 Task: Watch a video on YouTube about Spanish conversations and take notes on the dialogues.
Action: Key pressed learning<Key.space>la<Key.backspace><Key.backspace><Key.backspace>foreign<Key.space>languages<Key.space><Key.shift>conversation<Key.space>and<Key.space>diologs<Key.enter>
Screenshot: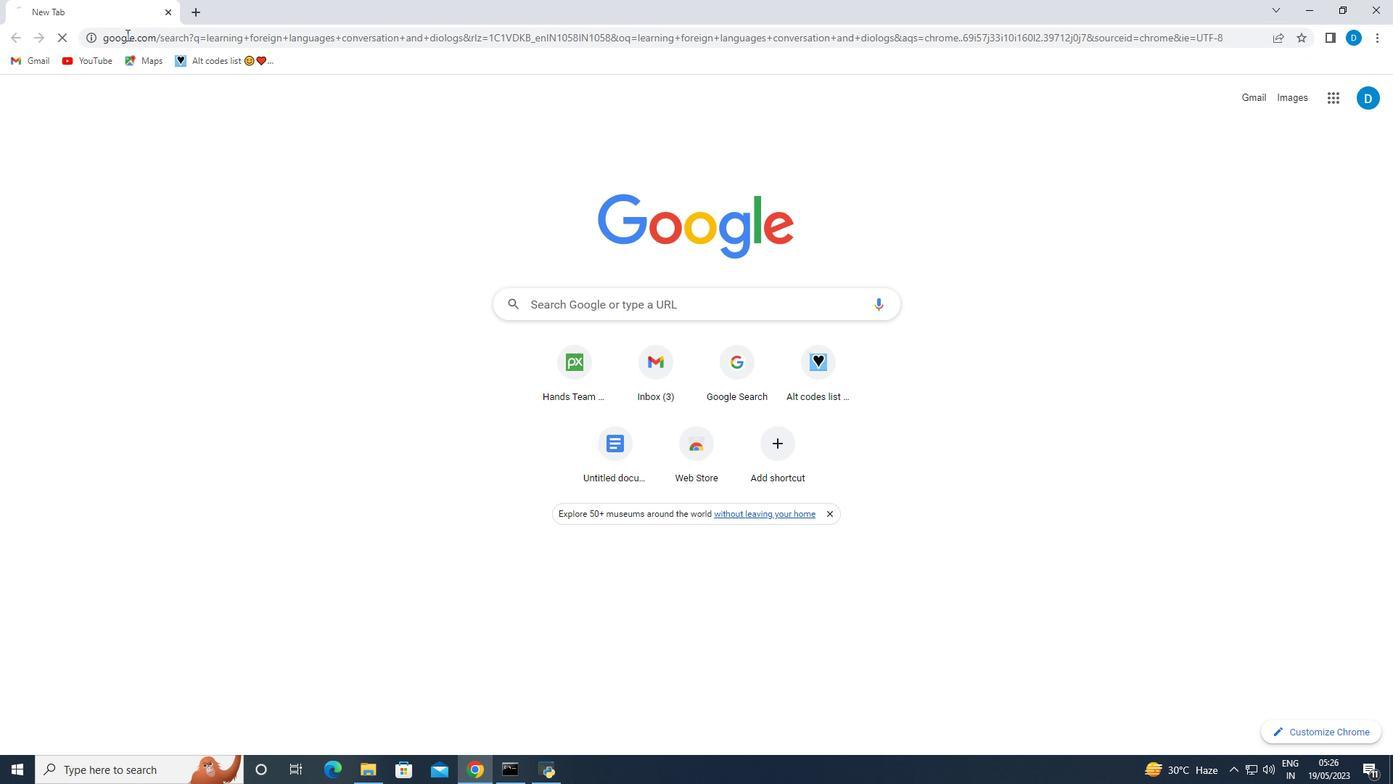 
Action: Mouse moved to (443, 270)
Screenshot: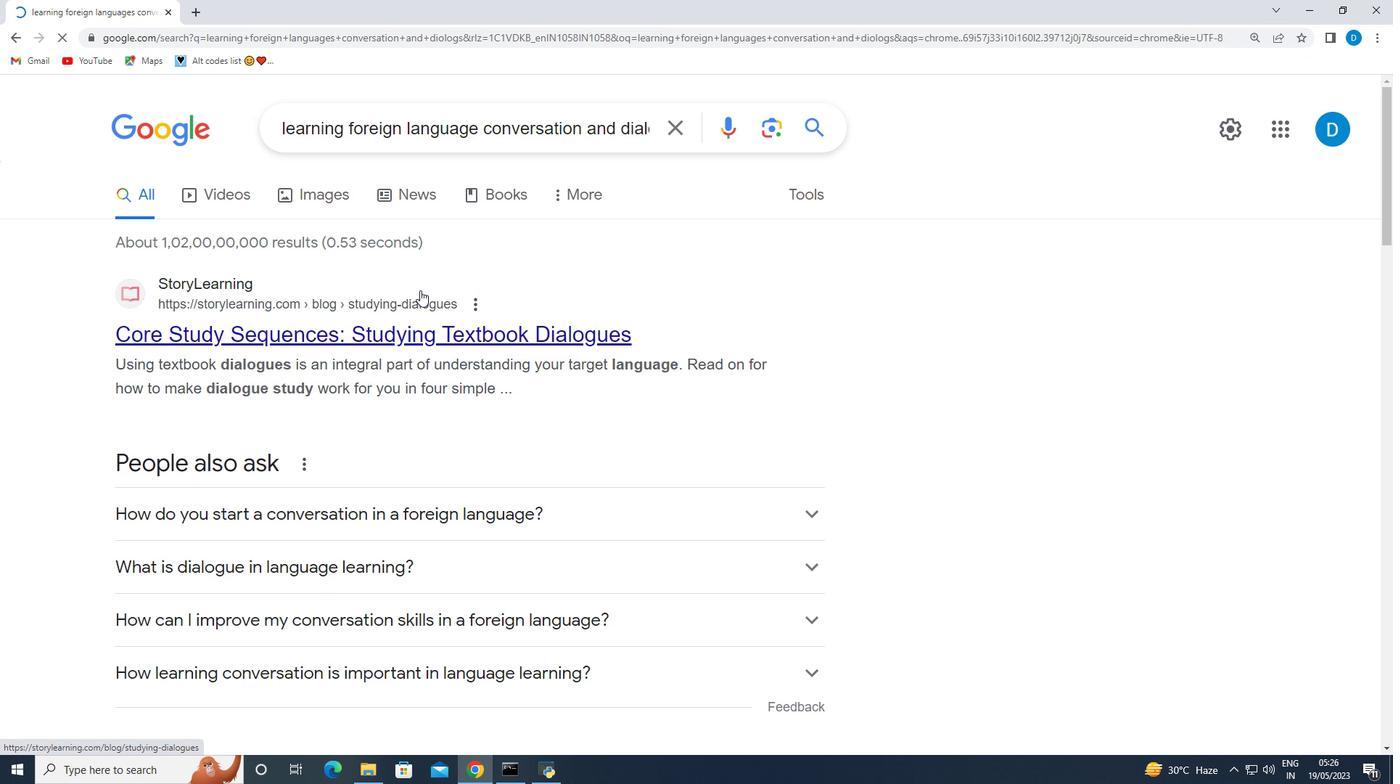 
Action: Mouse pressed left at (443, 267)
Screenshot: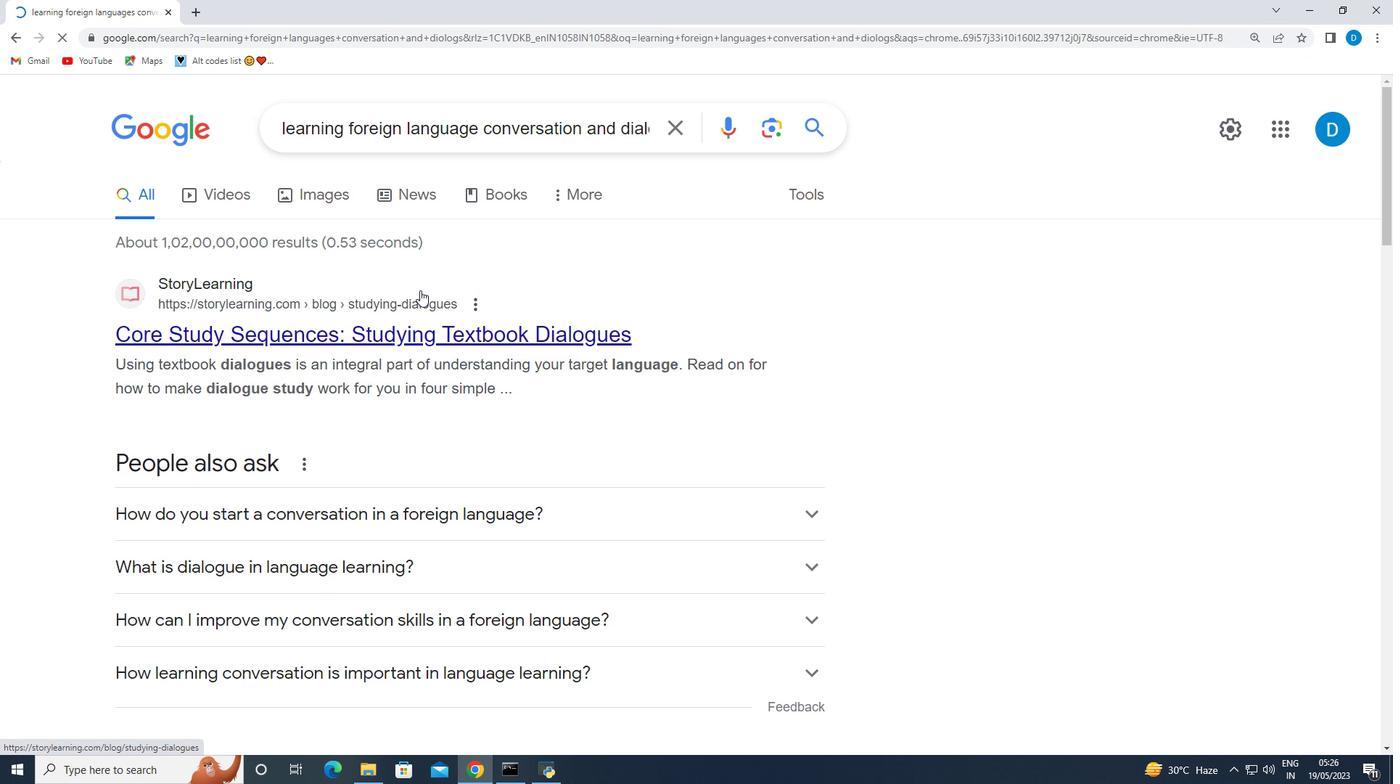 
Action: Mouse moved to (373, 327)
Screenshot: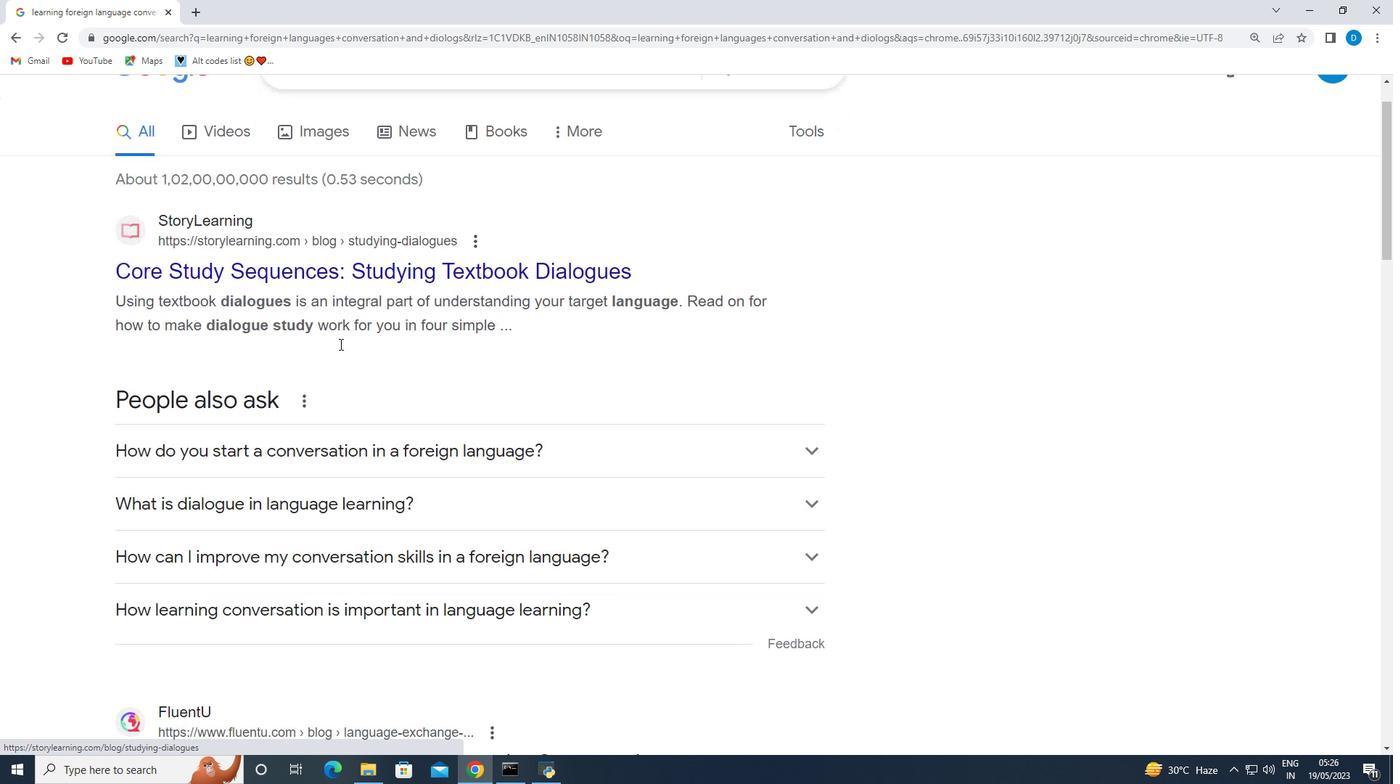 
Action: Mouse scrolled (373, 326) with delta (0, 0)
Screenshot: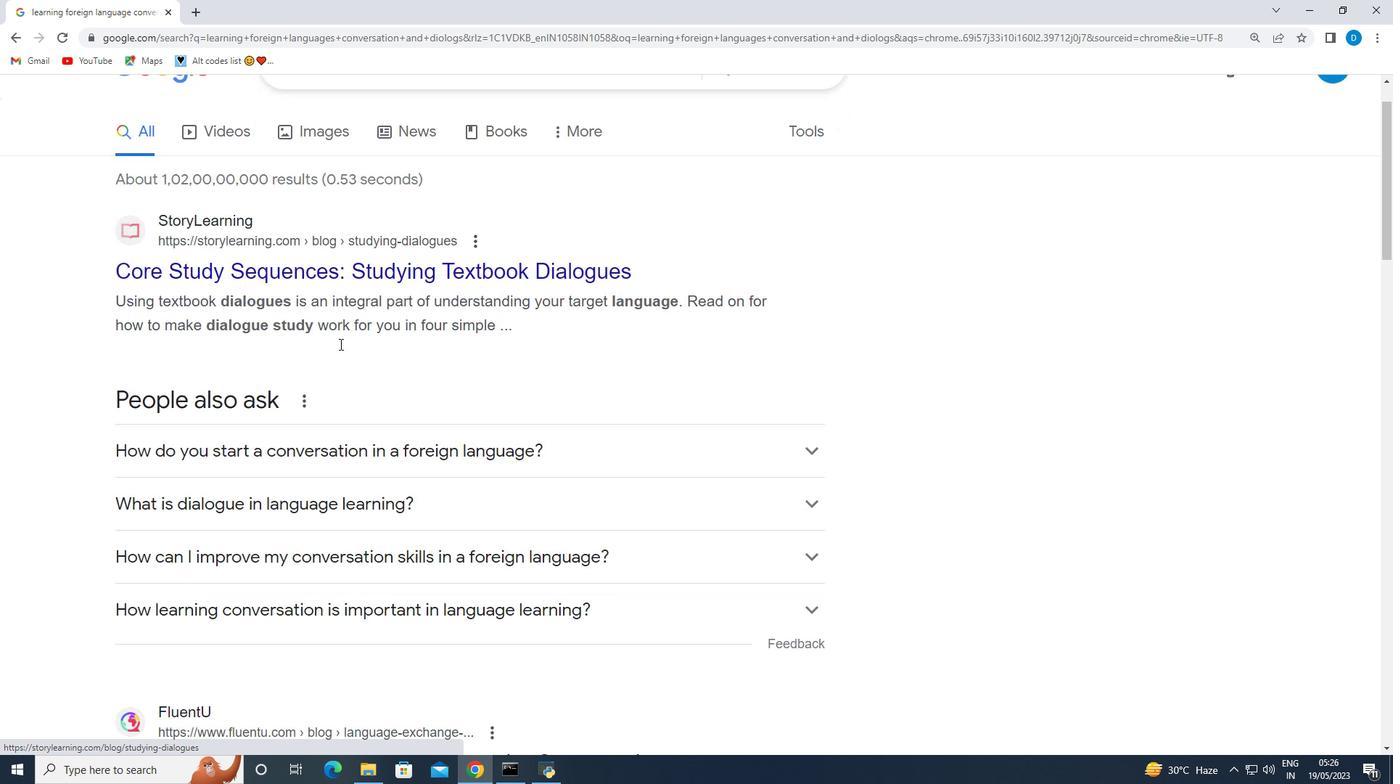 
Action: Mouse moved to (409, 272)
Screenshot: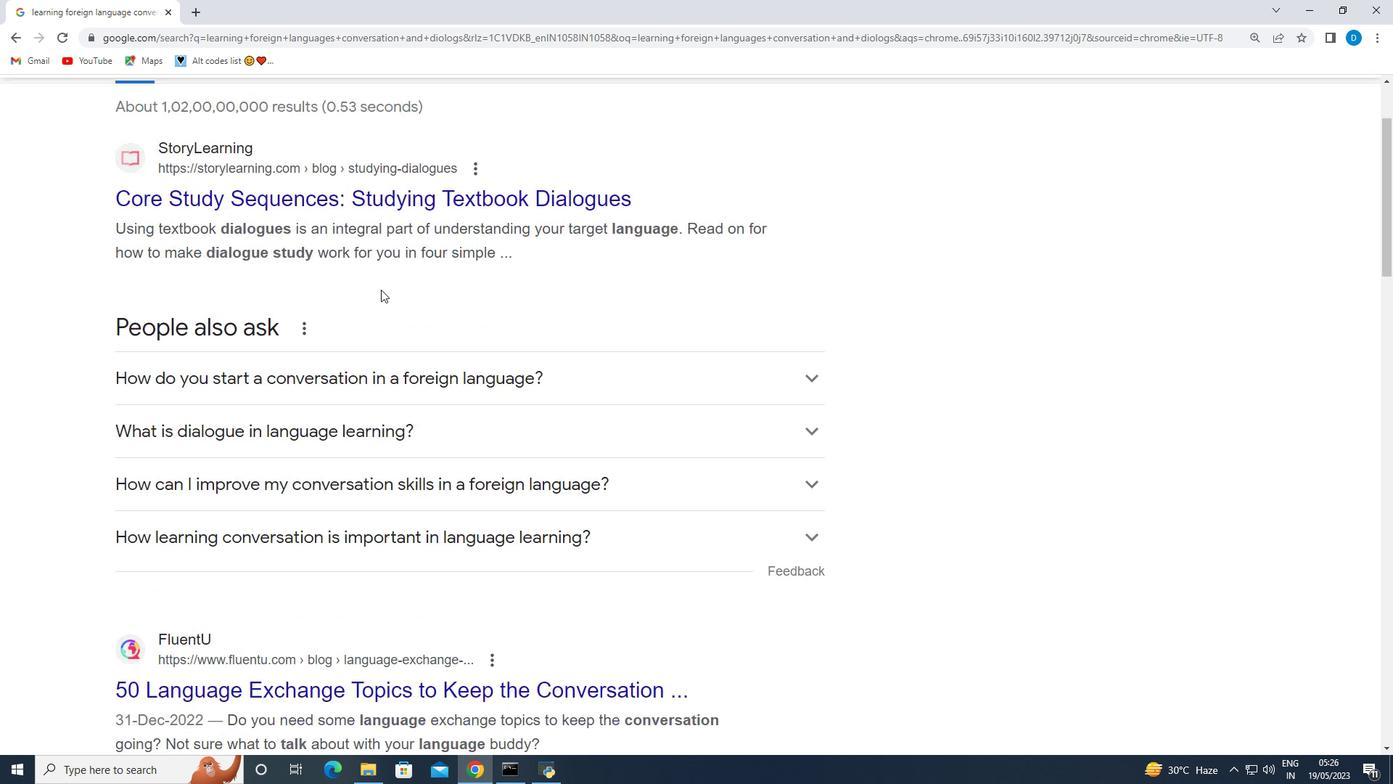 
Action: Mouse scrolled (409, 271) with delta (0, 0)
Screenshot: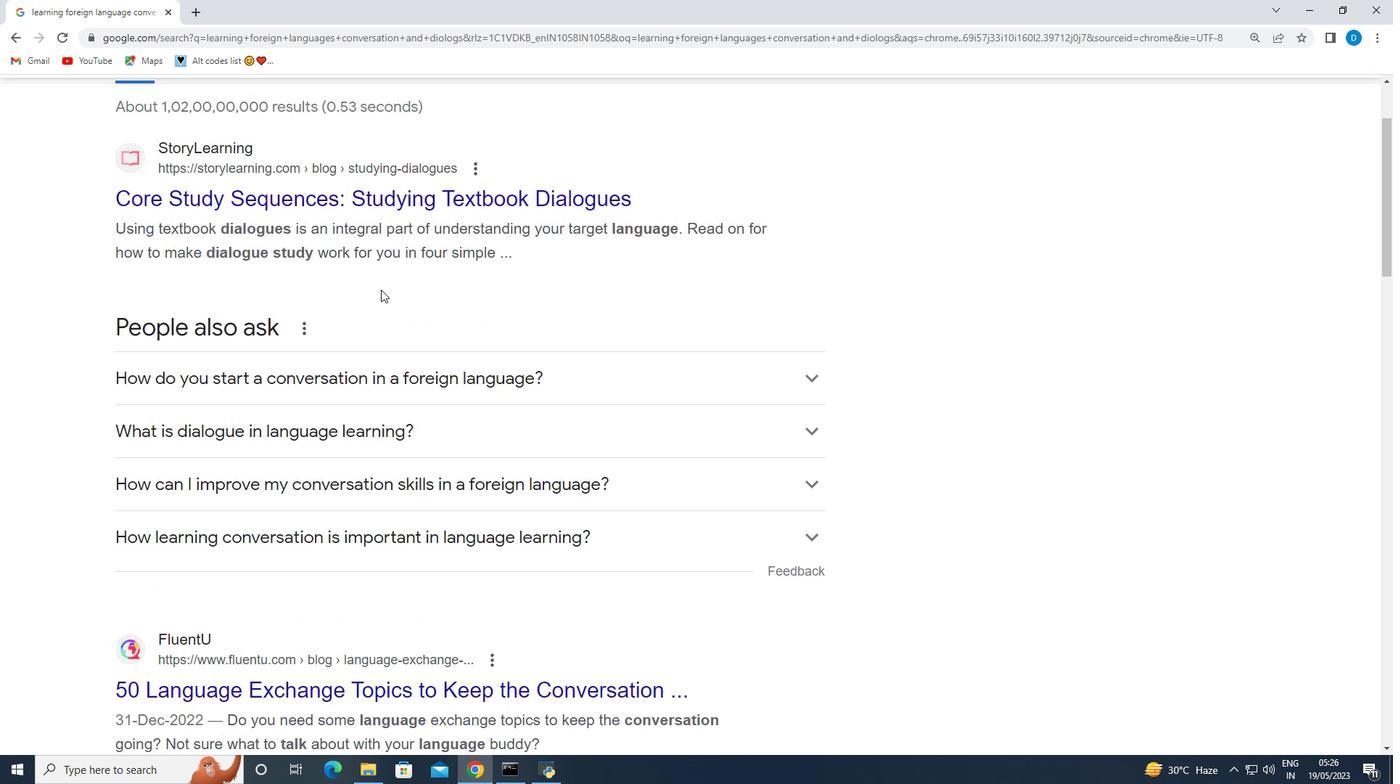 
Action: Mouse moved to (409, 275)
Screenshot: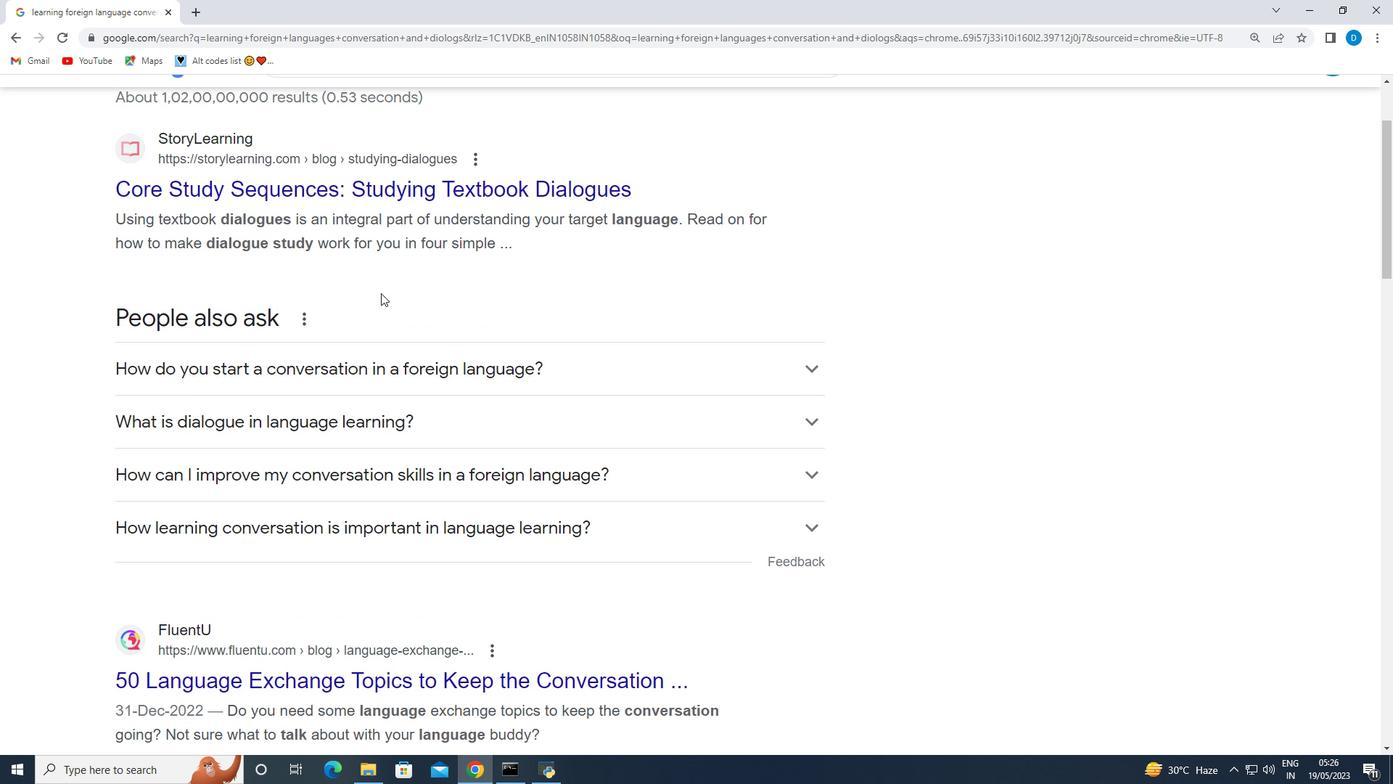
Action: Mouse scrolled (409, 275) with delta (0, 0)
Screenshot: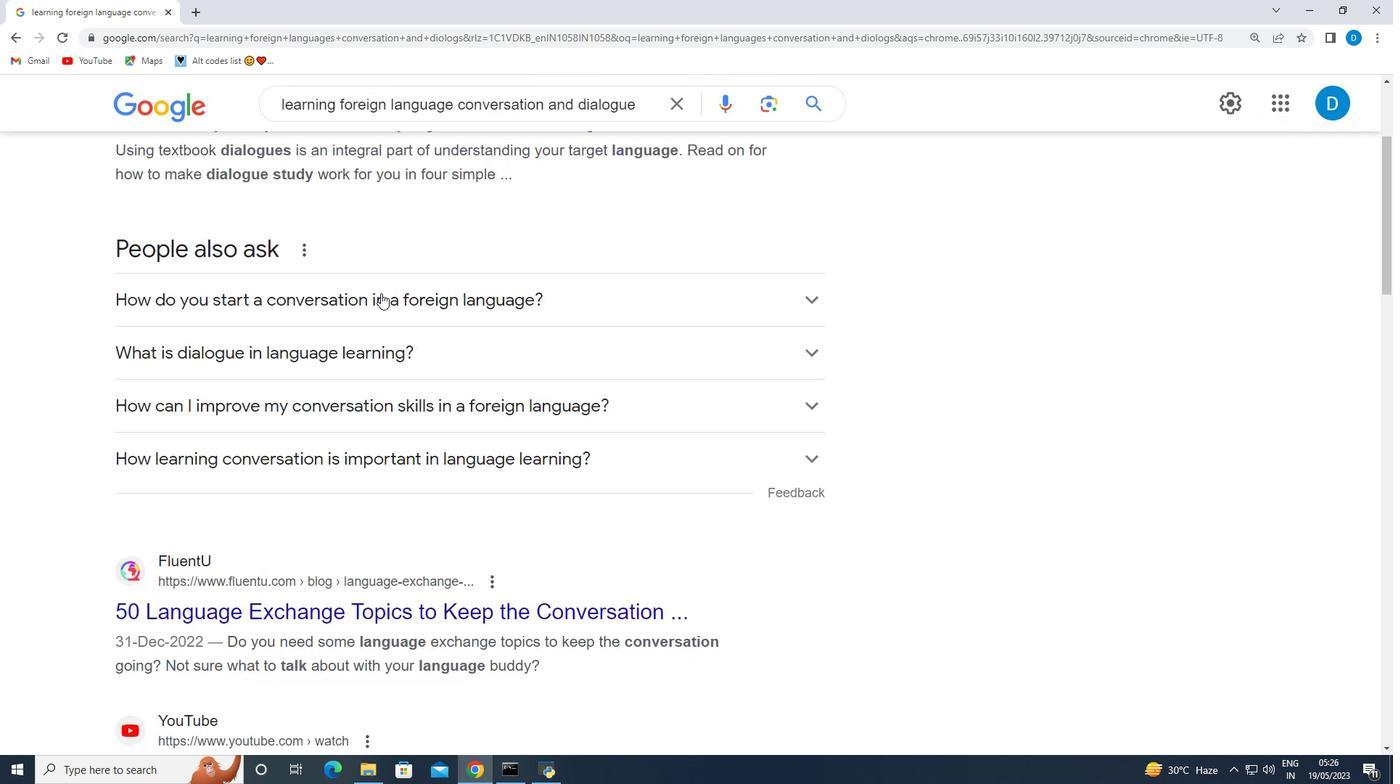 
Action: Mouse moved to (409, 277)
Screenshot: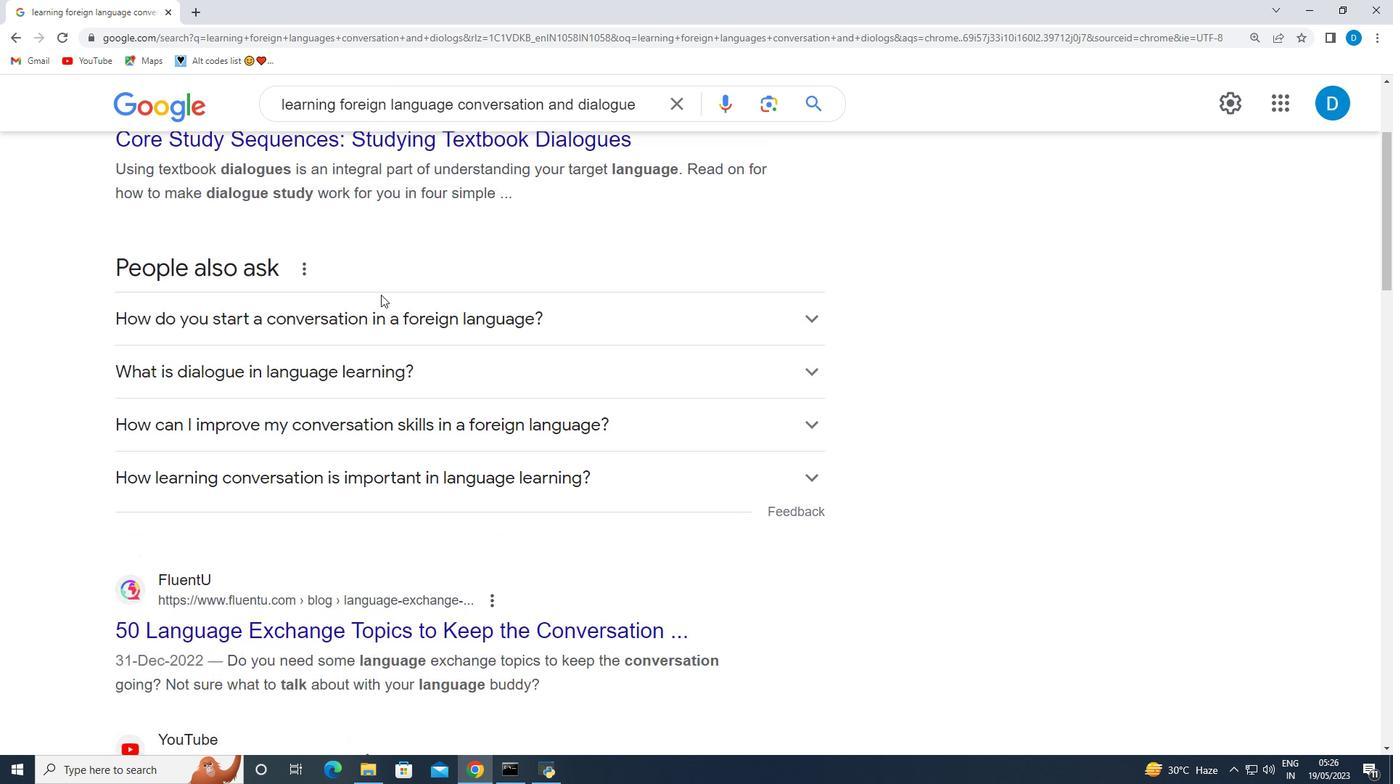 
Action: Mouse scrolled (409, 278) with delta (0, 0)
Screenshot: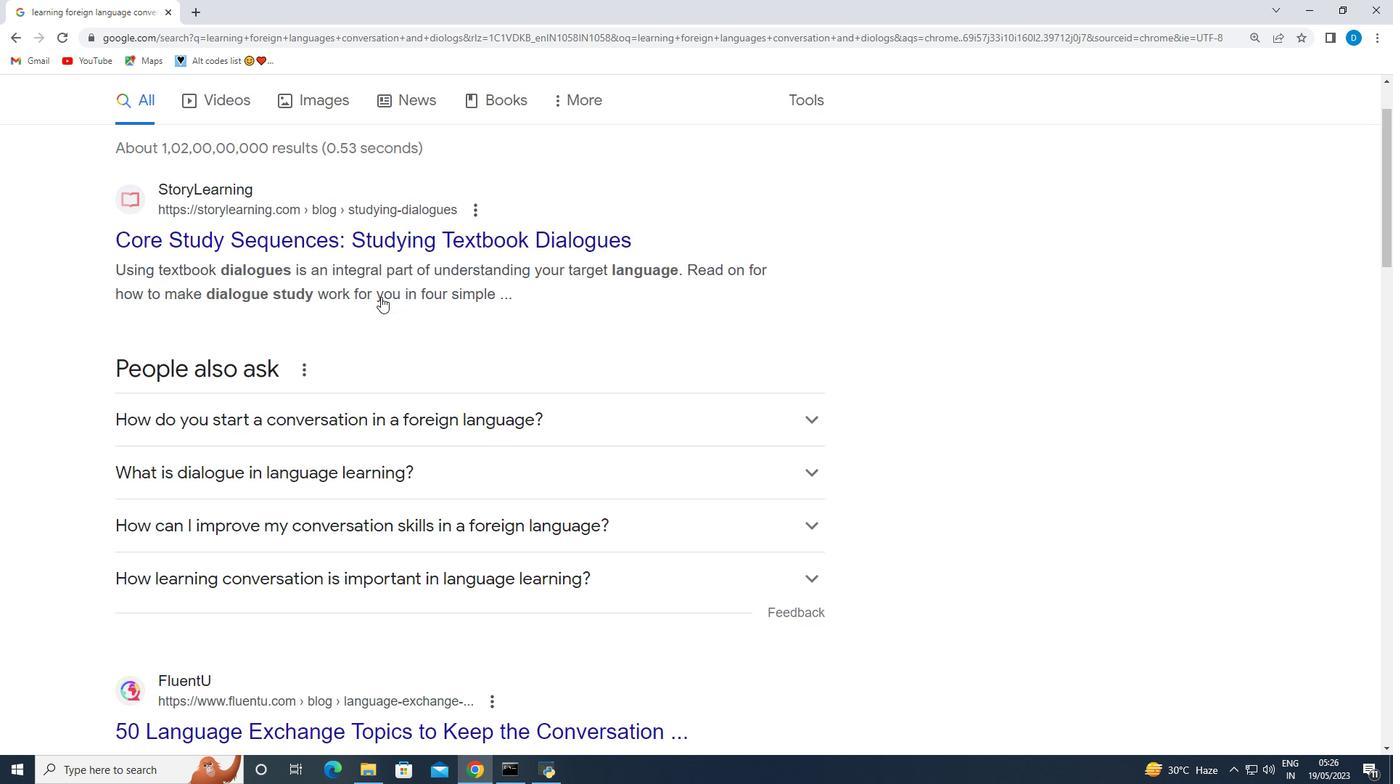 
Action: Mouse scrolled (409, 278) with delta (0, 0)
Screenshot: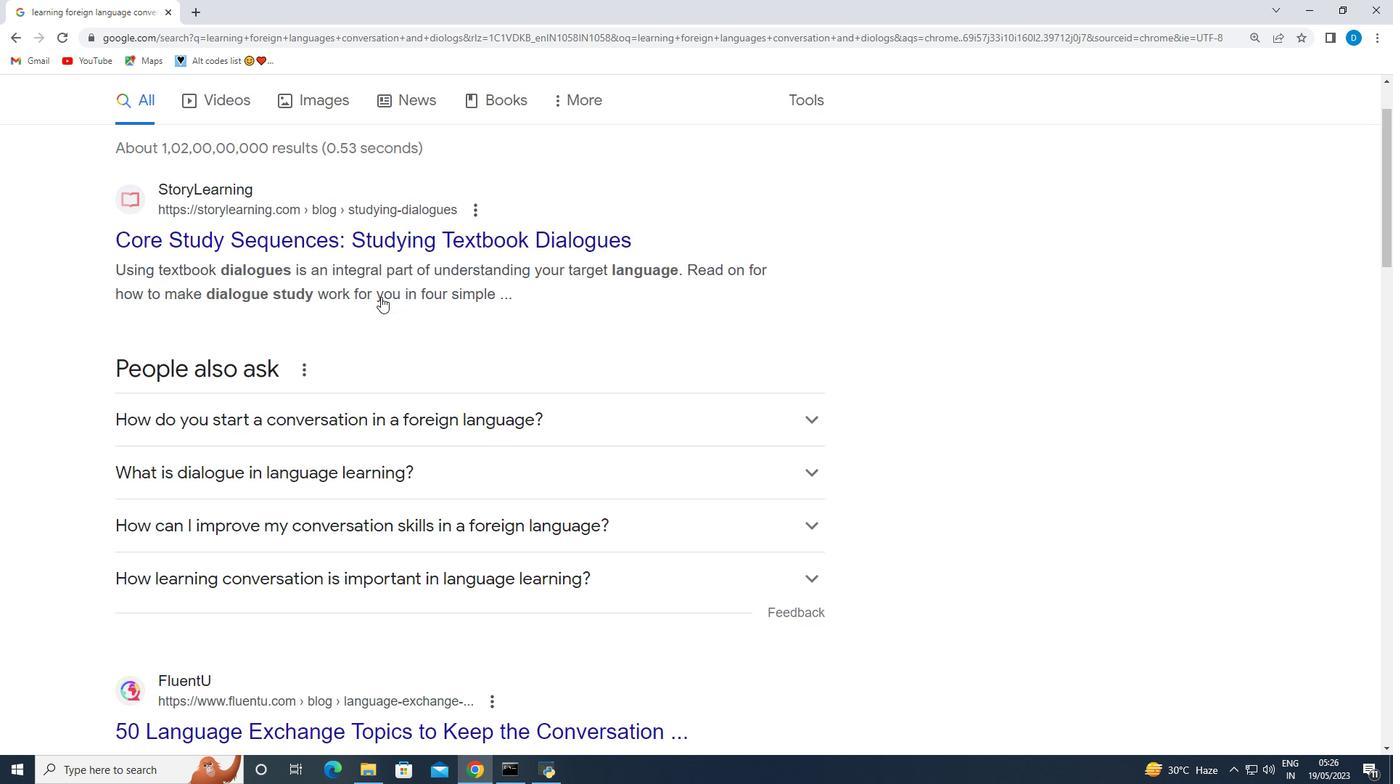 
Action: Mouse scrolled (409, 278) with delta (0, 0)
Screenshot: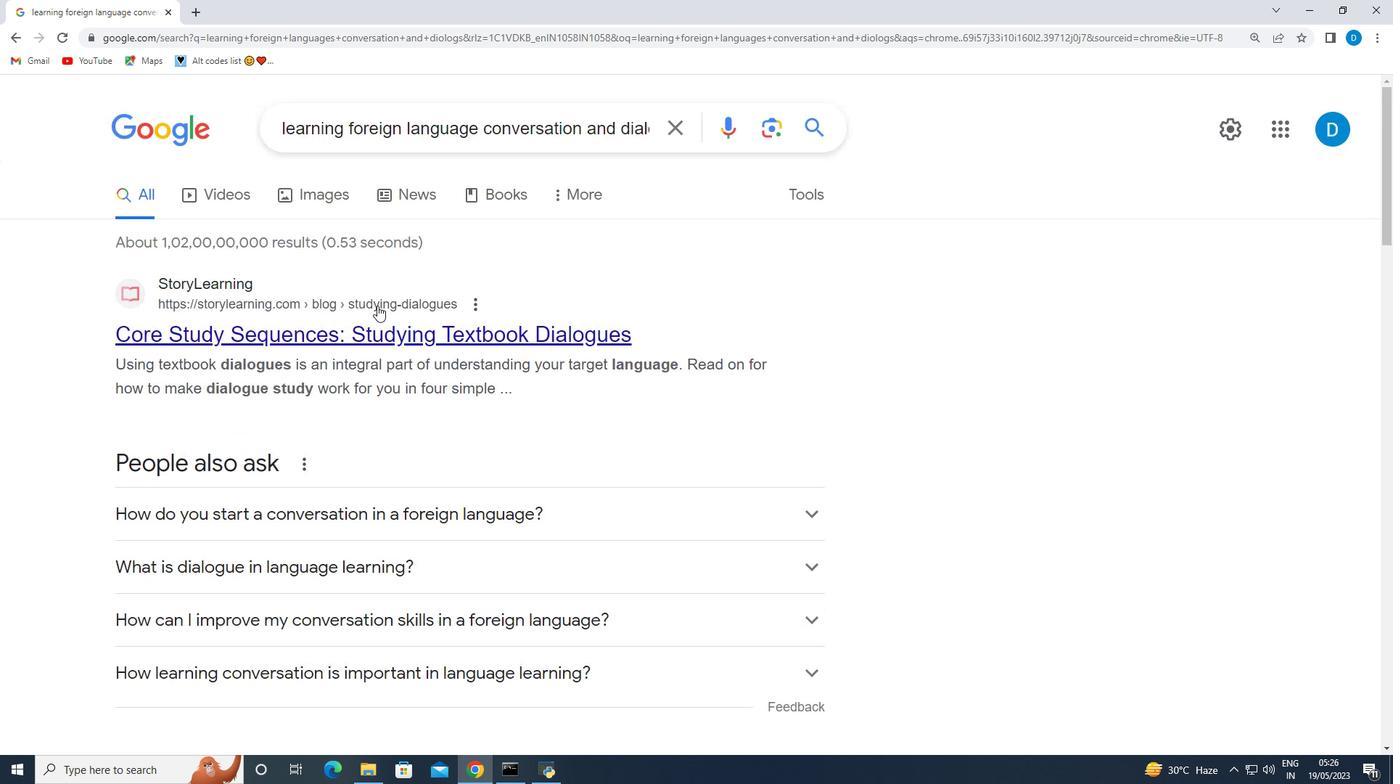 
Action: Mouse moved to (392, 316)
Screenshot: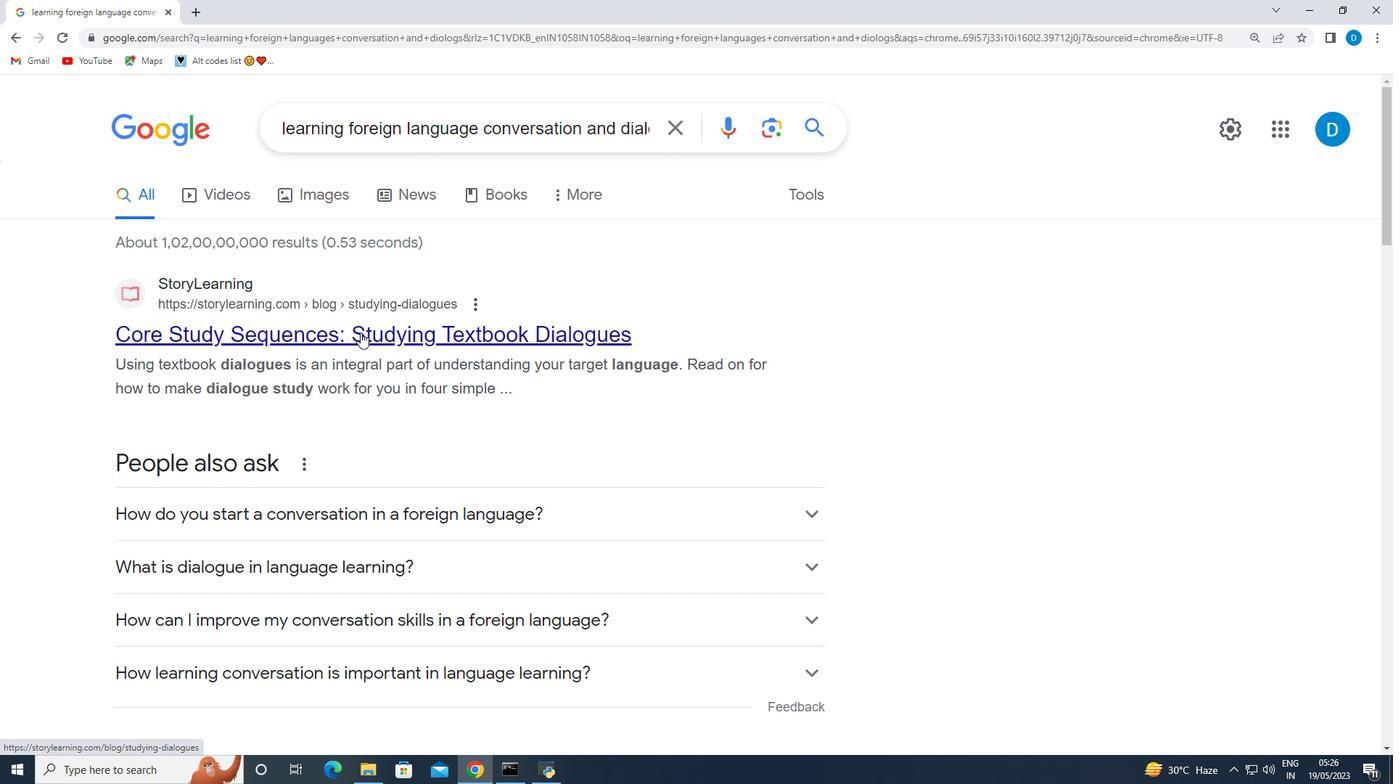 
Action: Mouse pressed left at (392, 316)
Screenshot: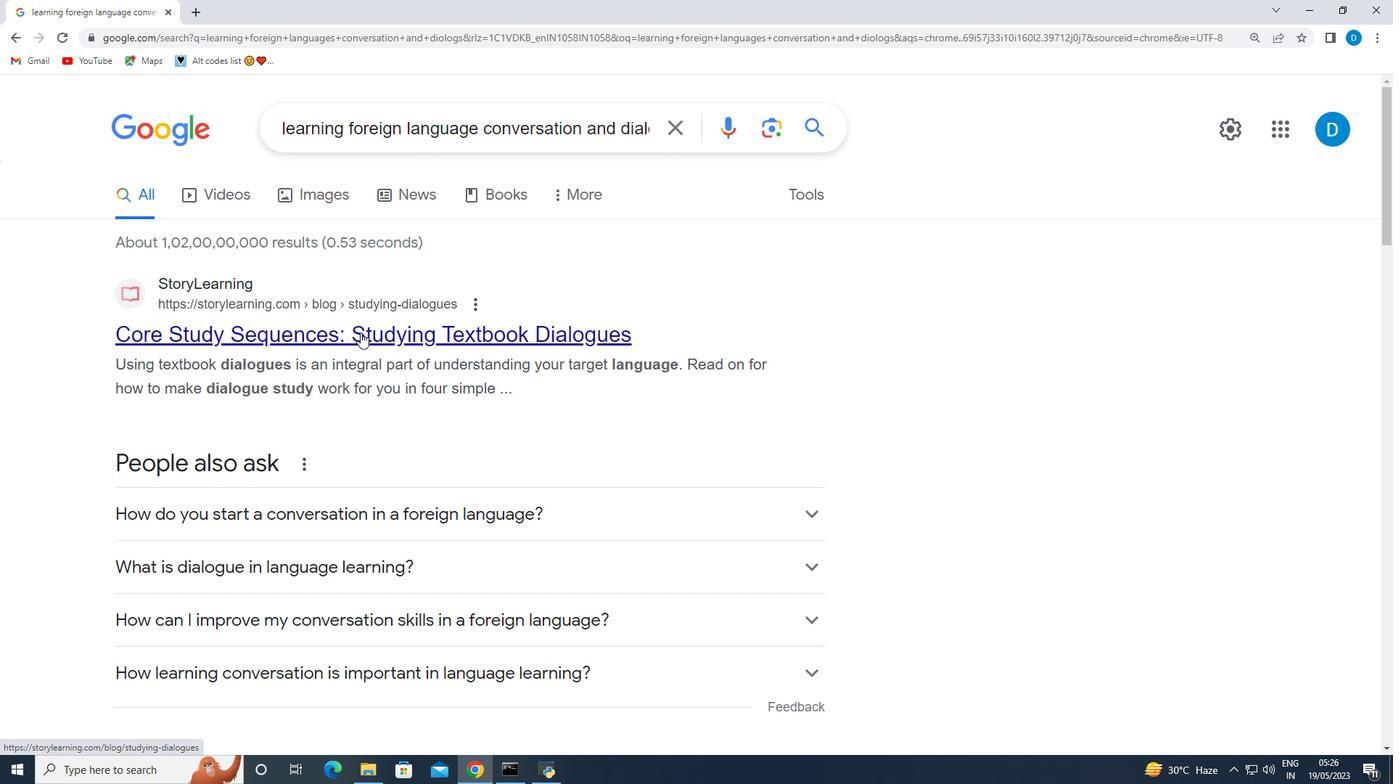 
Action: Mouse moved to (470, 418)
Screenshot: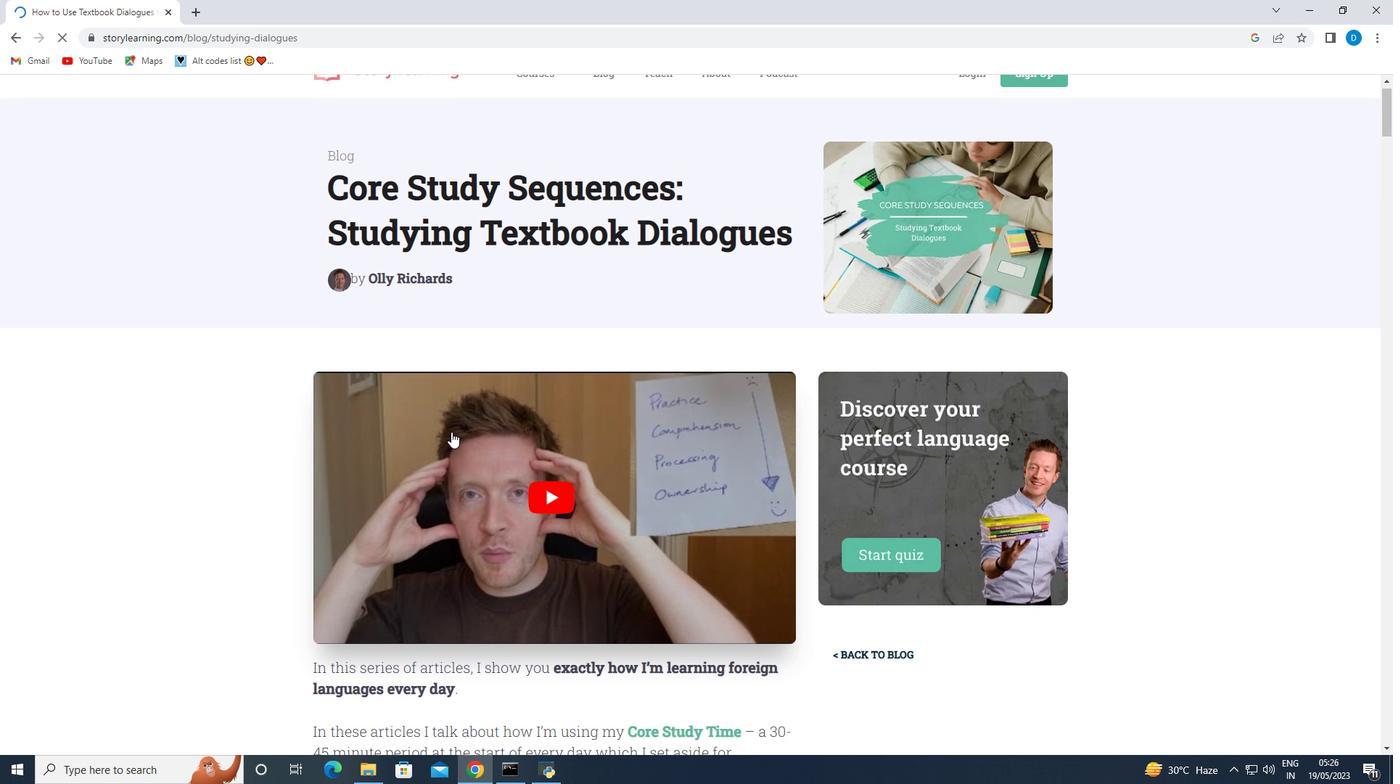 
Action: Mouse scrolled (470, 418) with delta (0, 0)
Screenshot: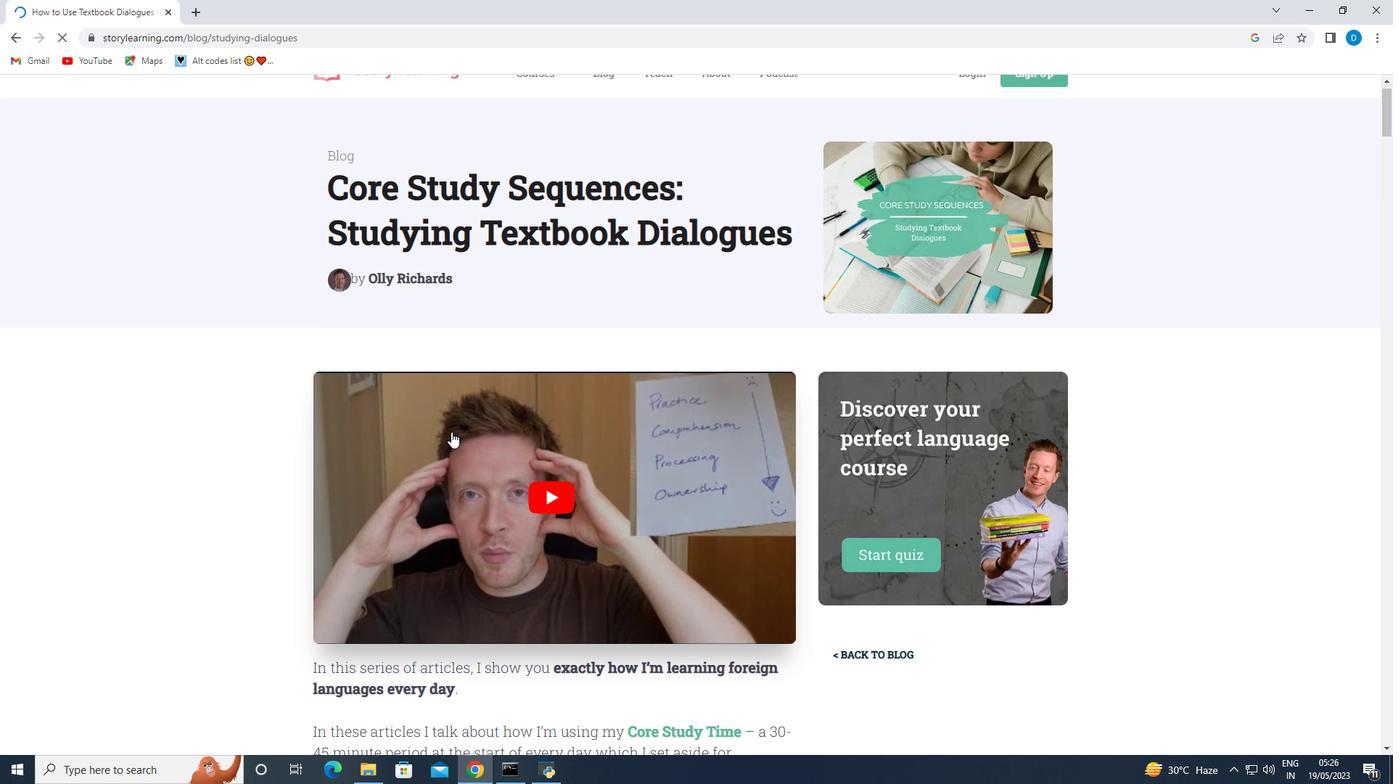 
Action: Mouse scrolled (470, 418) with delta (0, 0)
Screenshot: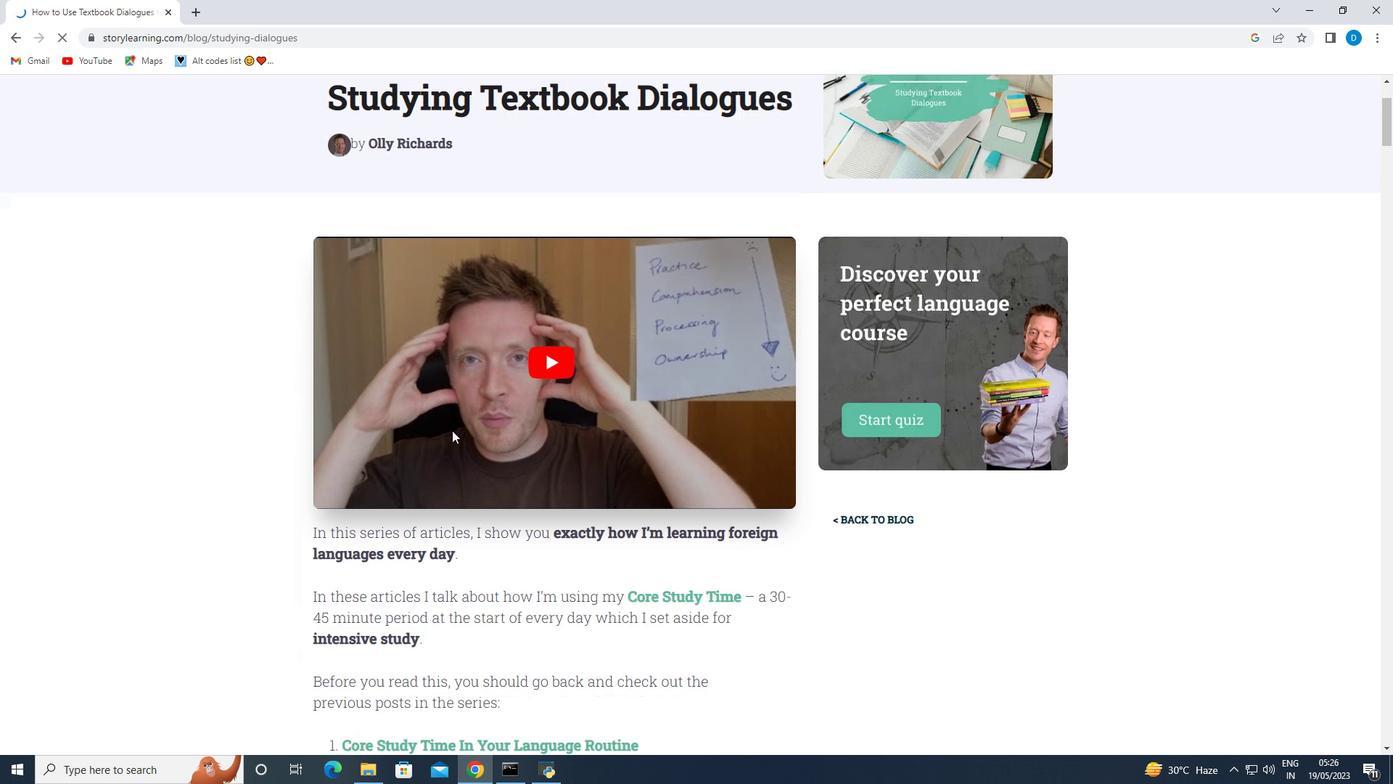 
Action: Mouse scrolled (470, 418) with delta (0, 0)
Screenshot: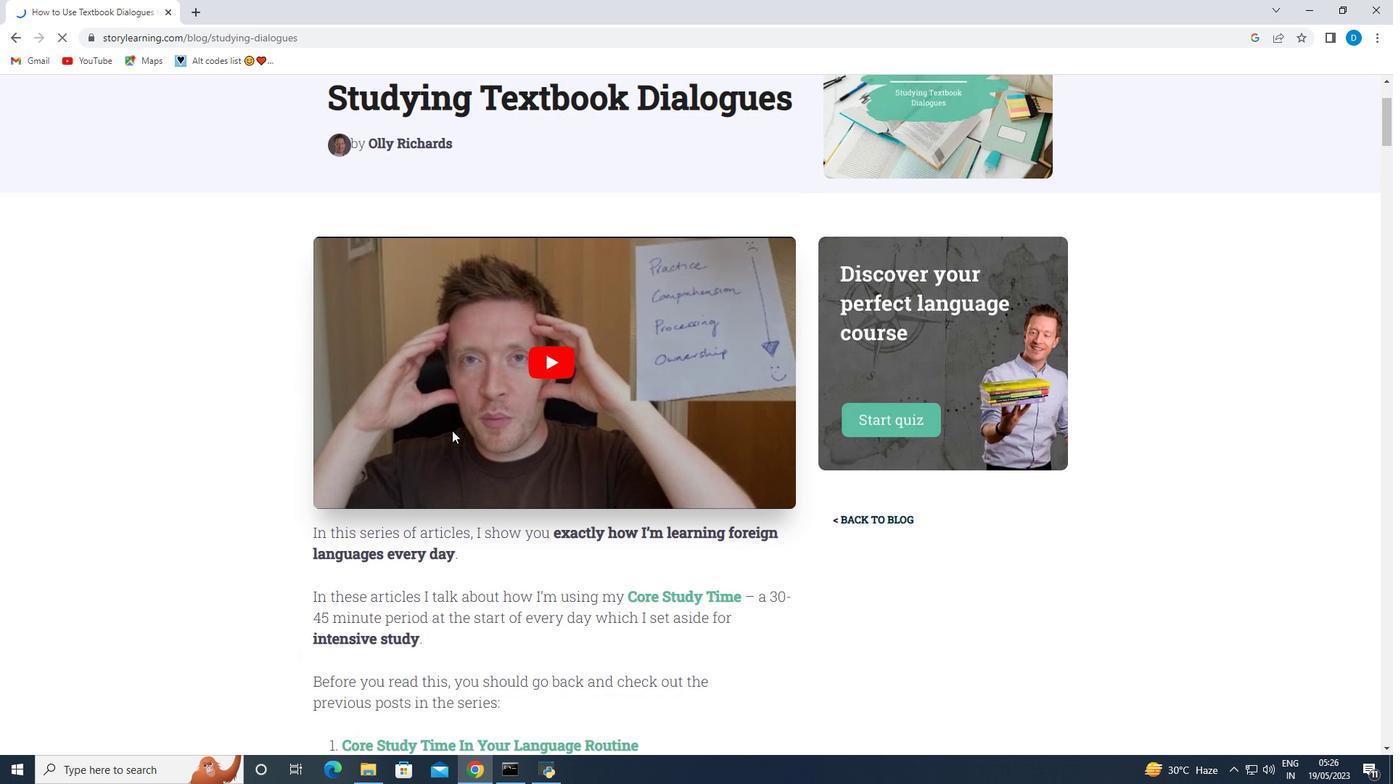 
Action: Mouse scrolled (470, 418) with delta (0, 0)
Screenshot: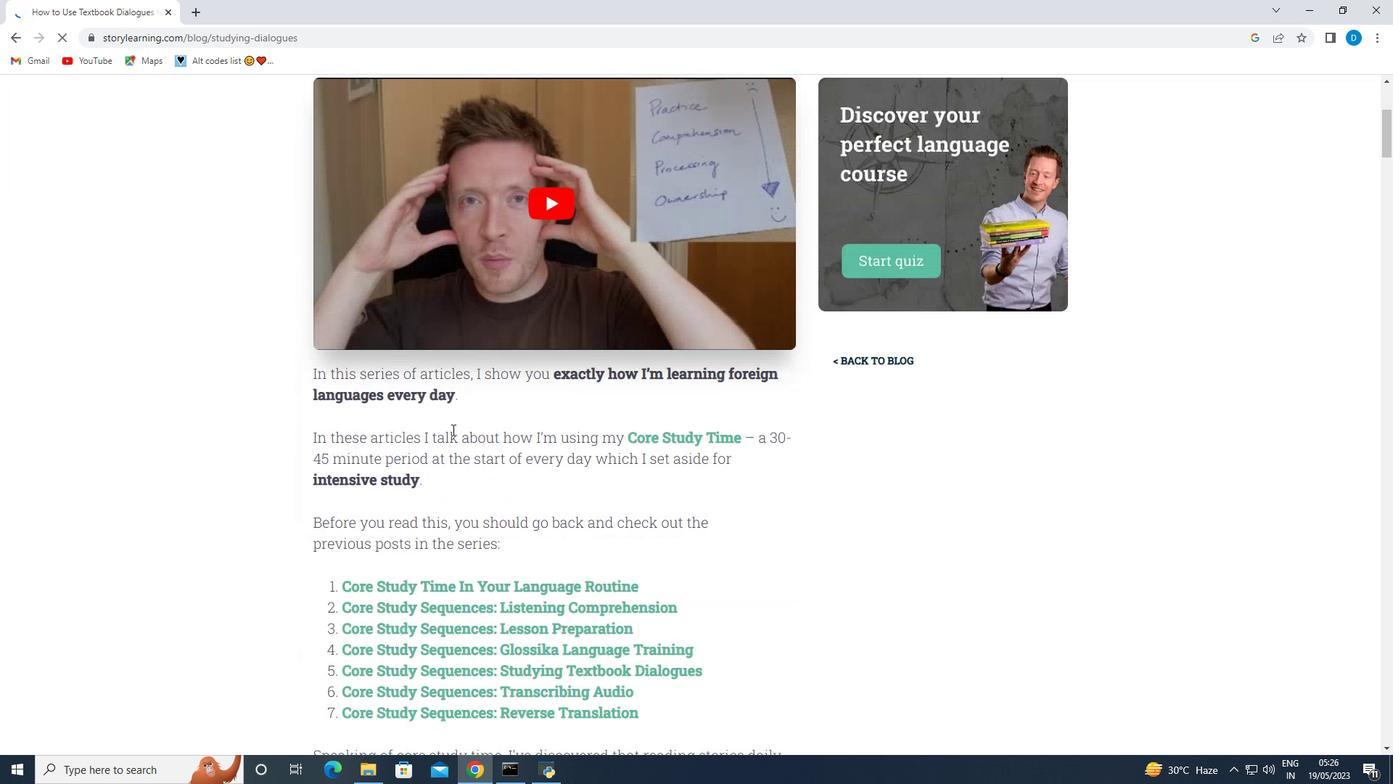 
Action: Mouse scrolled (470, 418) with delta (0, 0)
Screenshot: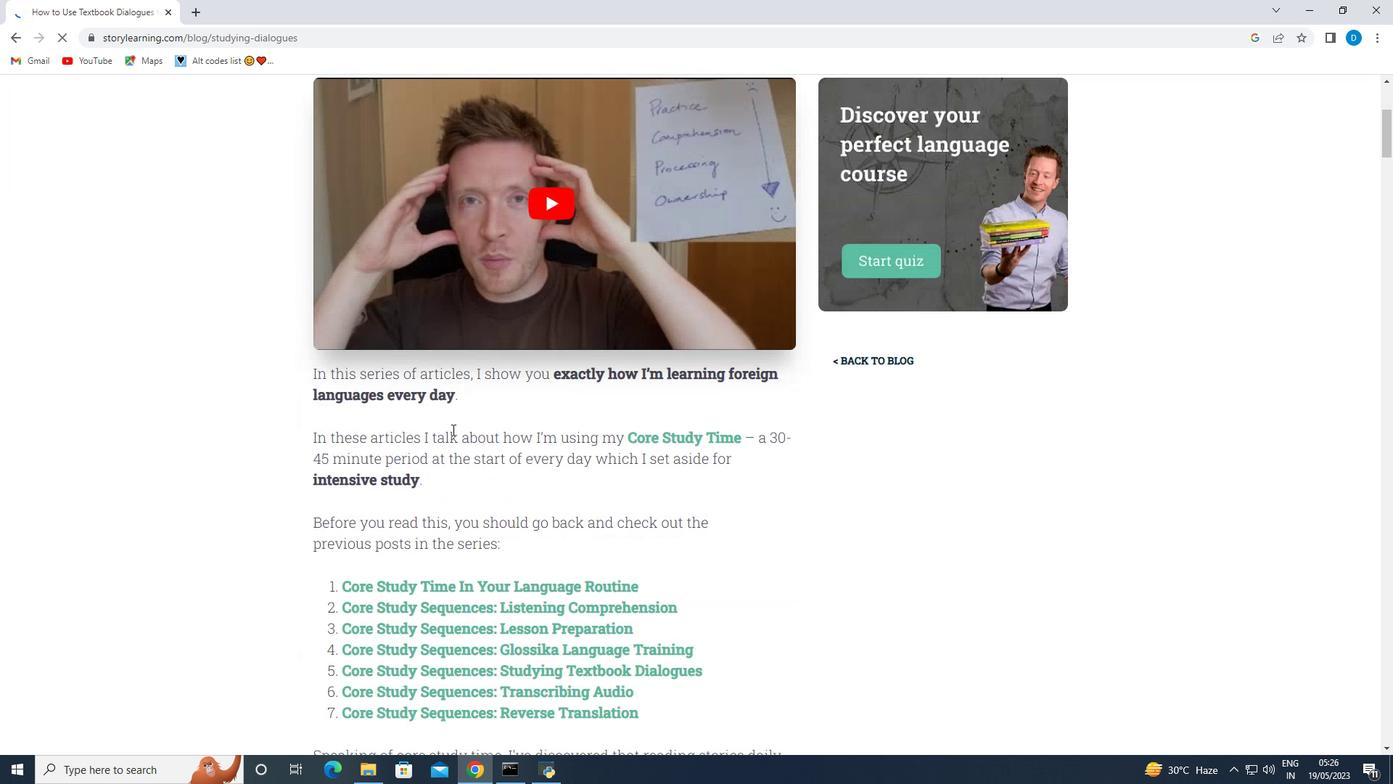 
Action: Mouse moved to (471, 415)
Screenshot: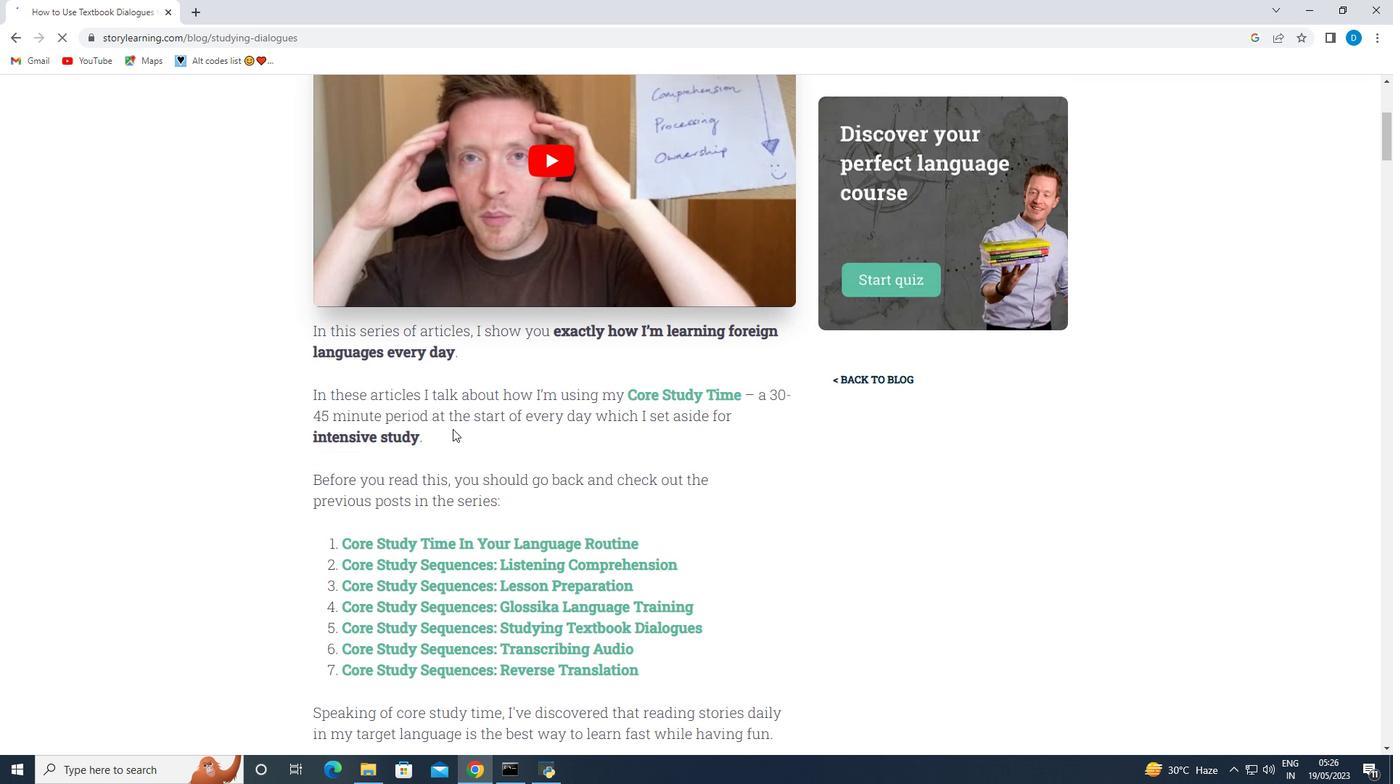 
Action: Mouse scrolled (471, 415) with delta (0, 0)
Screenshot: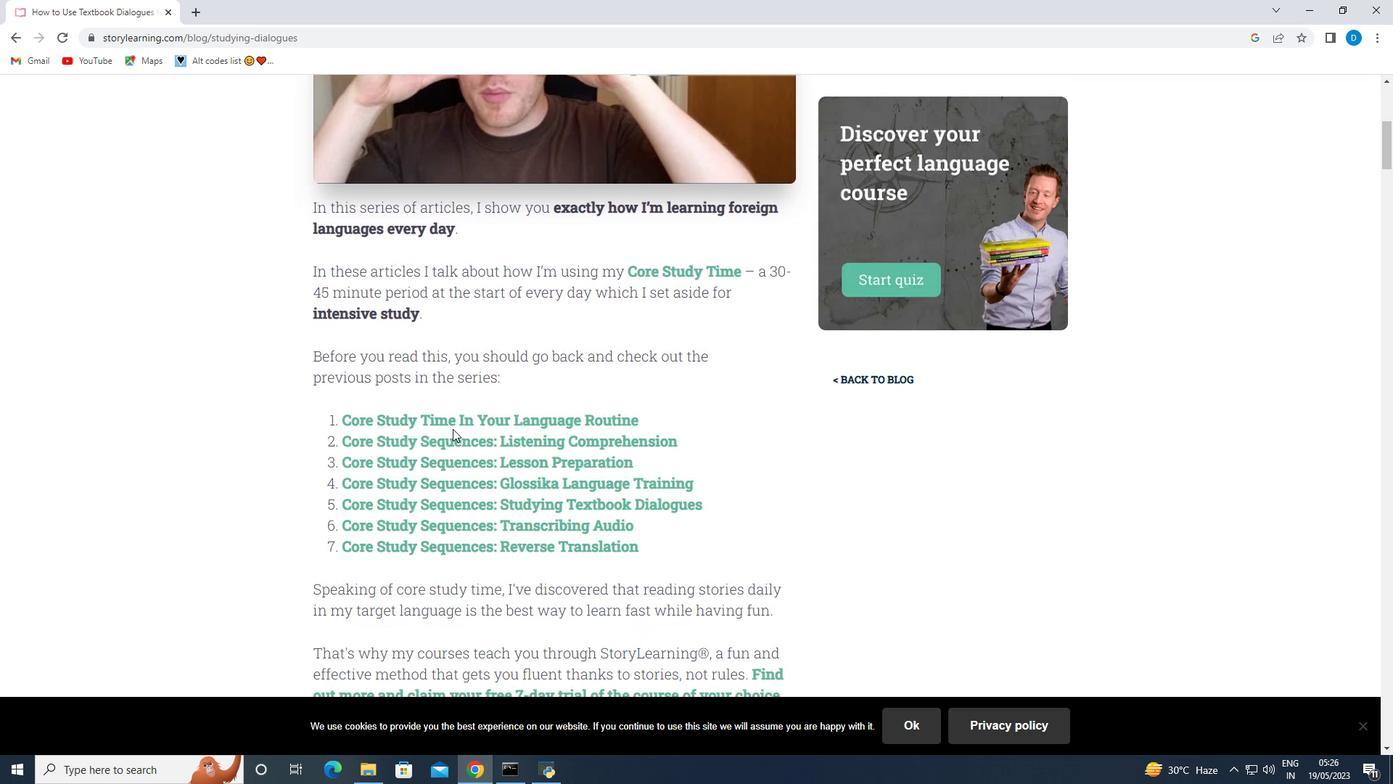 
Action: Mouse scrolled (471, 415) with delta (0, 0)
Screenshot: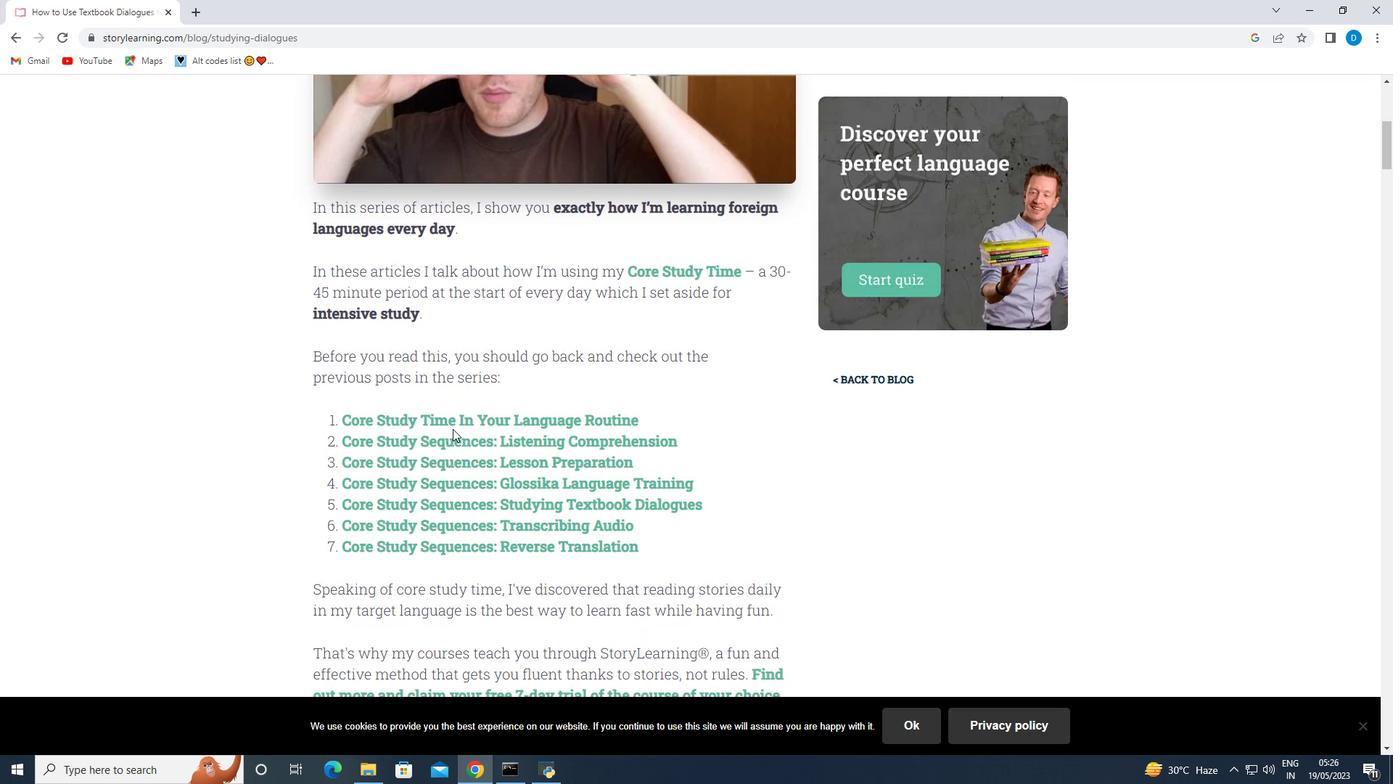 
Action: Mouse scrolled (471, 415) with delta (0, 0)
Screenshot: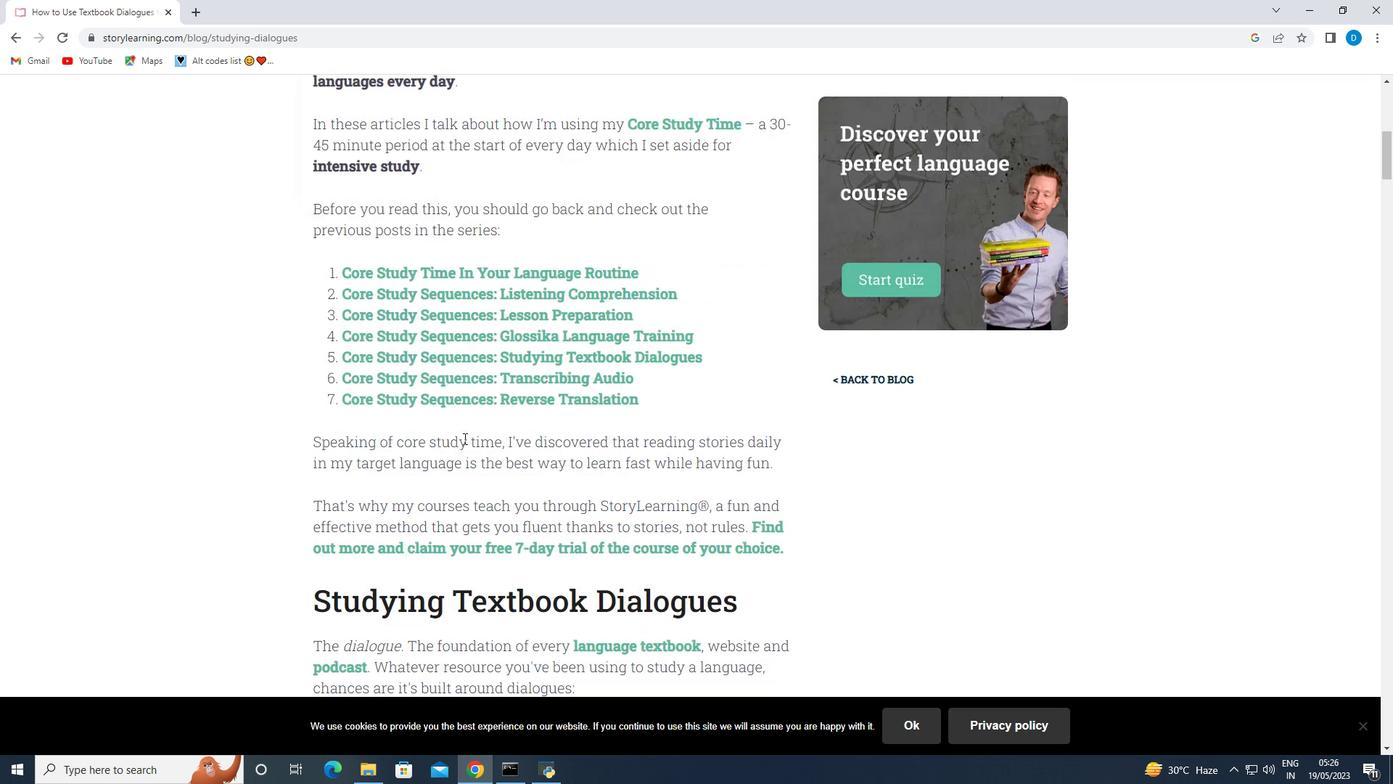
Action: Mouse scrolled (471, 415) with delta (0, 0)
Screenshot: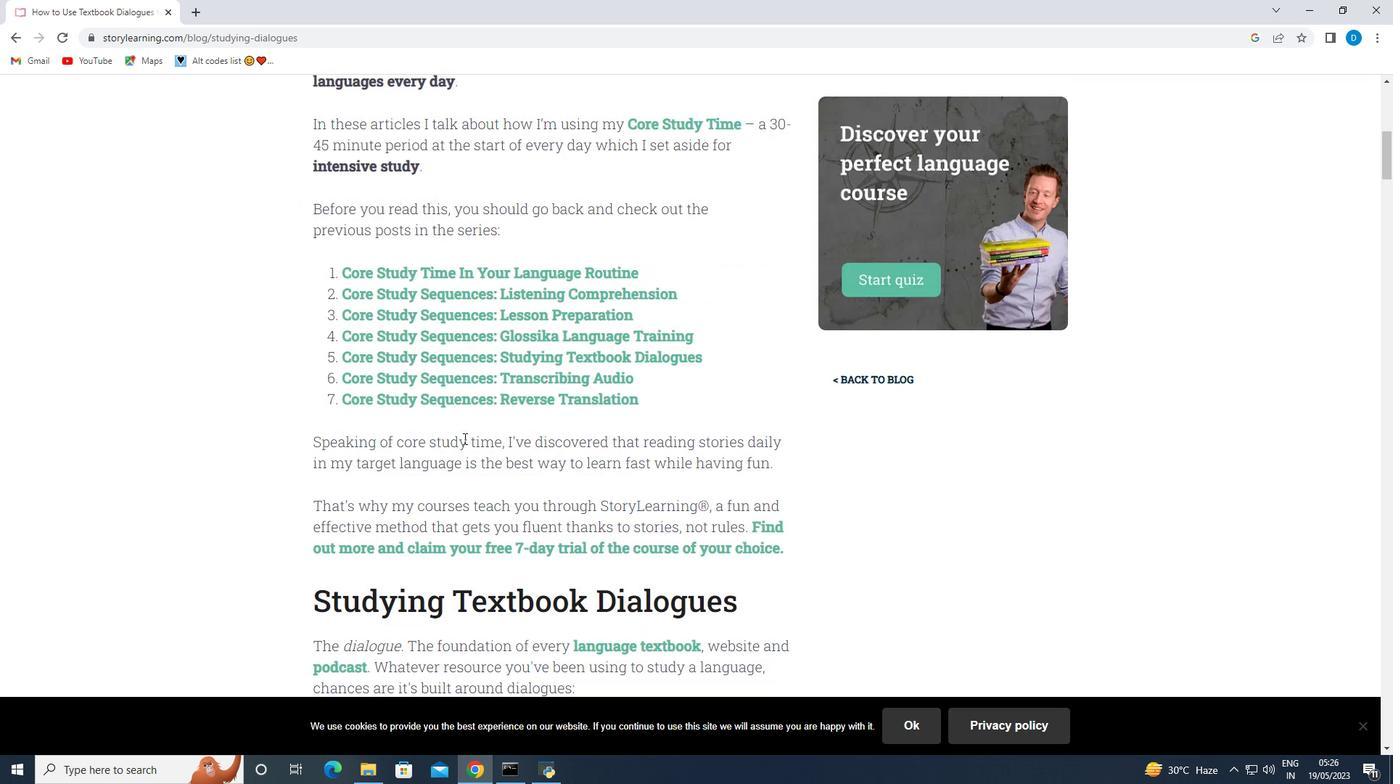 
Action: Mouse moved to (492, 442)
Screenshot: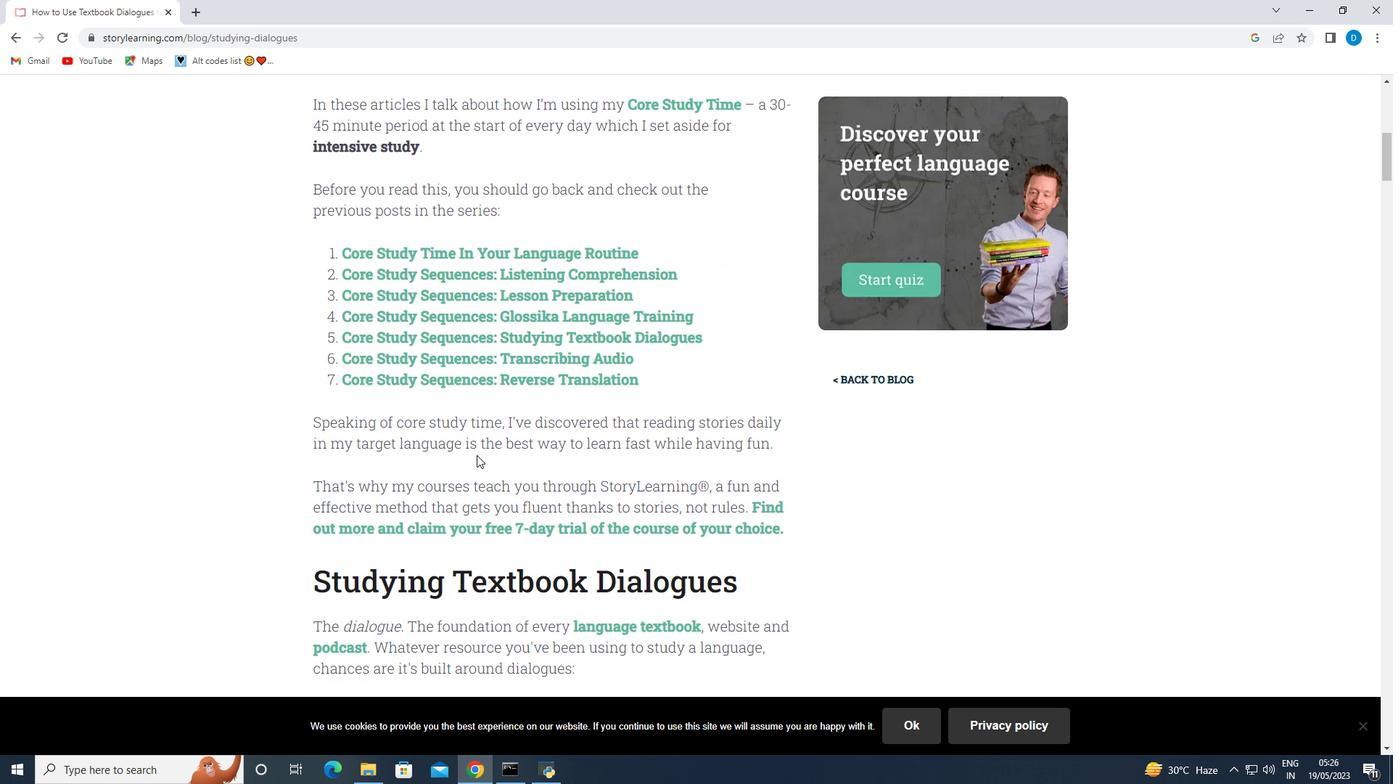 
Action: Mouse scrolled (492, 443) with delta (0, 0)
Screenshot: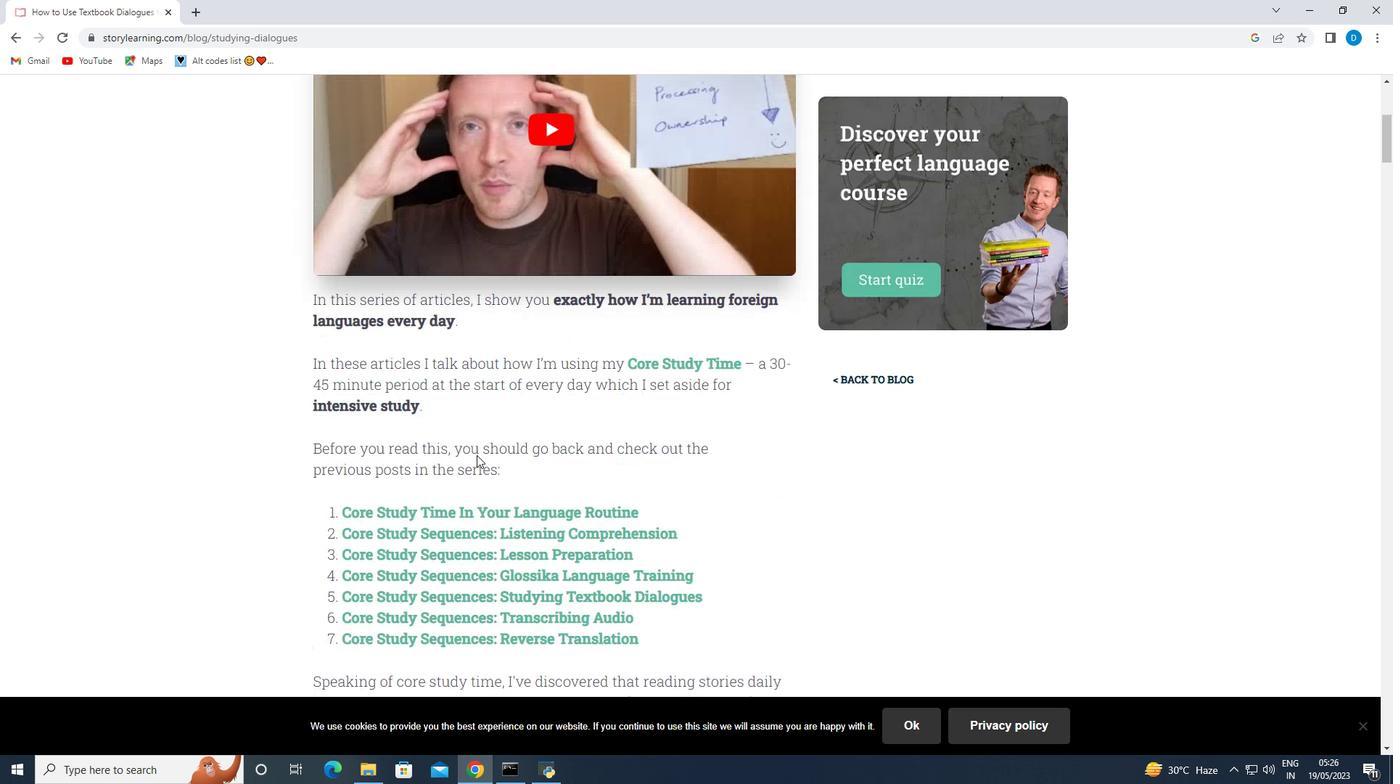 
Action: Mouse scrolled (492, 443) with delta (0, 0)
Screenshot: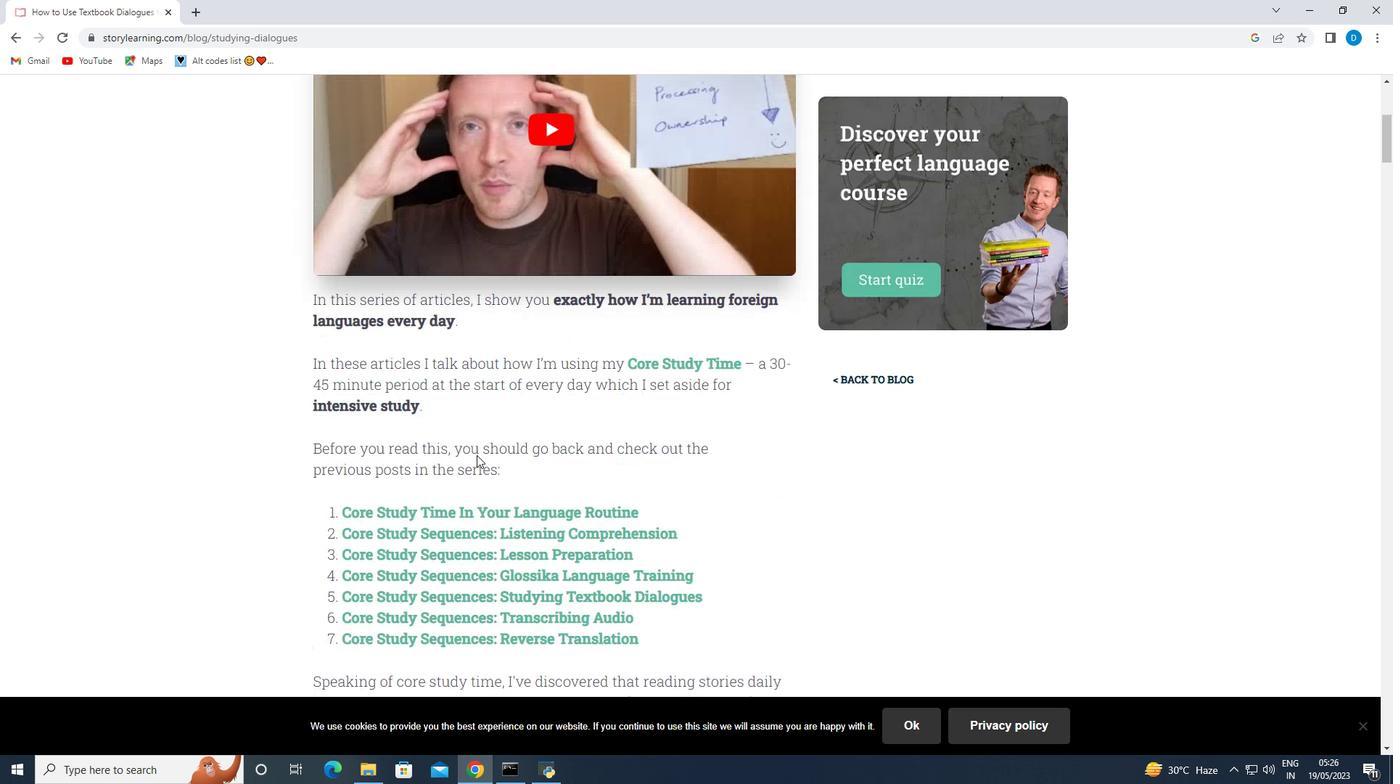 
Action: Mouse scrolled (492, 443) with delta (0, 0)
Screenshot: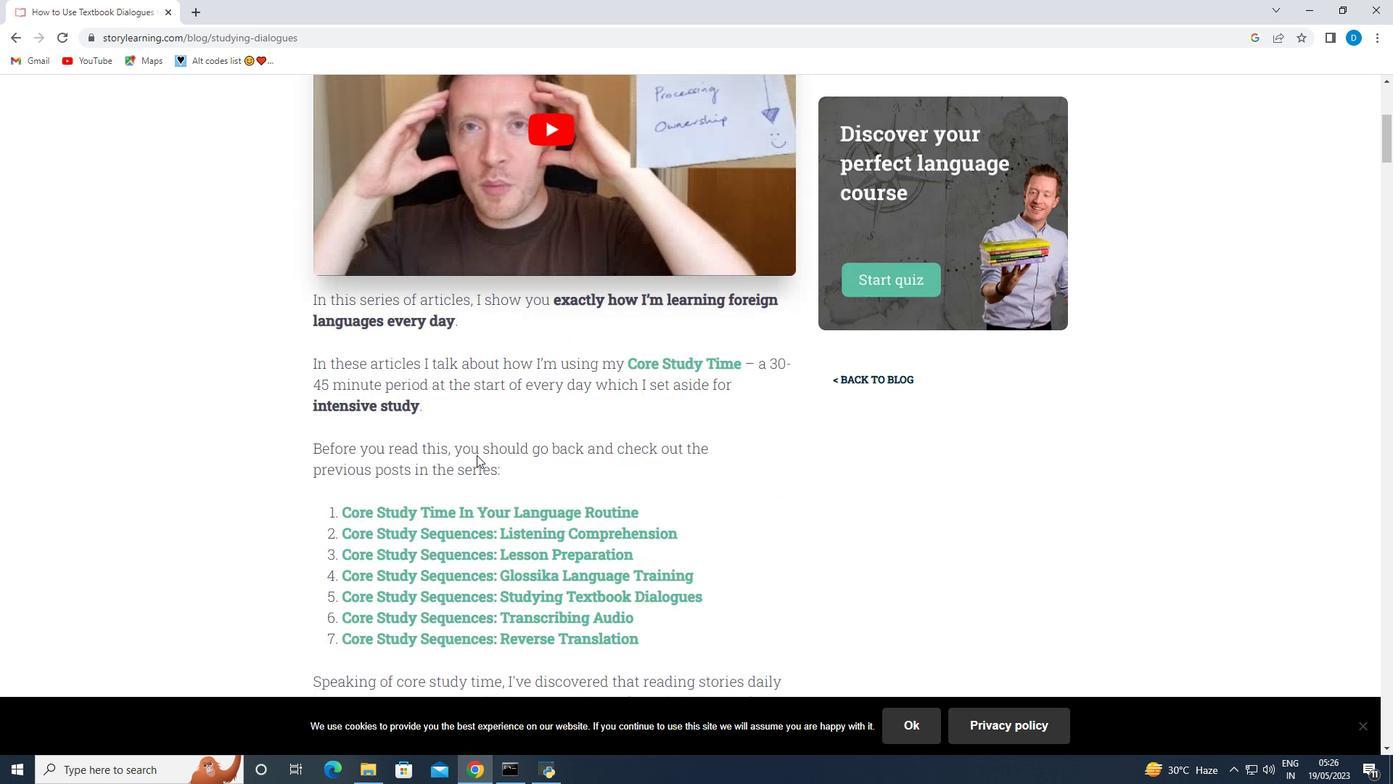 
Action: Mouse scrolled (492, 443) with delta (0, 0)
Screenshot: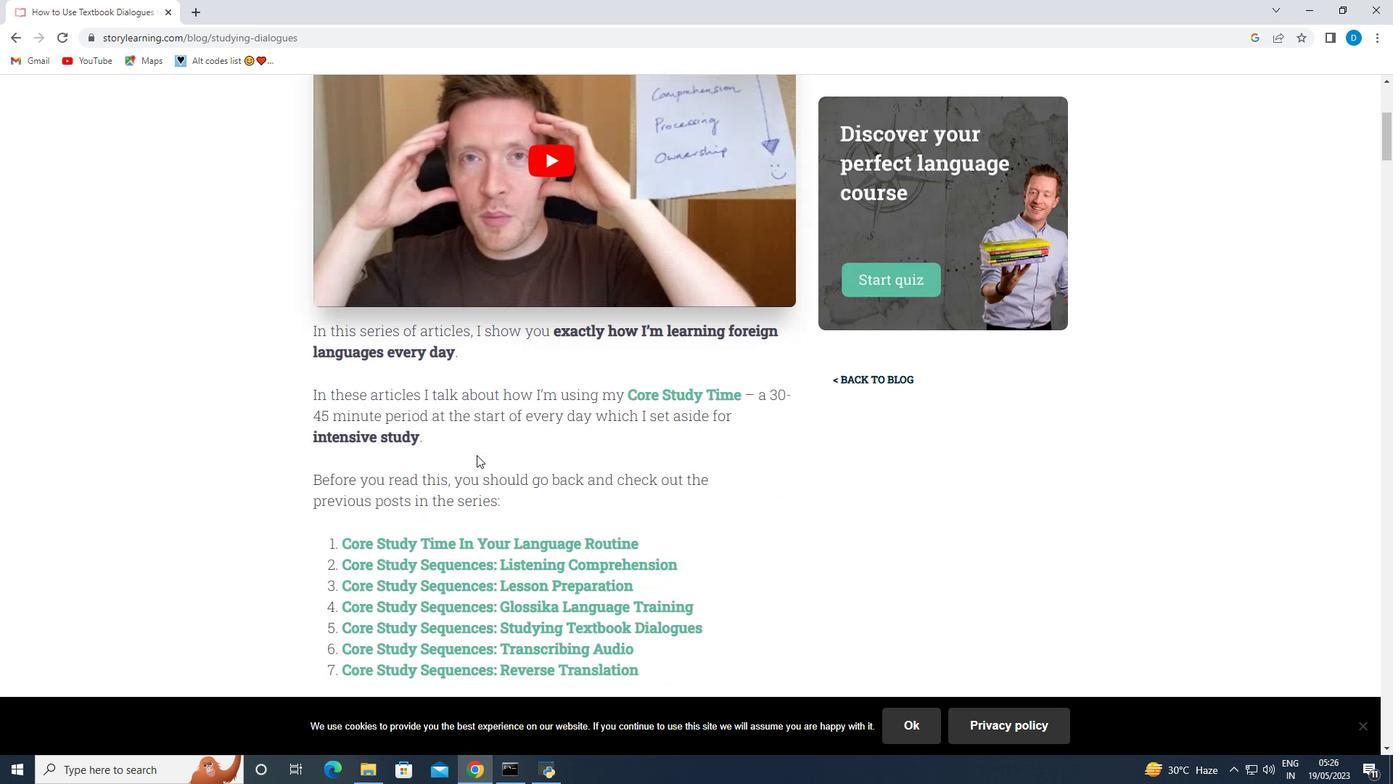 
Action: Mouse scrolled (492, 443) with delta (0, 0)
Screenshot: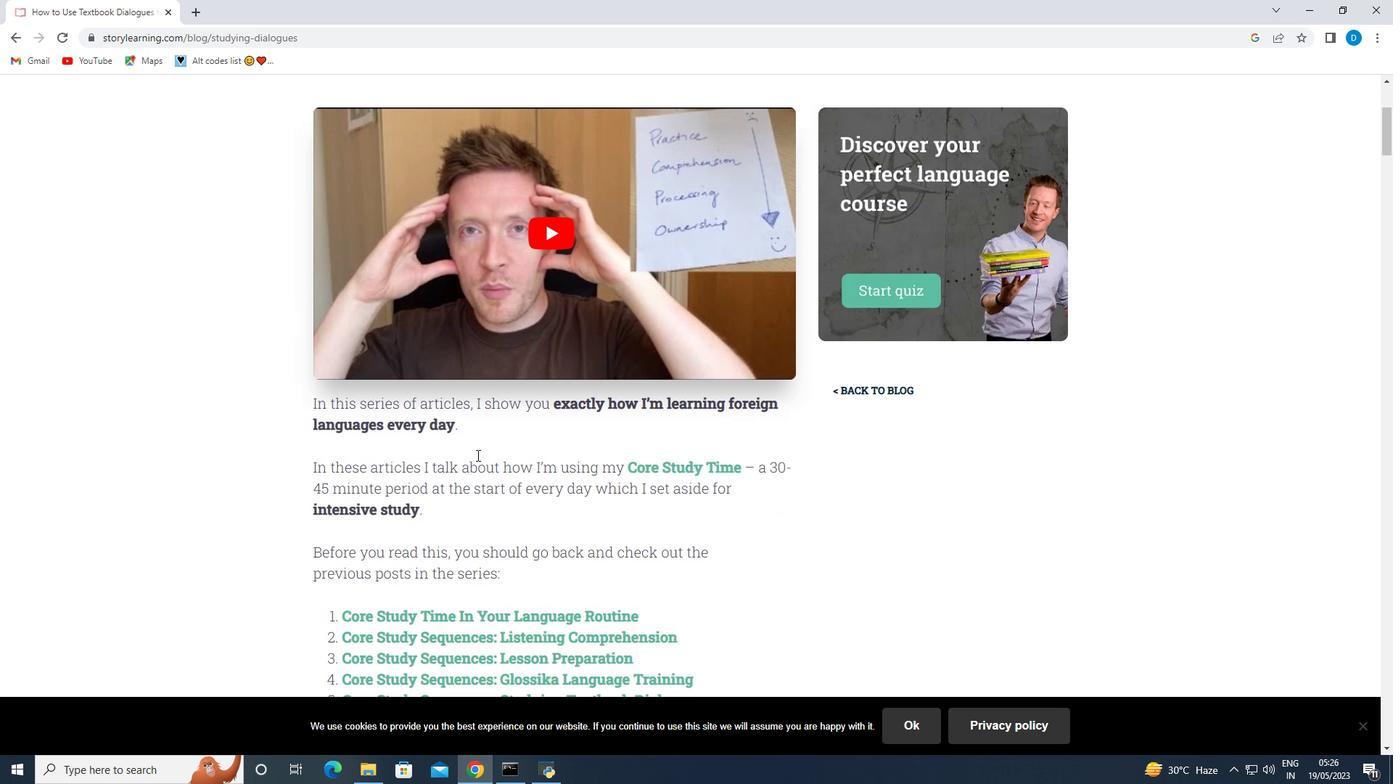 
Action: Mouse moved to (545, 220)
Screenshot: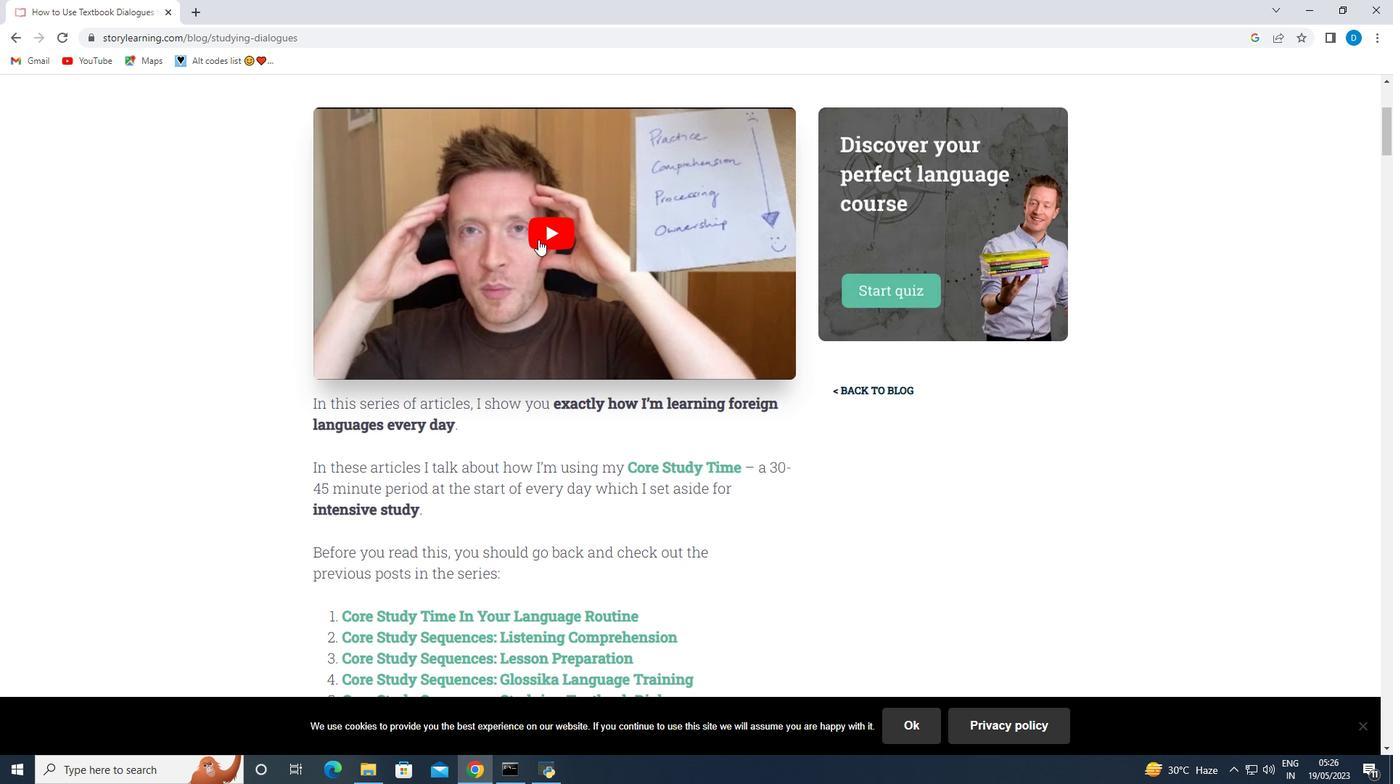 
Action: Mouse pressed left at (545, 220)
Screenshot: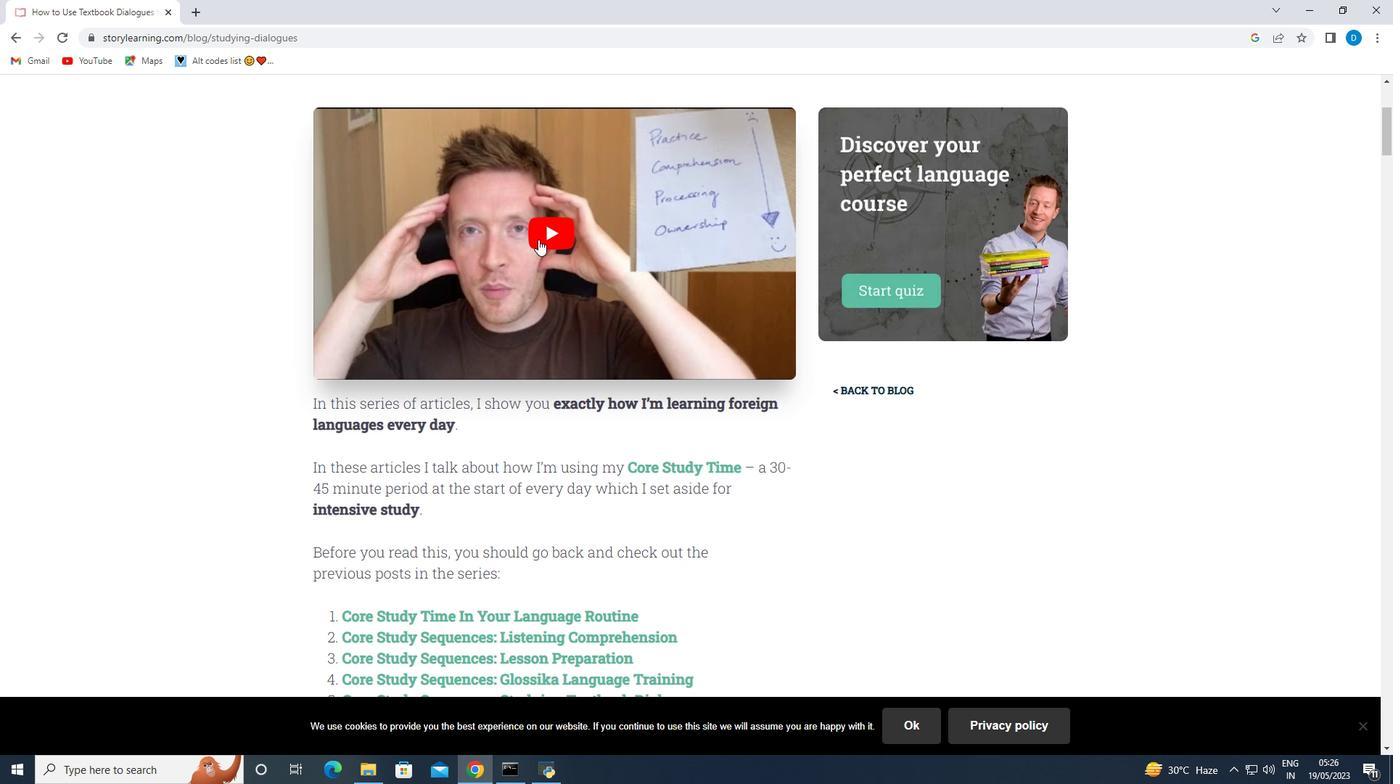 
Action: Mouse moved to (479, 321)
Screenshot: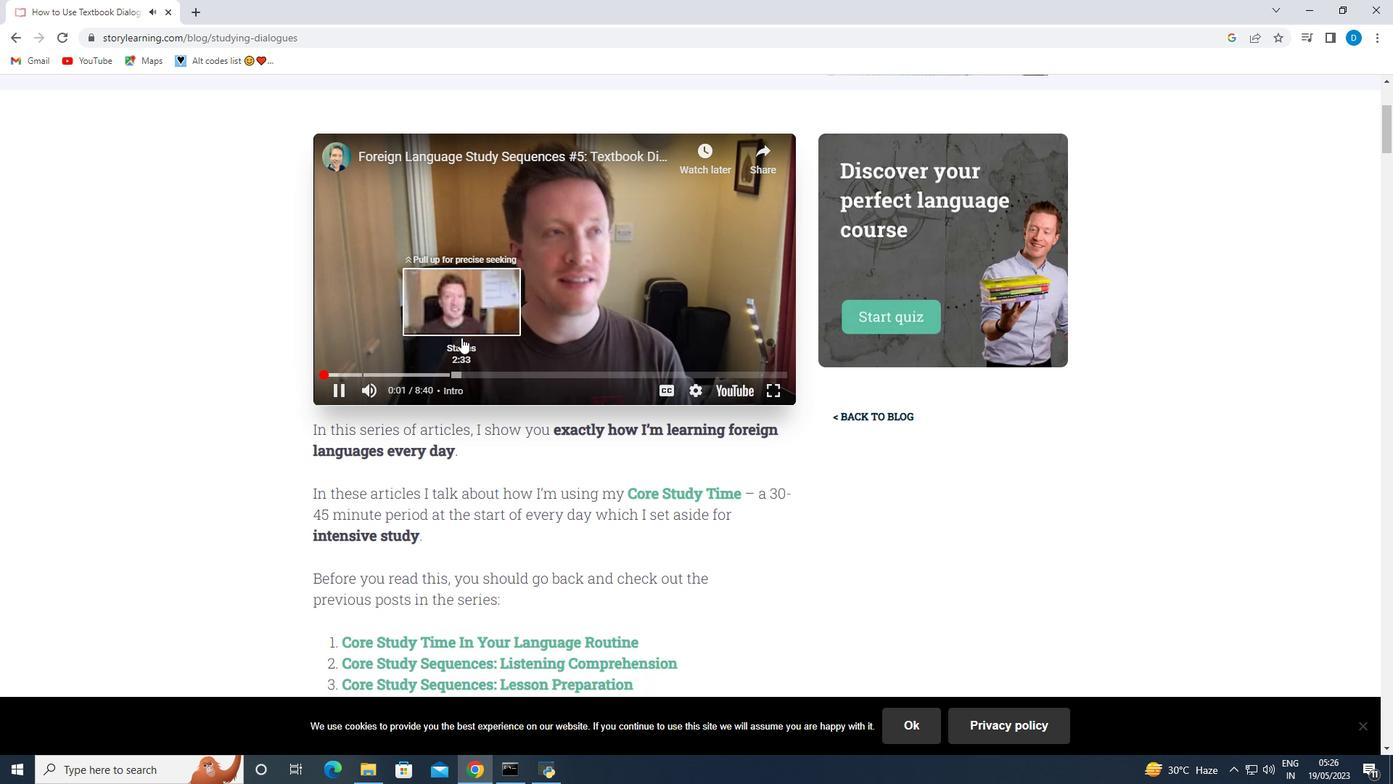 
Action: Mouse scrolled (479, 322) with delta (0, 0)
Screenshot: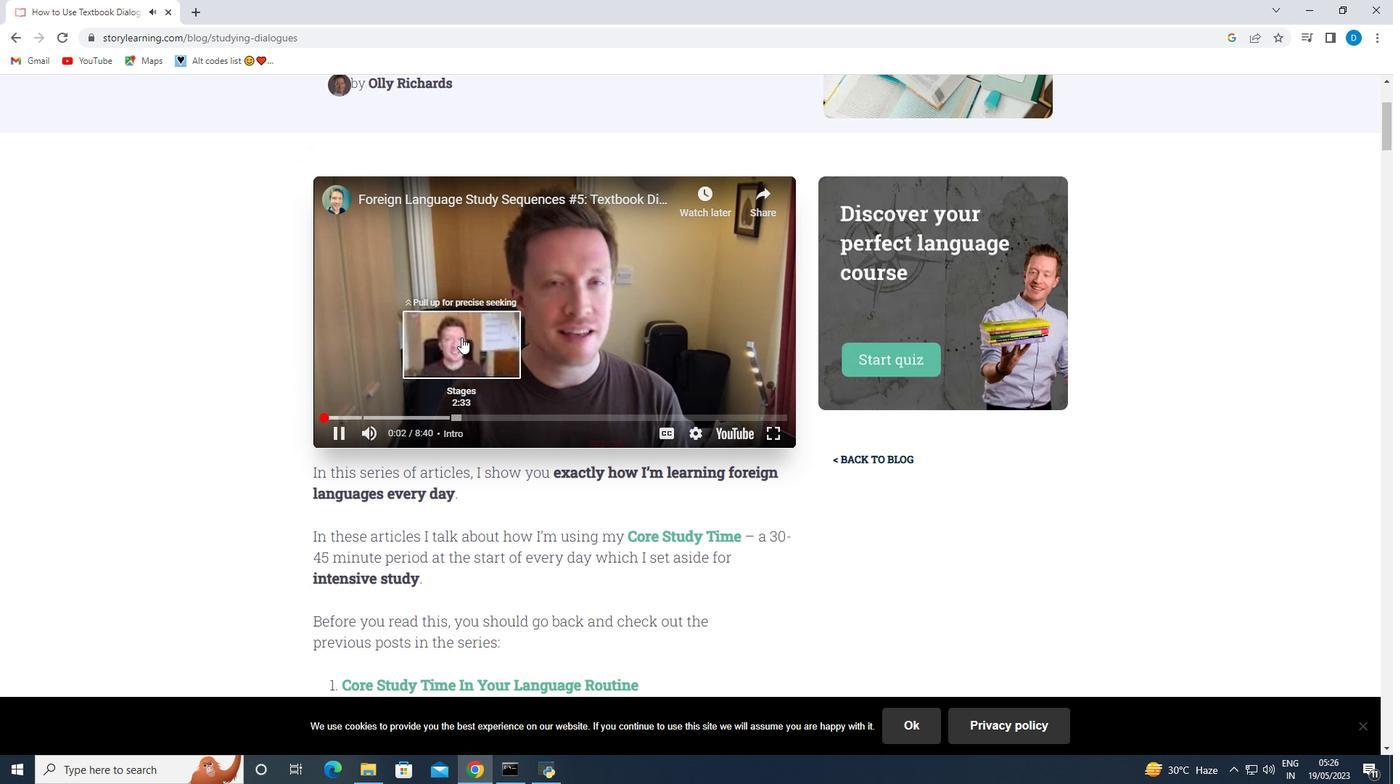 
Action: Mouse moved to (481, 462)
Screenshot: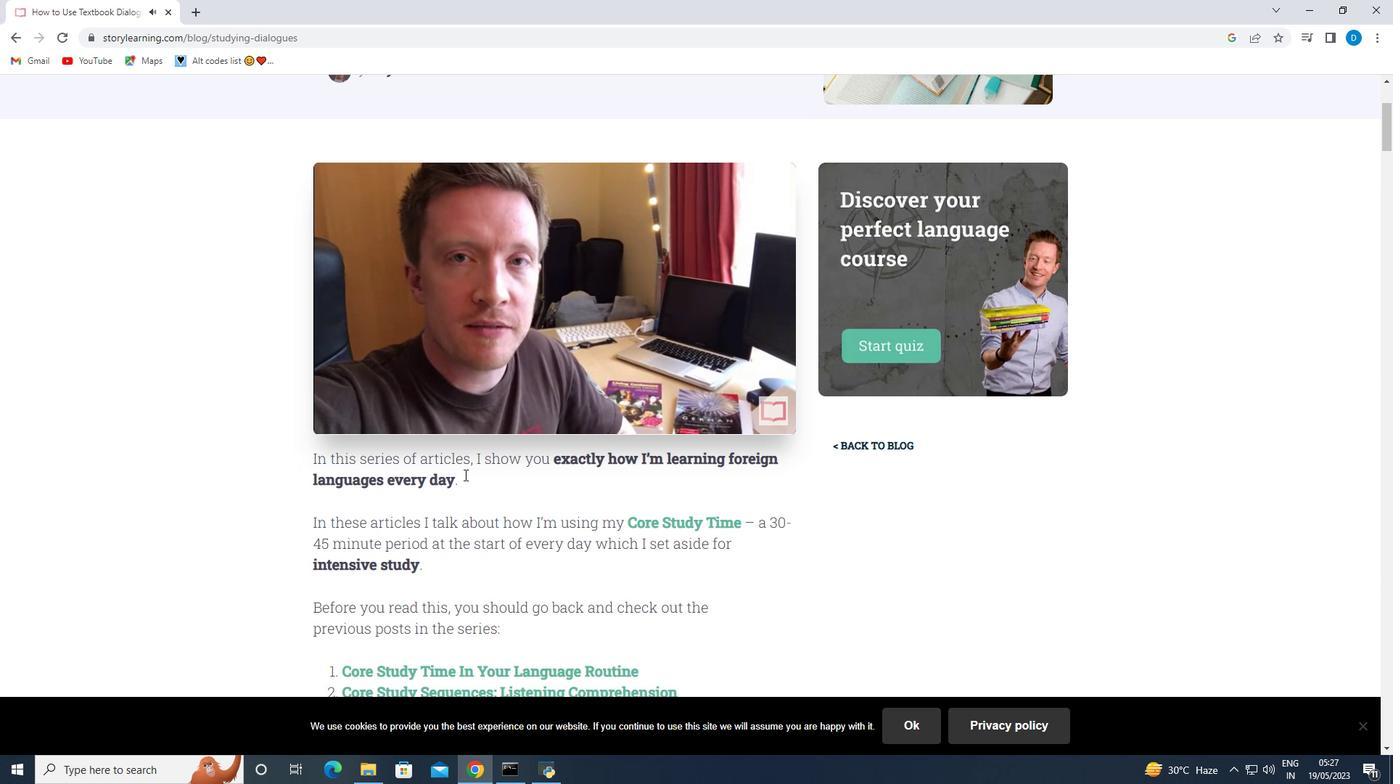 
Action: Mouse scrolled (481, 461) with delta (0, 0)
Screenshot: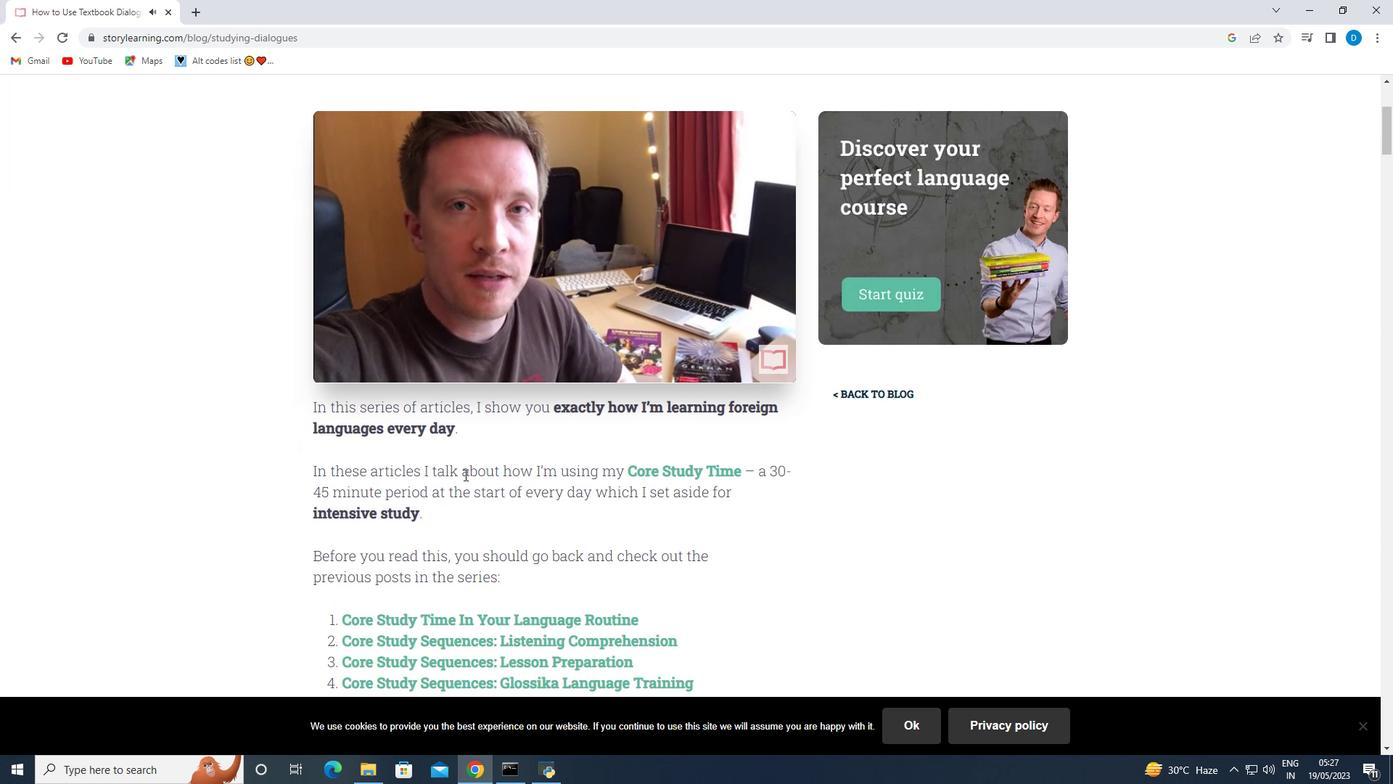
Action: Mouse moved to (481, 463)
Screenshot: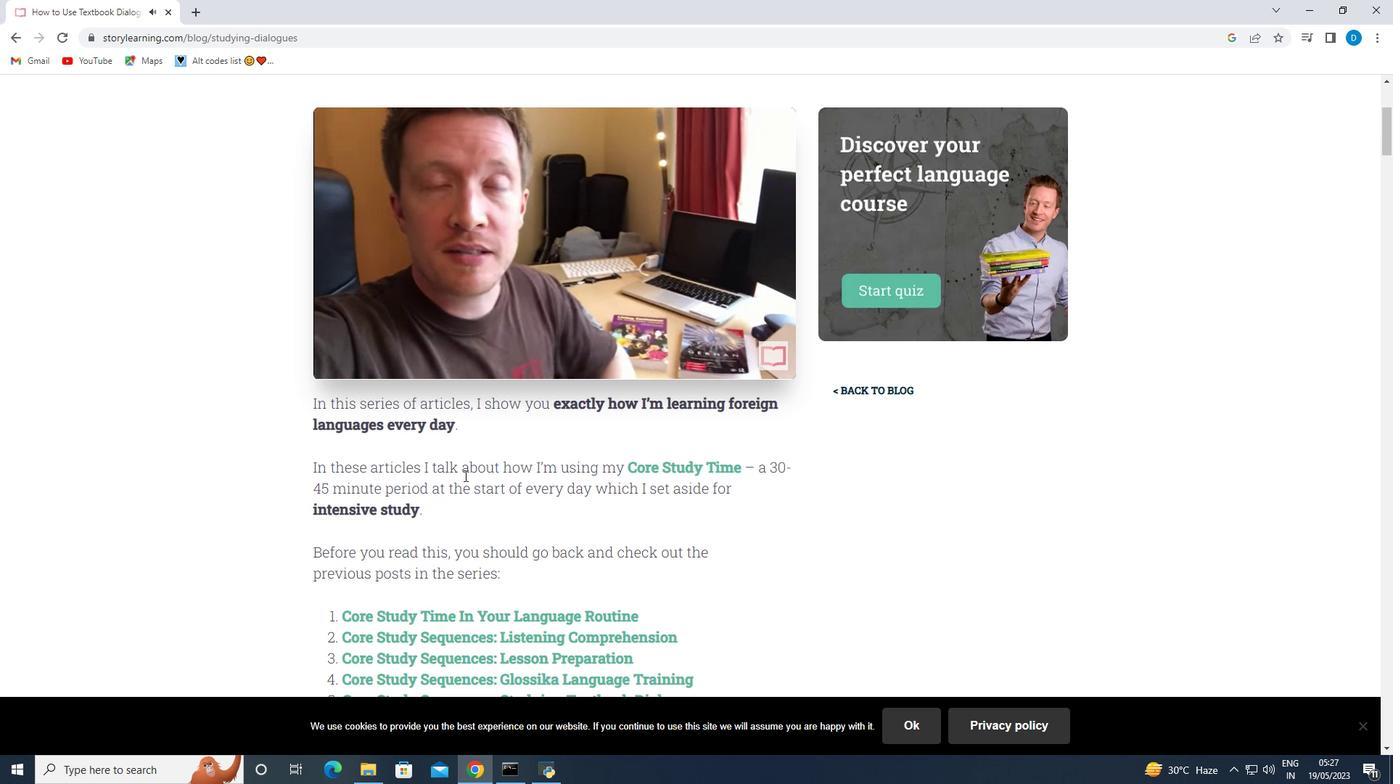 
Action: Mouse scrolled (481, 464) with delta (0, 1)
Screenshot: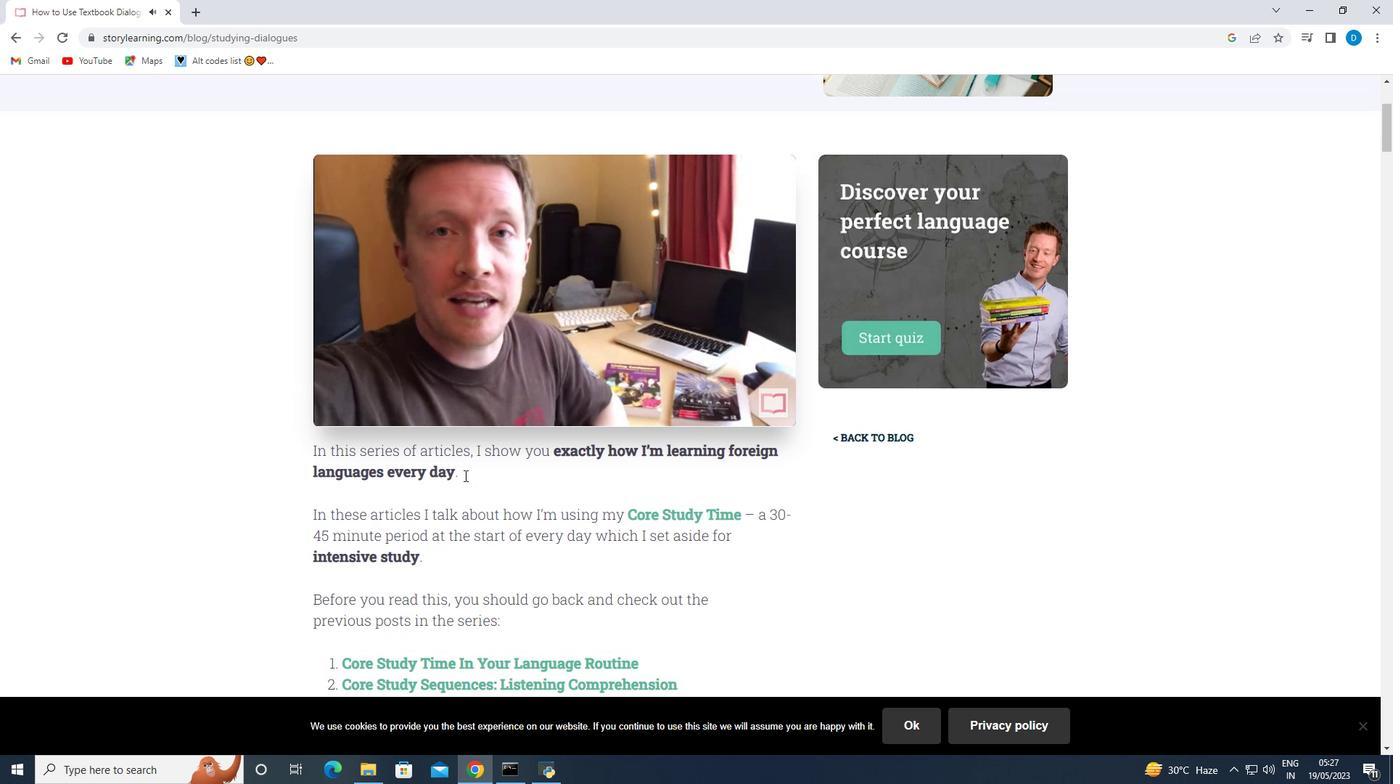 
Action: Mouse moved to (883, 268)
Screenshot: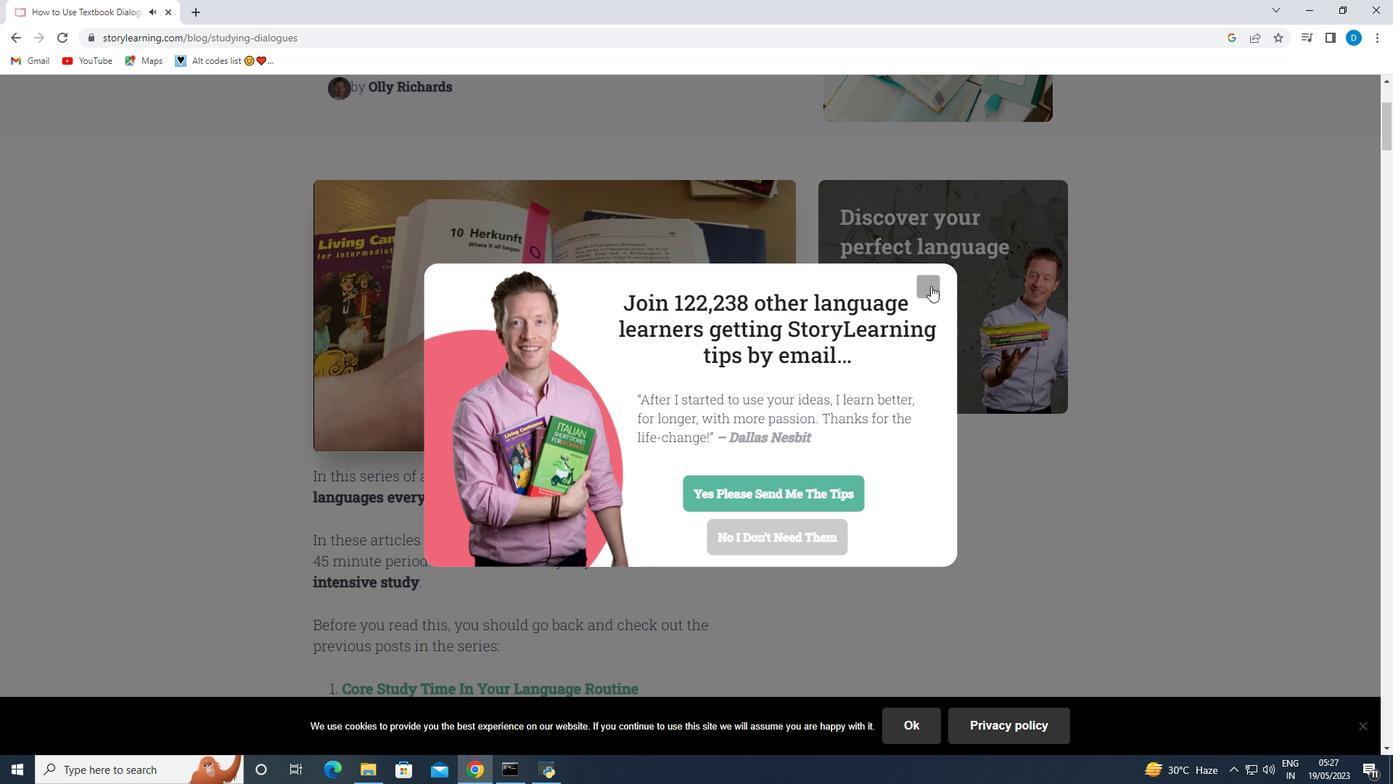 
Action: Mouse pressed left at (883, 268)
Screenshot: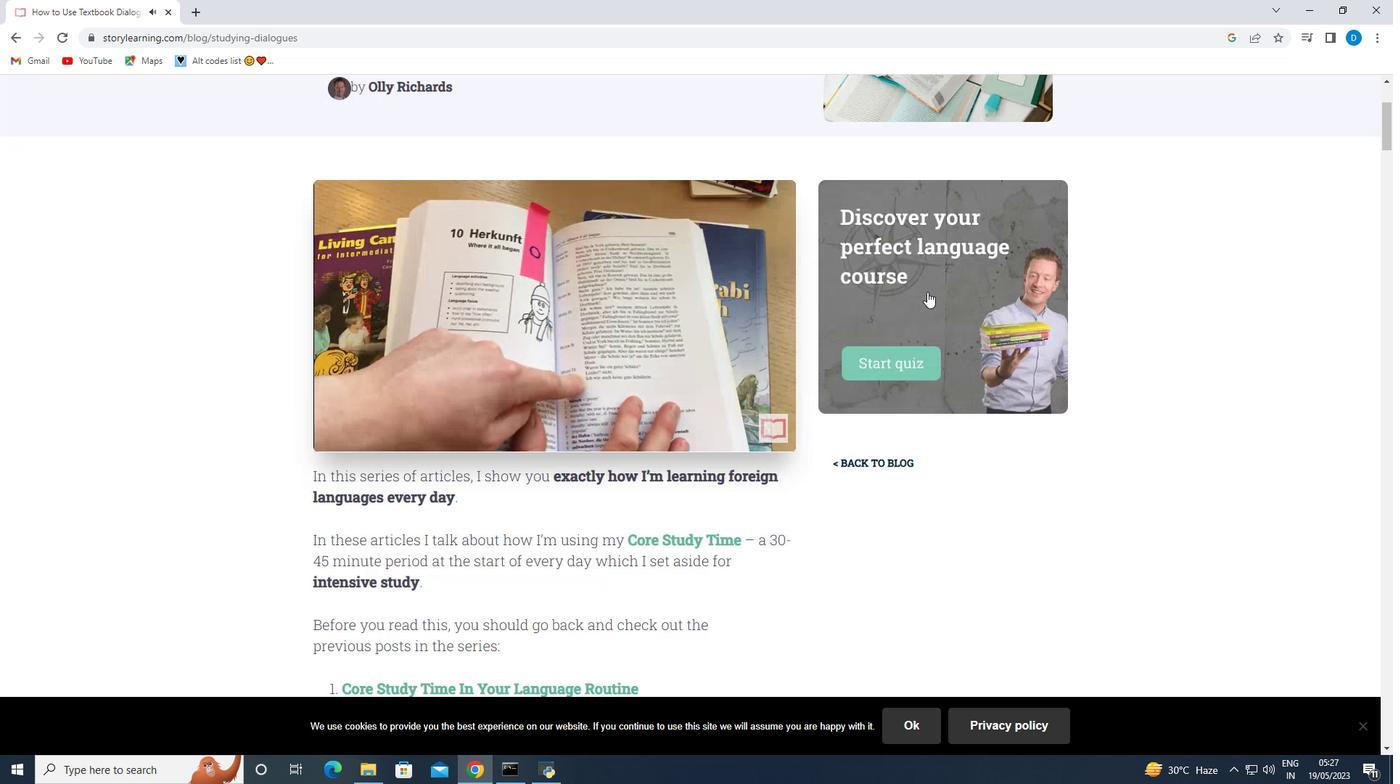 
Action: Mouse moved to (679, 421)
Screenshot: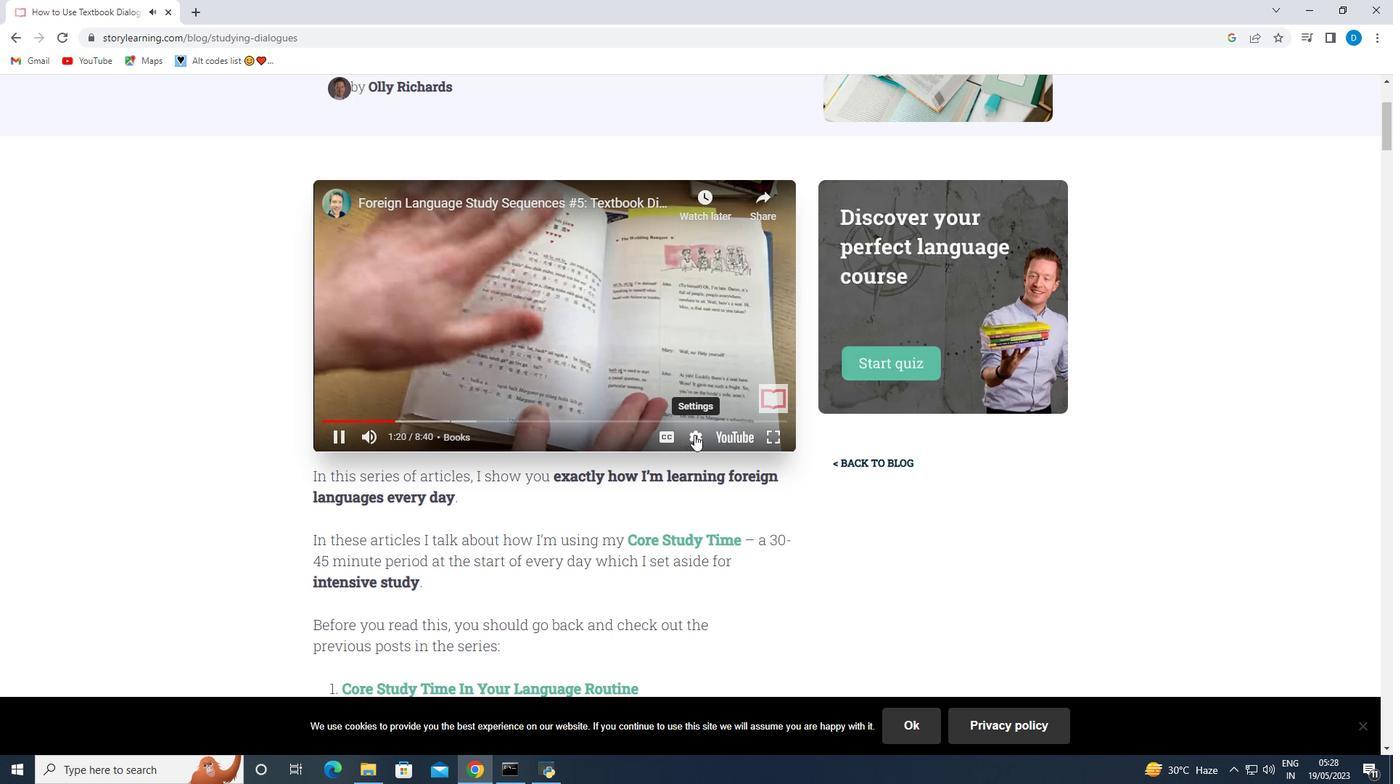 
Action: Mouse pressed left at (679, 421)
Screenshot: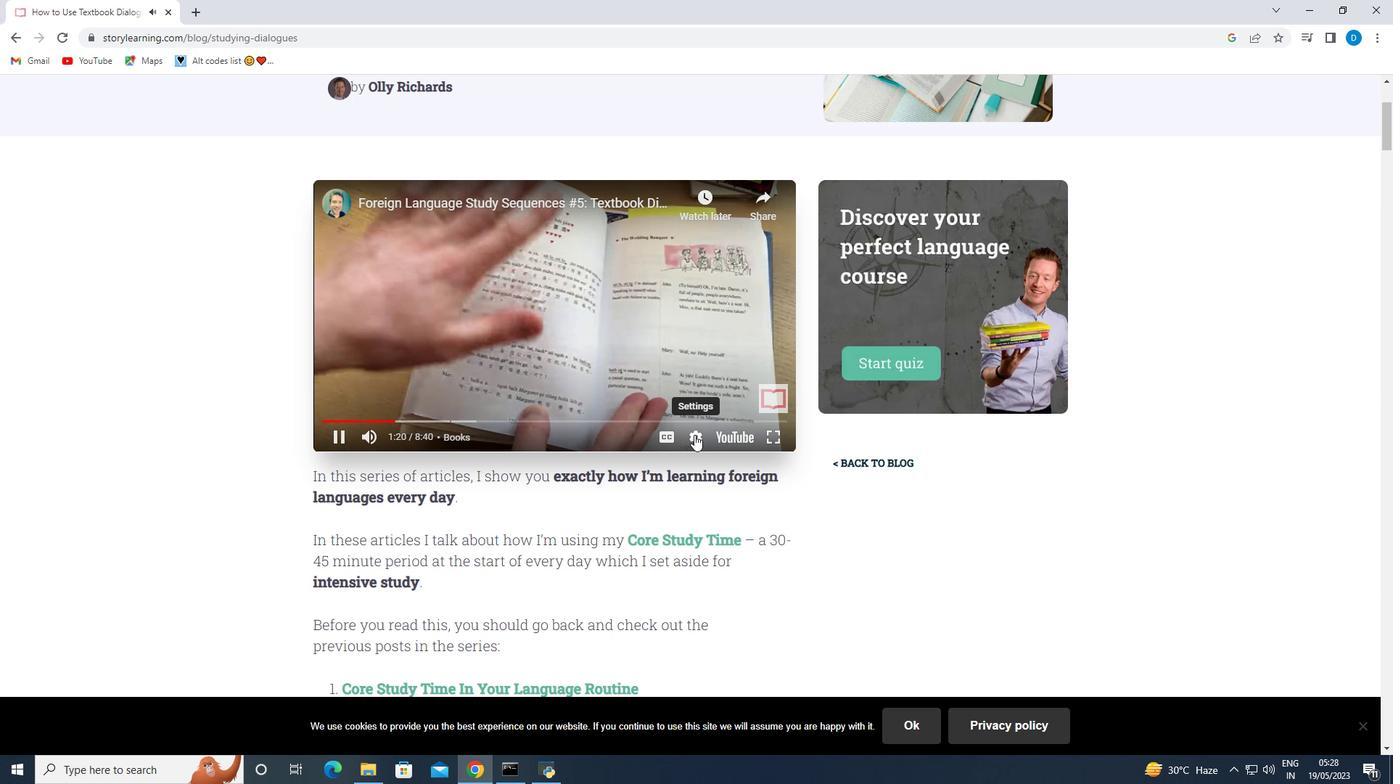 
Action: Mouse moved to (647, 373)
Screenshot: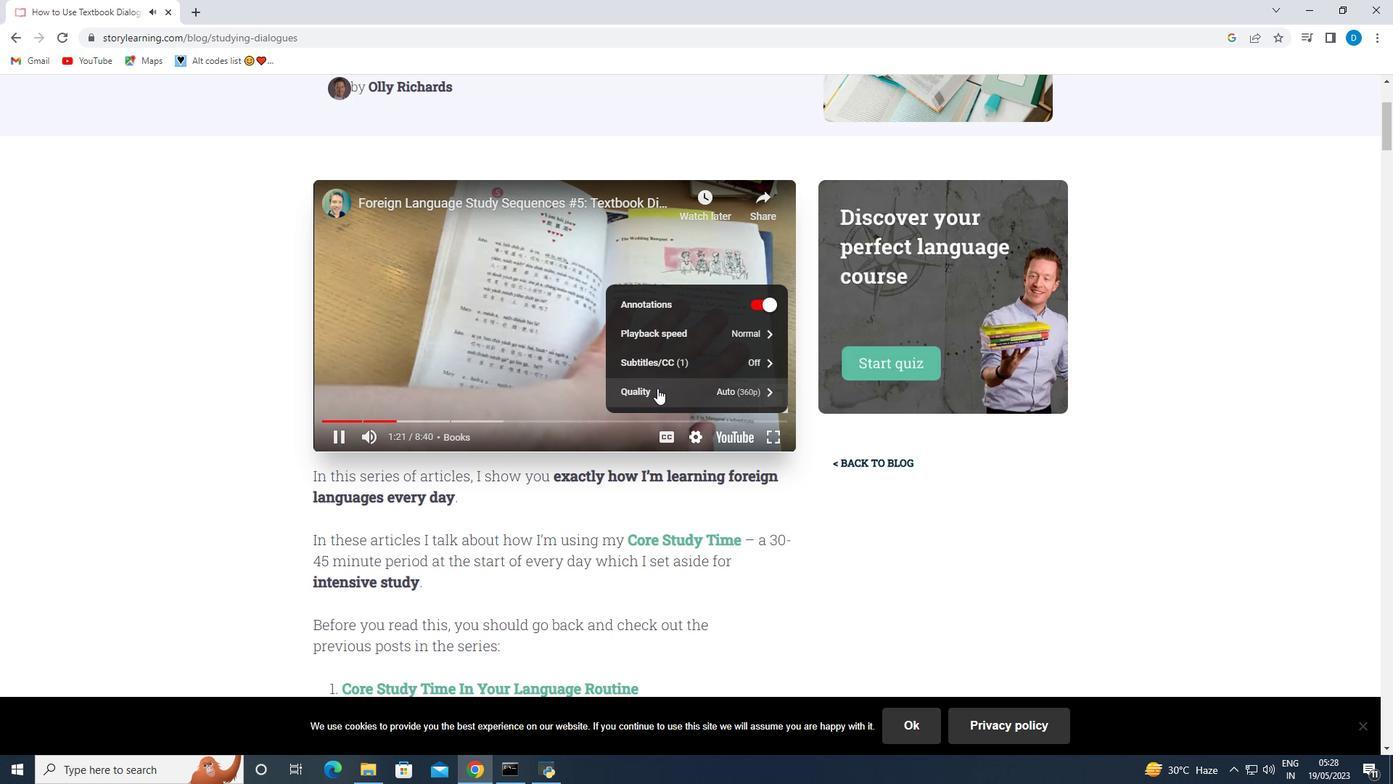 
Action: Mouse pressed left at (647, 373)
Screenshot: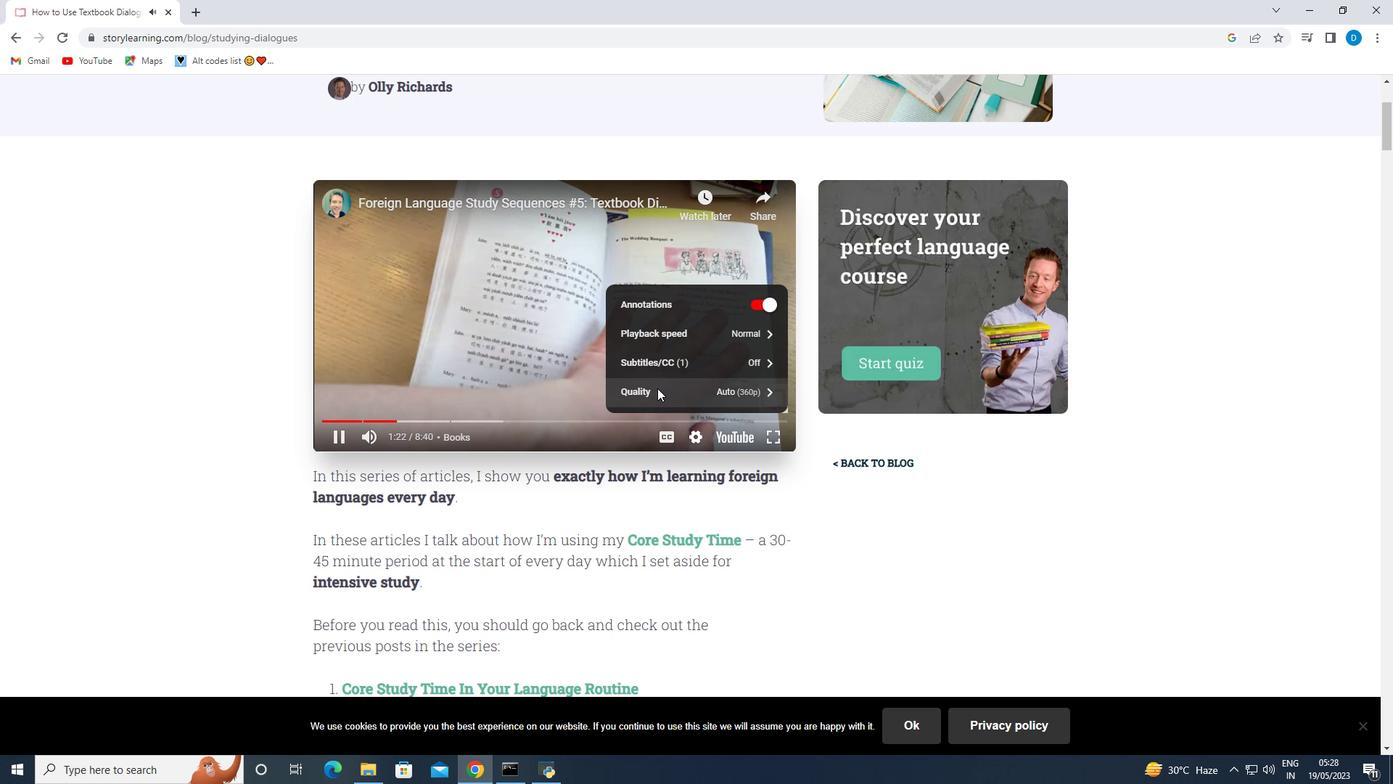 
Action: Mouse moved to (632, 262)
Screenshot: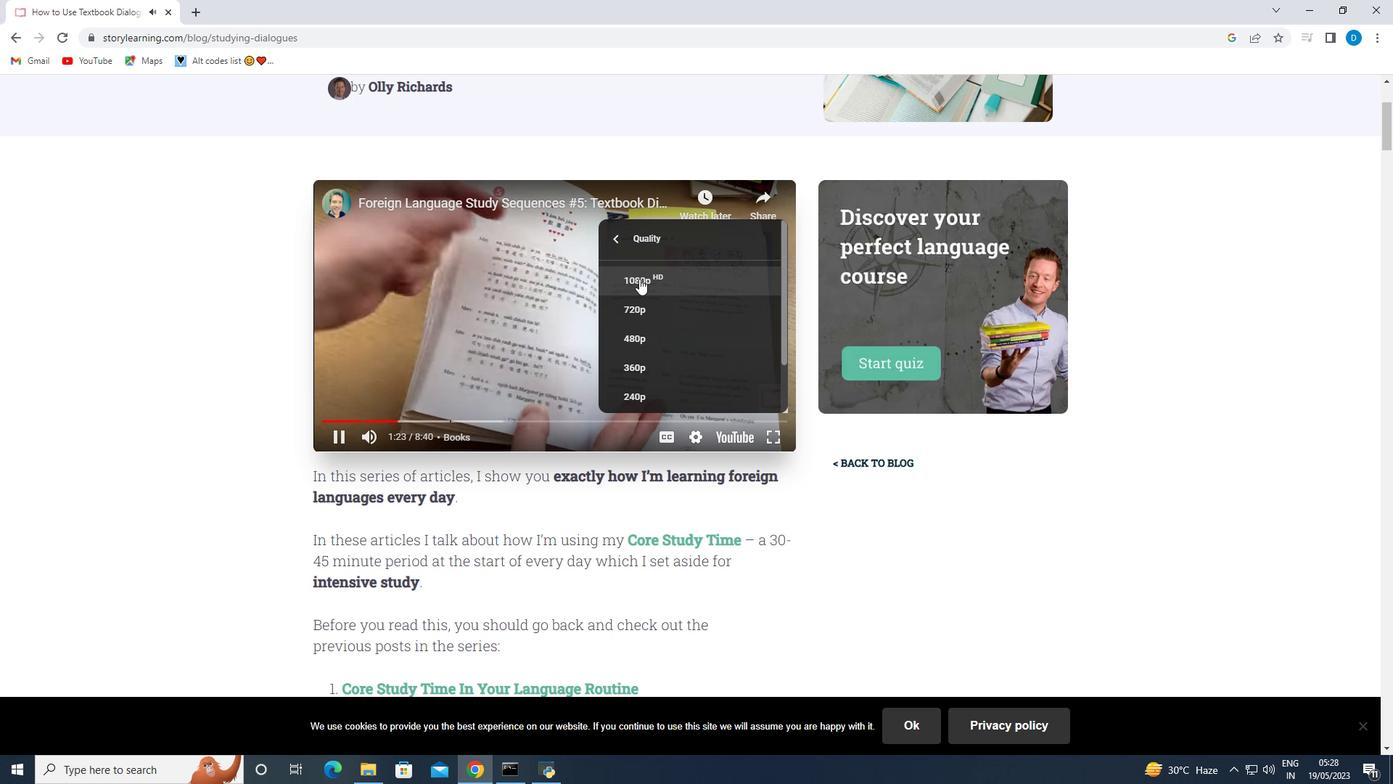 
Action: Mouse pressed left at (632, 262)
Screenshot: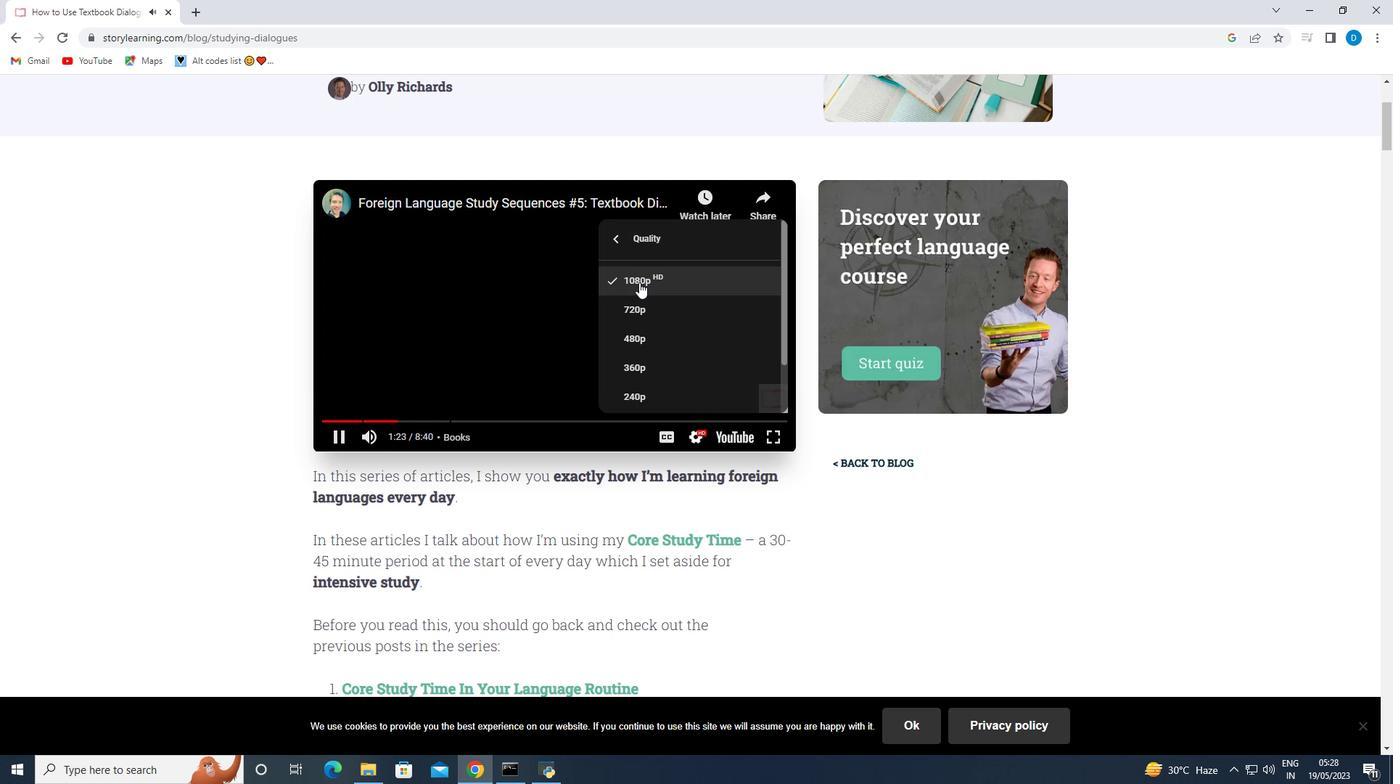 
Action: Mouse moved to (1240, 602)
Screenshot: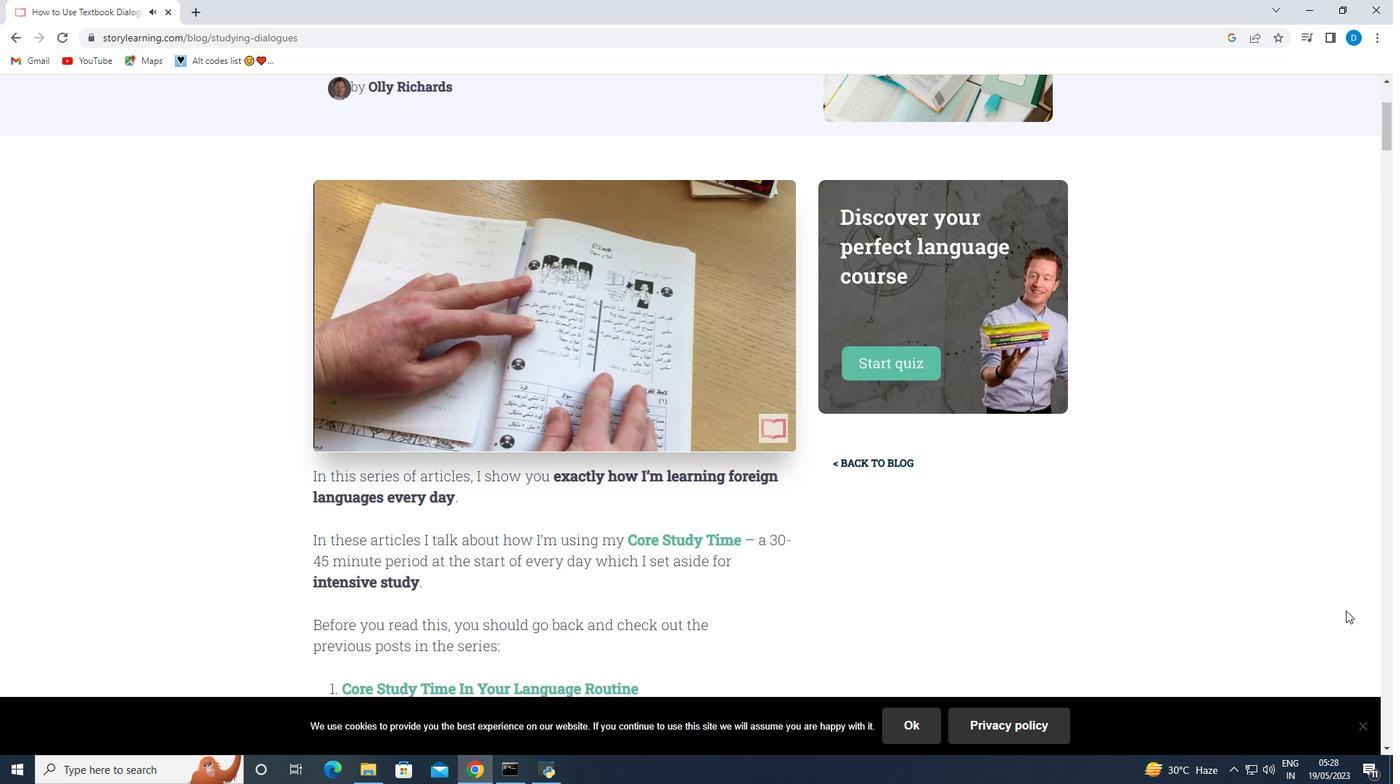 
Action: Mouse pressed left at (1240, 602)
Screenshot: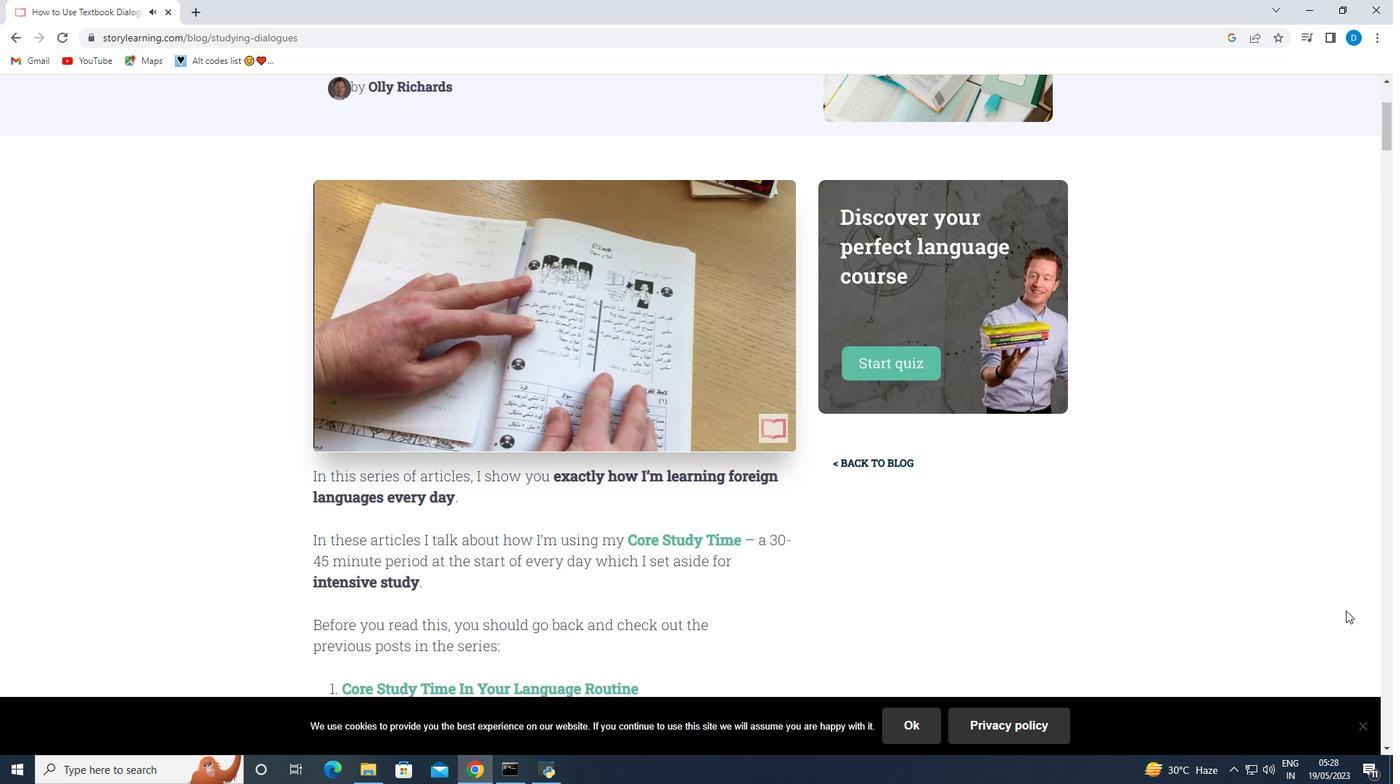 
Action: Mouse moved to (1255, 721)
Screenshot: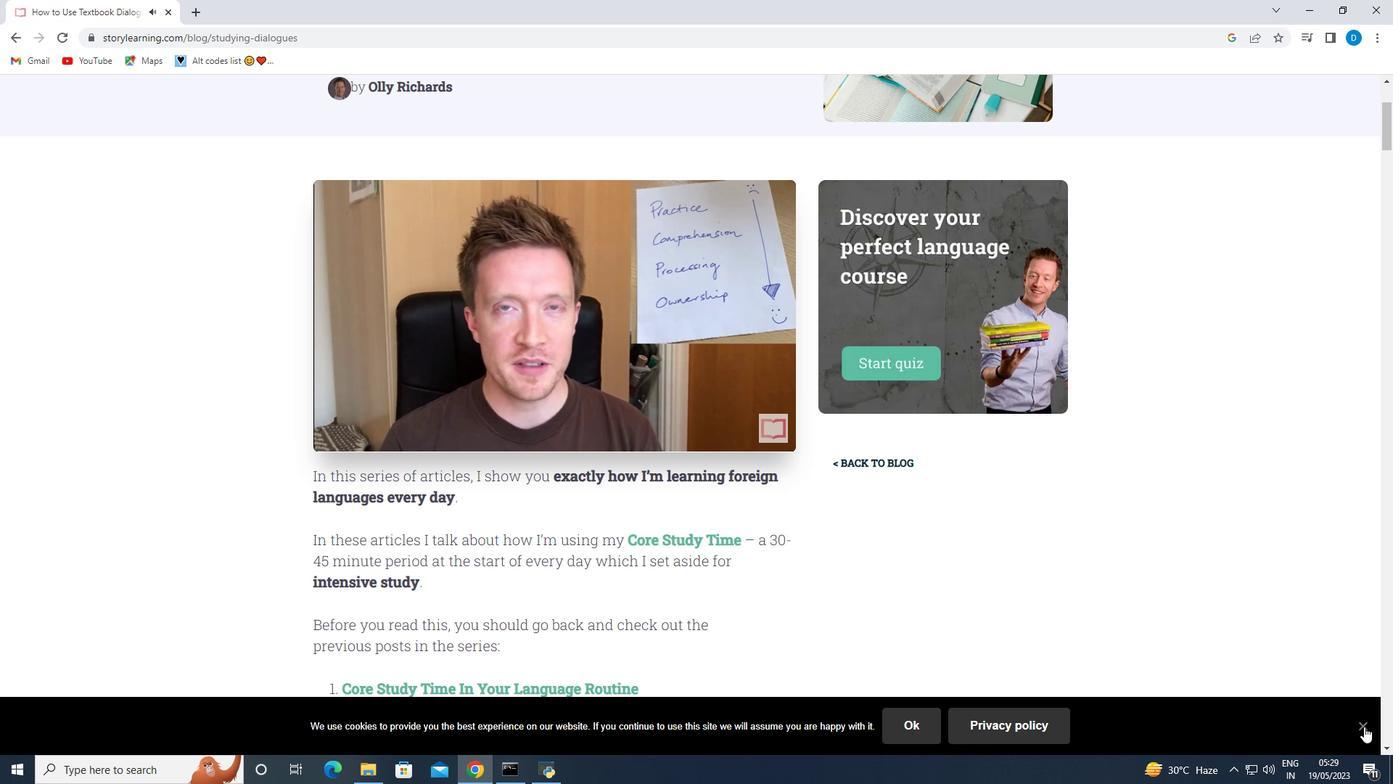 
Action: Mouse pressed left at (1255, 721)
Screenshot: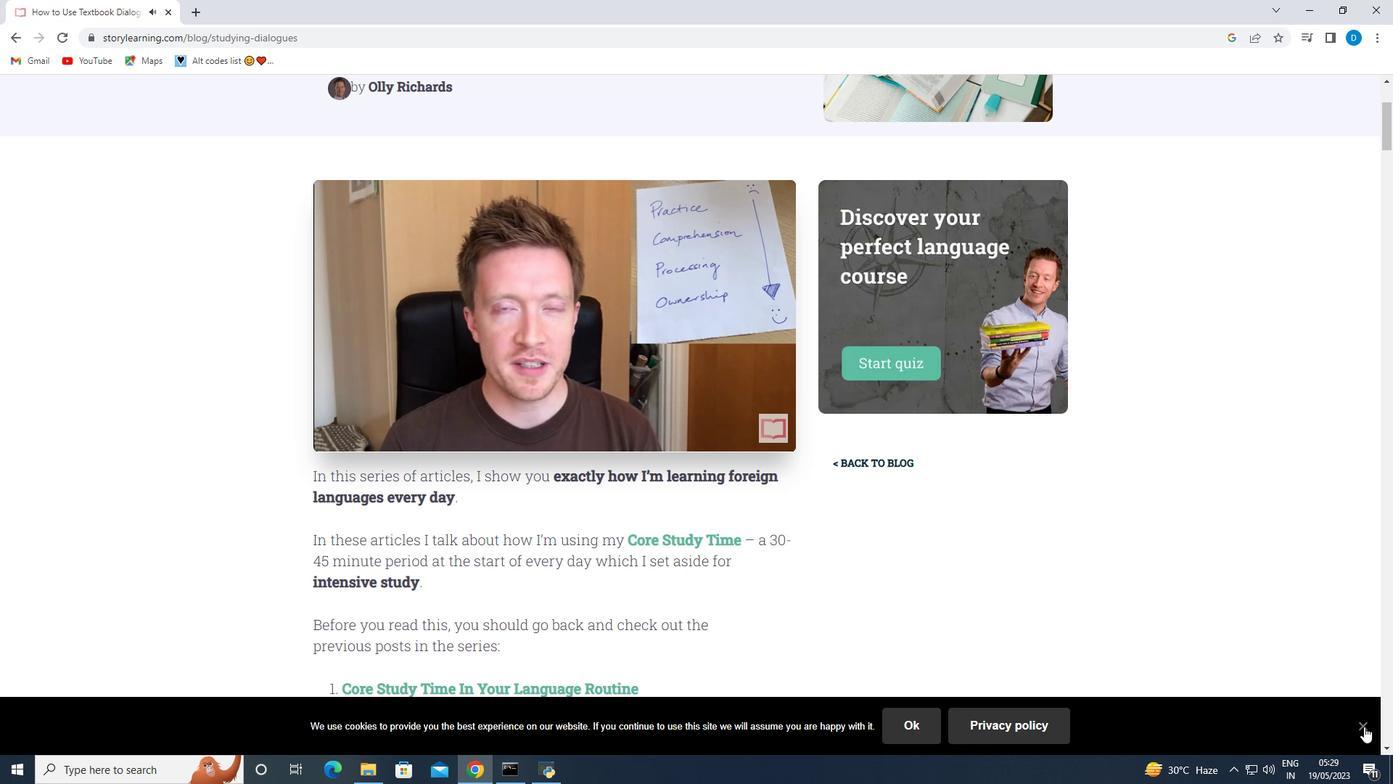 
Action: Mouse moved to (655, 587)
Screenshot: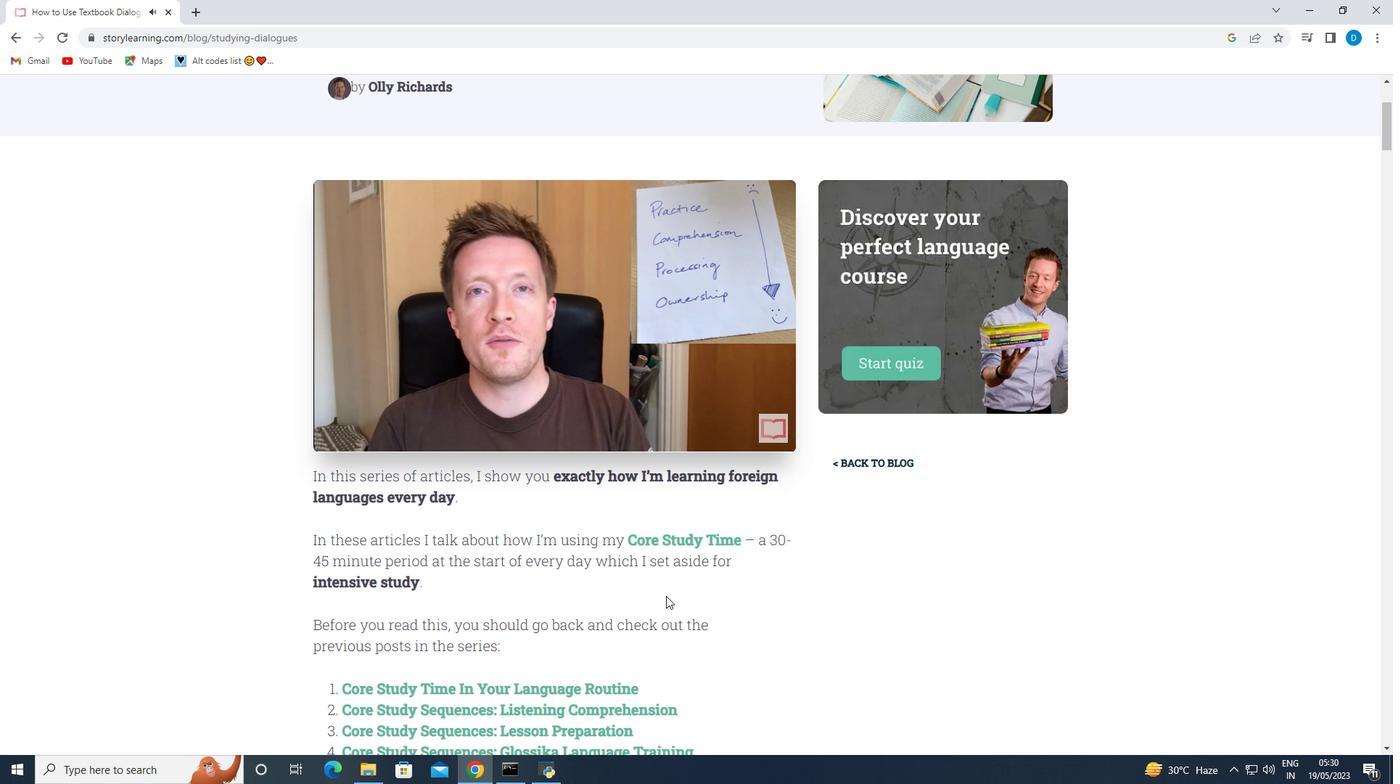 
Action: Mouse scrolled (655, 588) with delta (0, 0)
Screenshot: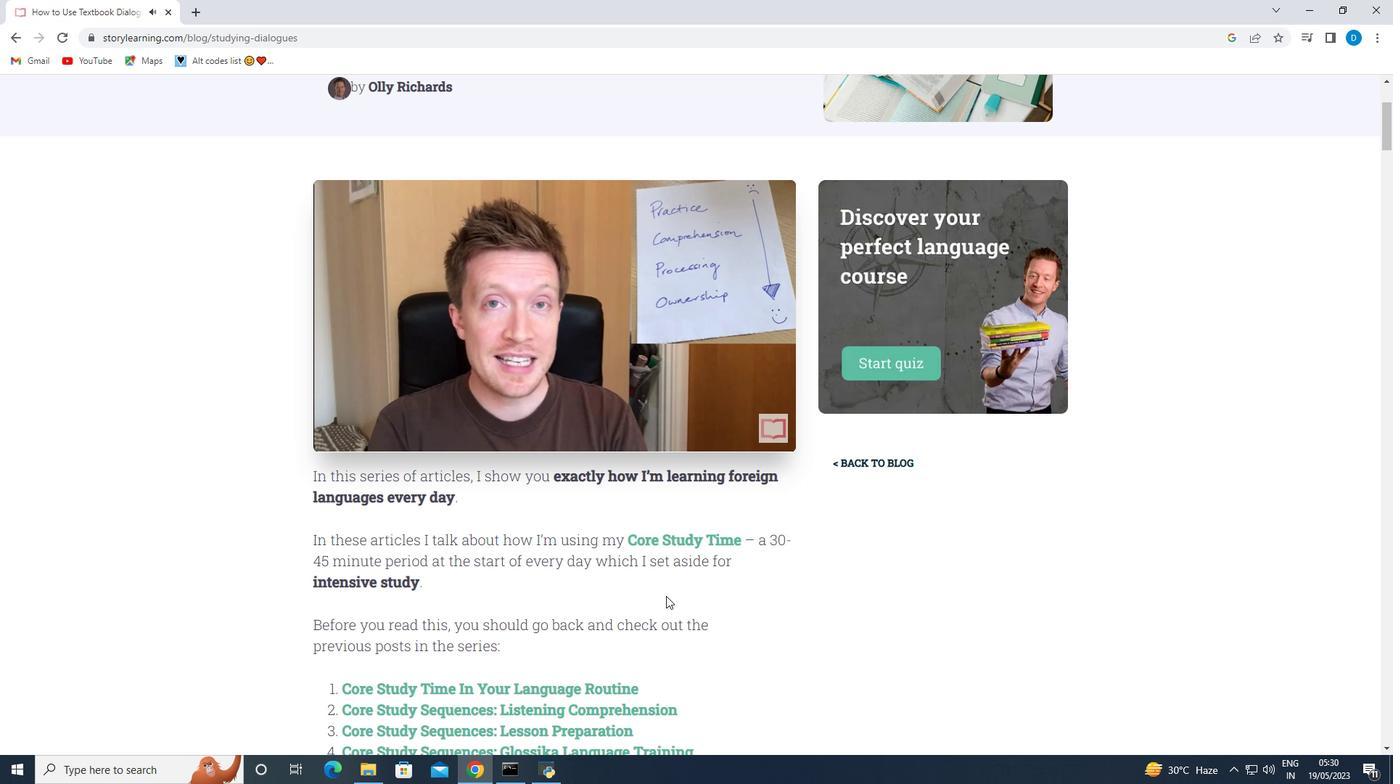 
Action: Mouse scrolled (655, 588) with delta (0, 0)
Screenshot: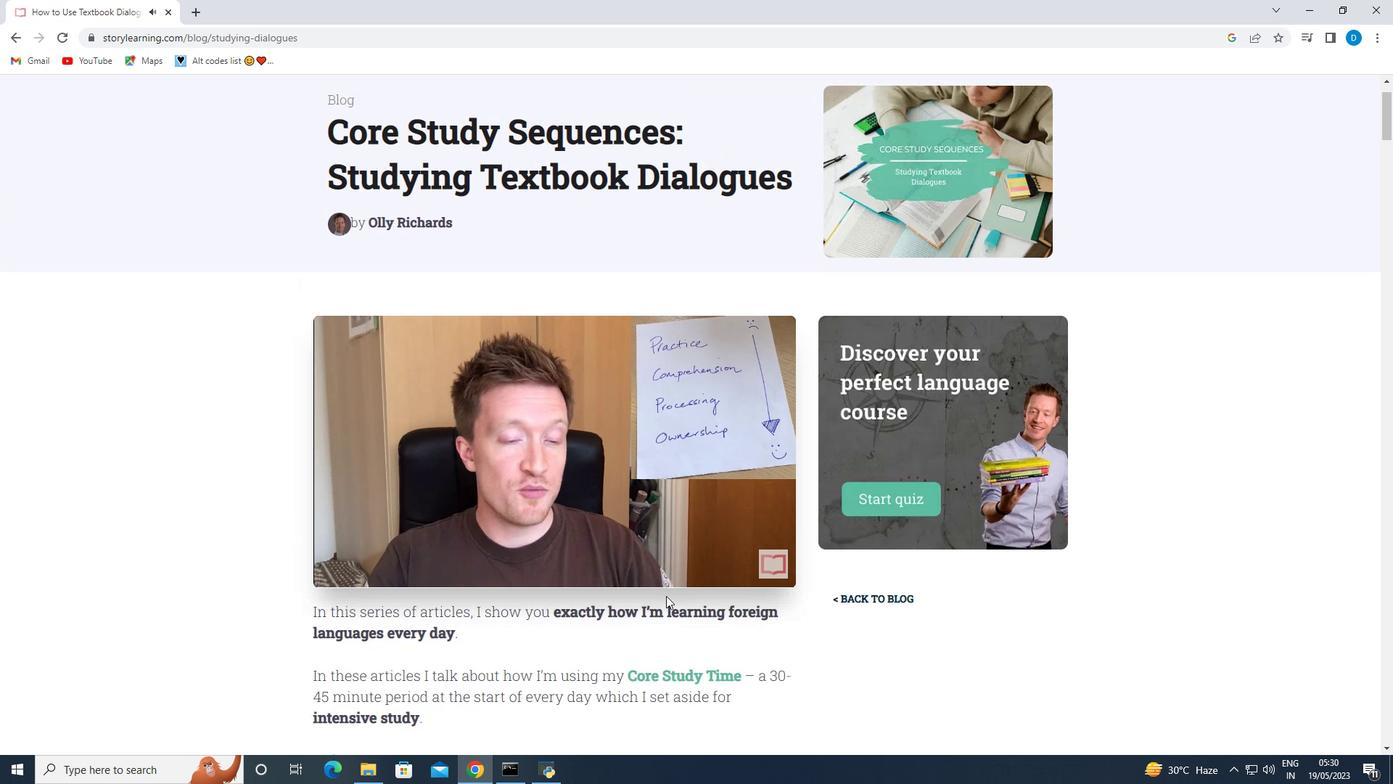 
Action: Mouse scrolled (655, 586) with delta (0, 0)
Screenshot: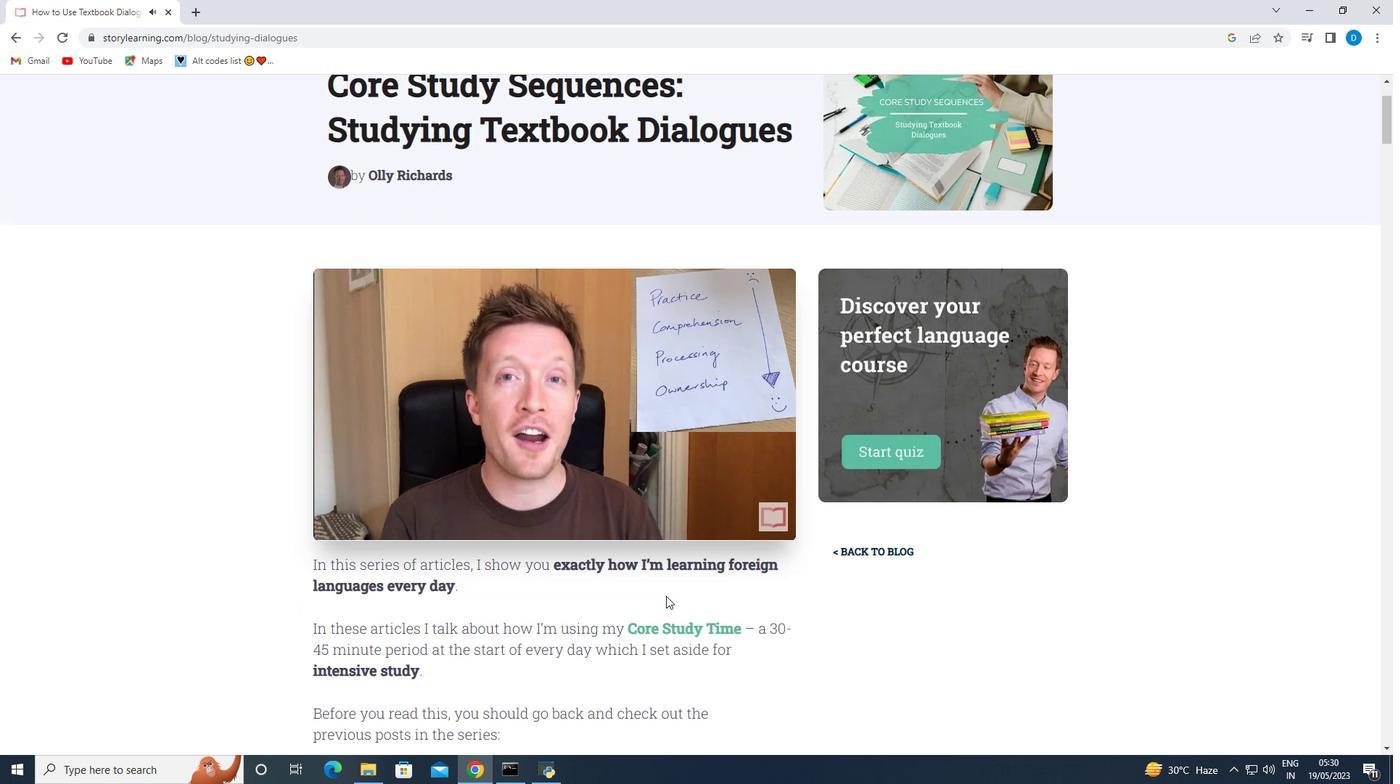 
Action: Mouse moved to (529, 573)
Screenshot: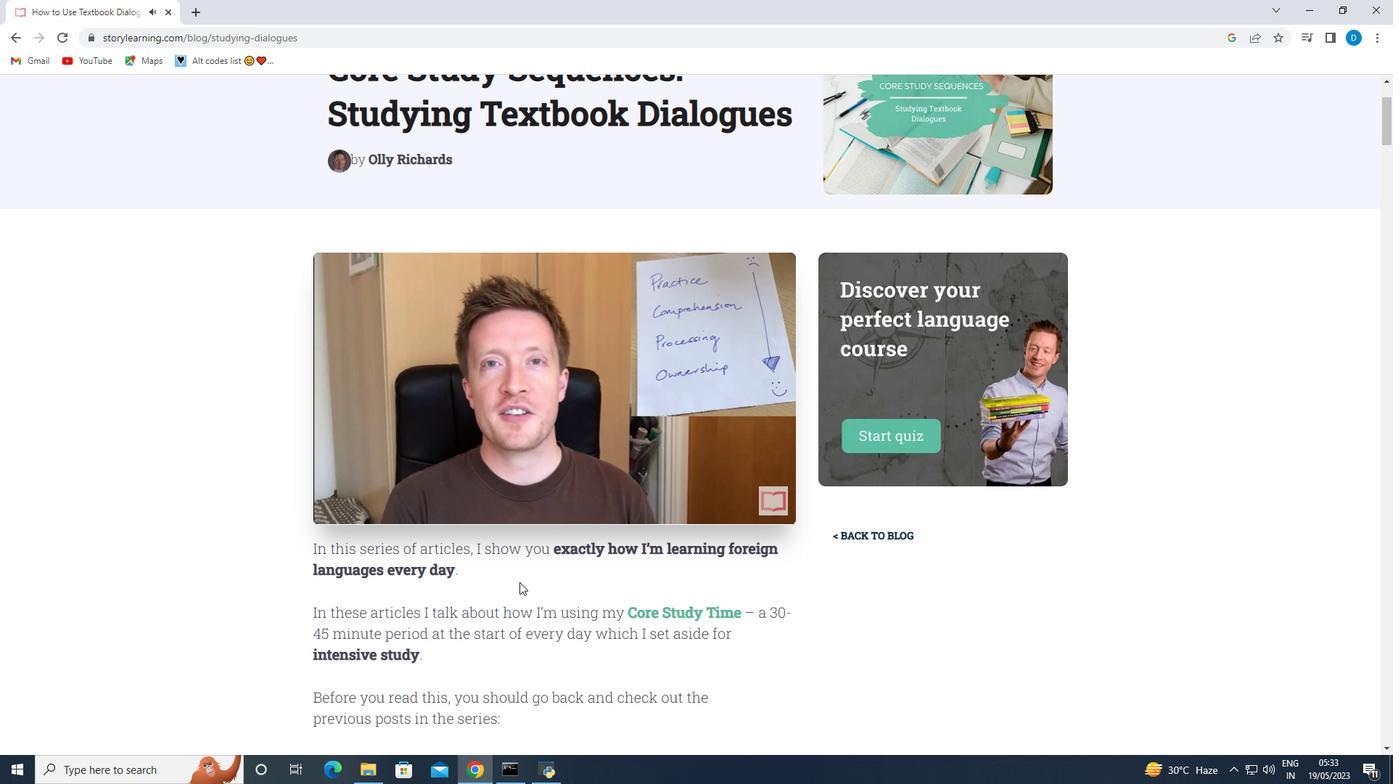 
Action: Mouse scrolled (529, 572) with delta (0, 0)
Screenshot: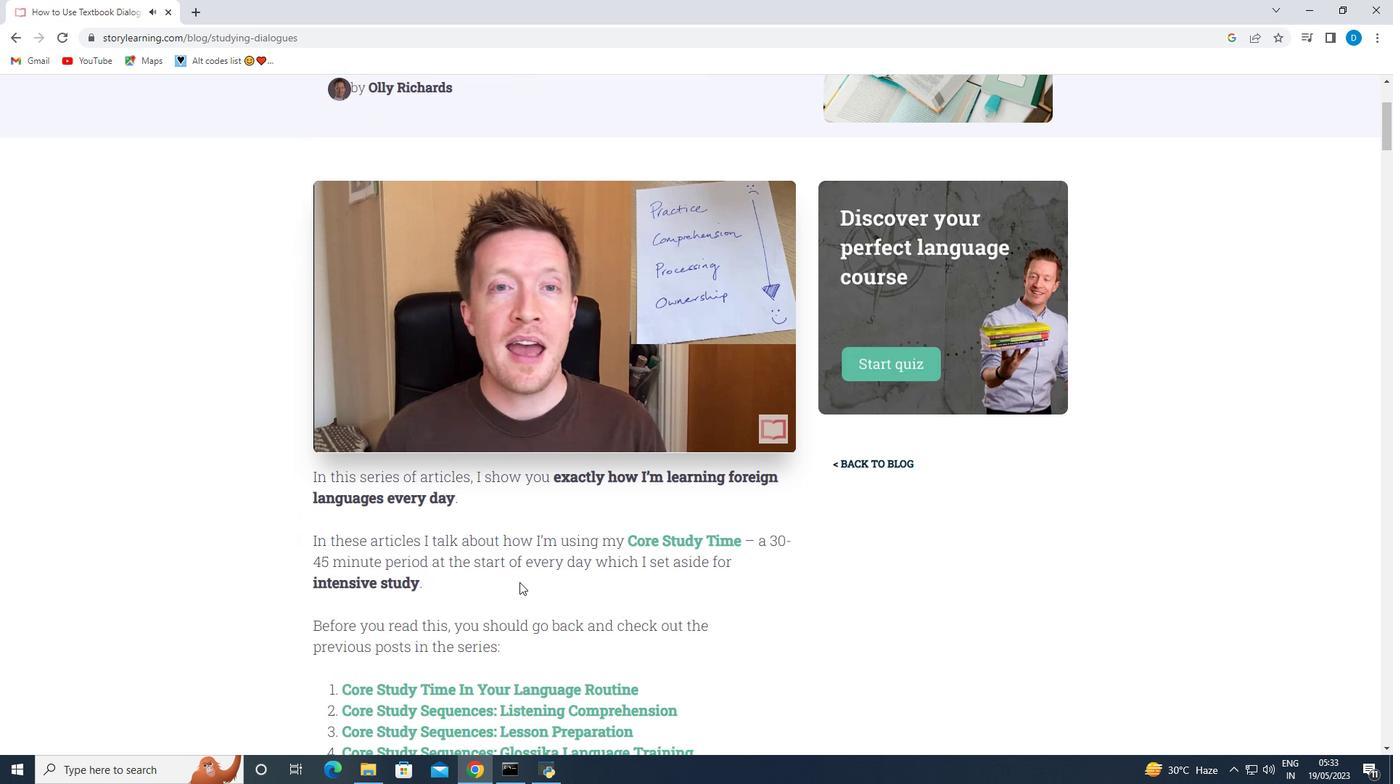
Action: Mouse scrolled (529, 574) with delta (0, 0)
Screenshot: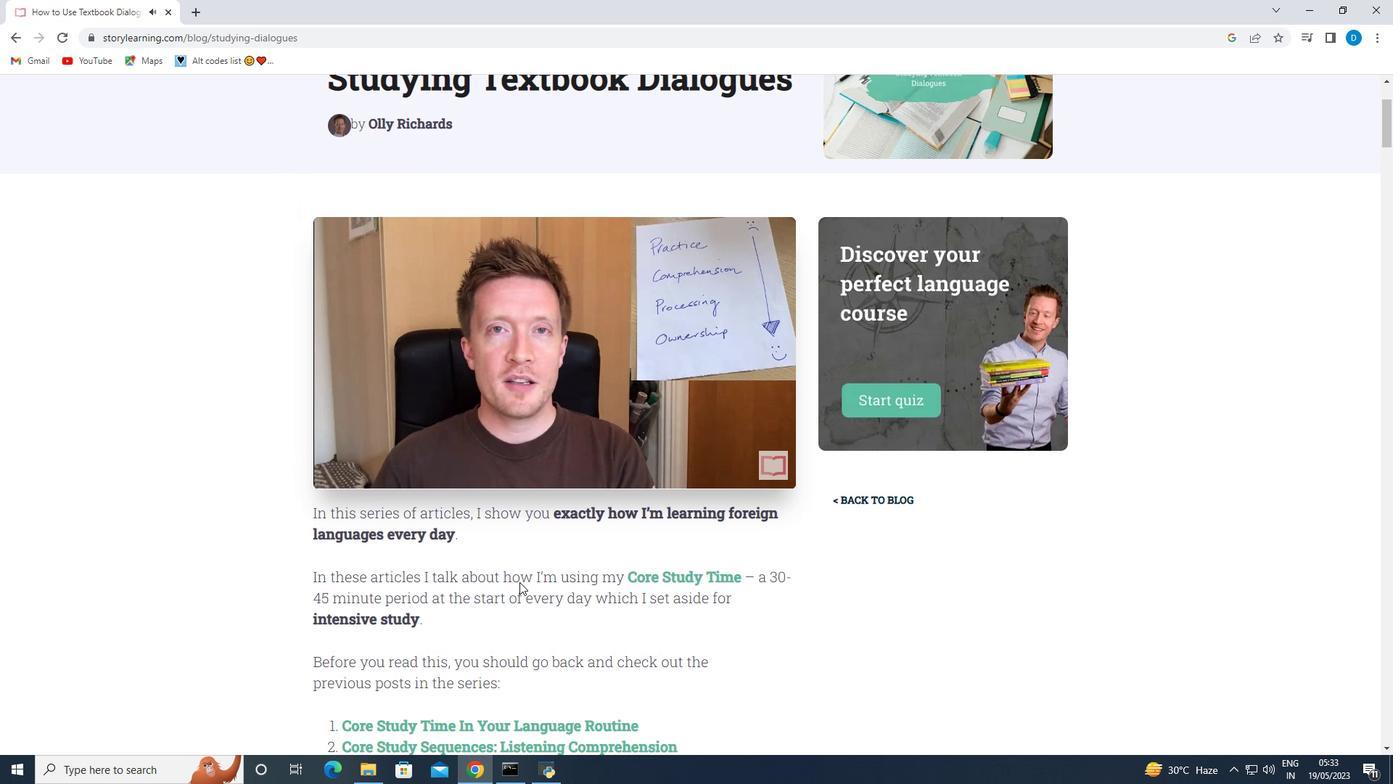 
Action: Mouse moved to (585, 569)
Screenshot: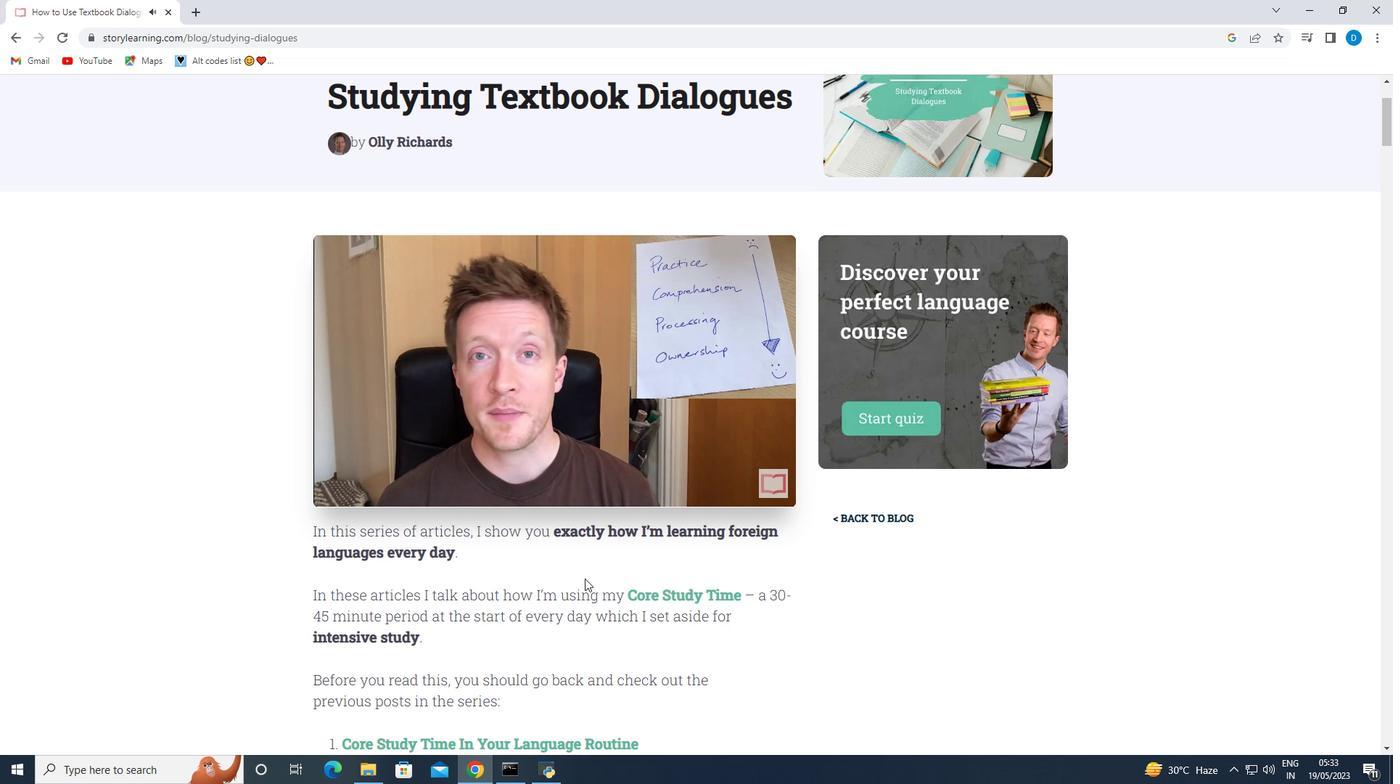 
Action: Mouse scrolled (585, 569) with delta (0, 0)
Screenshot: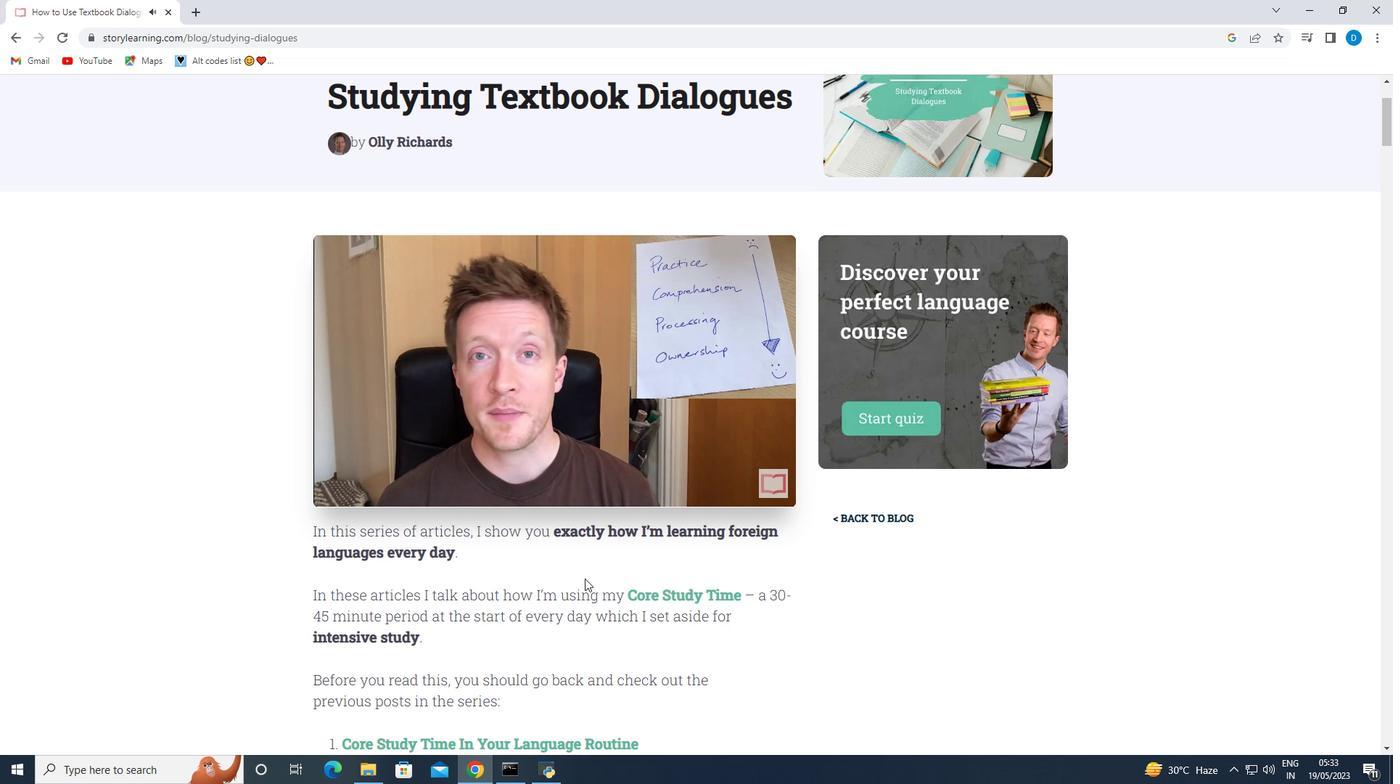 
Action: Mouse scrolled (585, 569) with delta (0, 0)
Screenshot: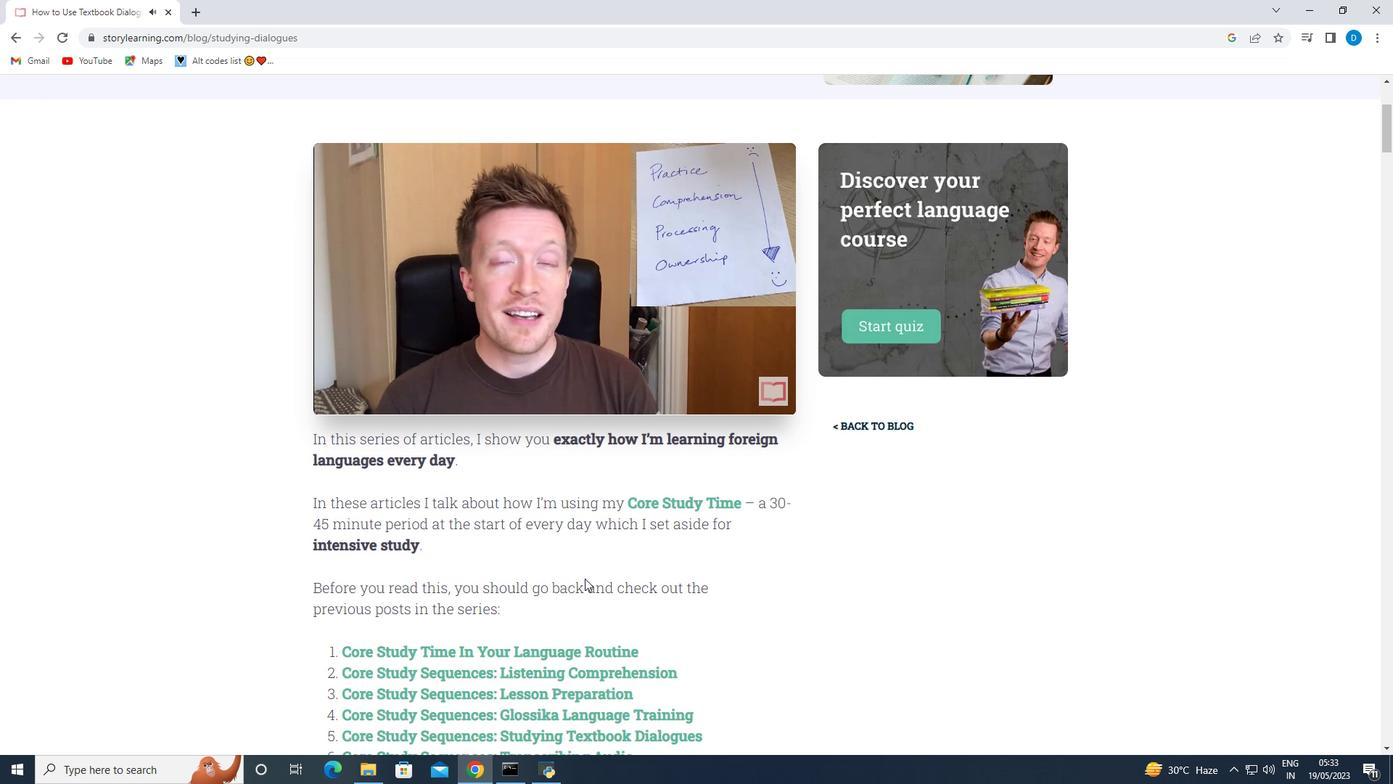 
Action: Mouse moved to (545, 712)
Screenshot: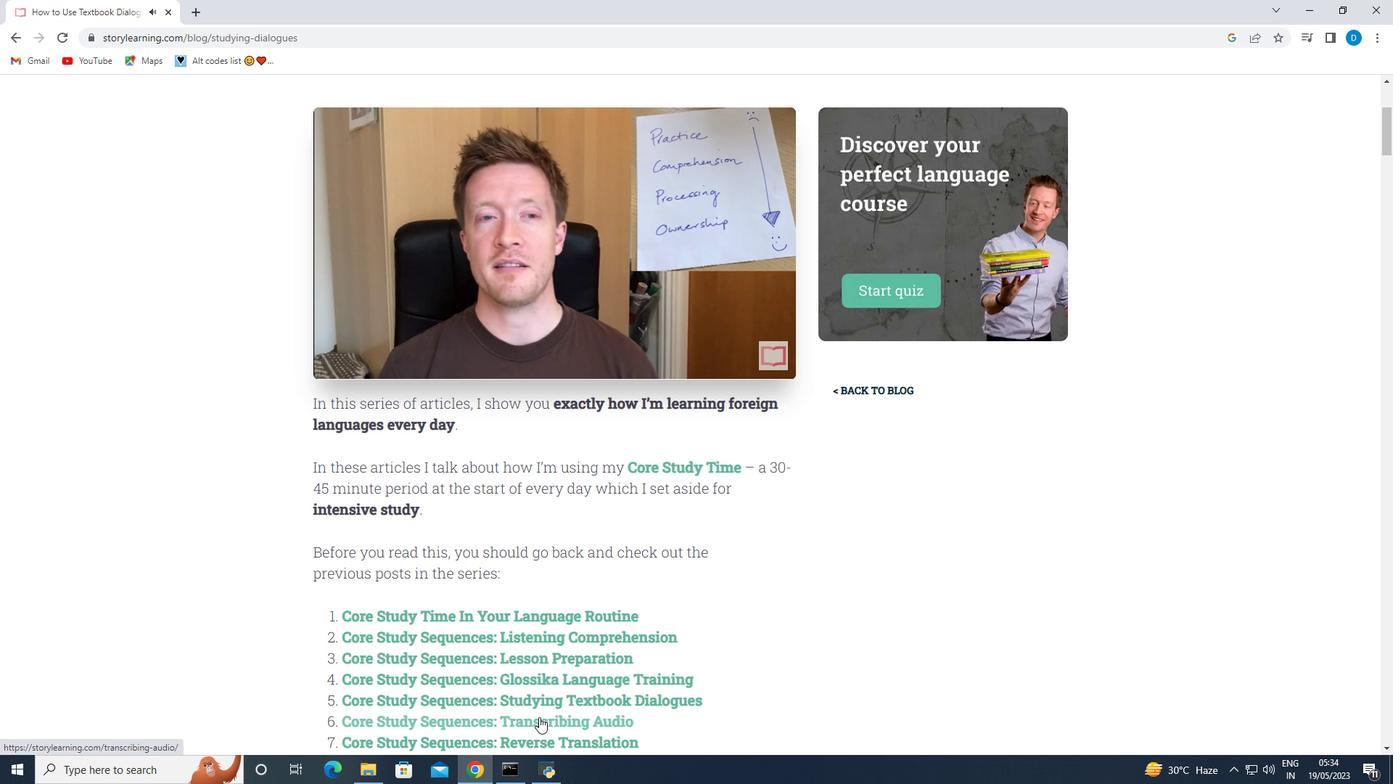 
Action: Mouse scrolled (545, 711) with delta (0, 0)
Screenshot: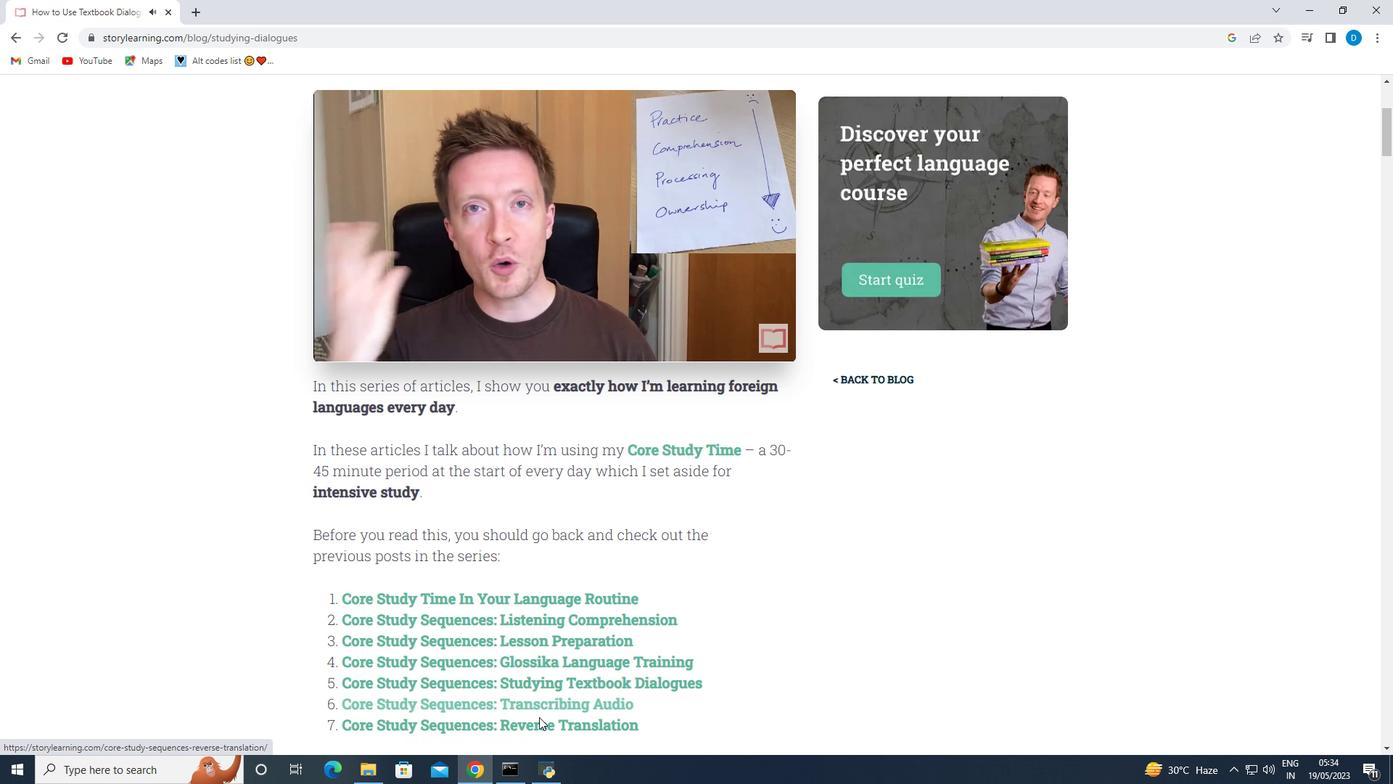 
Action: Mouse scrolled (545, 712) with delta (0, 0)
Screenshot: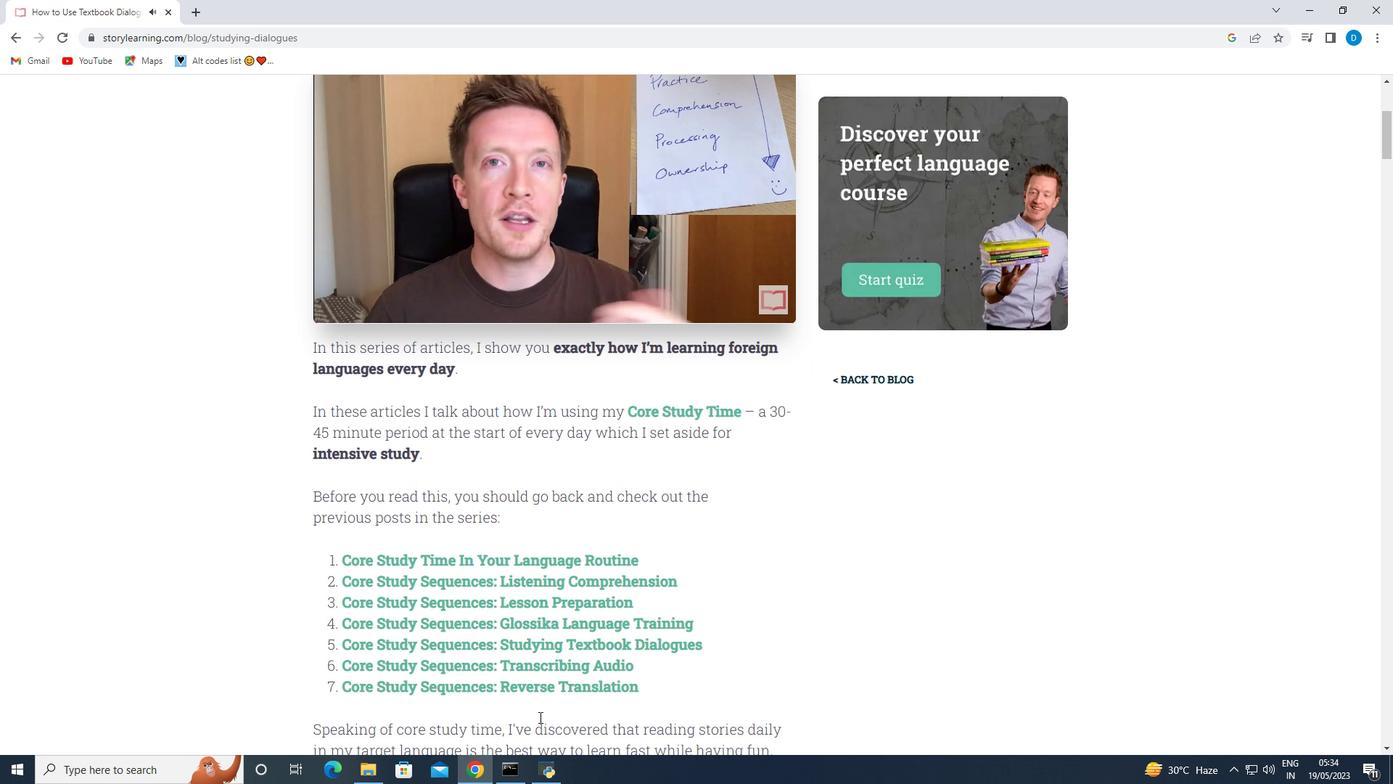 
Action: Mouse moved to (95, 13)
Screenshot: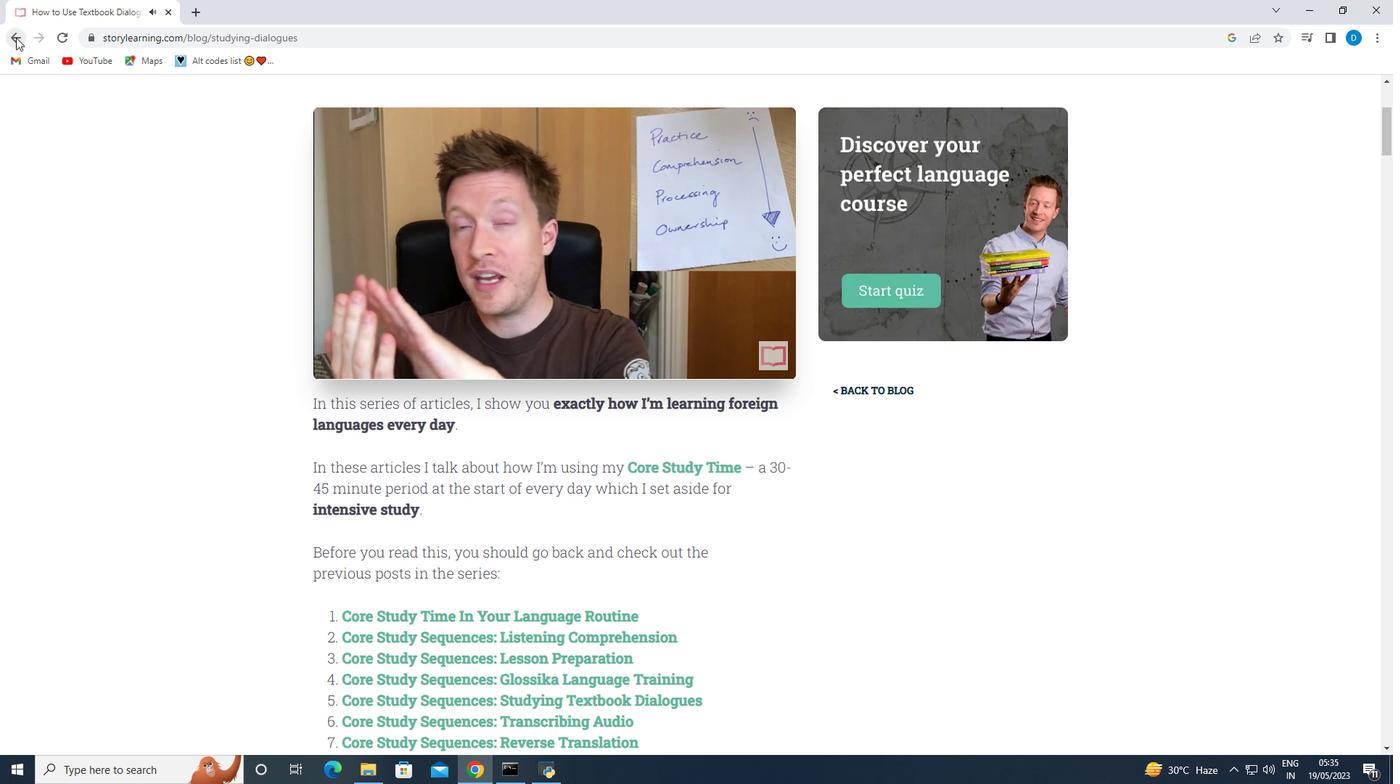 
Action: Mouse pressed left at (95, 13)
Screenshot: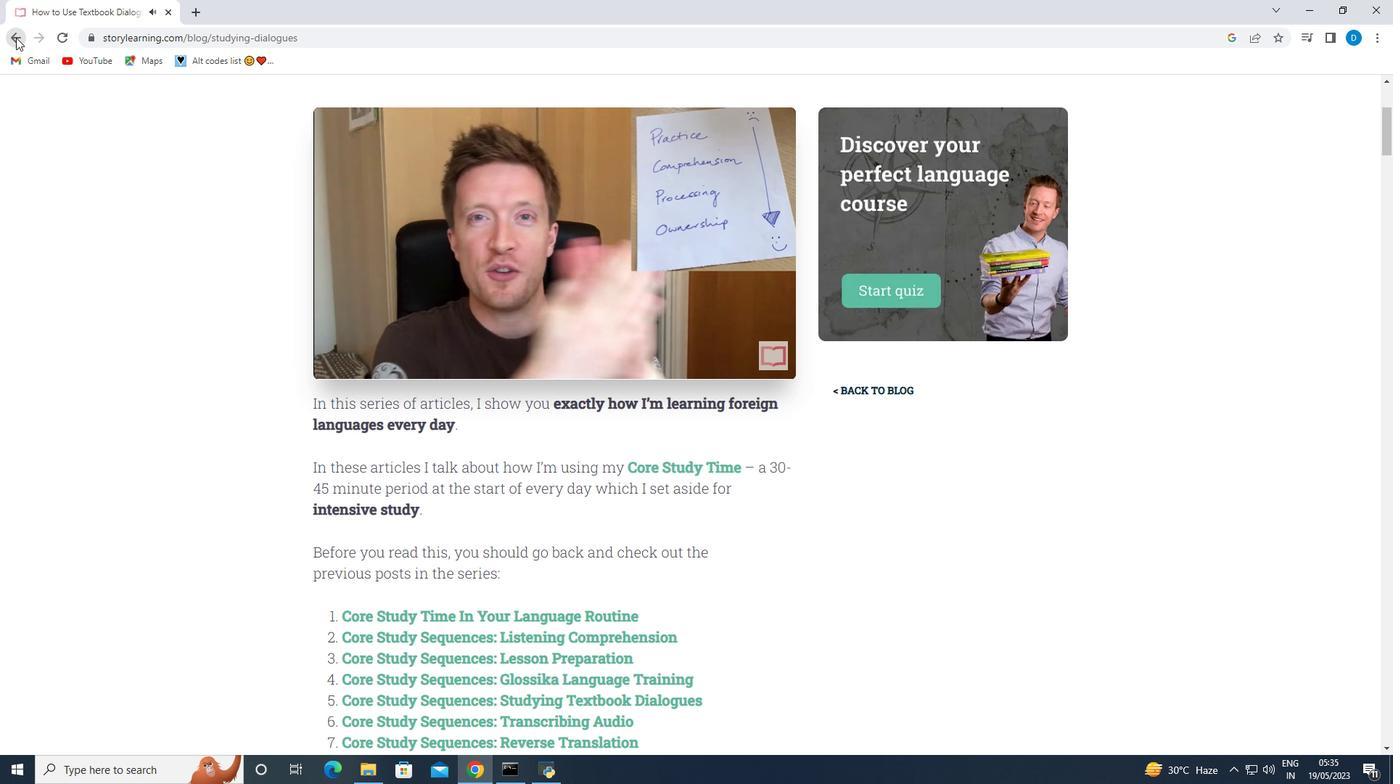 
Action: Mouse moved to (393, 422)
Screenshot: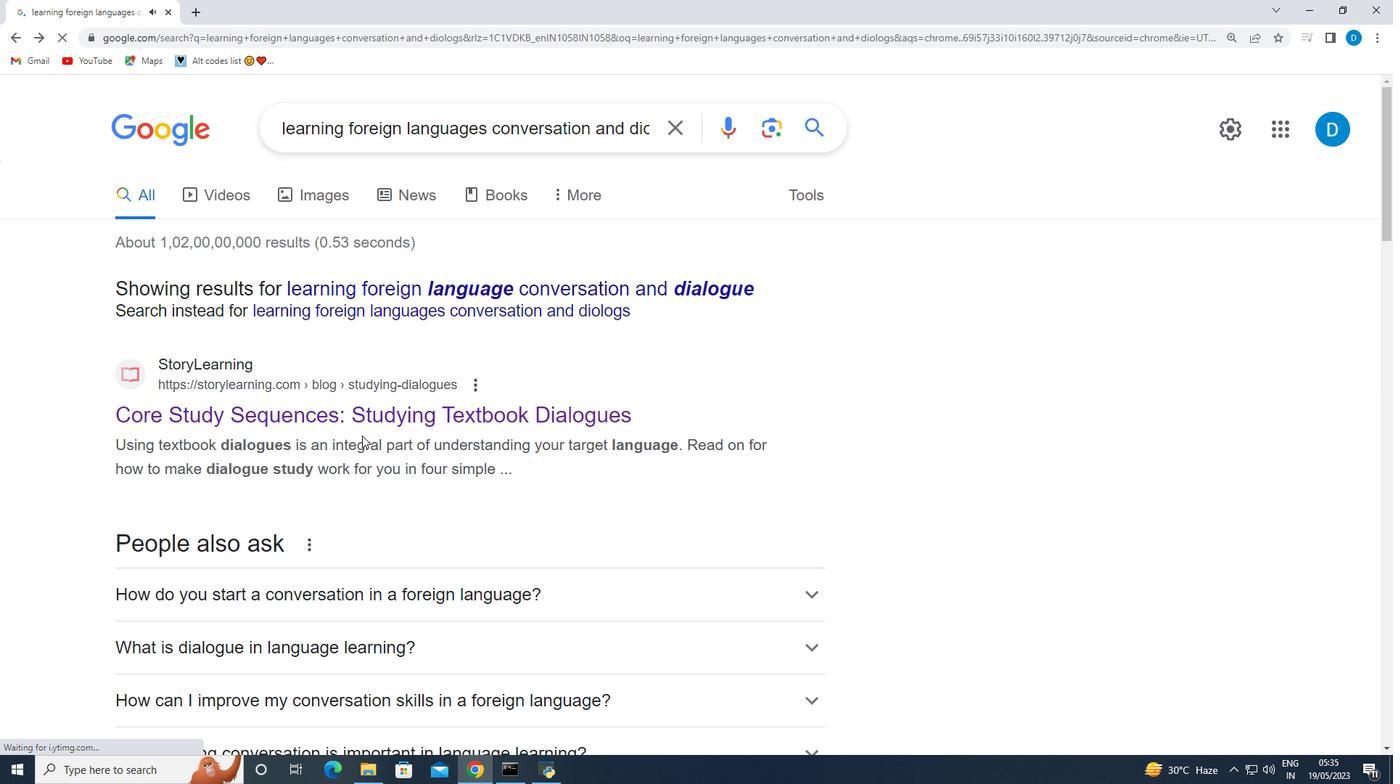 
Action: Mouse scrolled (393, 421) with delta (0, 0)
Screenshot: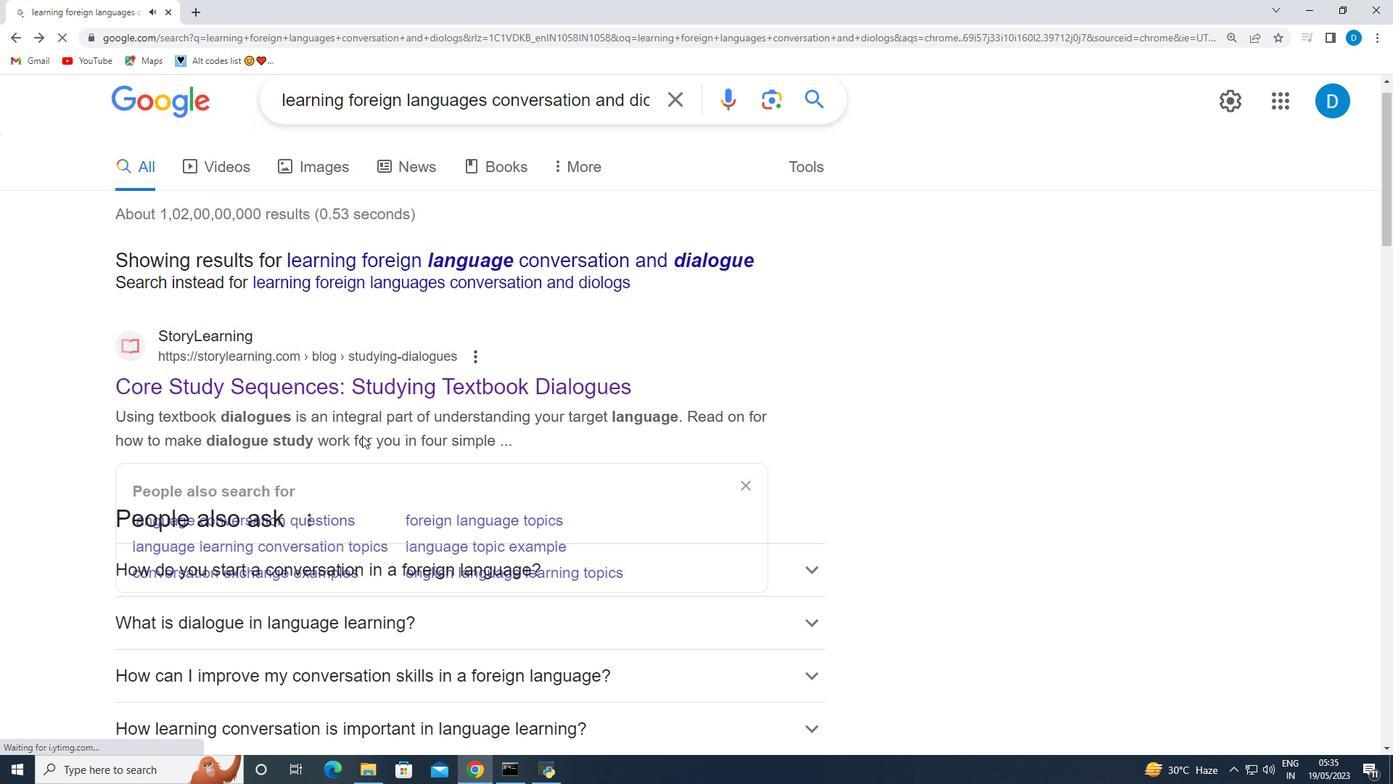 
Action: Mouse scrolled (393, 421) with delta (0, 0)
Screenshot: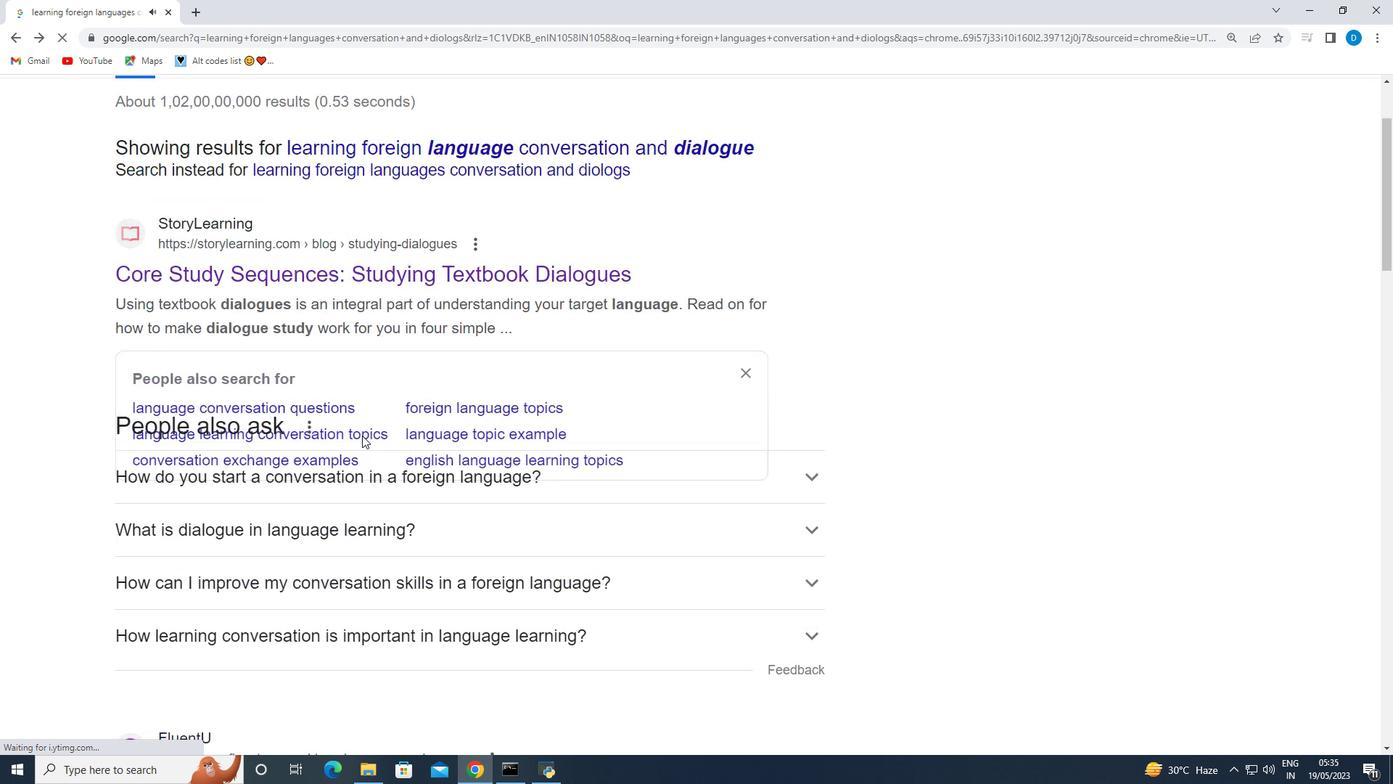 
Action: Mouse scrolled (393, 421) with delta (0, 0)
Screenshot: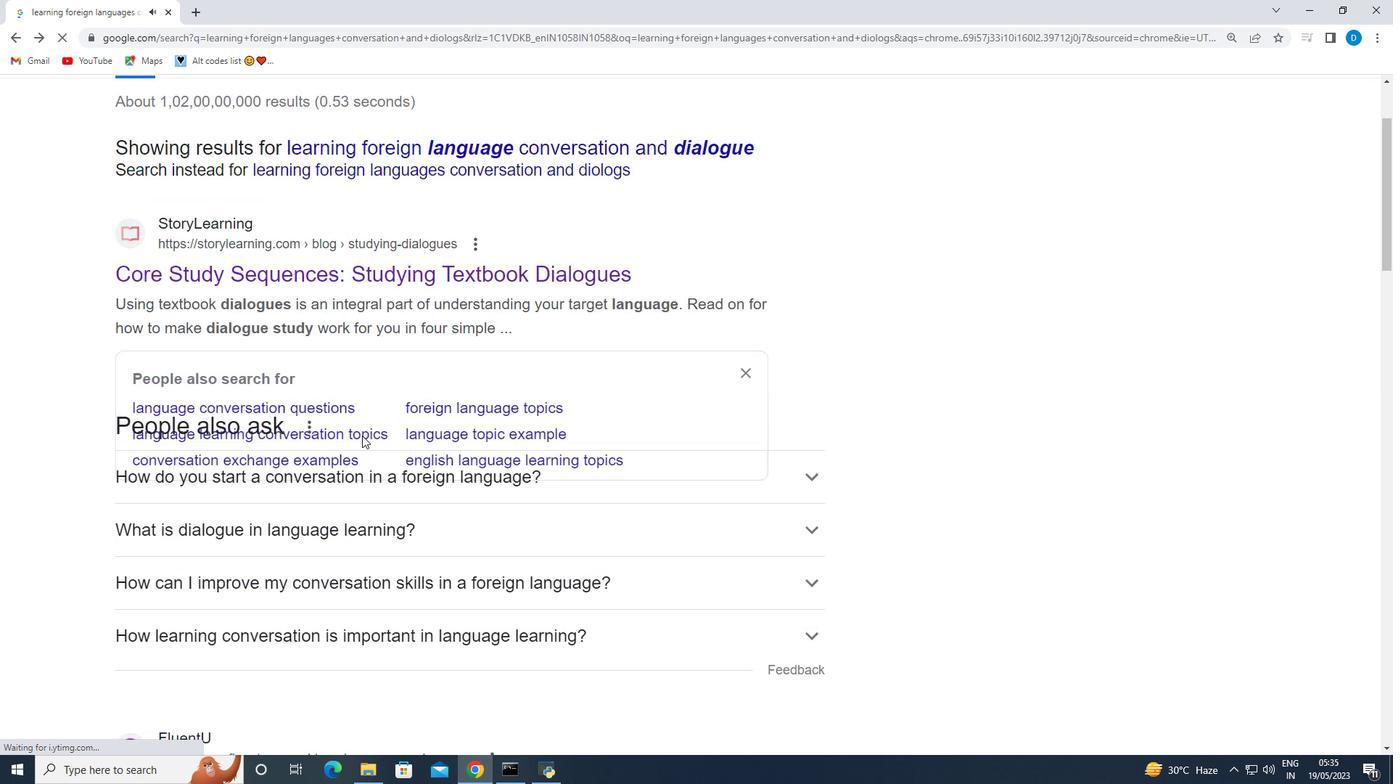 
Action: Mouse scrolled (393, 421) with delta (0, 0)
Screenshot: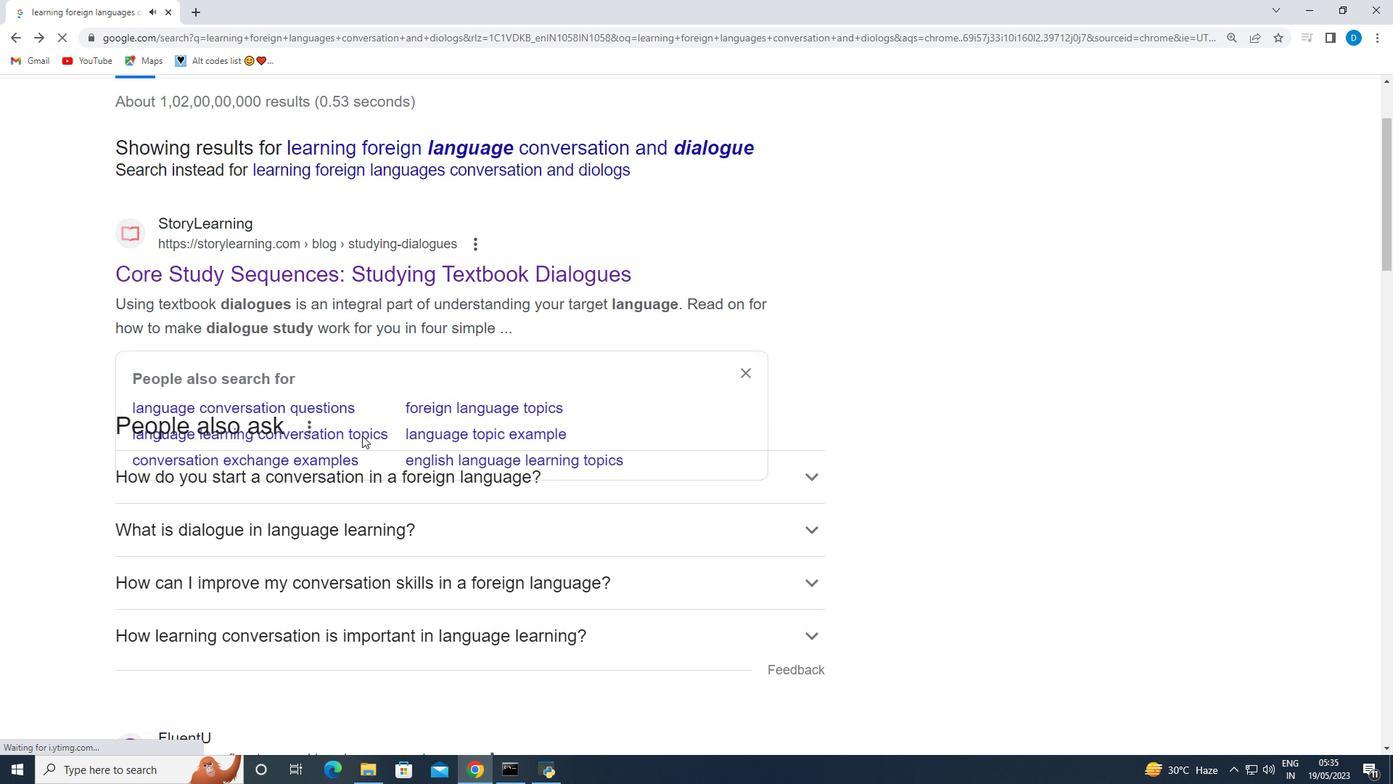 
Action: Mouse scrolled (393, 421) with delta (0, 0)
Screenshot: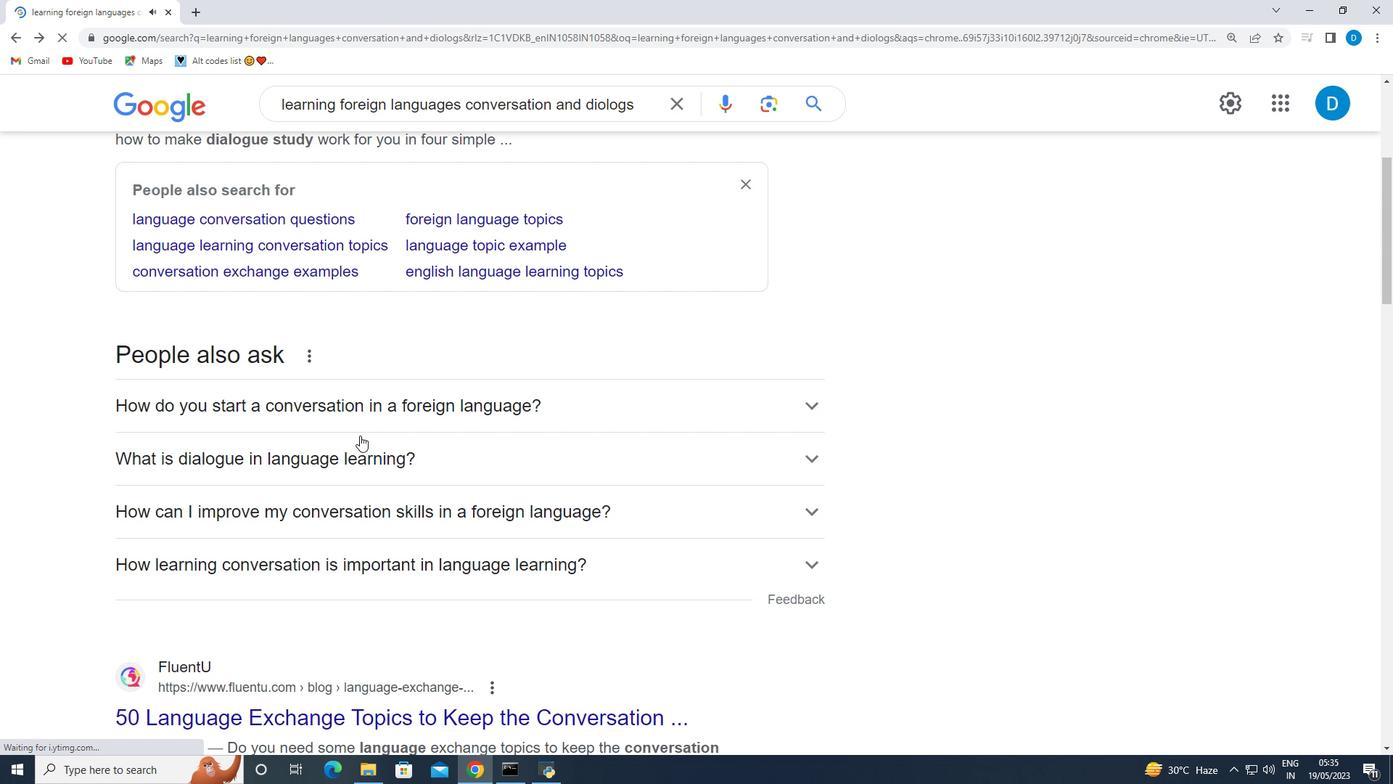 
Action: Mouse moved to (393, 422)
Screenshot: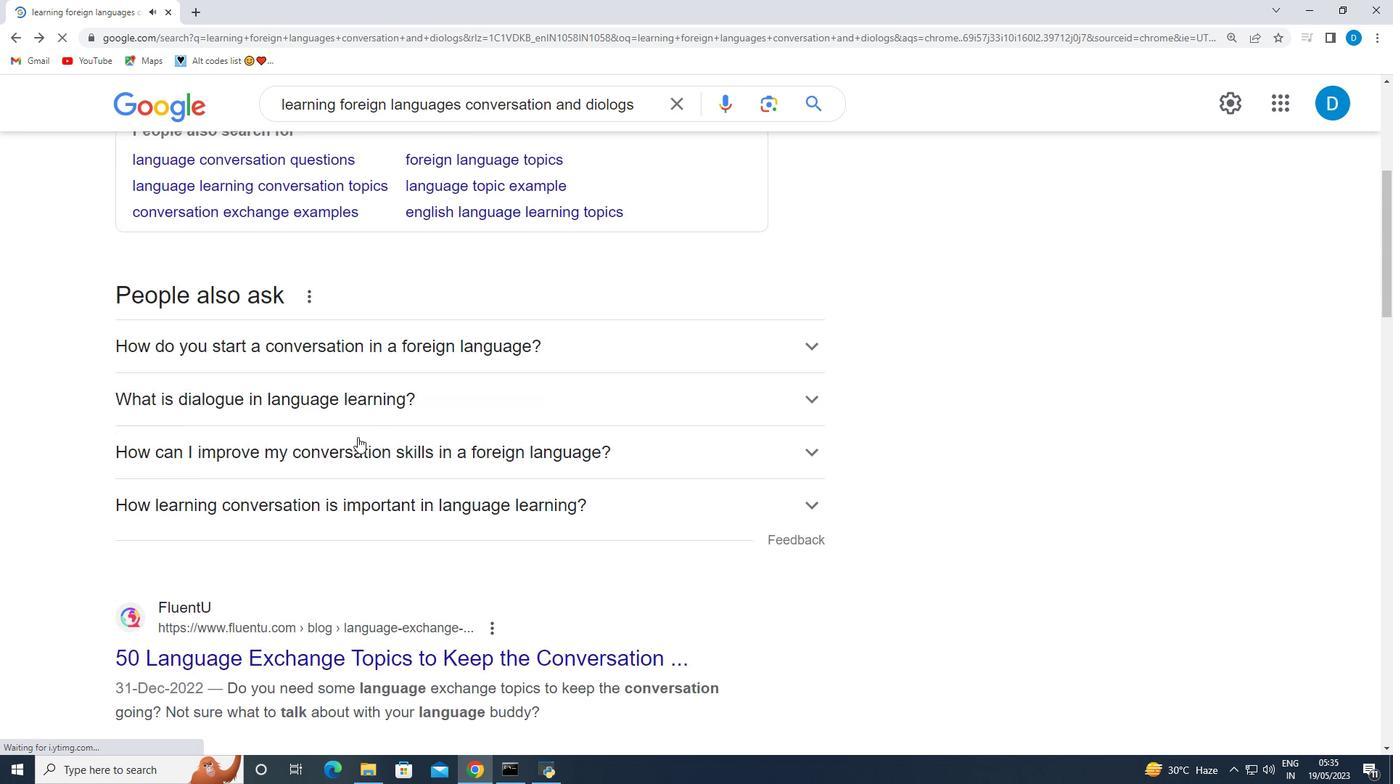 
Action: Mouse scrolled (393, 421) with delta (0, 0)
Screenshot: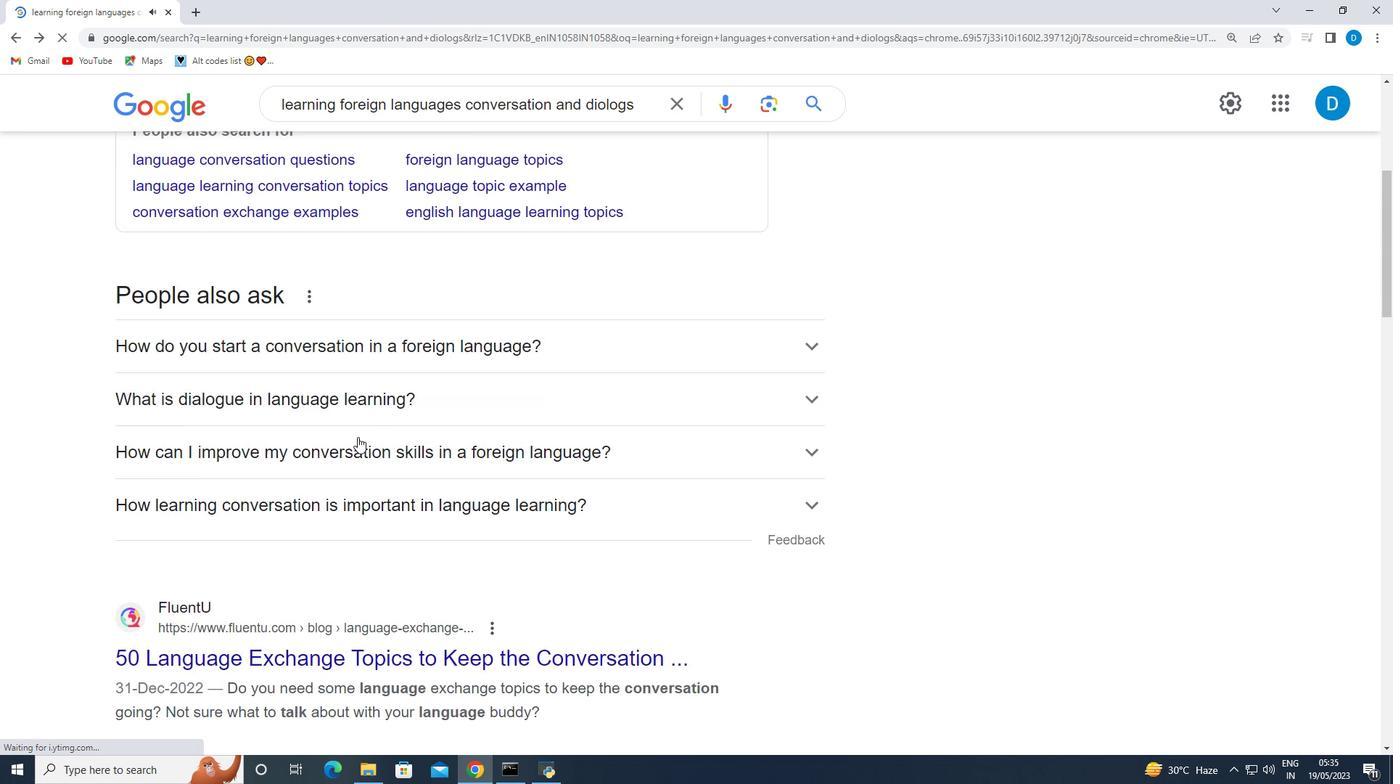 
Action: Mouse moved to (387, 423)
Screenshot: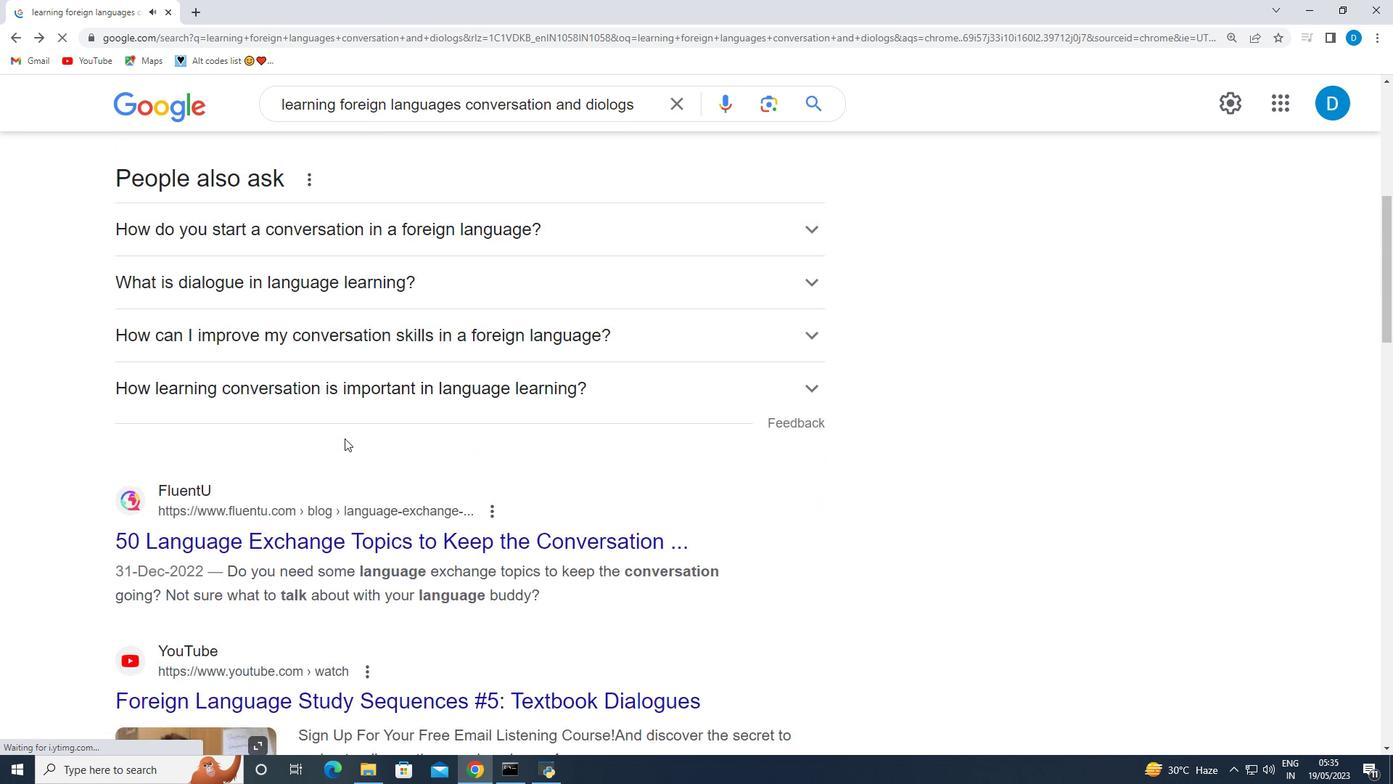 
Action: Mouse scrolled (388, 423) with delta (0, 0)
Screenshot: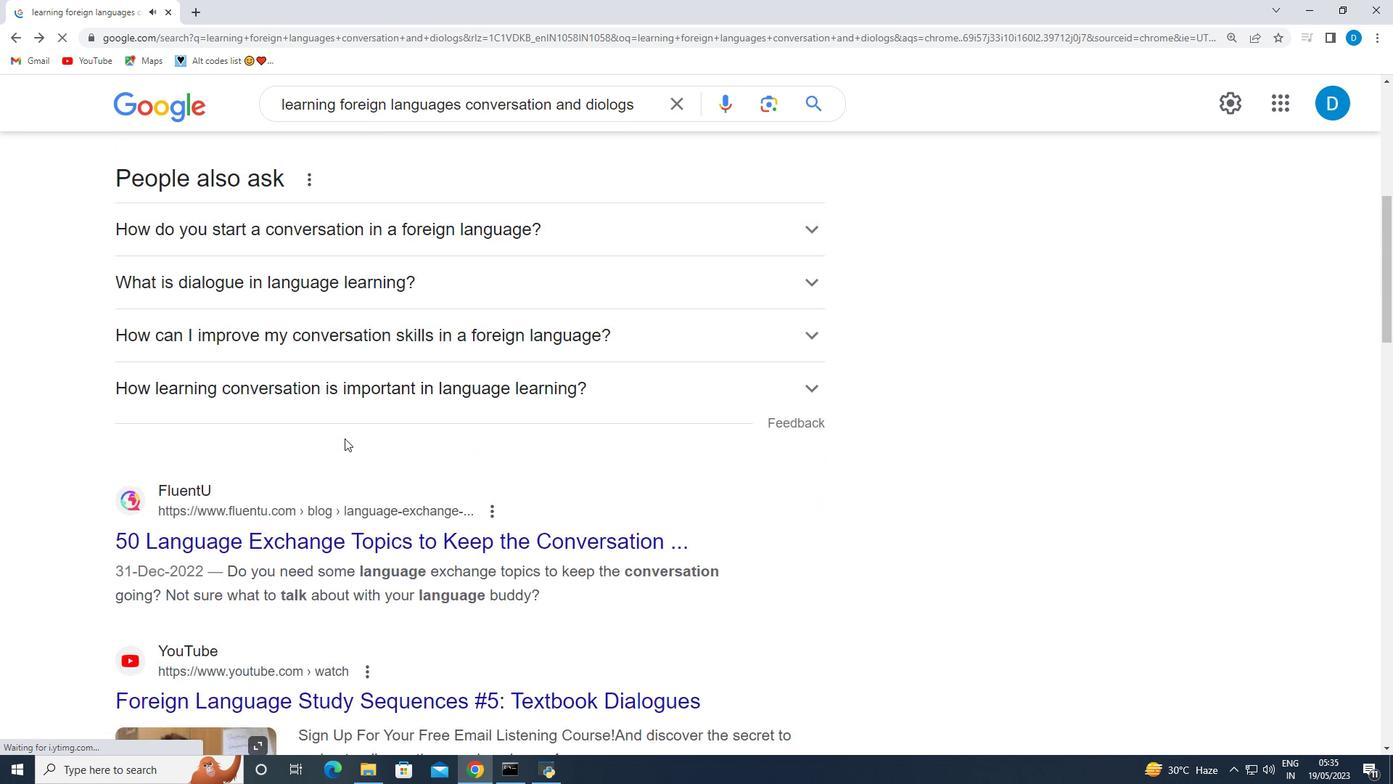 
Action: Mouse moved to (370, 447)
Screenshot: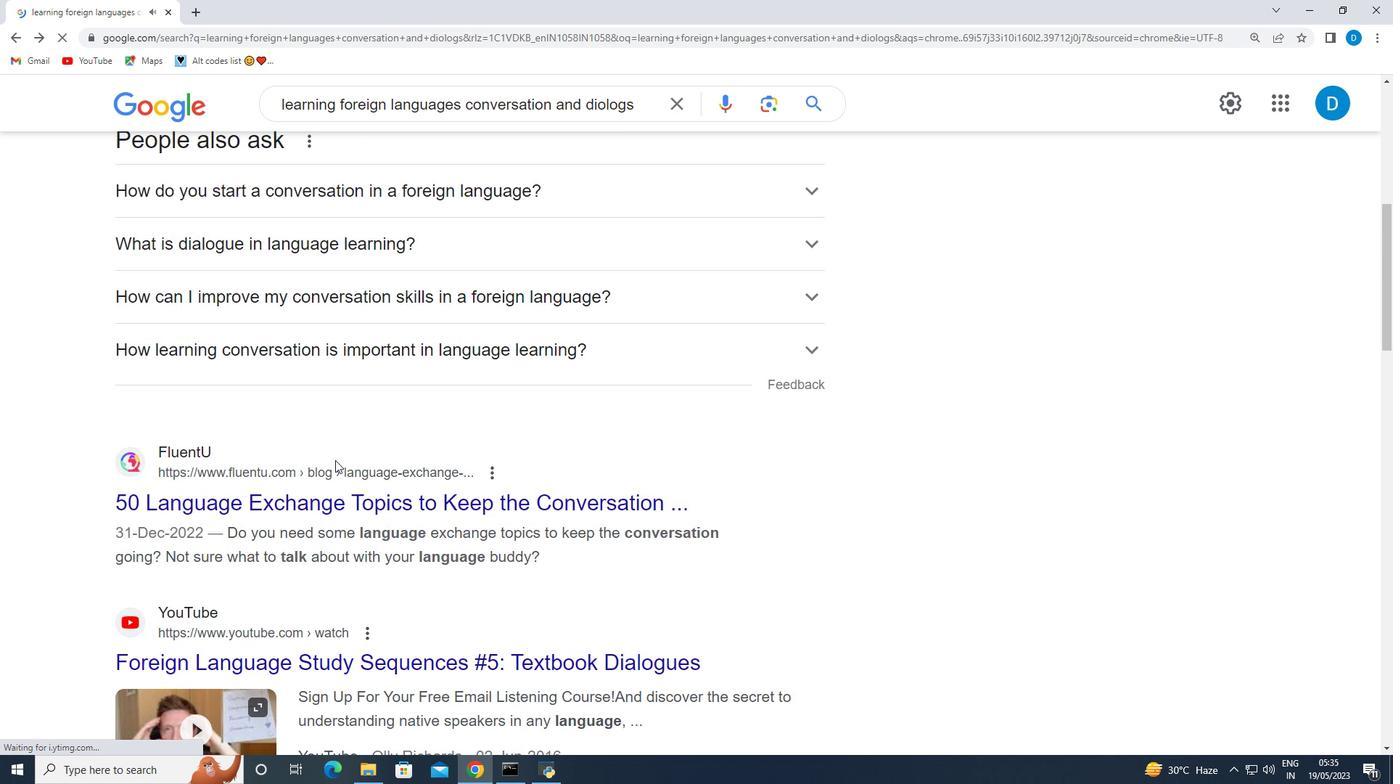 
Action: Mouse scrolled (370, 447) with delta (0, 0)
Screenshot: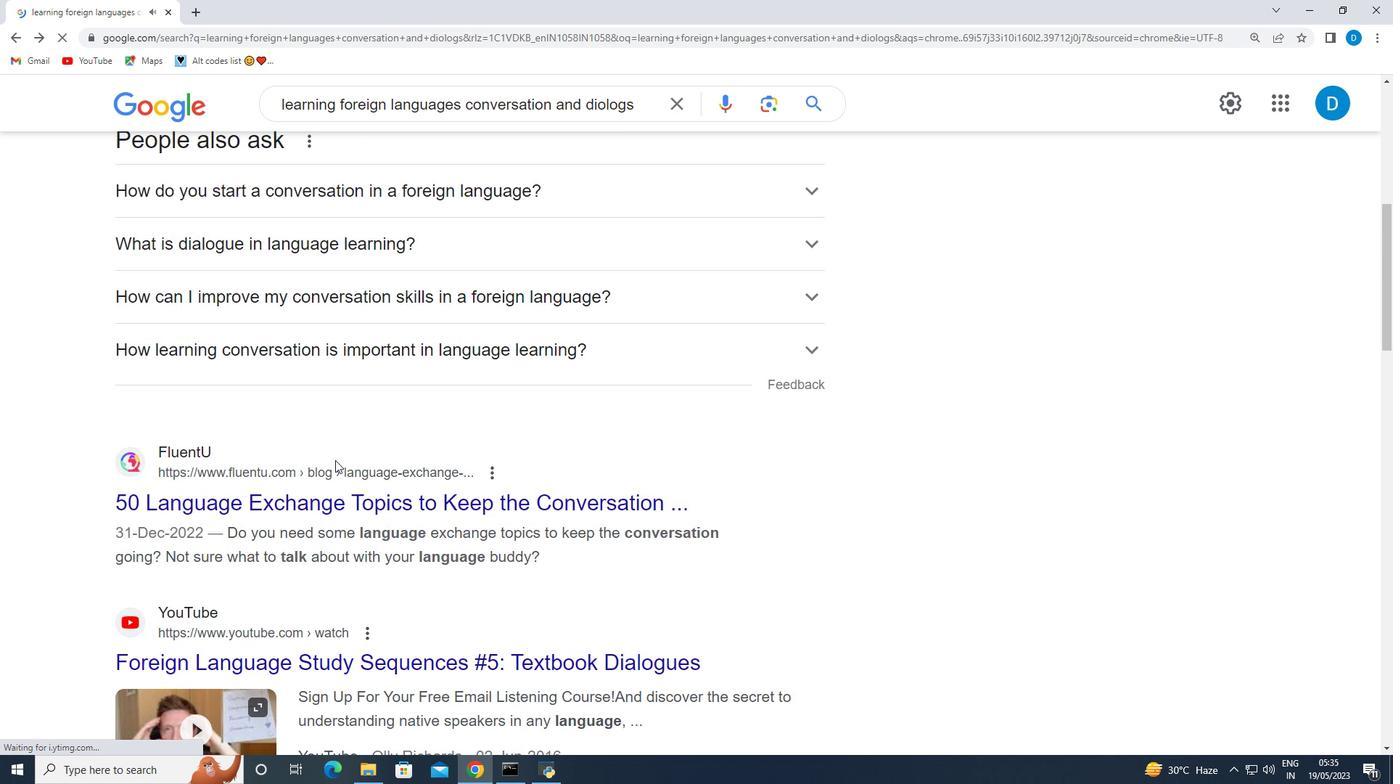 
Action: Mouse moved to (384, 450)
Screenshot: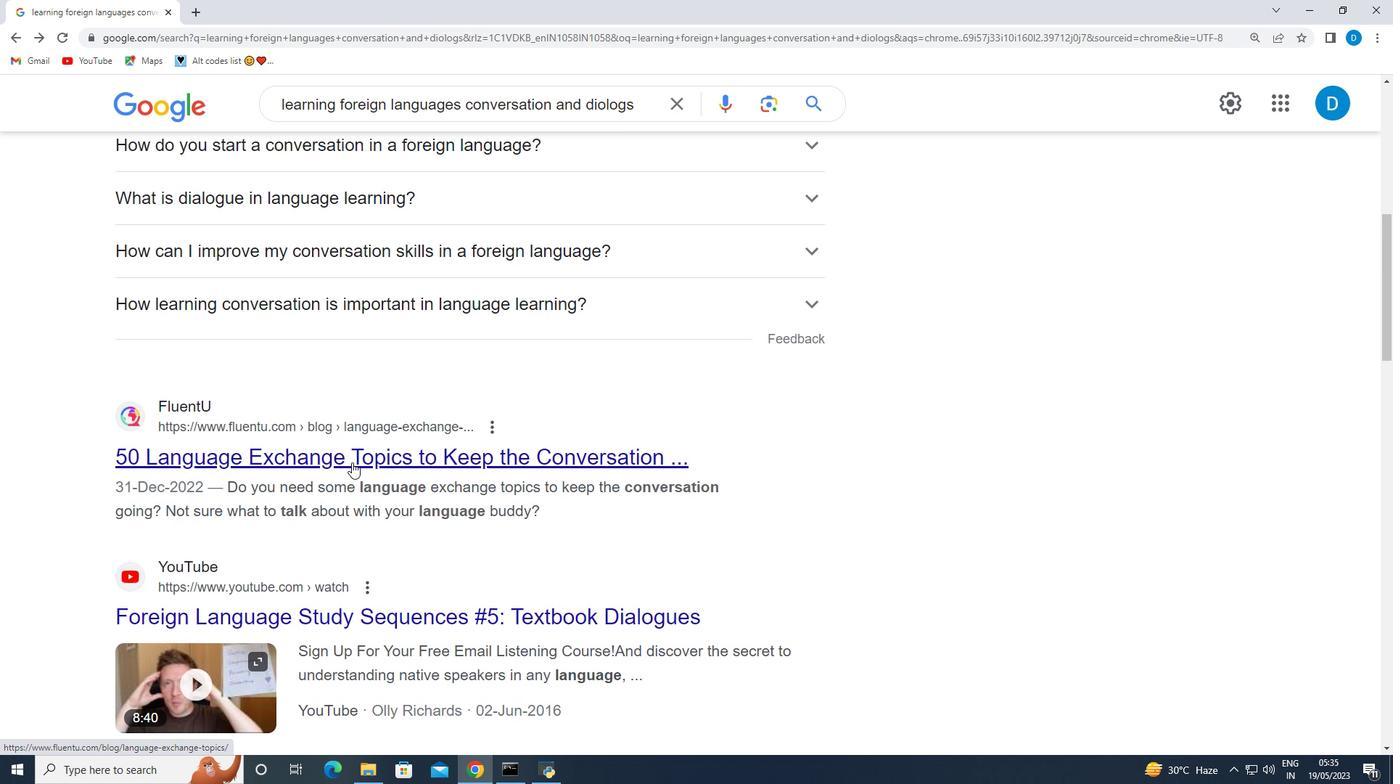 
Action: Mouse scrolled (384, 449) with delta (0, 0)
Screenshot: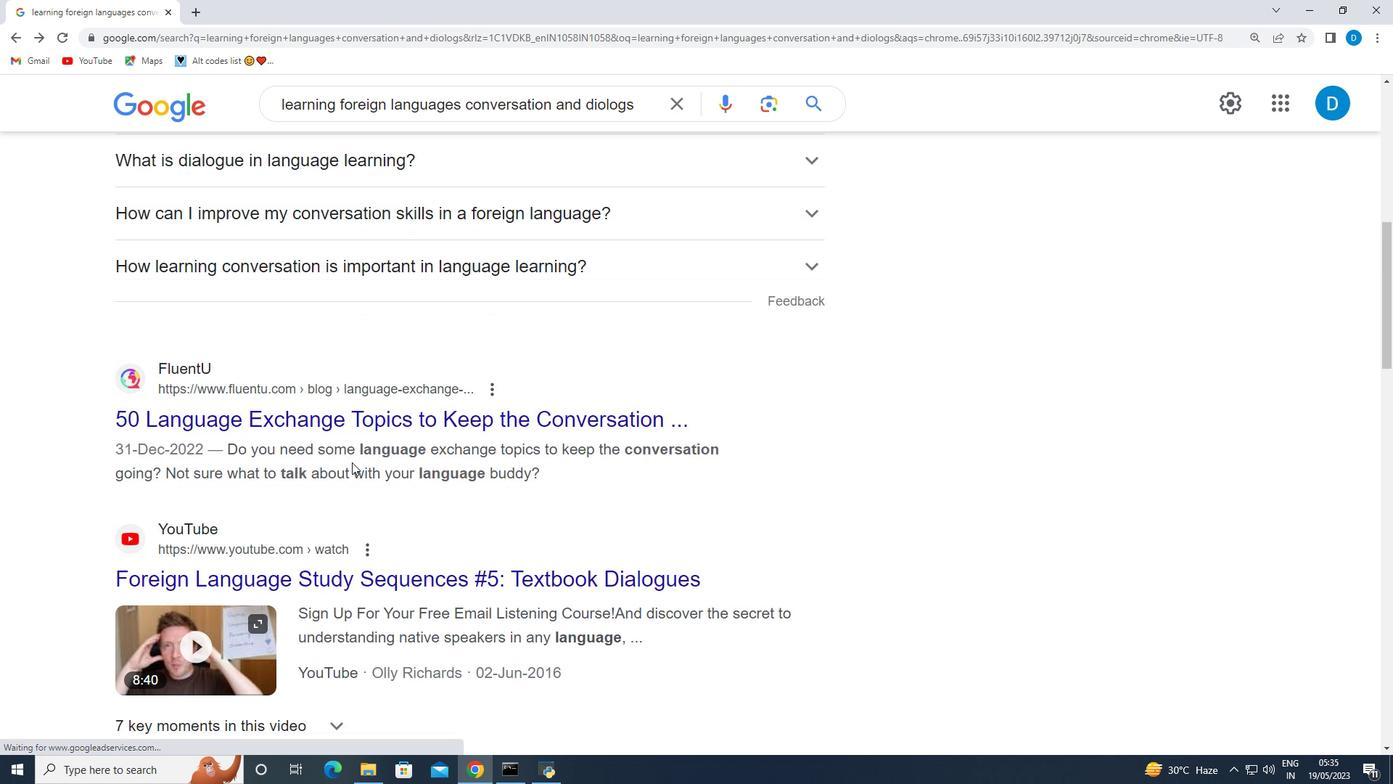 
Action: Mouse scrolled (384, 449) with delta (0, 0)
Screenshot: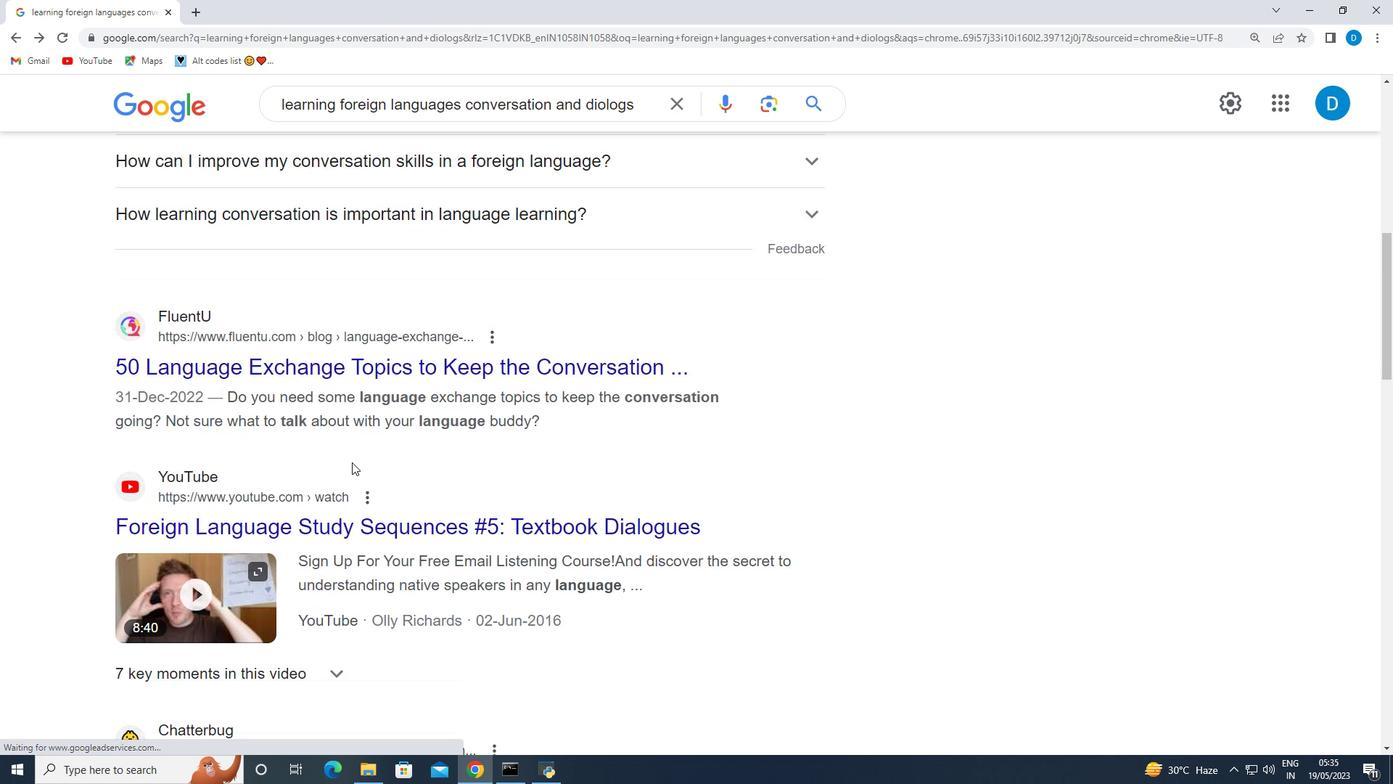 
Action: Mouse moved to (368, 439)
Screenshot: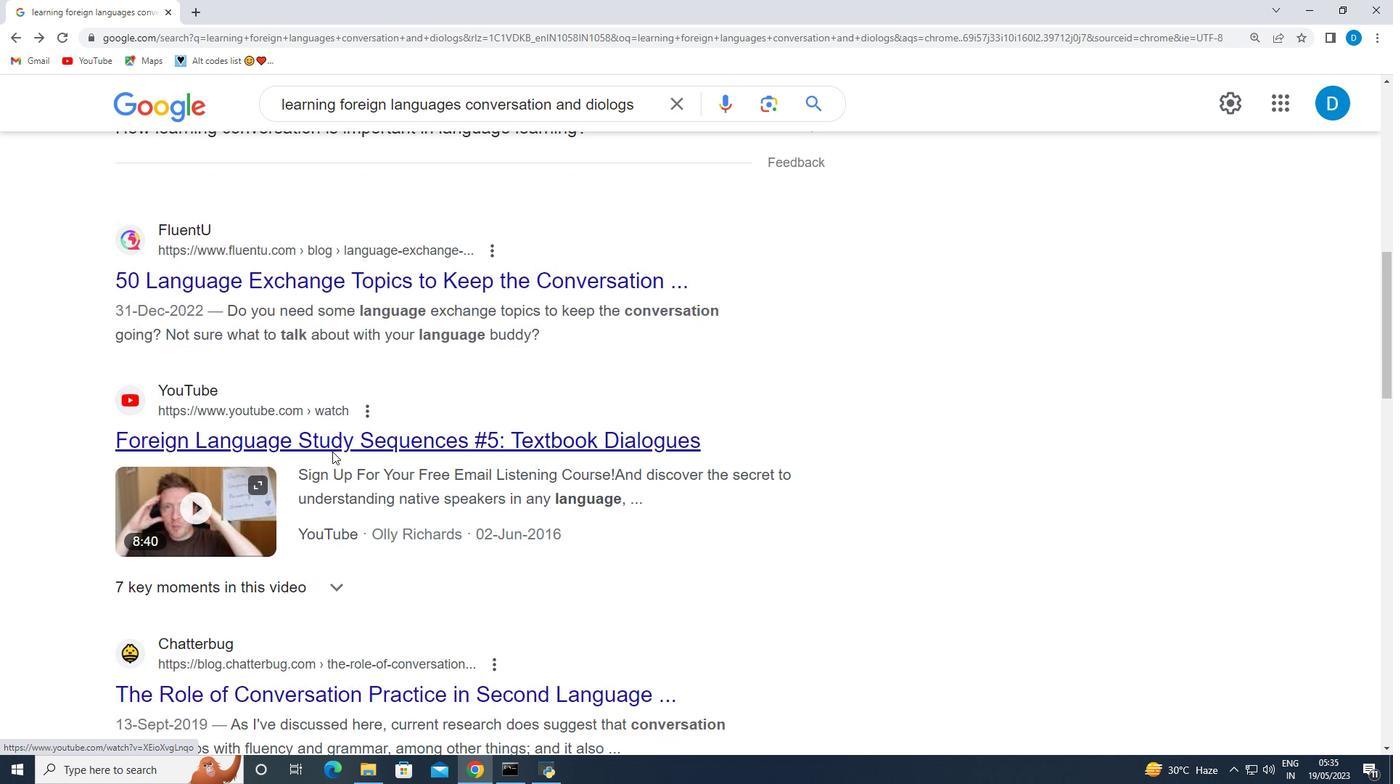 
Action: Mouse scrolled (368, 439) with delta (0, 0)
Screenshot: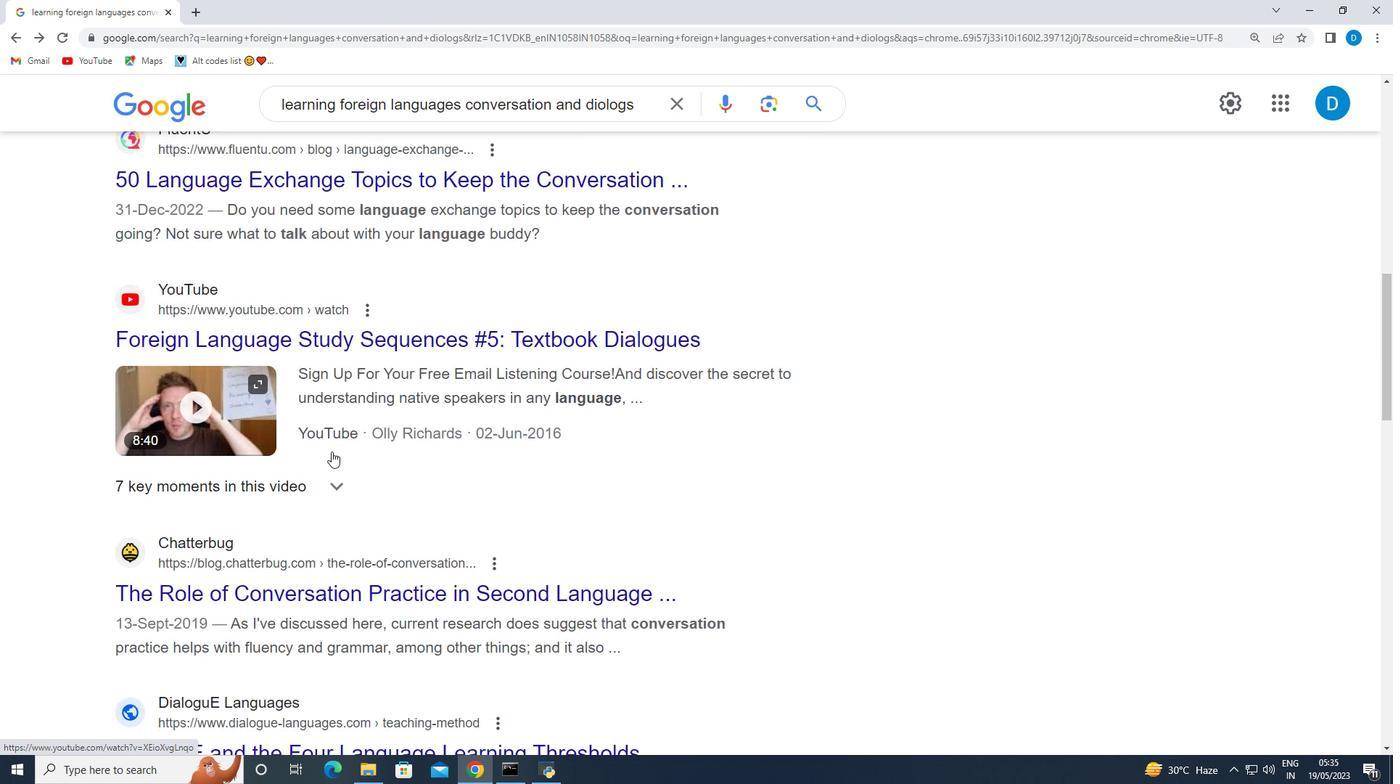
Action: Mouse scrolled (368, 439) with delta (0, 0)
Screenshot: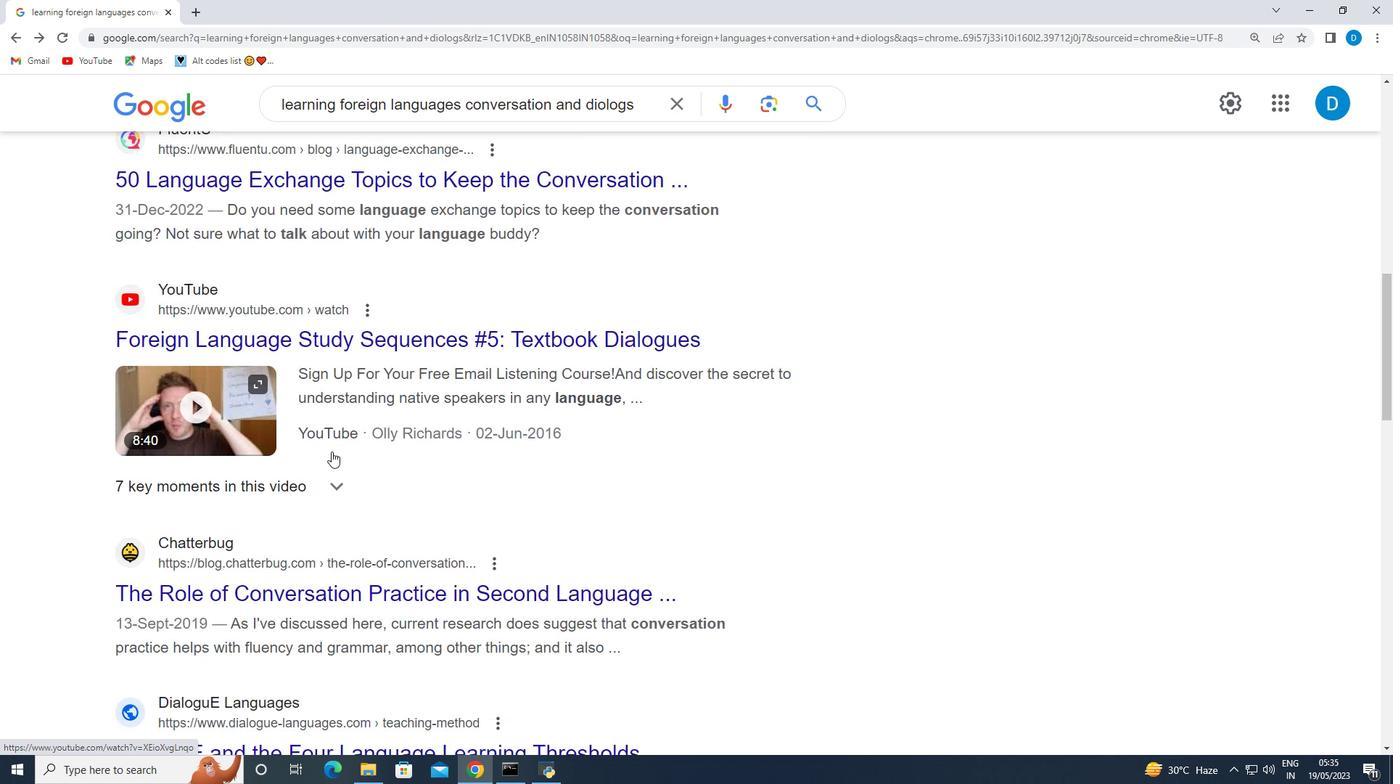 
Action: Mouse scrolled (368, 439) with delta (0, 0)
Screenshot: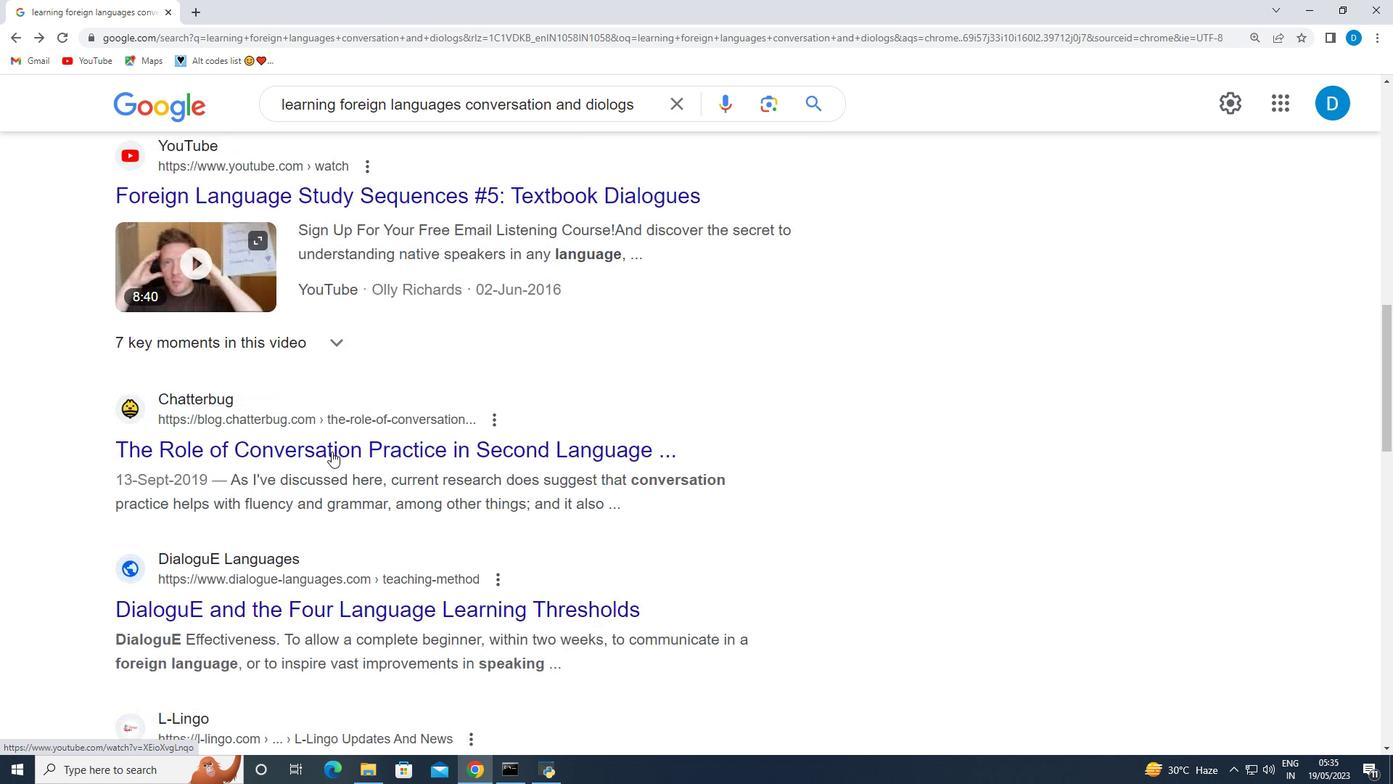 
Action: Mouse scrolled (368, 439) with delta (0, 0)
Screenshot: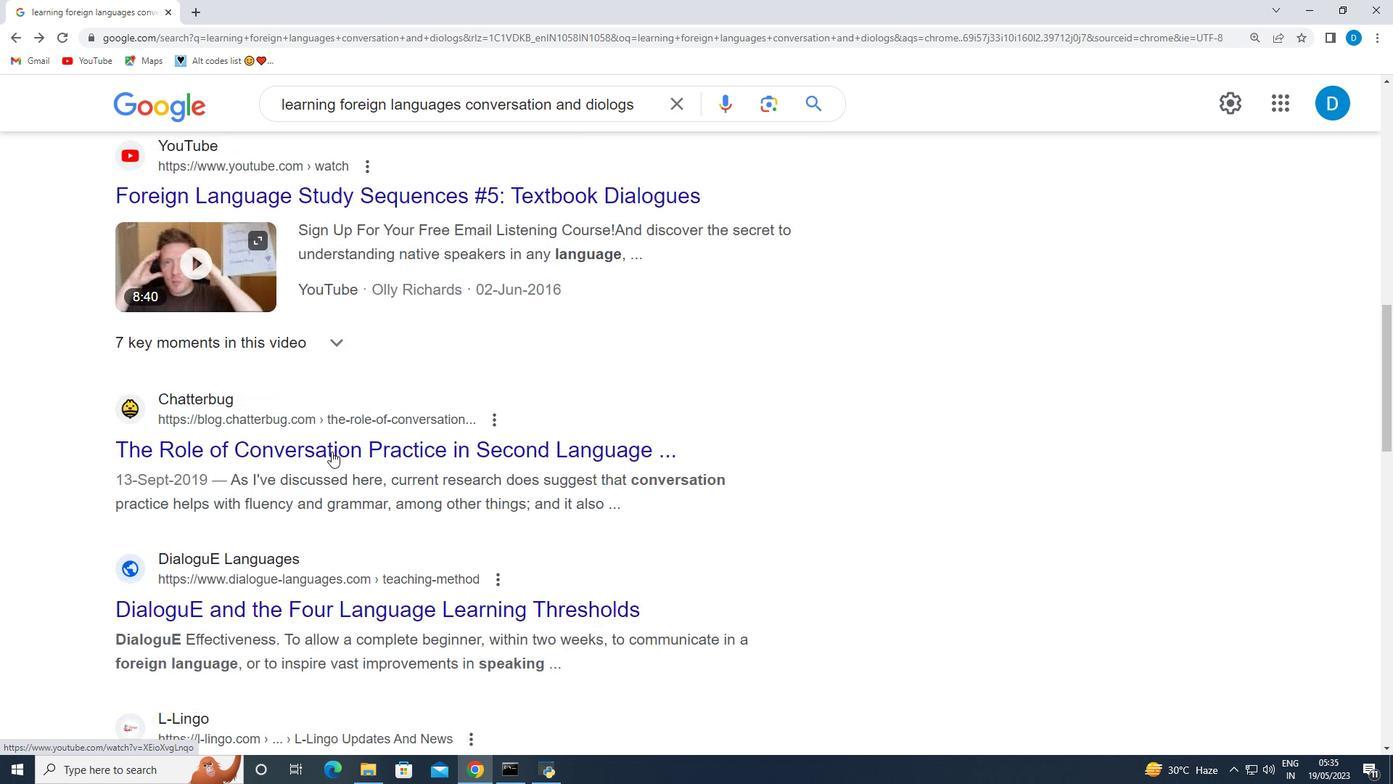 
Action: Mouse moved to (367, 439)
Screenshot: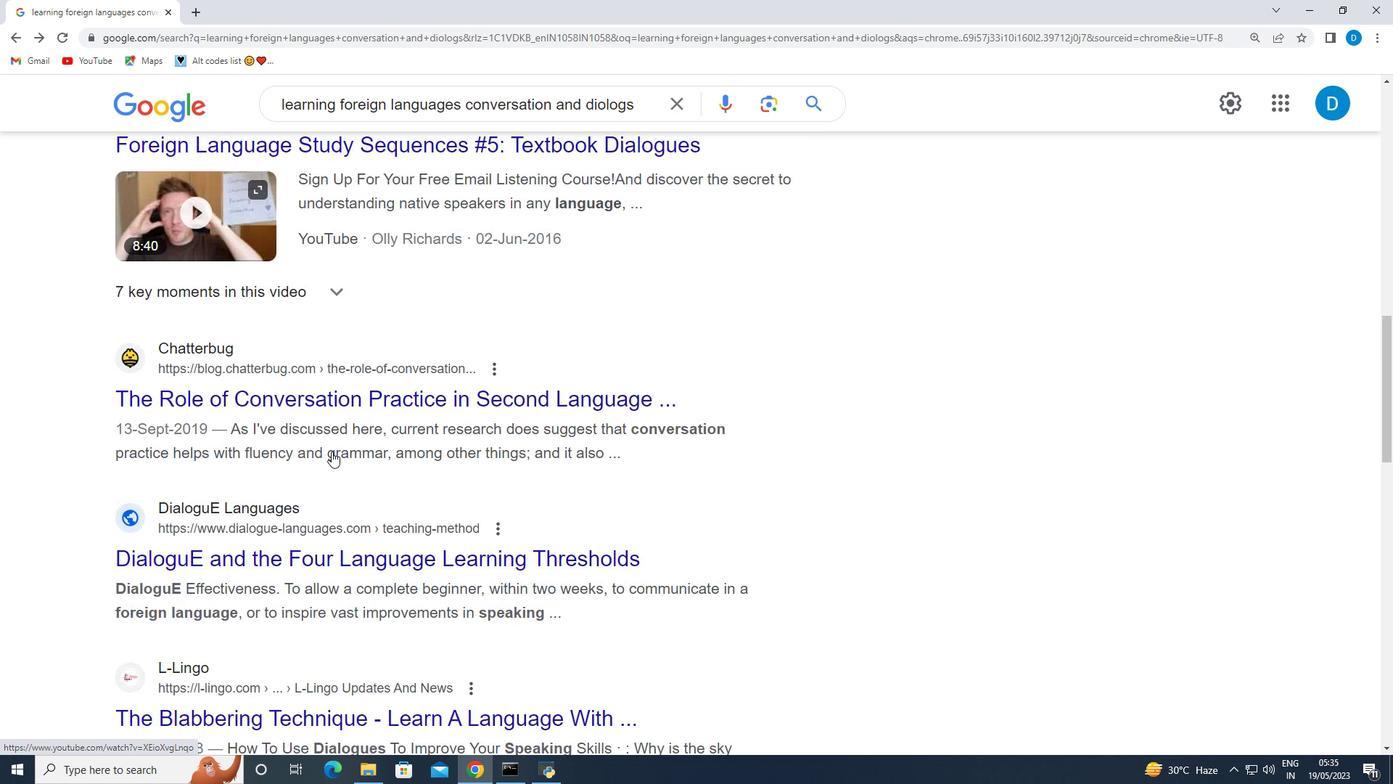 
Action: Mouse scrolled (367, 438) with delta (0, 0)
Screenshot: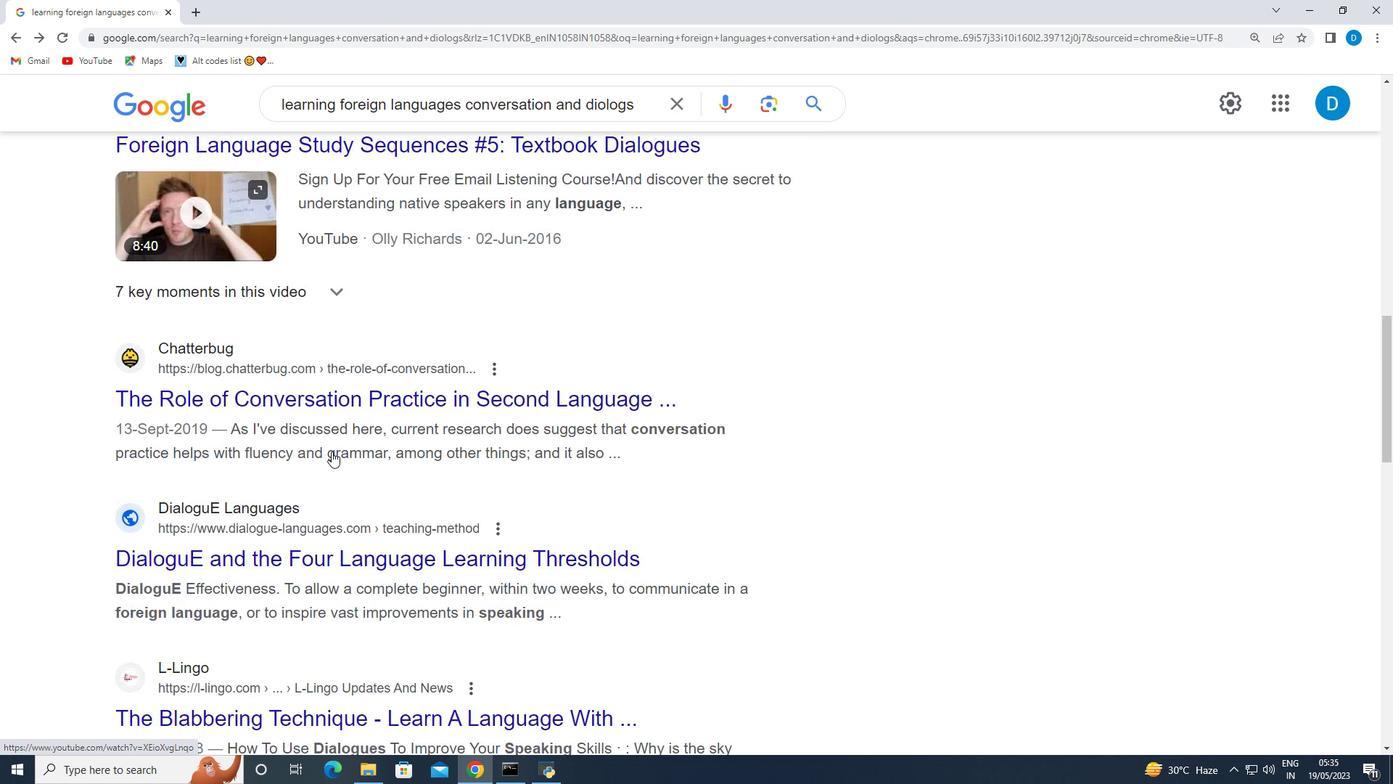 
Action: Mouse moved to (436, 519)
Screenshot: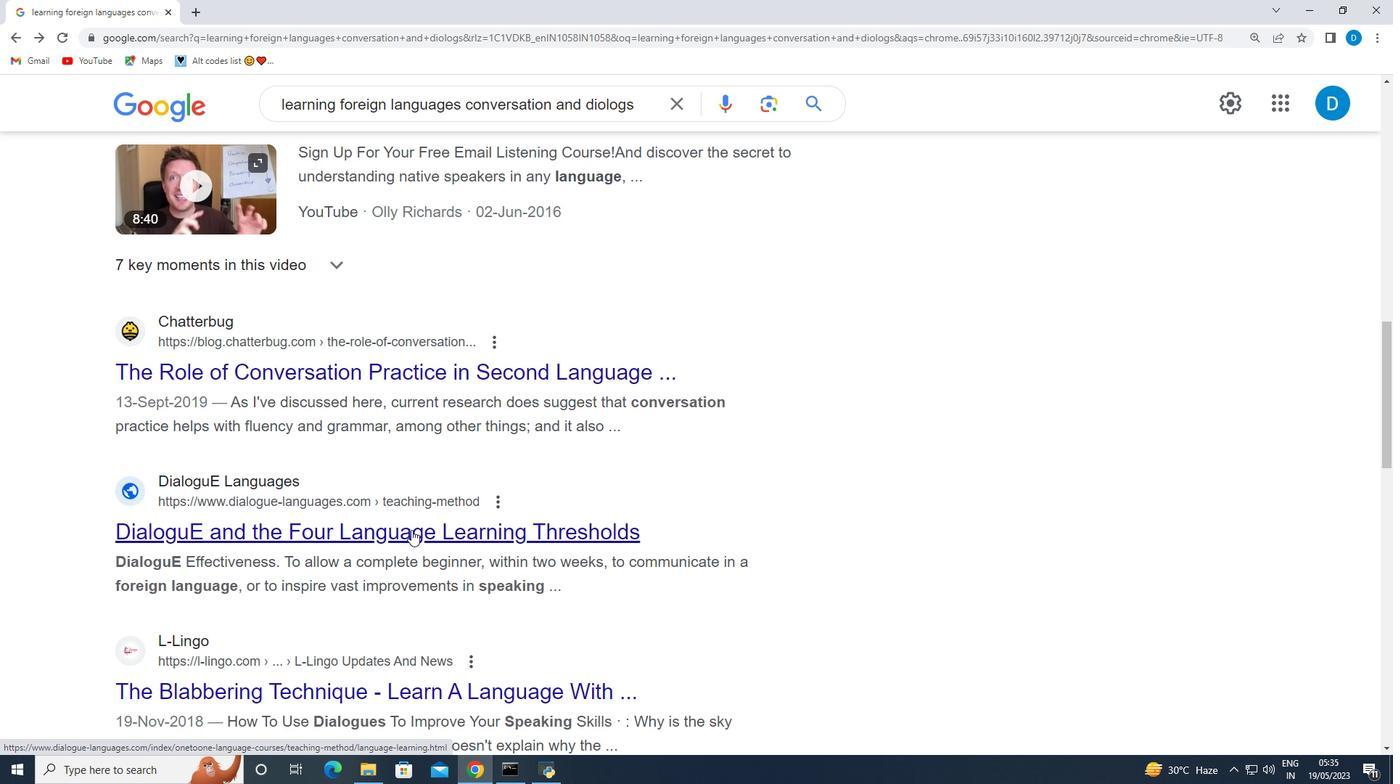 
Action: Mouse pressed left at (436, 519)
Screenshot: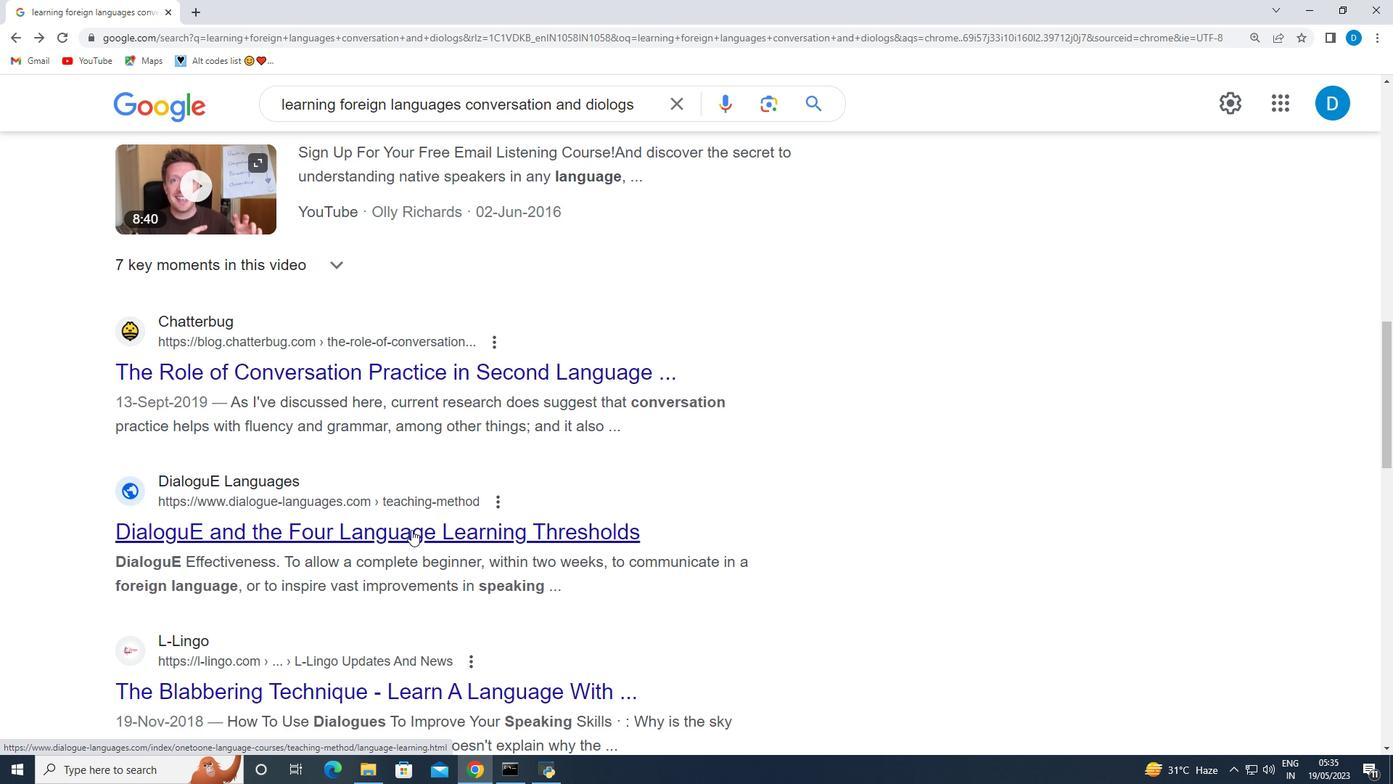 
Action: Mouse moved to (474, 461)
Screenshot: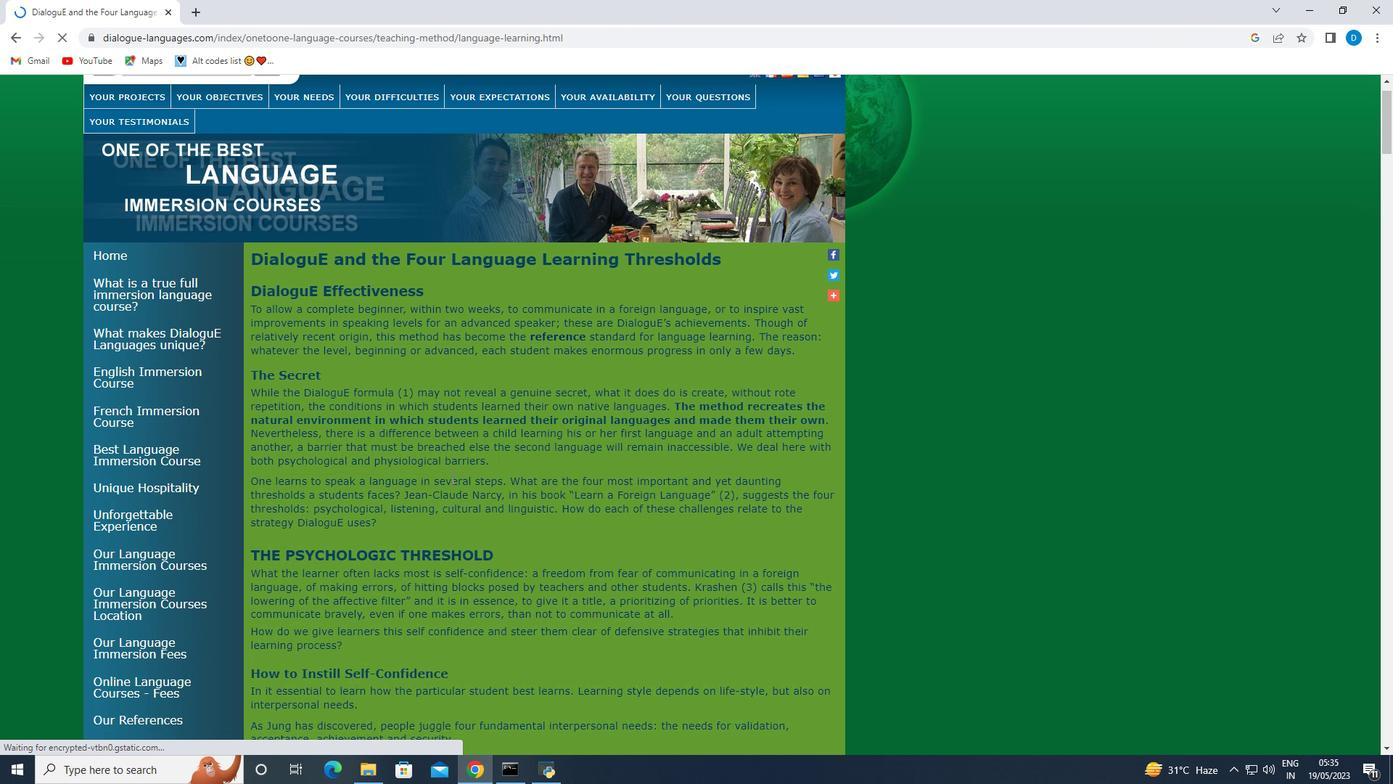 
Action: Mouse scrolled (474, 461) with delta (0, 0)
Screenshot: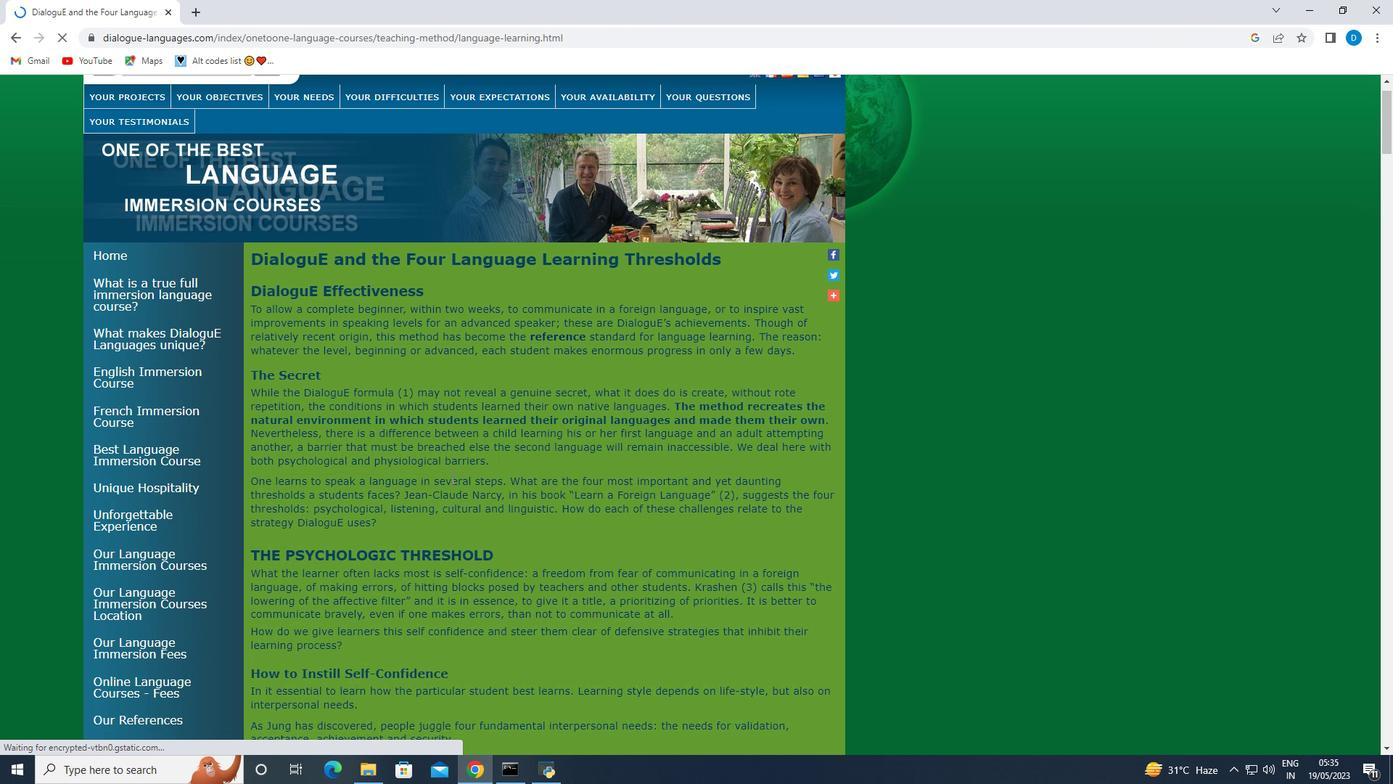 
Action: Mouse moved to (472, 463)
Screenshot: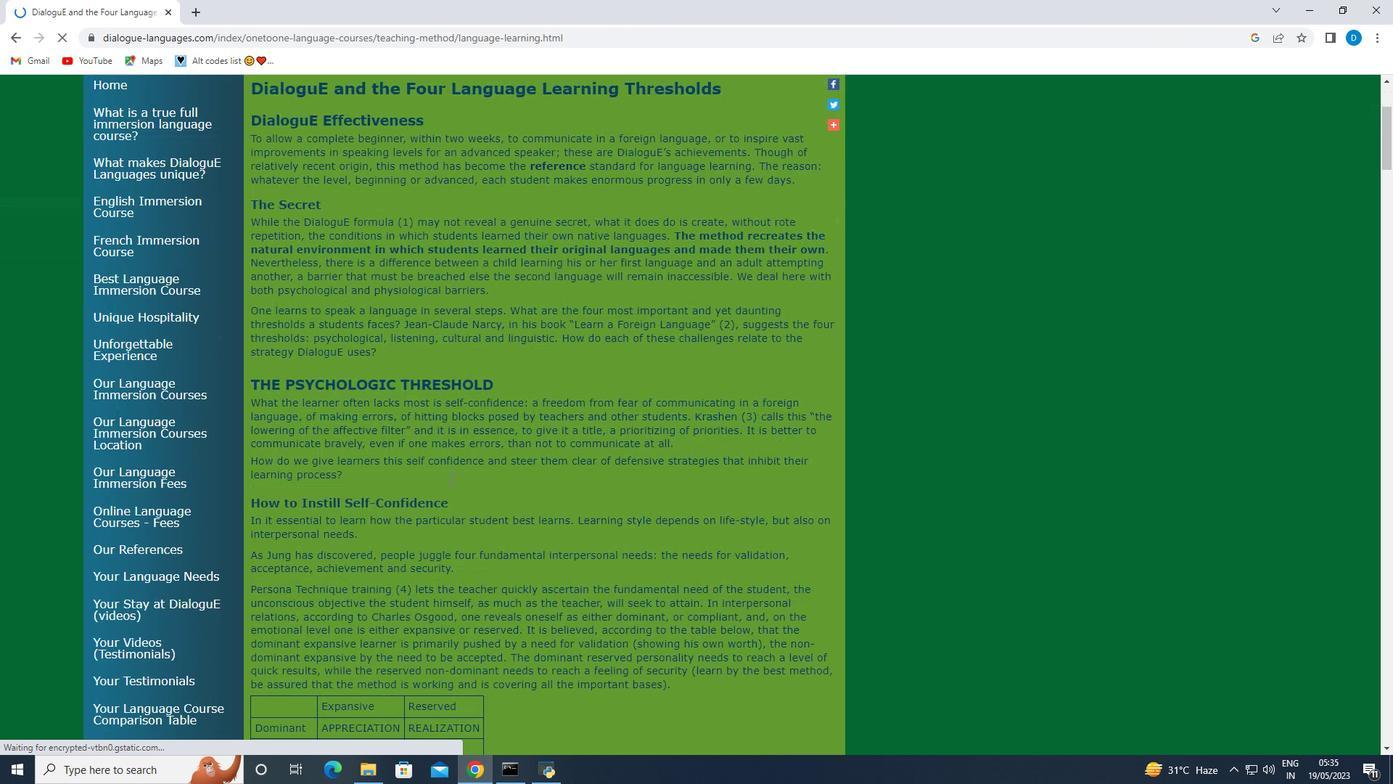 
Action: Mouse scrolled (472, 462) with delta (0, 0)
Screenshot: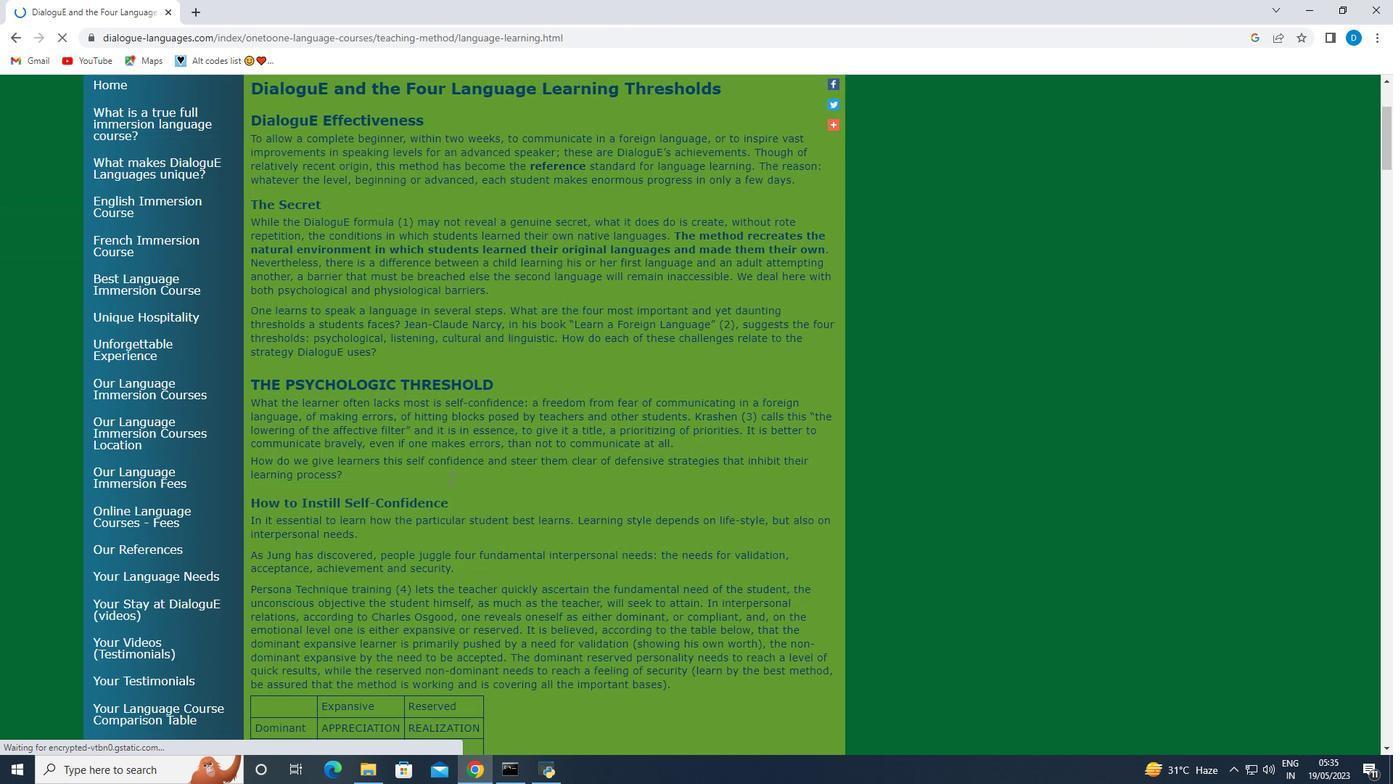 
Action: Mouse moved to (472, 464)
Screenshot: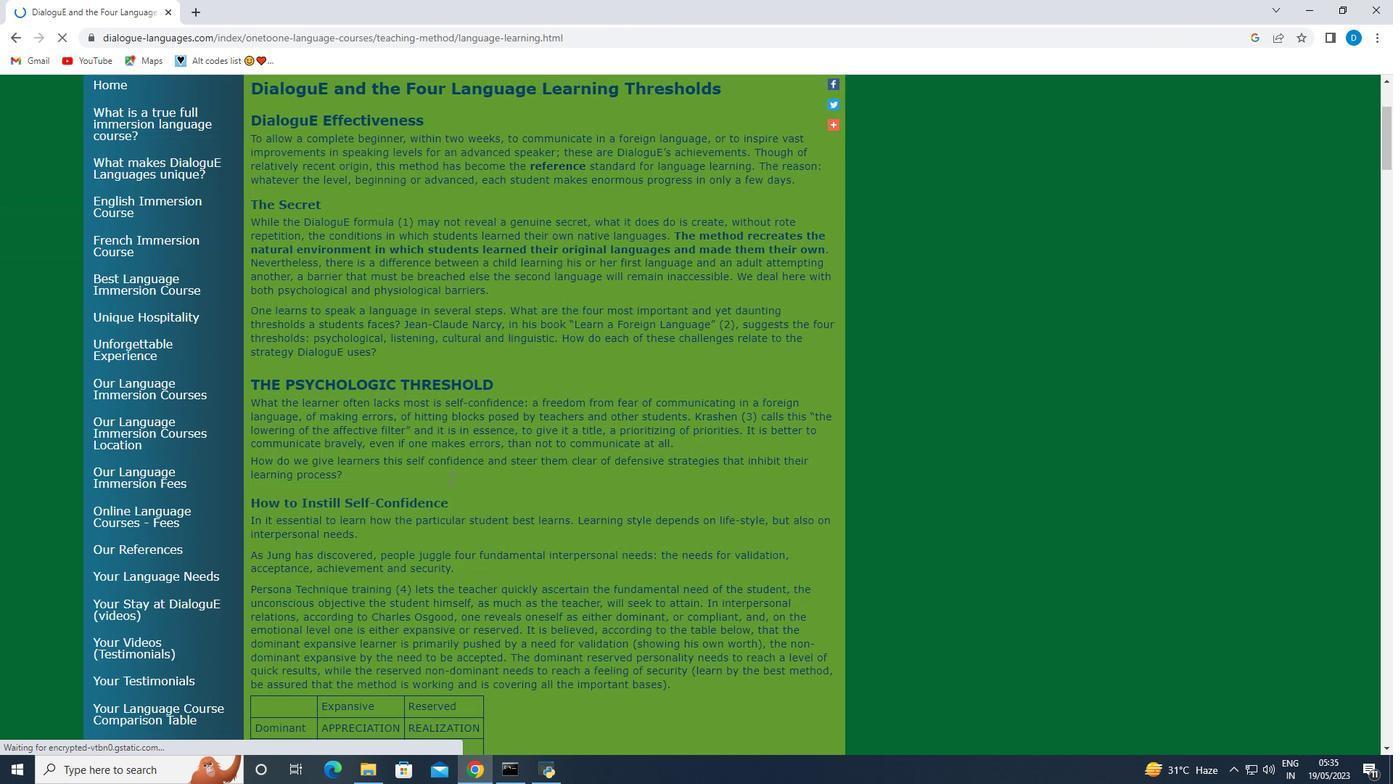 
Action: Mouse scrolled (472, 463) with delta (0, -1)
Screenshot: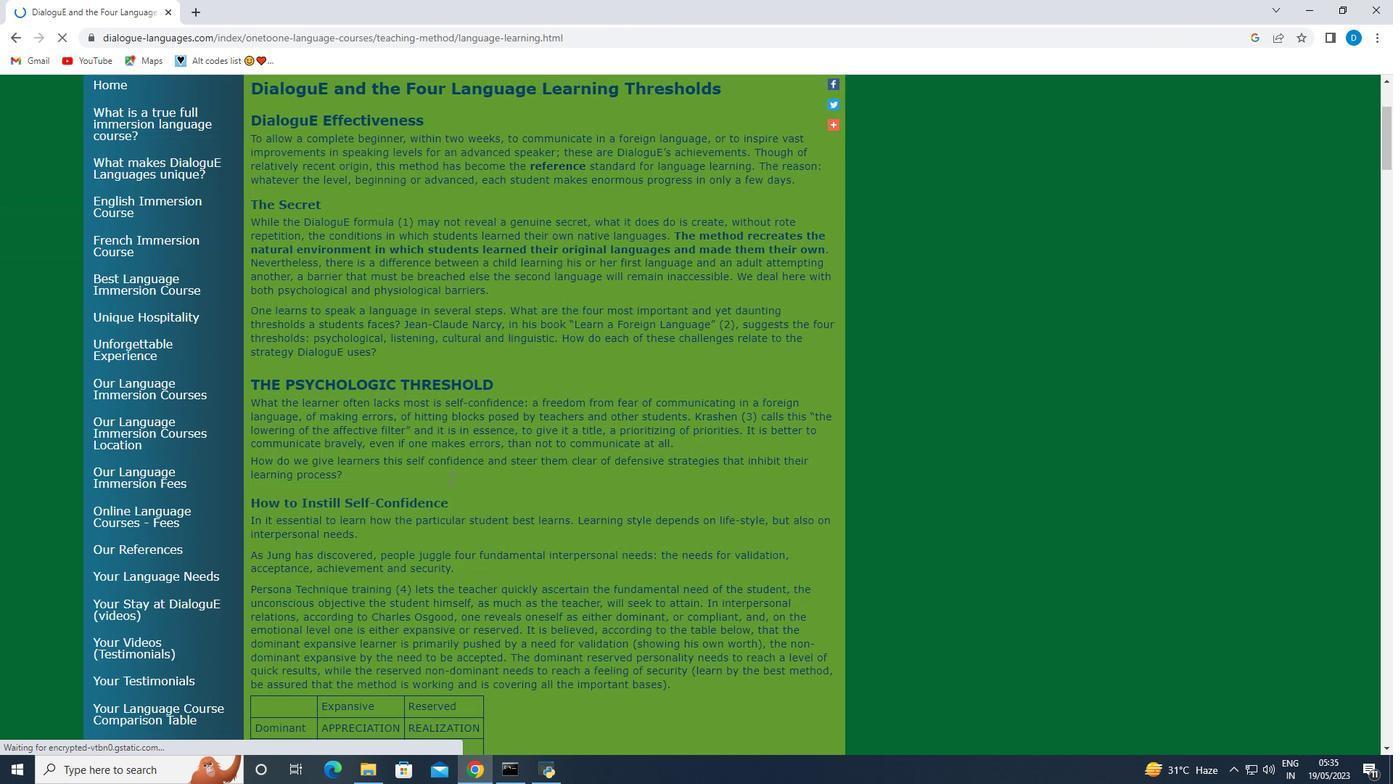 
Action: Mouse moved to (471, 465)
Screenshot: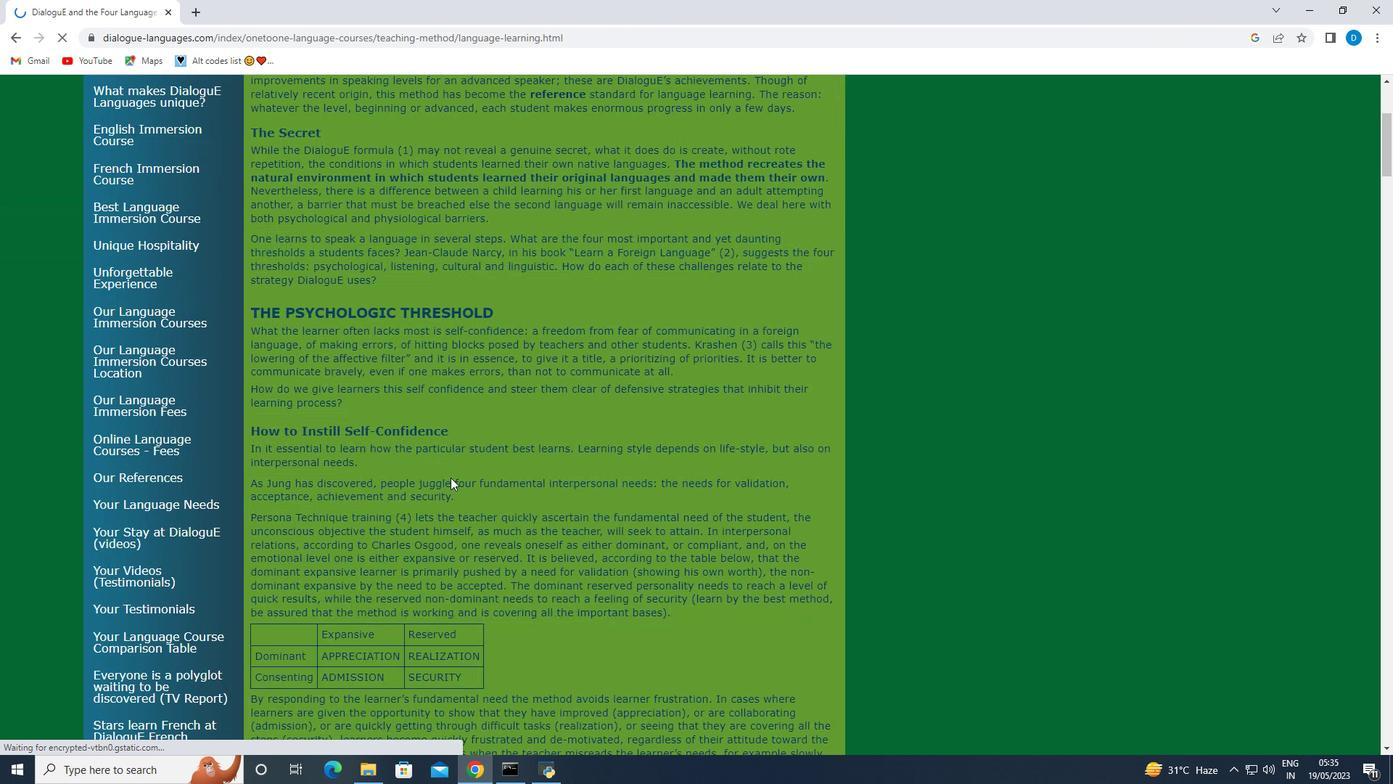 
Action: Mouse scrolled (471, 464) with delta (0, 0)
Screenshot: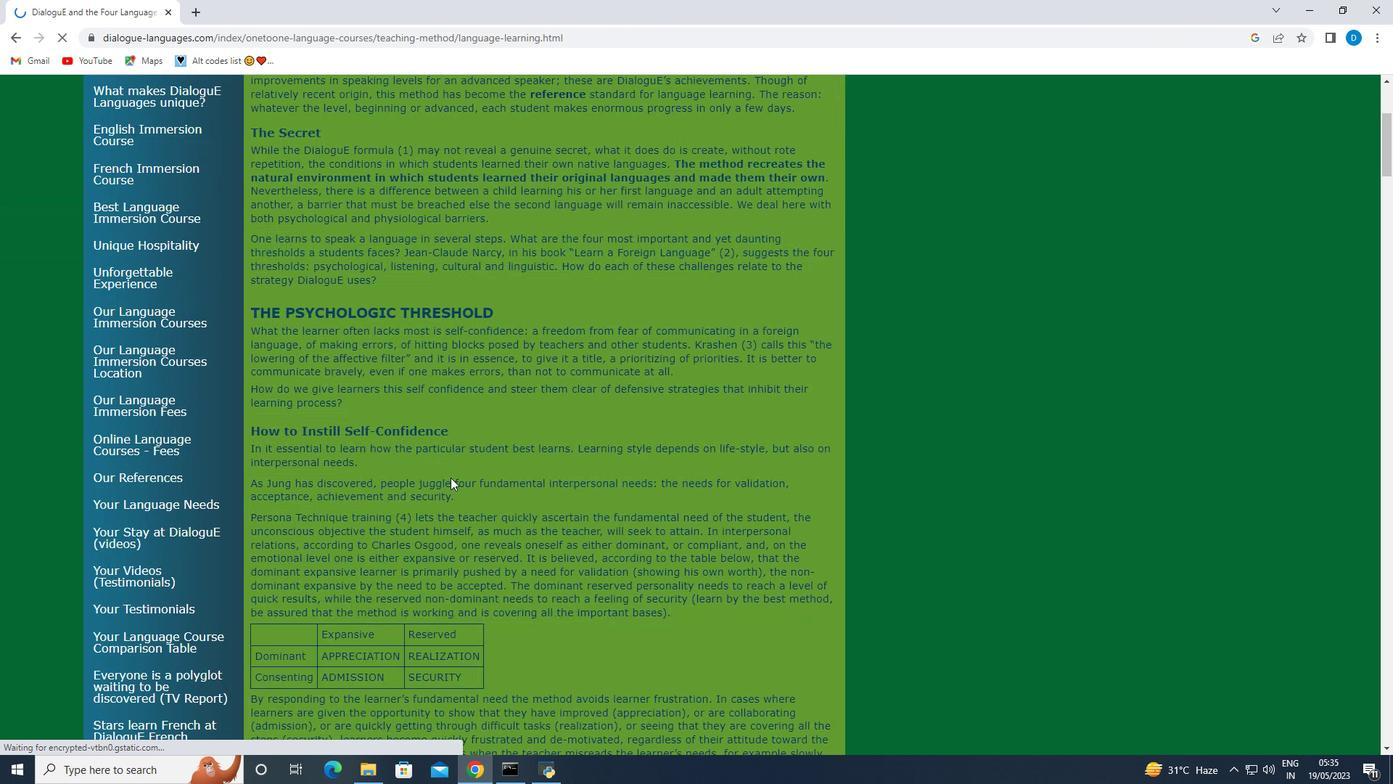 
Action: Mouse moved to (469, 466)
Screenshot: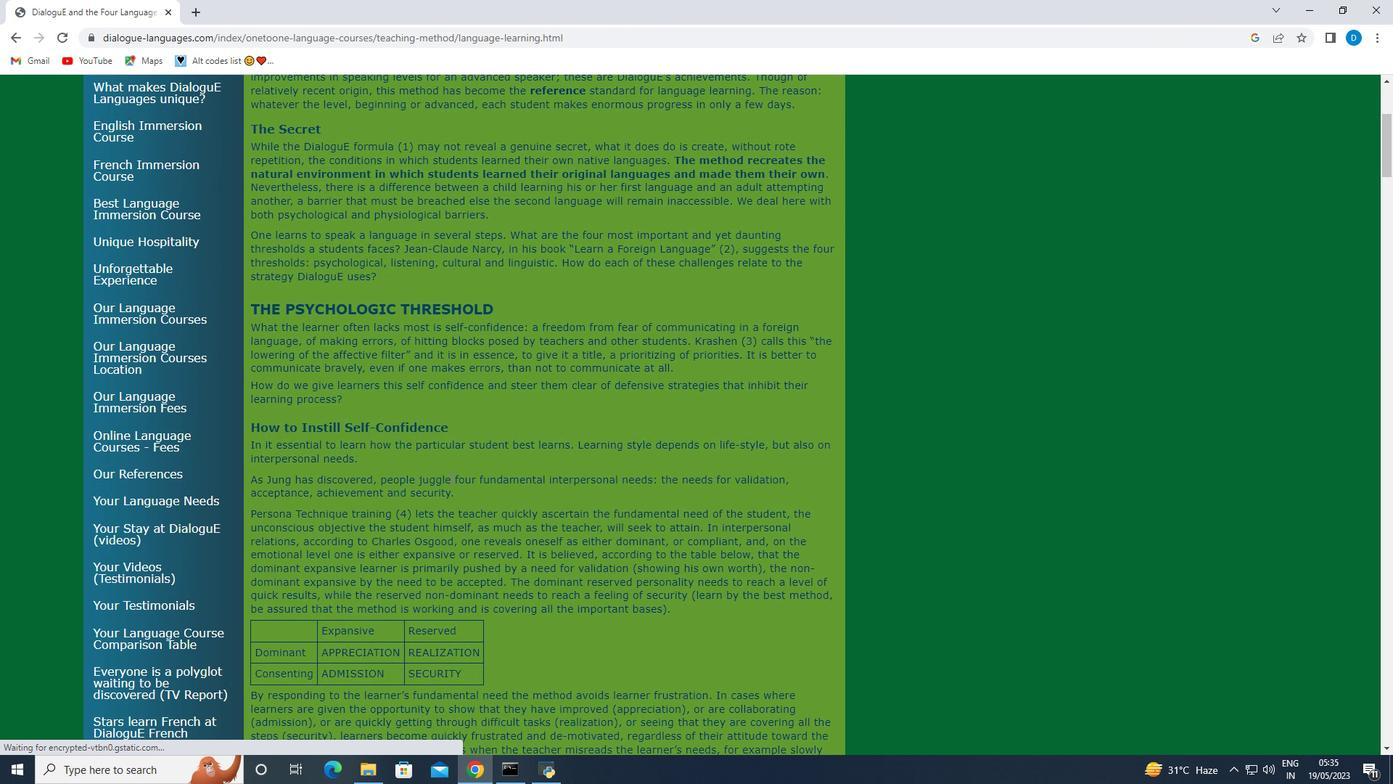 
Action: Mouse scrolled (469, 465) with delta (0, 0)
Screenshot: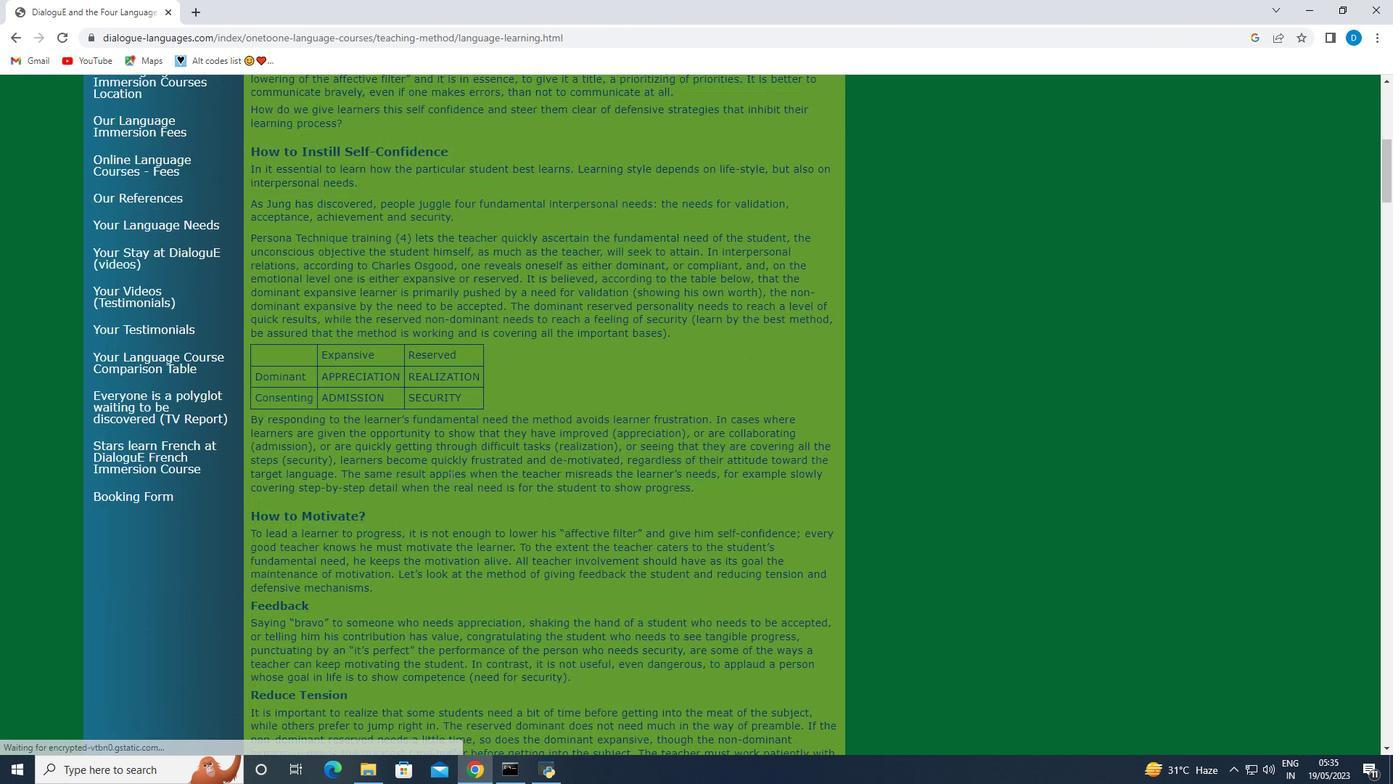 
Action: Mouse scrolled (469, 465) with delta (0, 0)
Screenshot: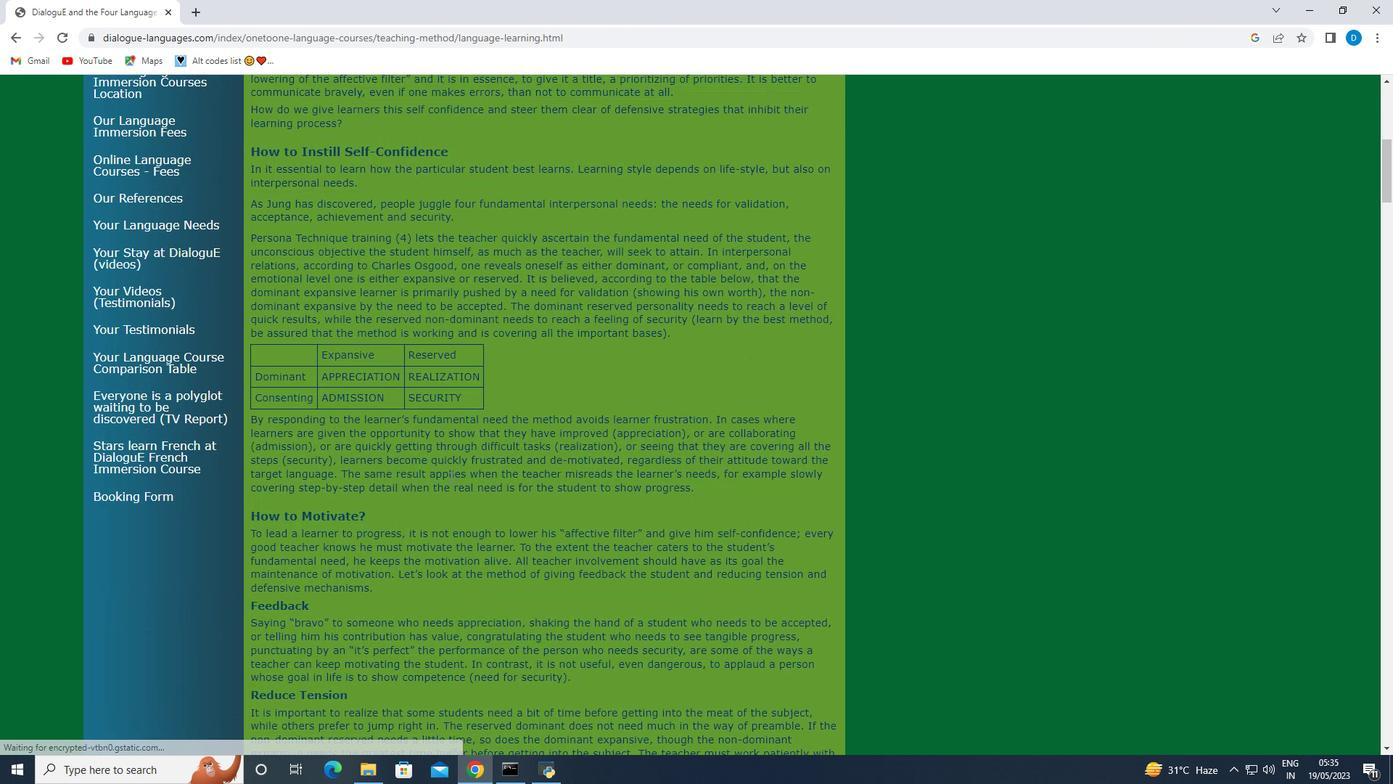 
Action: Mouse scrolled (469, 465) with delta (0, 0)
Screenshot: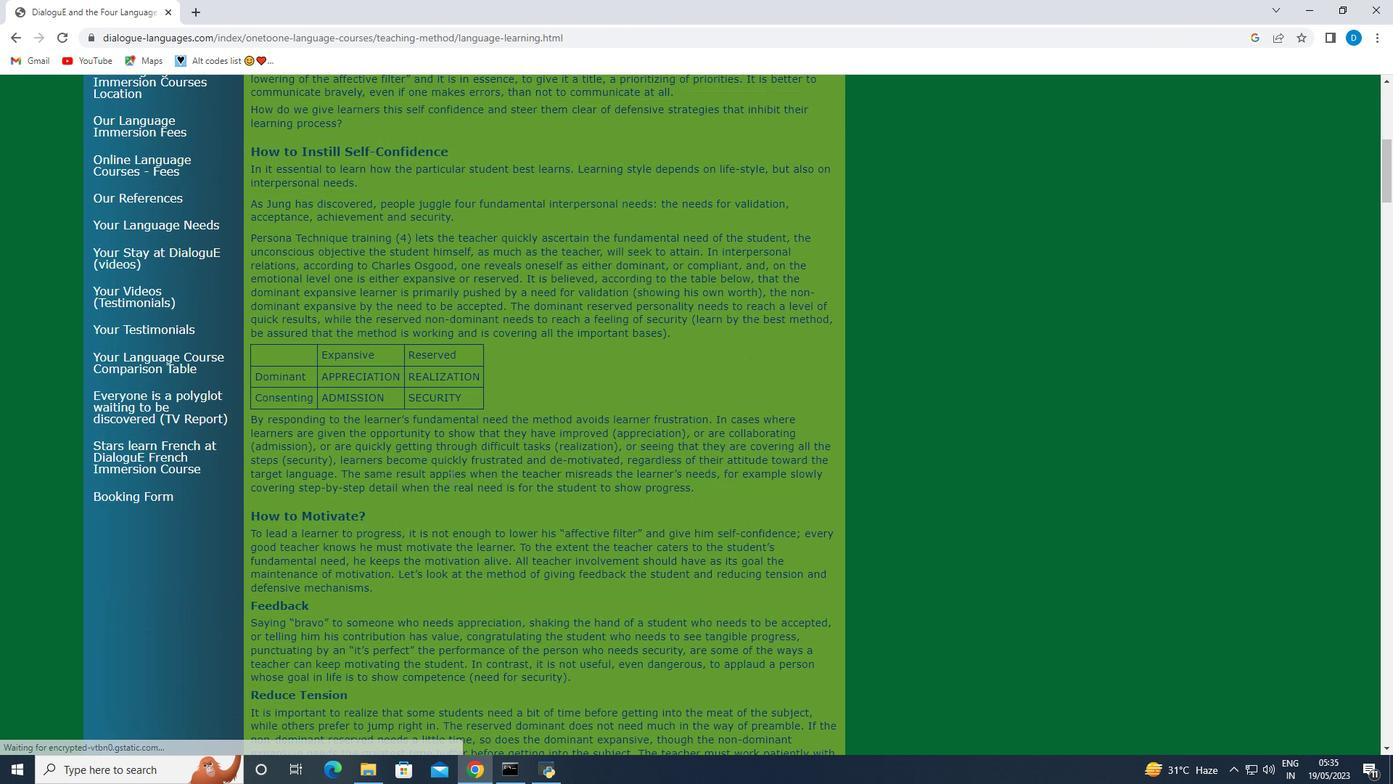 
Action: Mouse scrolled (469, 465) with delta (0, 0)
Screenshot: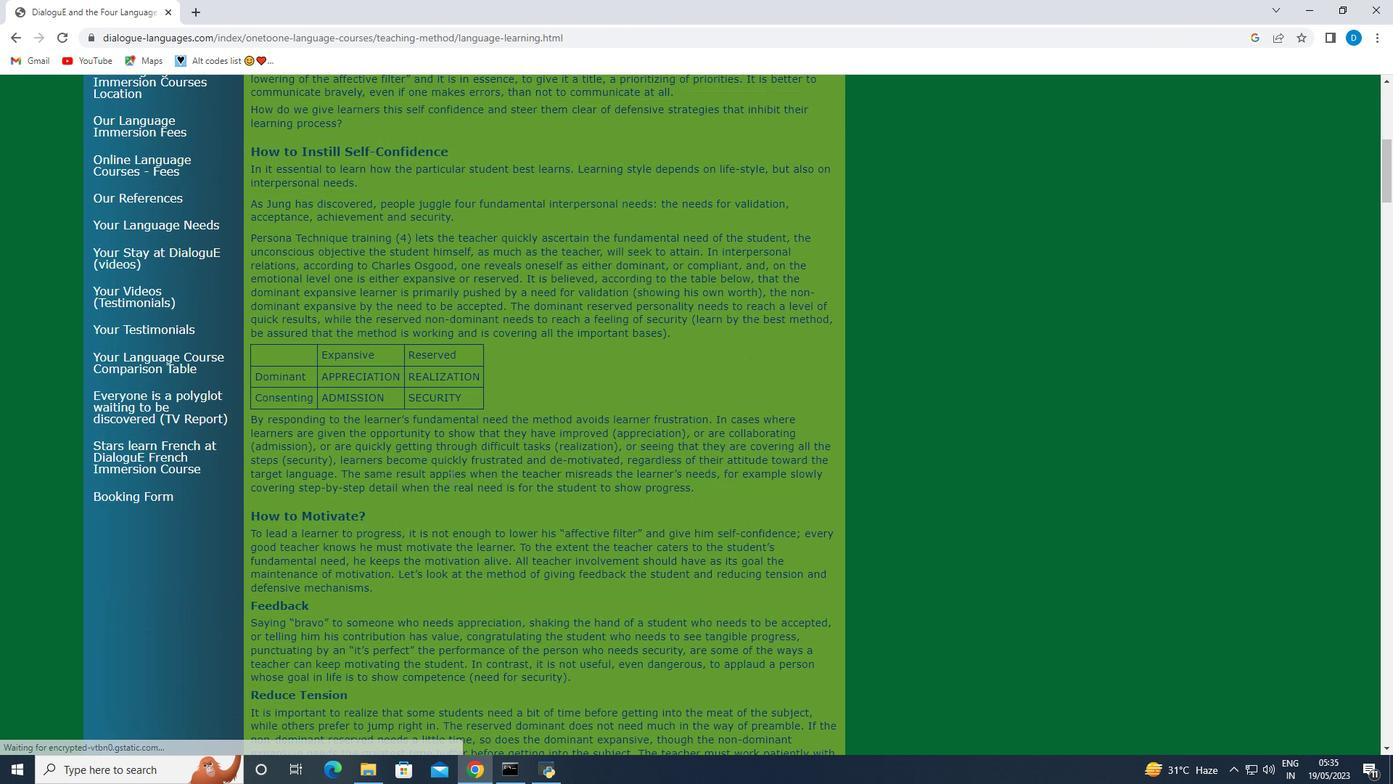 
Action: Mouse scrolled (469, 465) with delta (0, 0)
Screenshot: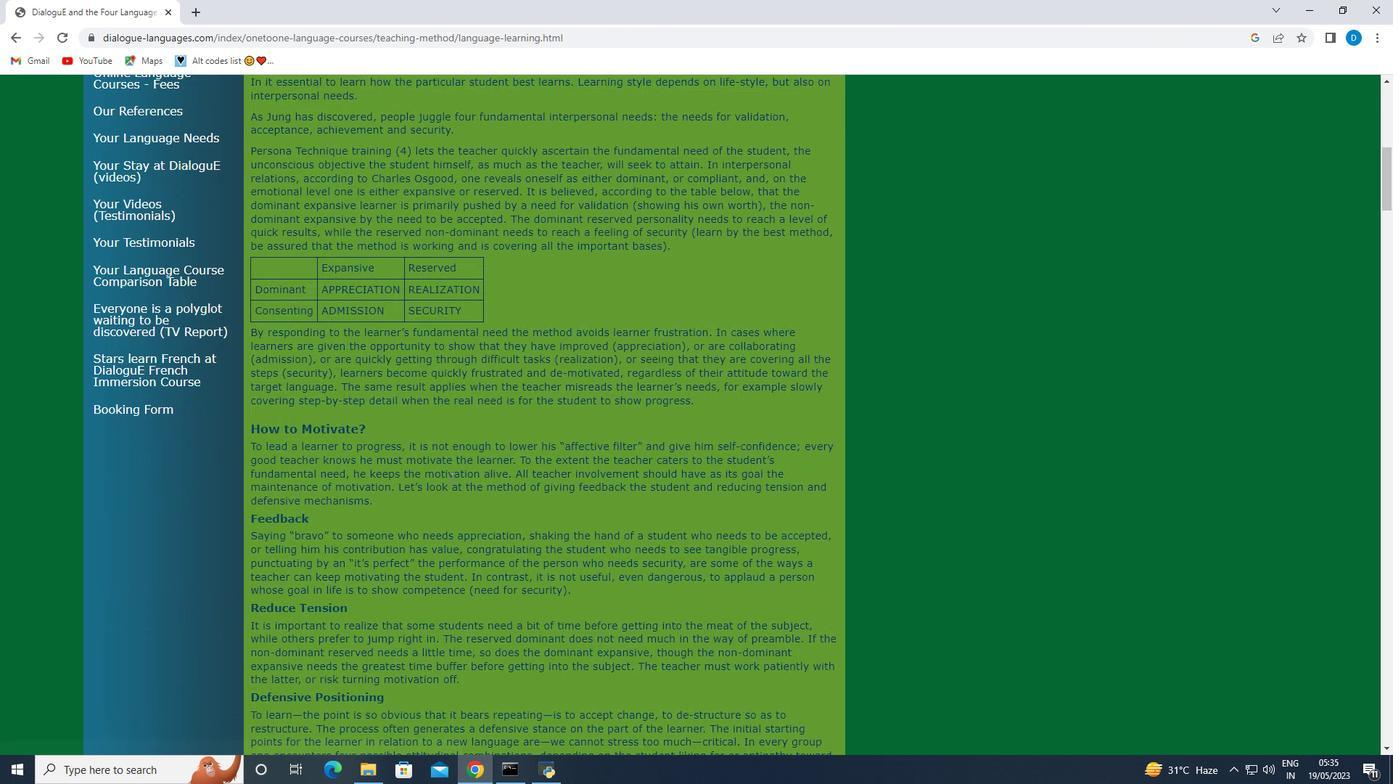 
Action: Mouse scrolled (469, 465) with delta (0, 0)
Screenshot: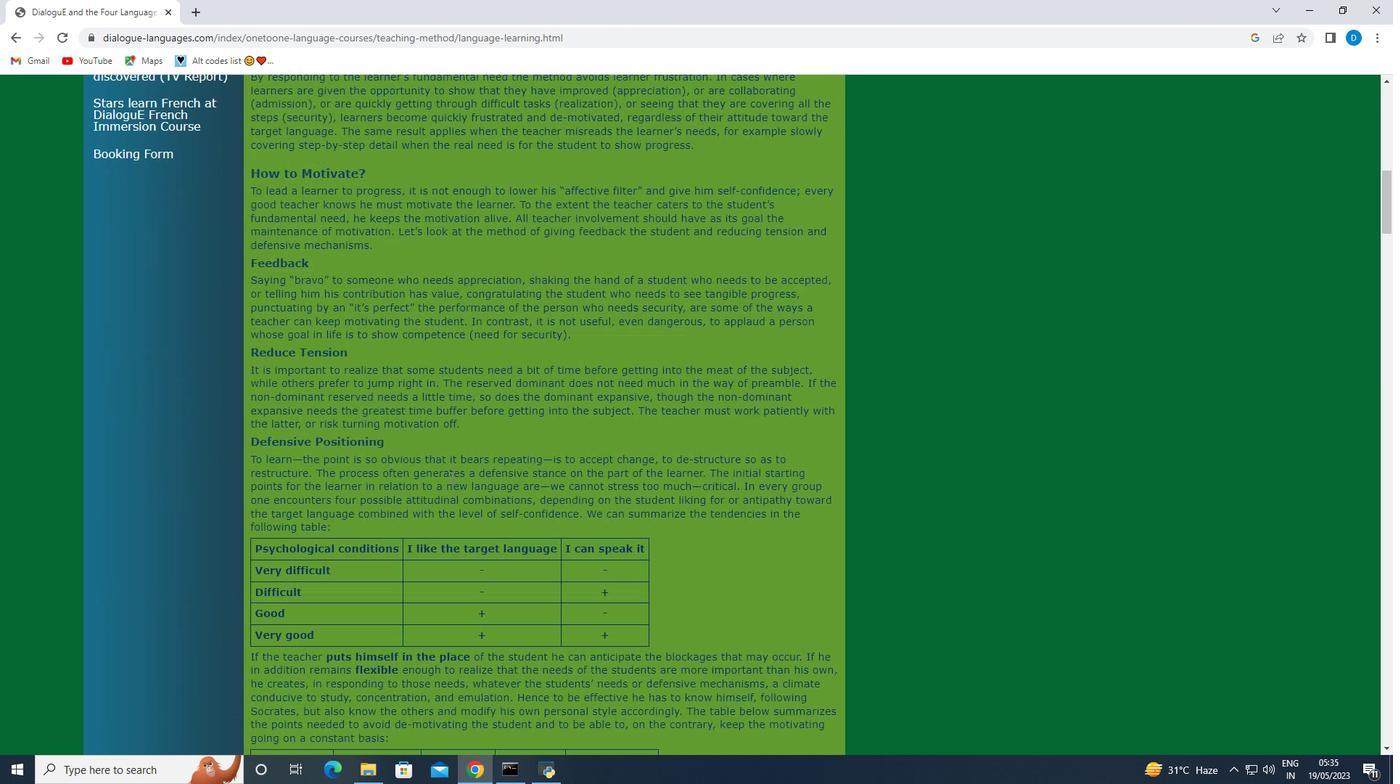 
Action: Mouse scrolled (469, 465) with delta (0, 0)
Screenshot: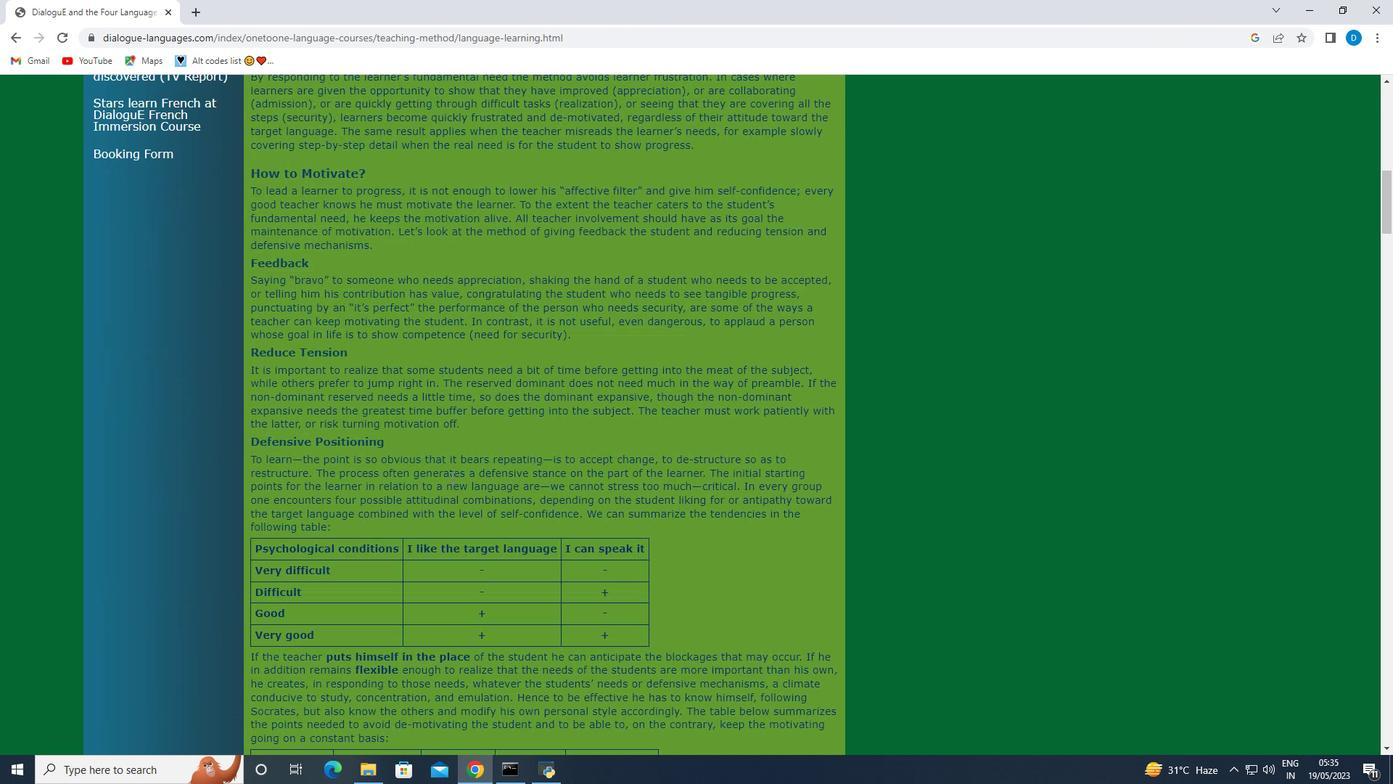 
Action: Mouse scrolled (469, 465) with delta (0, 0)
Screenshot: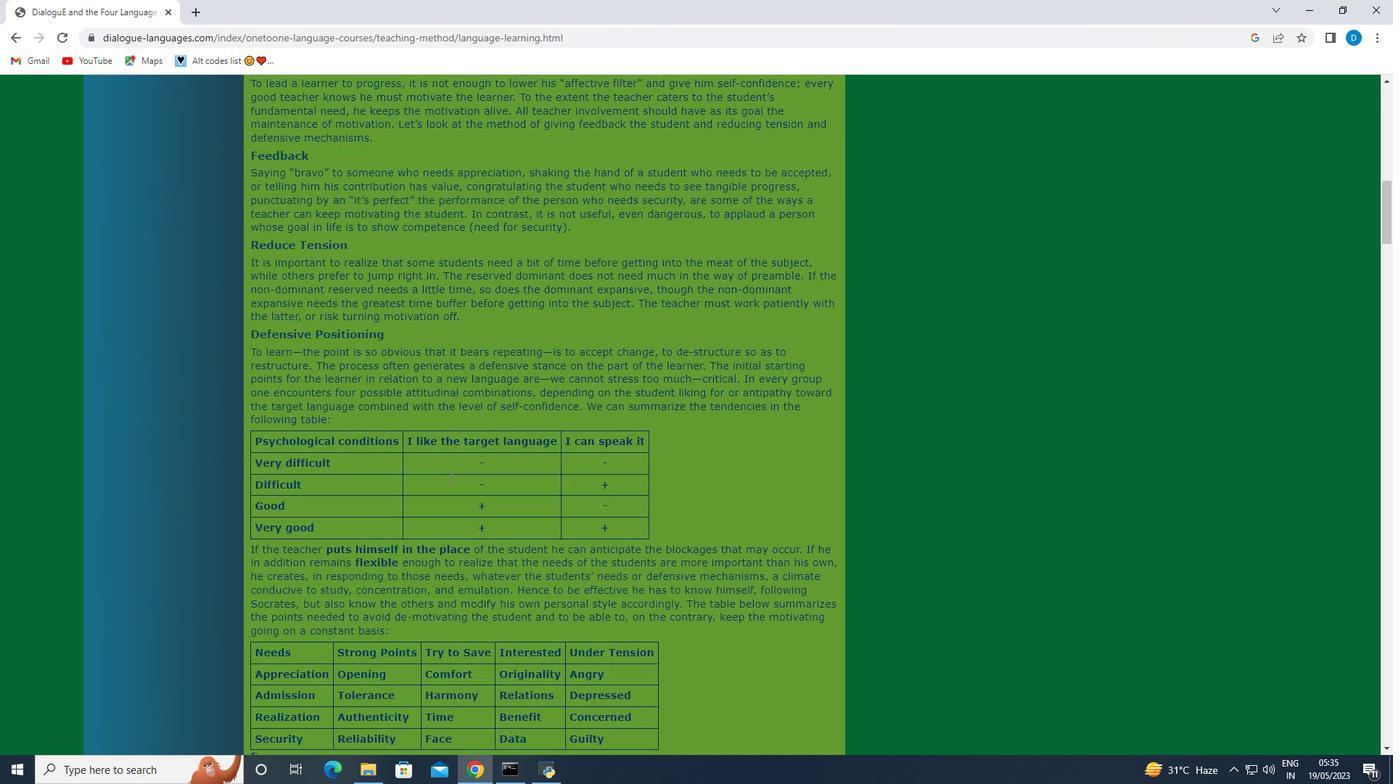 
Action: Mouse scrolled (469, 465) with delta (0, 0)
Screenshot: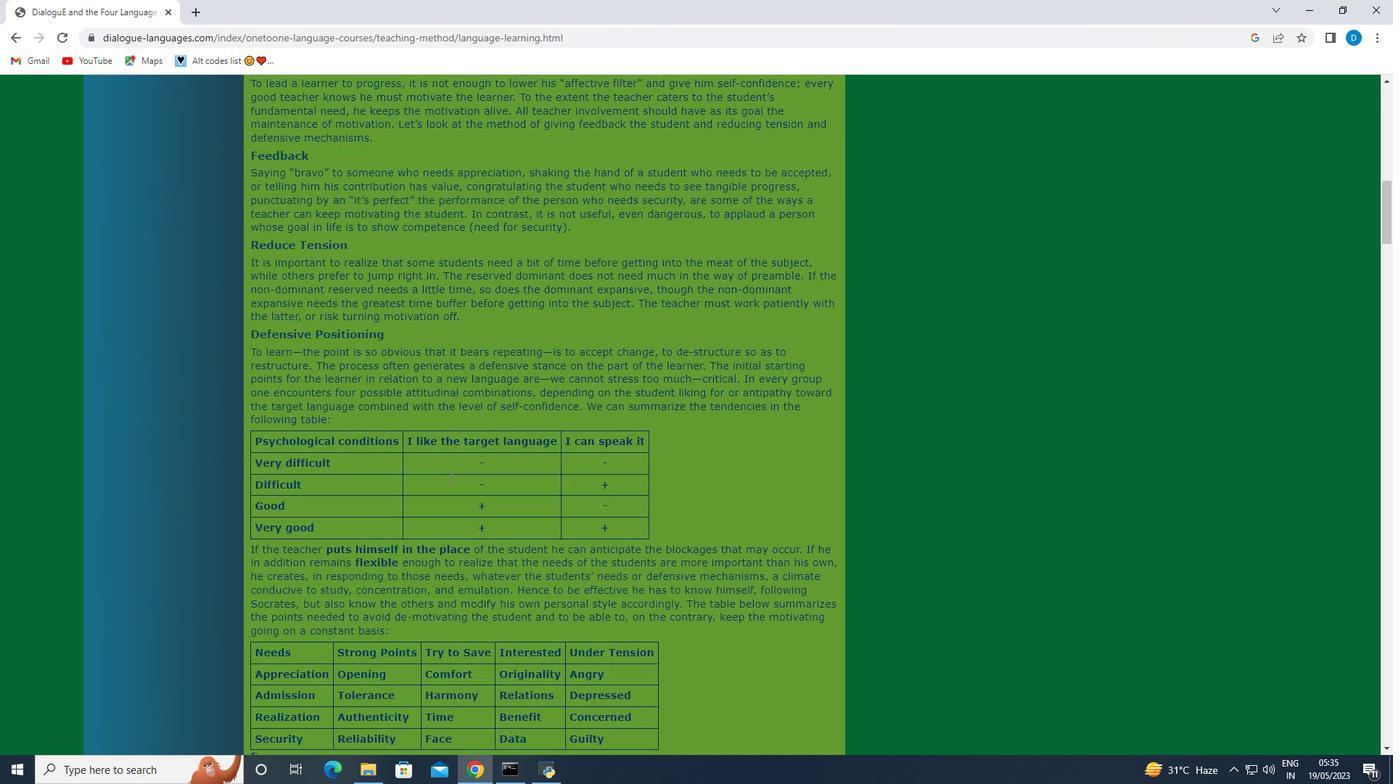 
Action: Mouse scrolled (469, 465) with delta (0, 0)
Screenshot: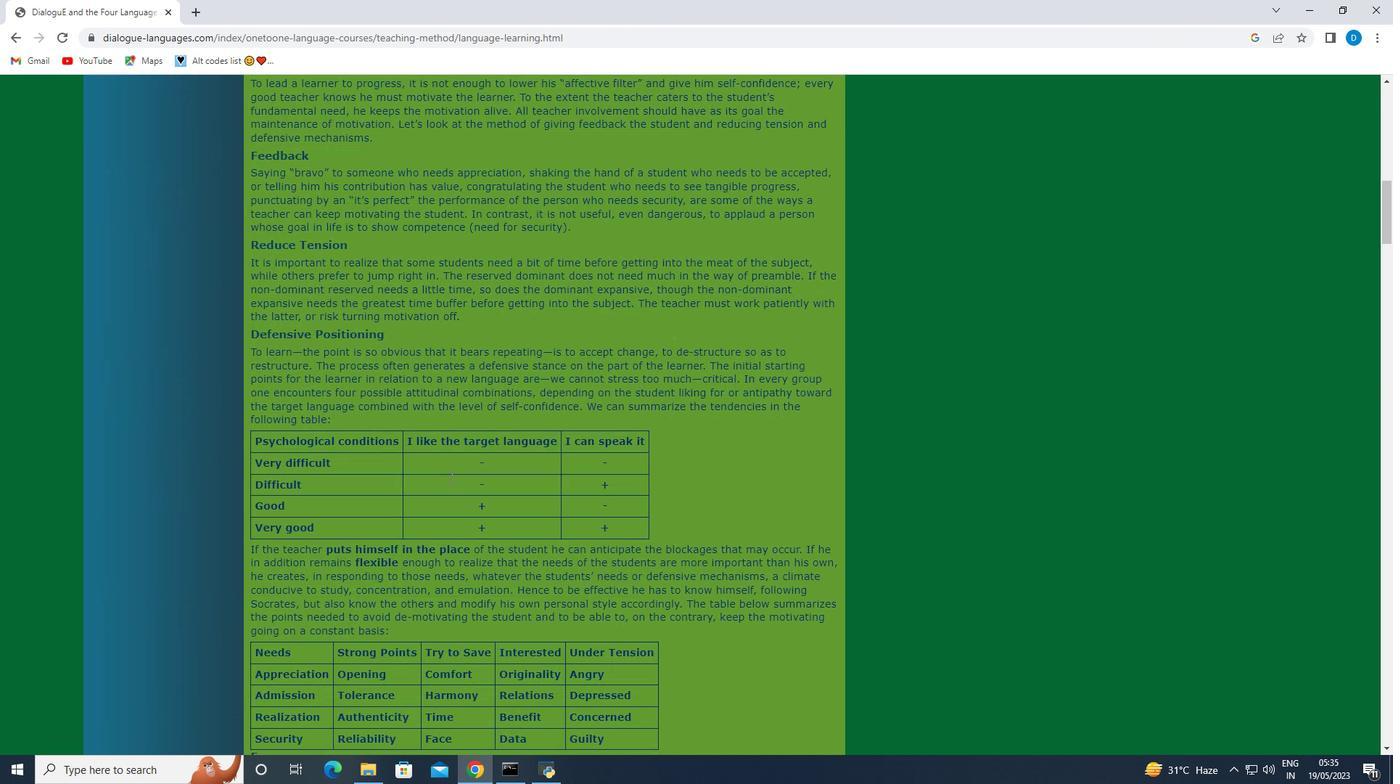 
Action: Mouse scrolled (469, 465) with delta (0, 0)
Screenshot: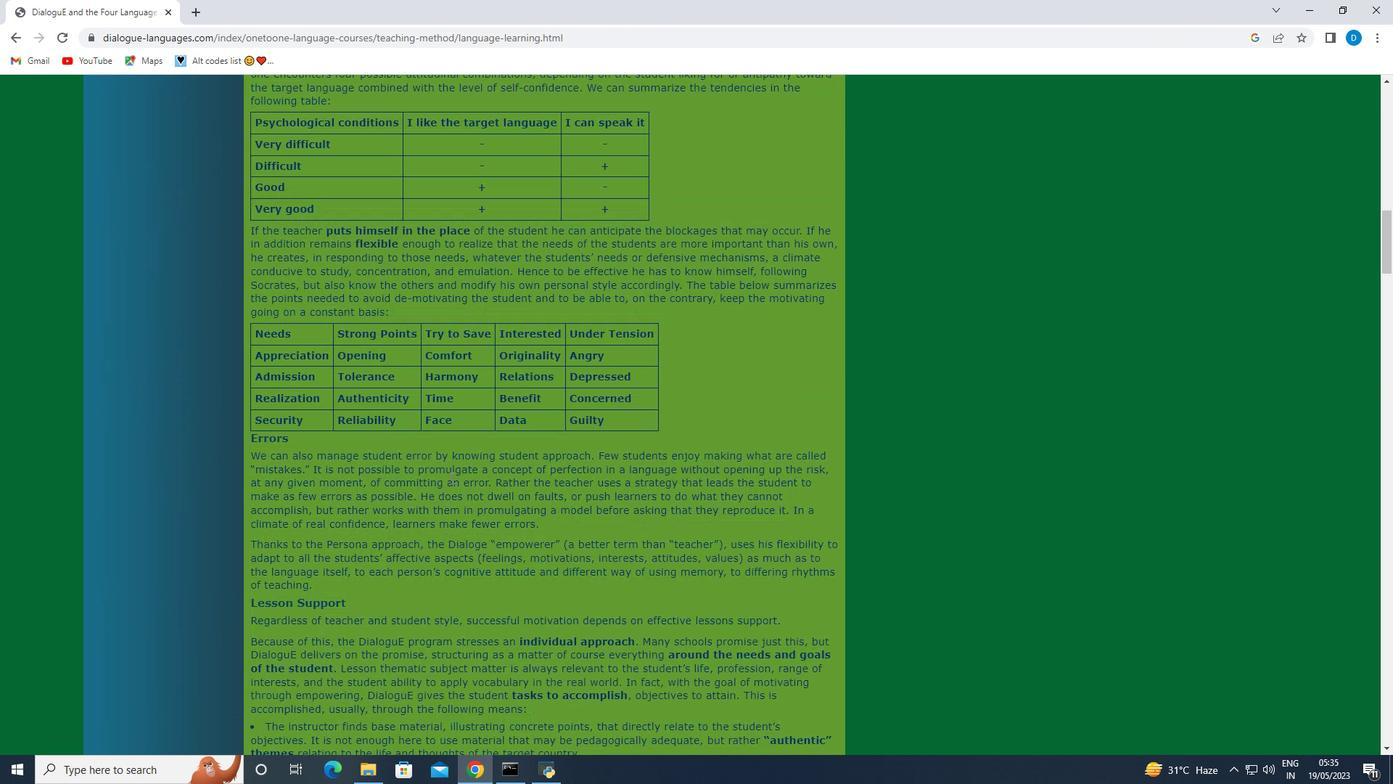 
Action: Mouse scrolled (469, 465) with delta (0, 0)
Screenshot: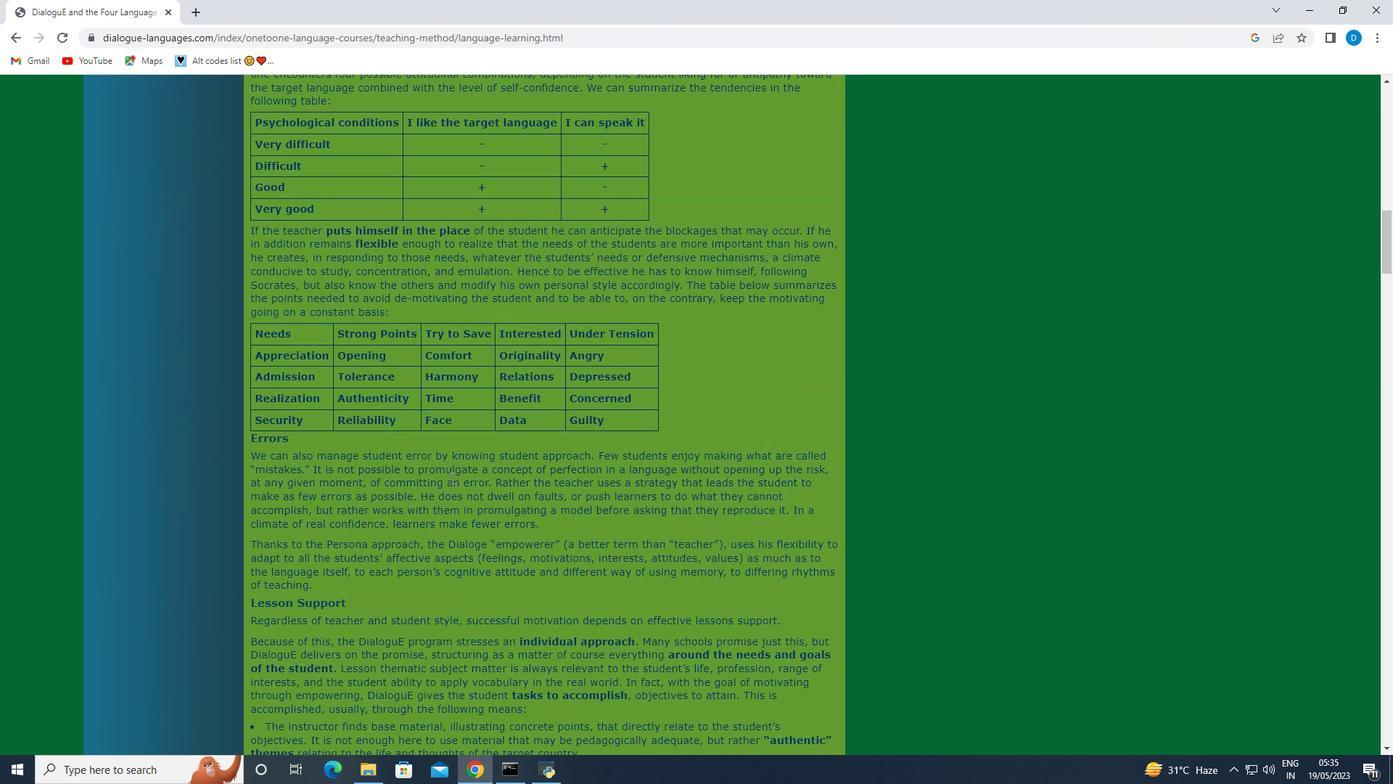 
Action: Mouse scrolled (469, 465) with delta (0, 0)
Screenshot: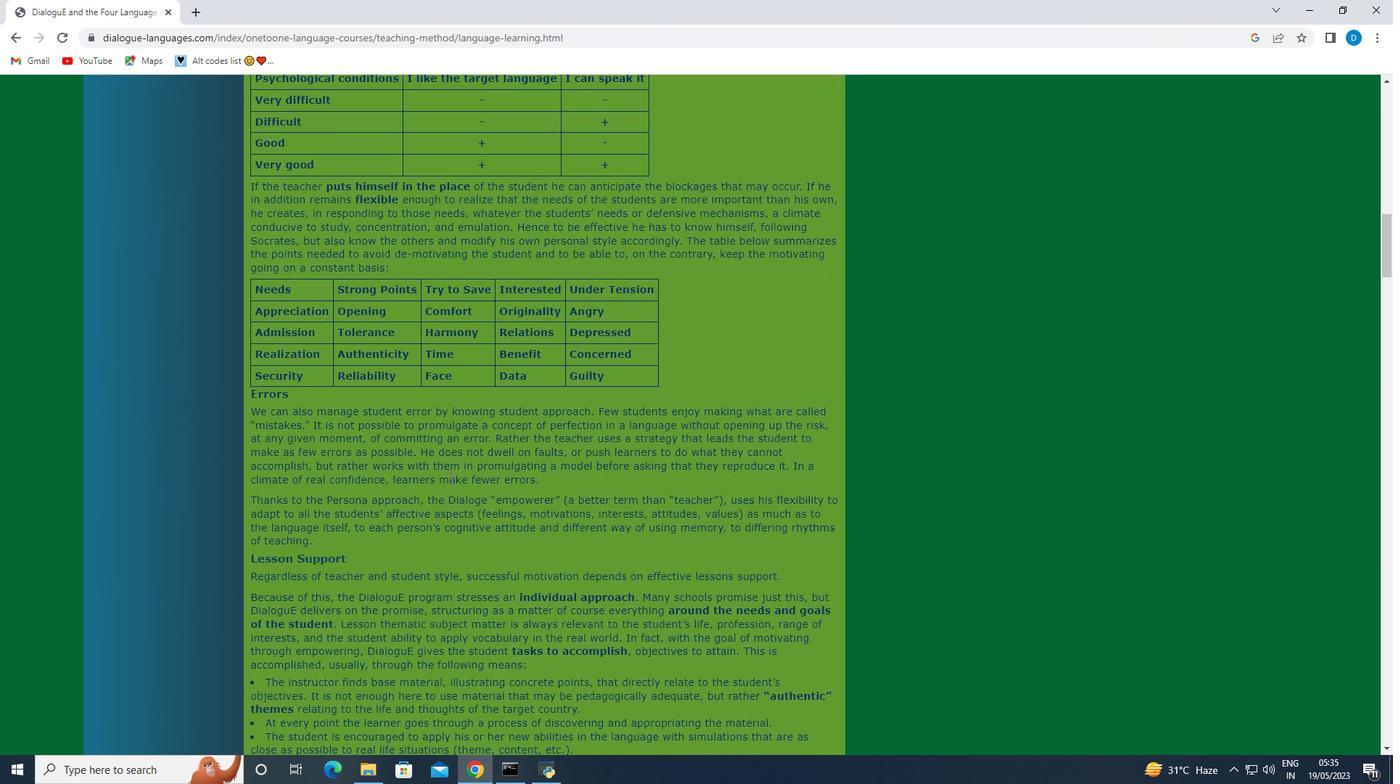 
Action: Mouse scrolled (469, 465) with delta (0, 0)
Screenshot: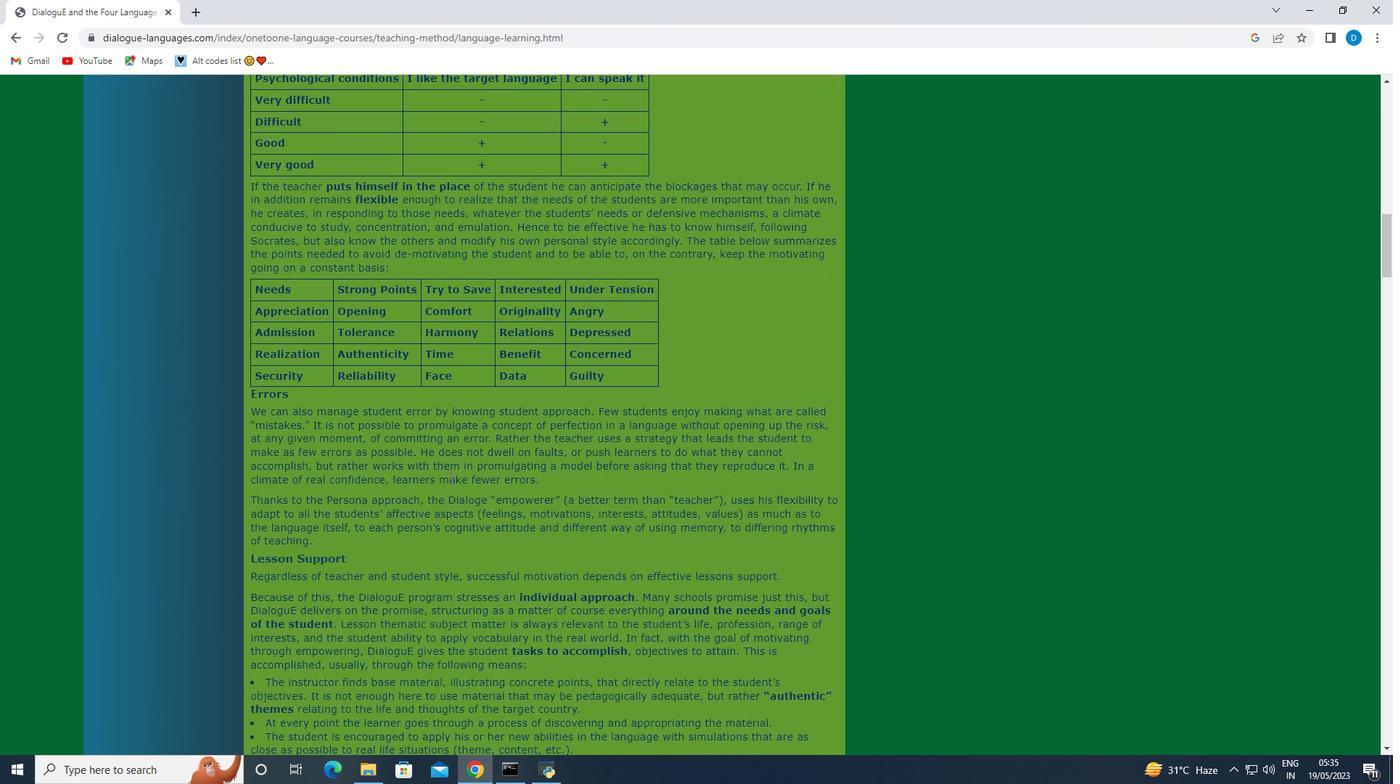 
Action: Mouse scrolled (469, 465) with delta (0, 0)
Screenshot: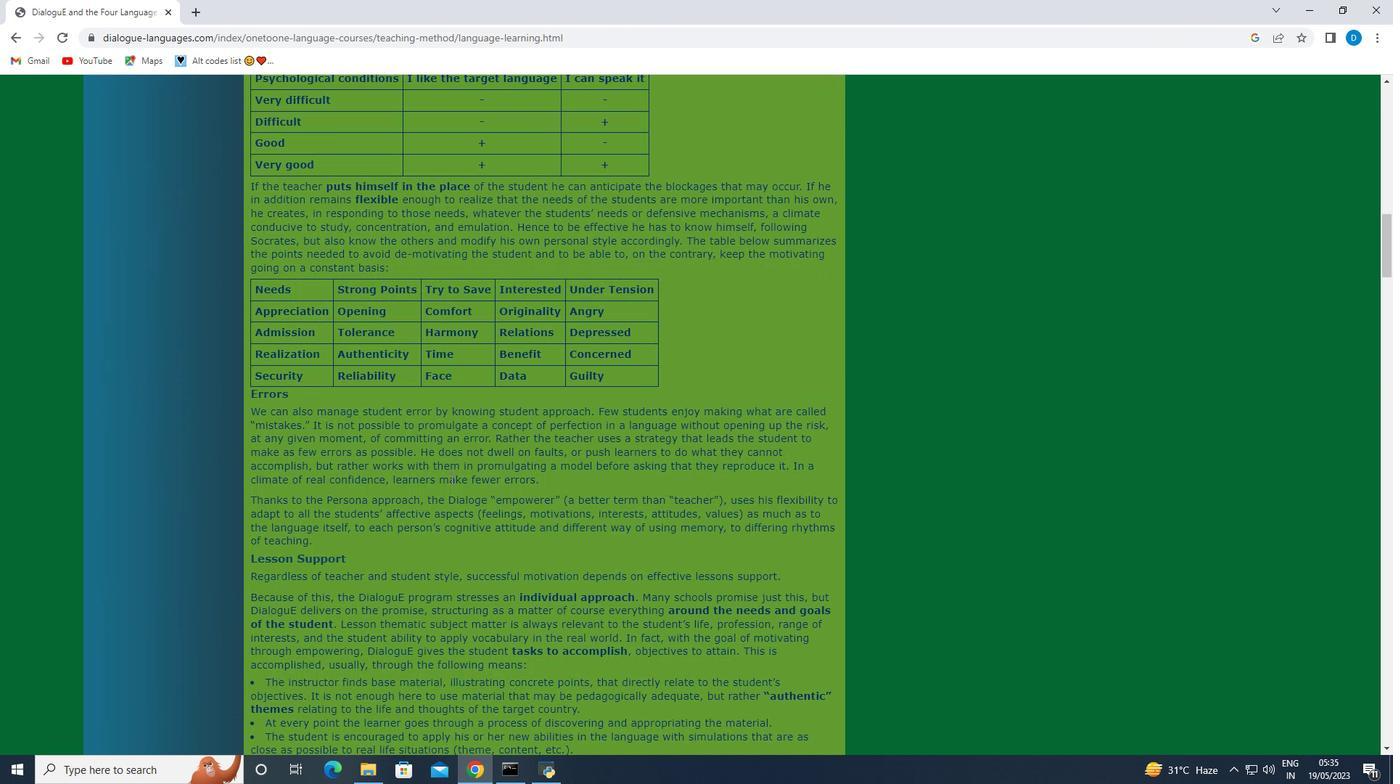
Action: Mouse moved to (469, 466)
Screenshot: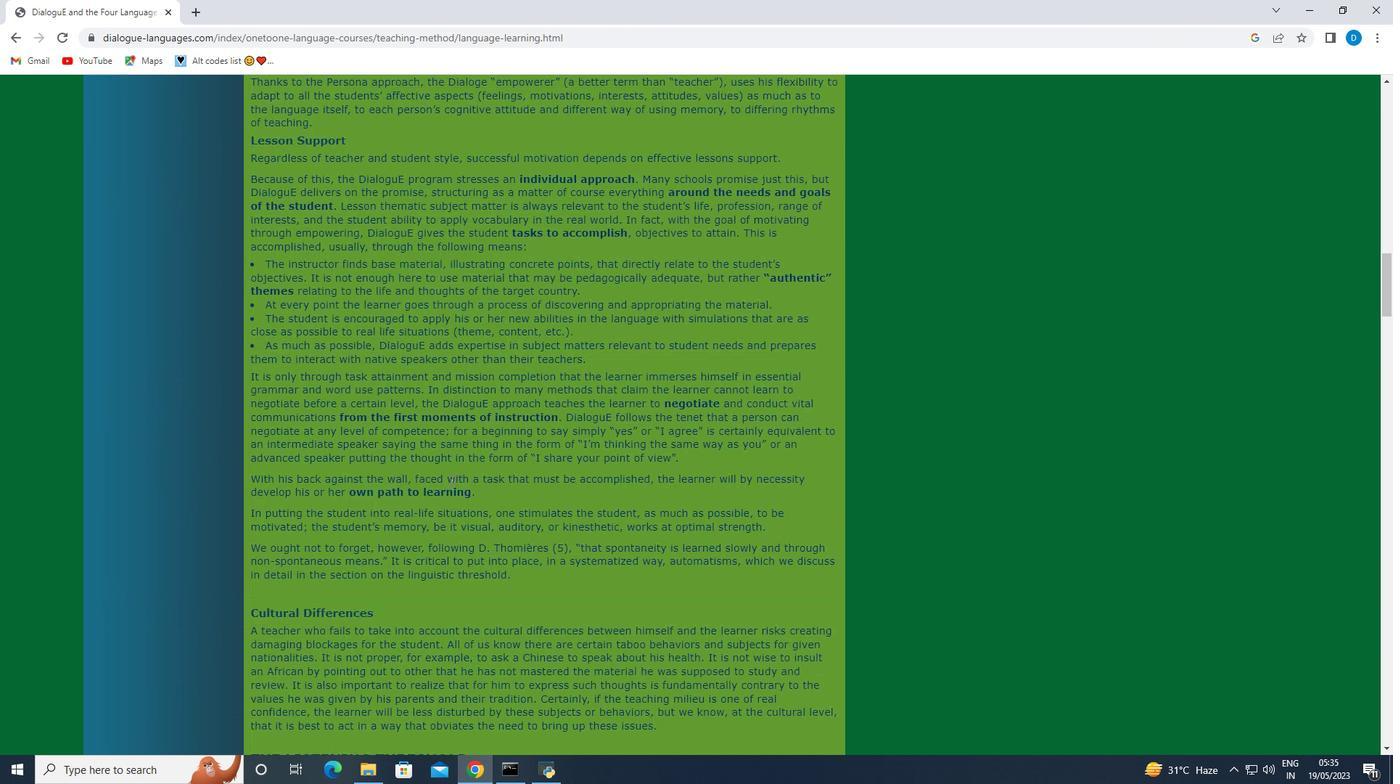 
Action: Mouse scrolled (469, 466) with delta (0, 0)
Screenshot: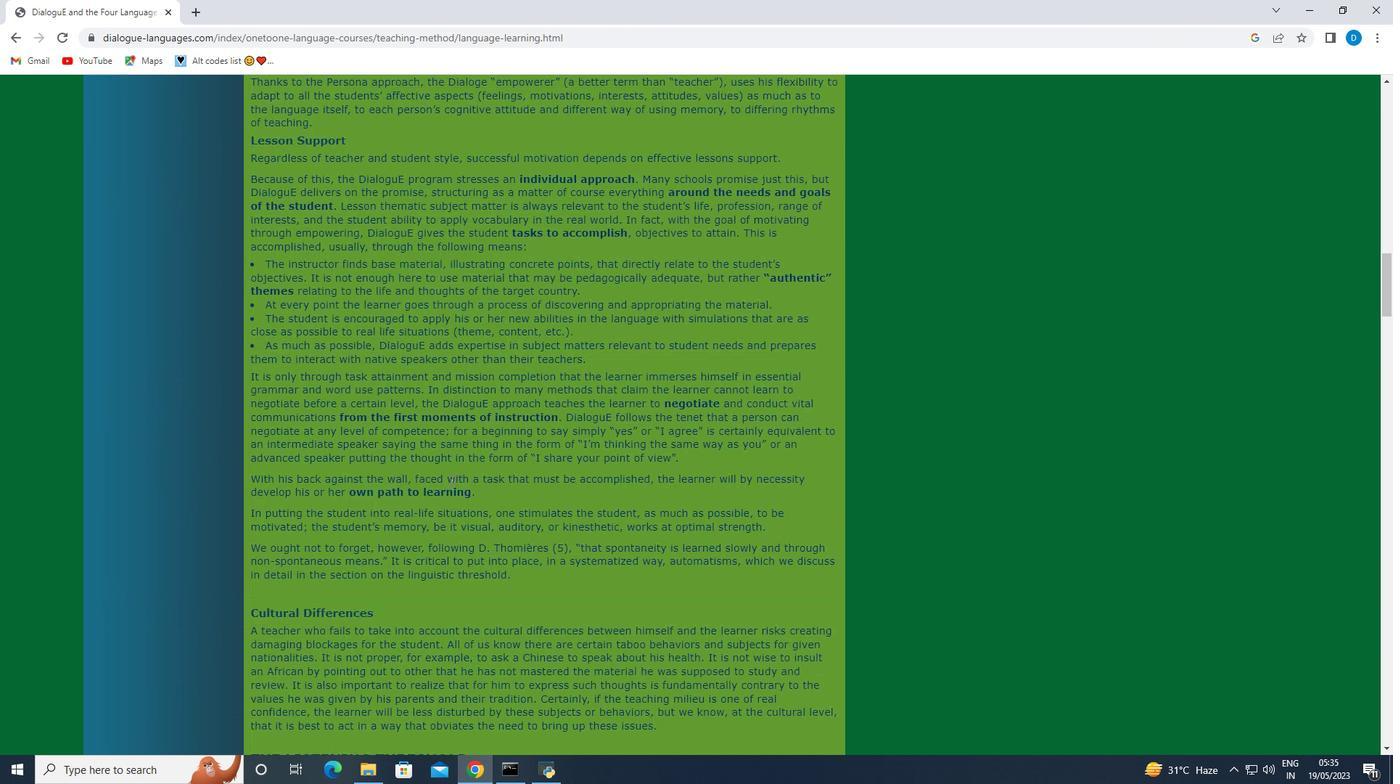 
Action: Mouse moved to (469, 467)
Screenshot: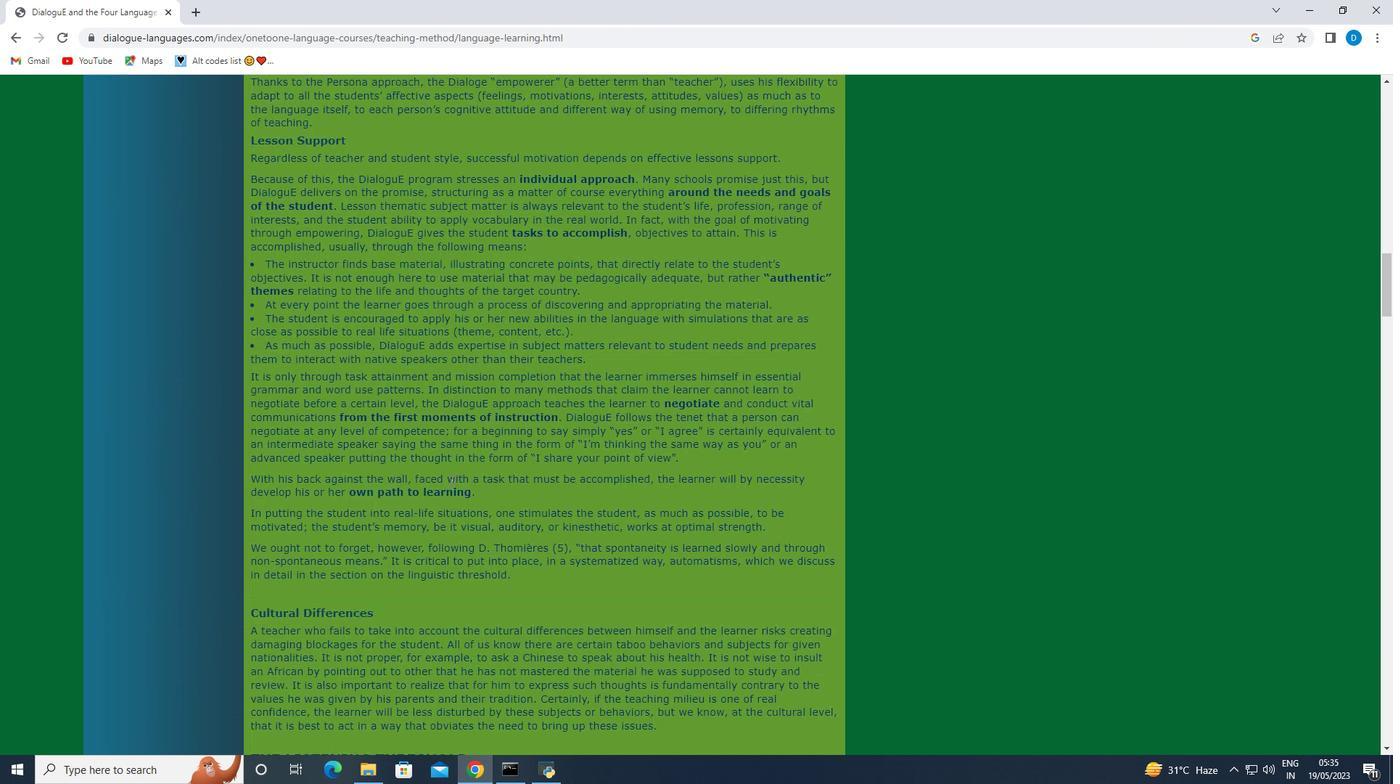 
Action: Mouse scrolled (469, 466) with delta (0, 0)
Screenshot: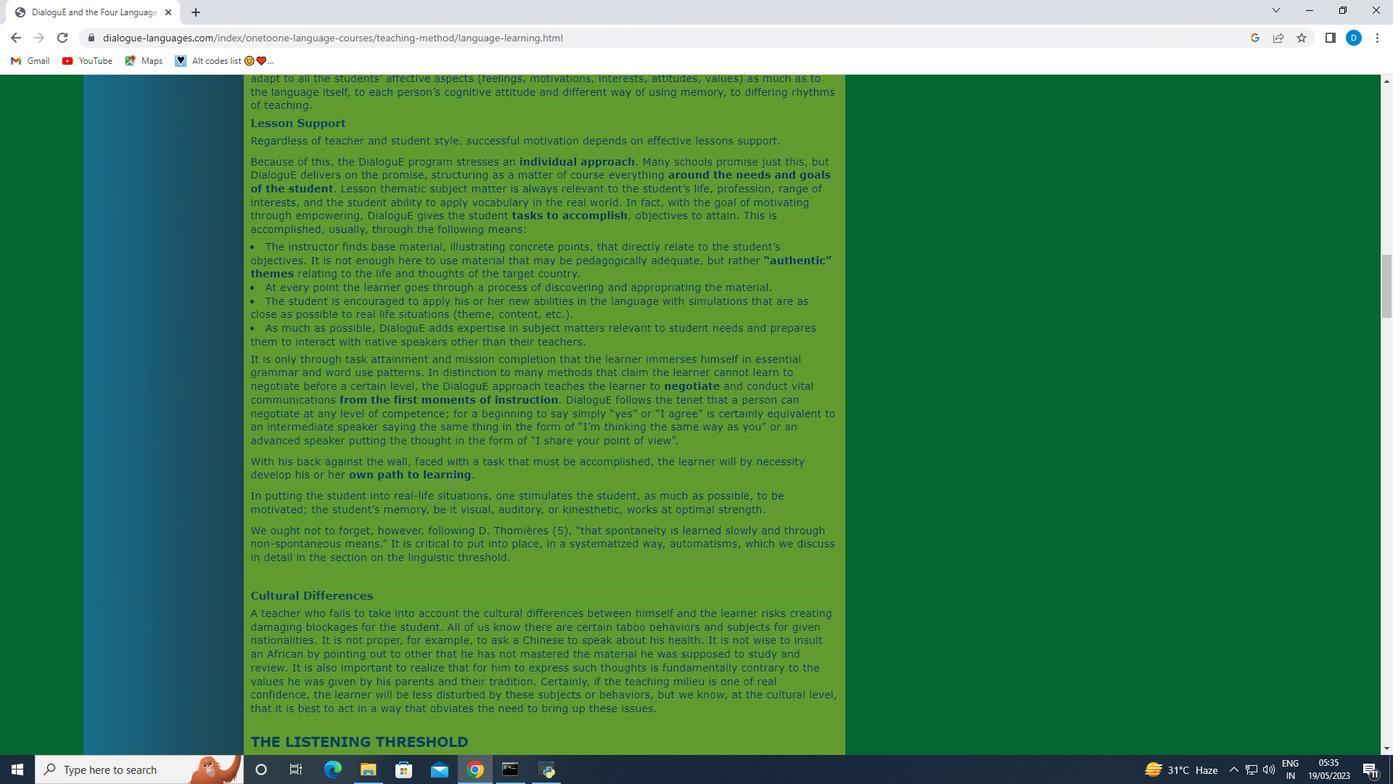 
Action: Mouse moved to (468, 468)
Screenshot: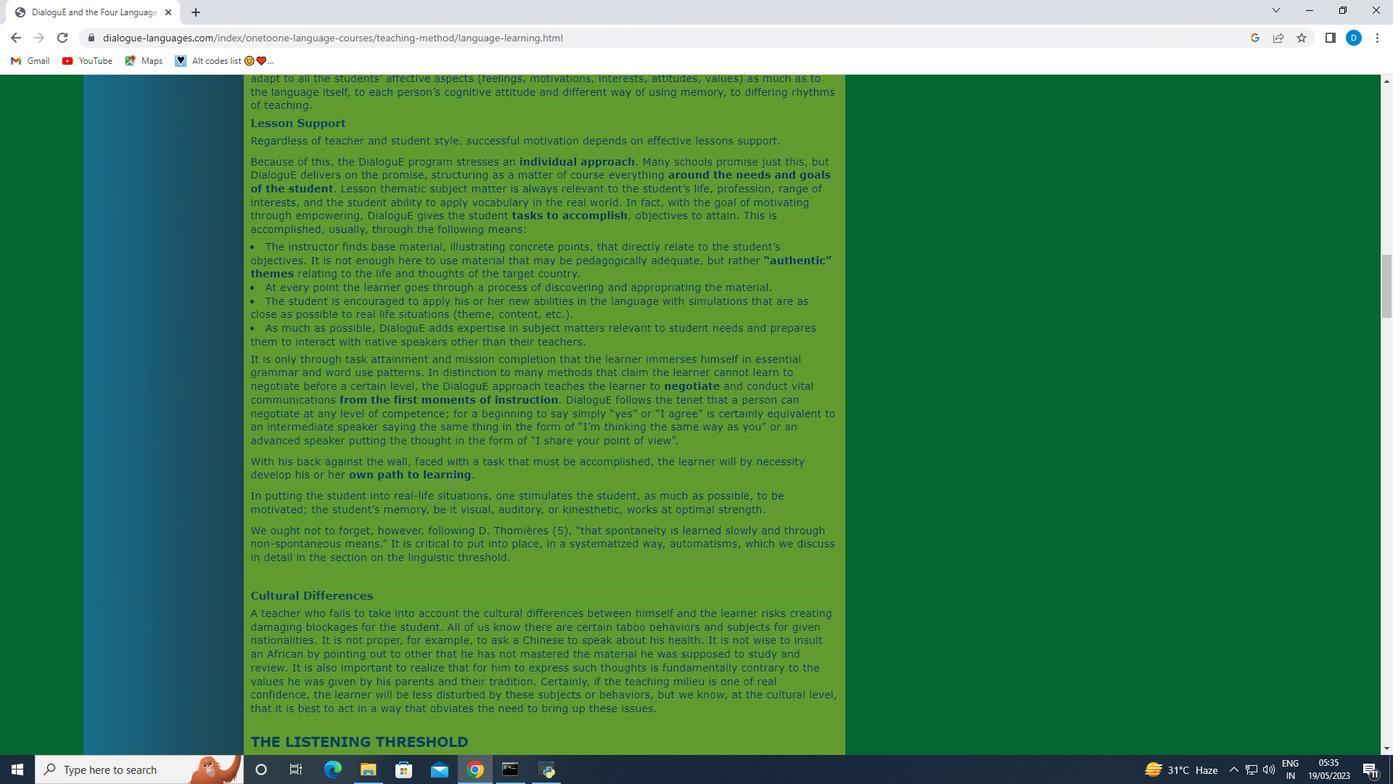 
Action: Mouse scrolled (468, 467) with delta (0, 0)
Screenshot: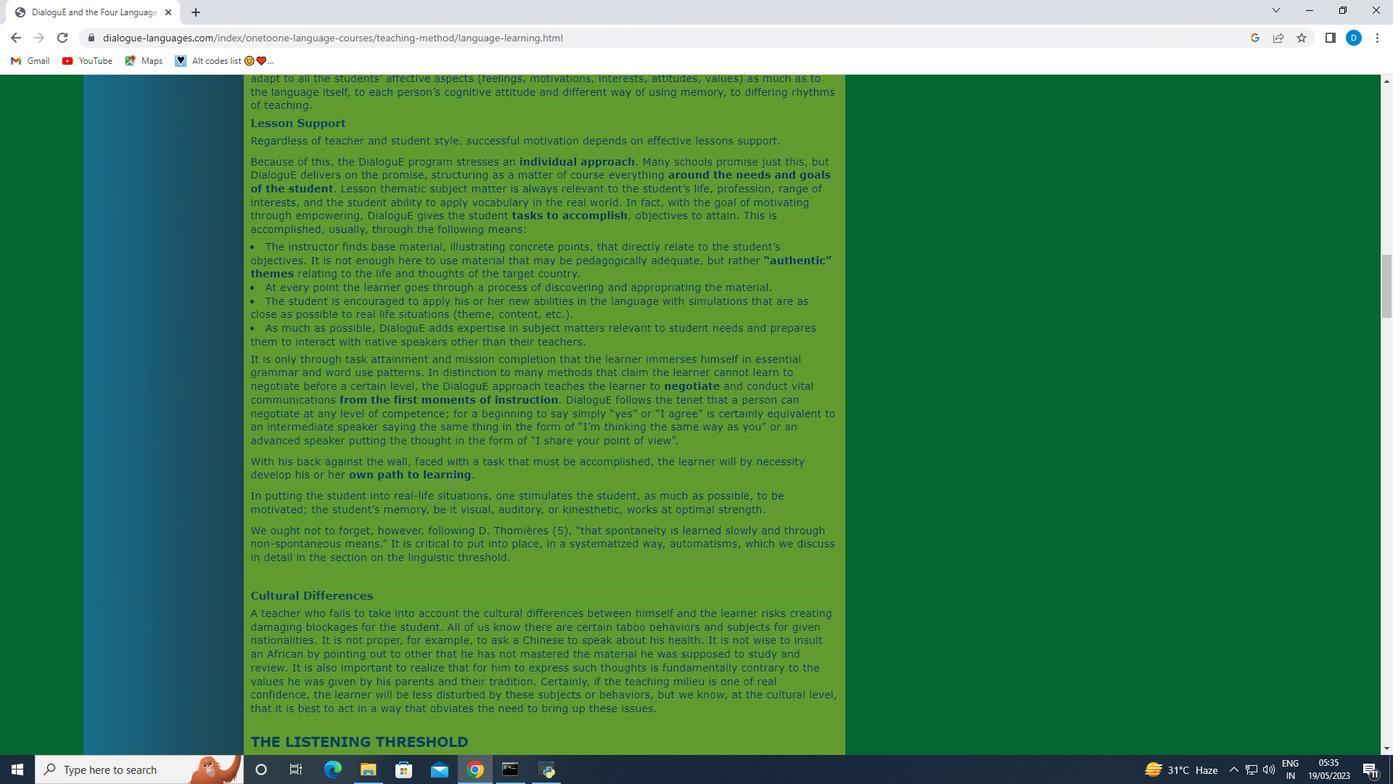 
Action: Mouse scrolled (468, 467) with delta (0, 0)
Screenshot: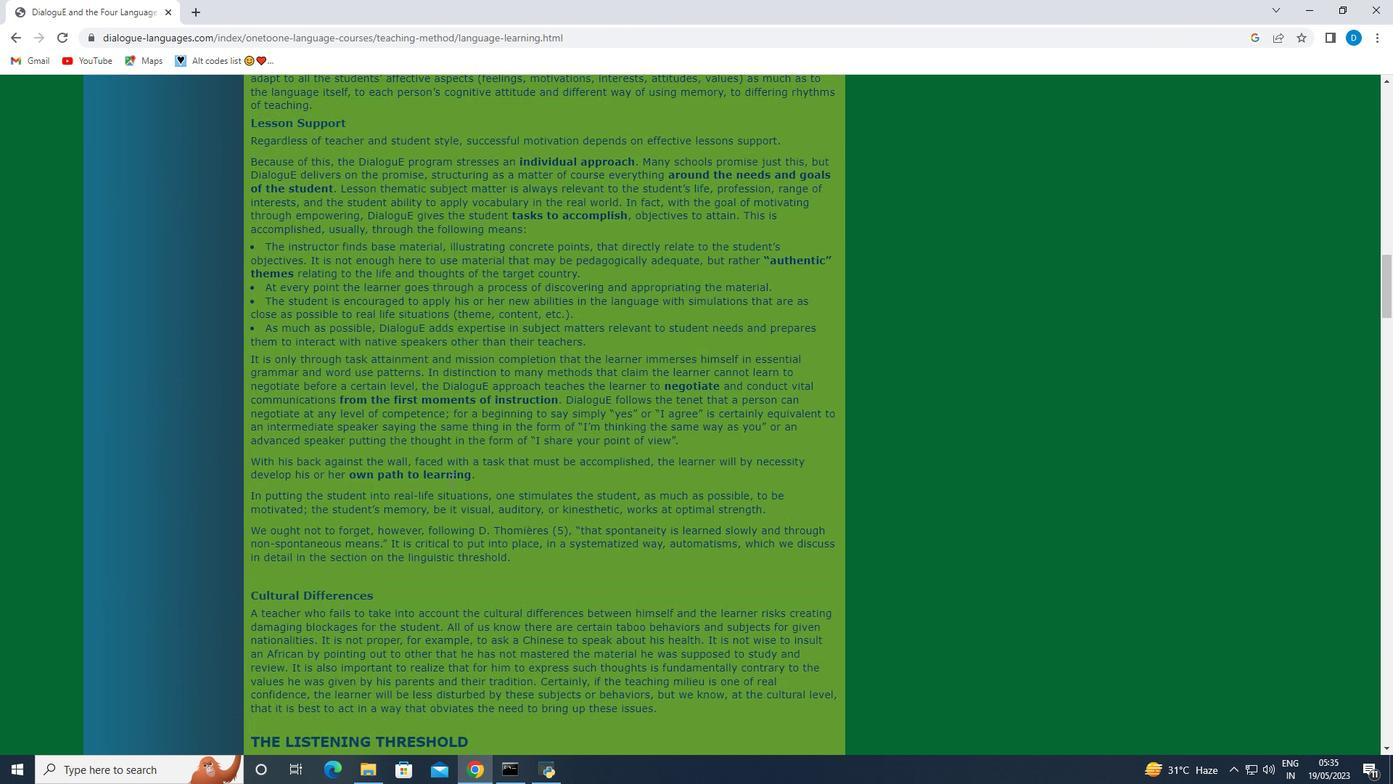 
Action: Mouse scrolled (468, 467) with delta (0, 0)
Screenshot: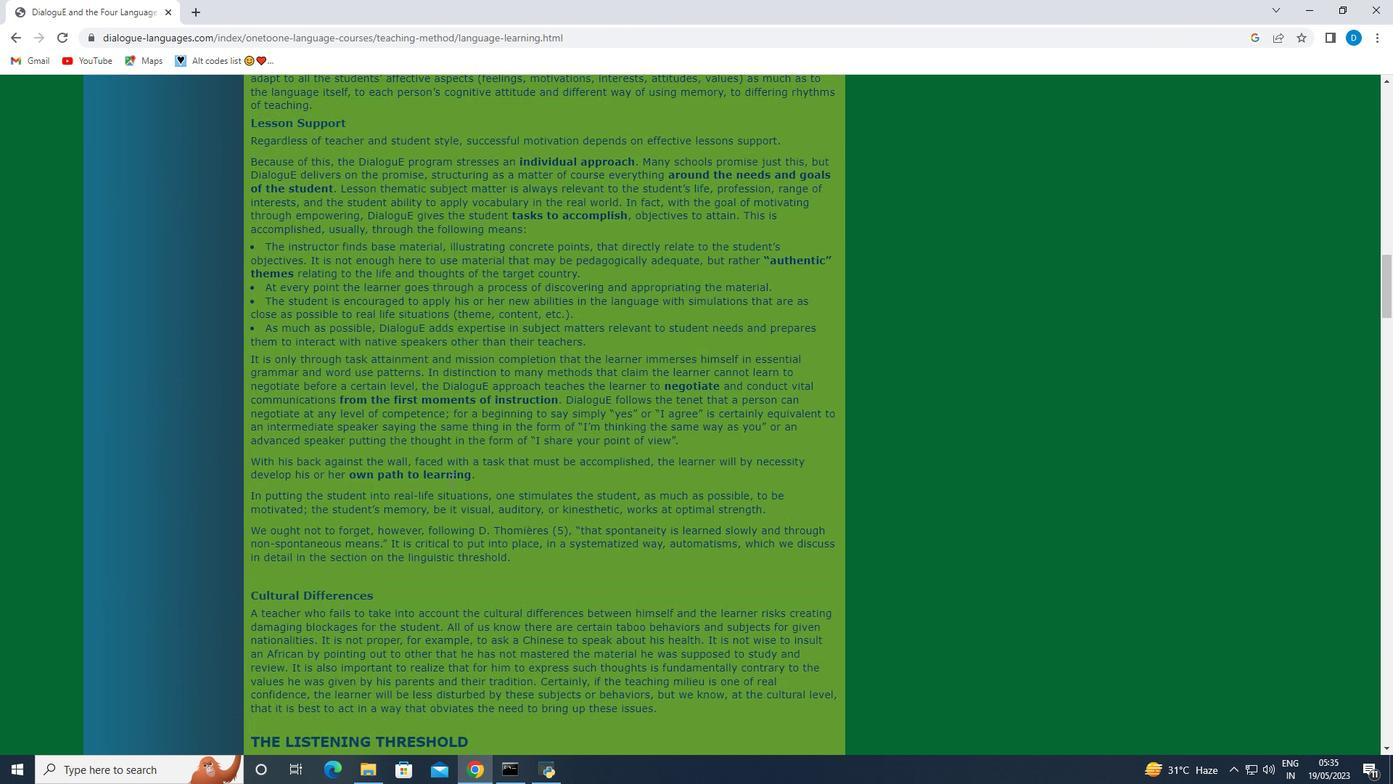 
Action: Mouse scrolled (468, 467) with delta (0, 0)
Screenshot: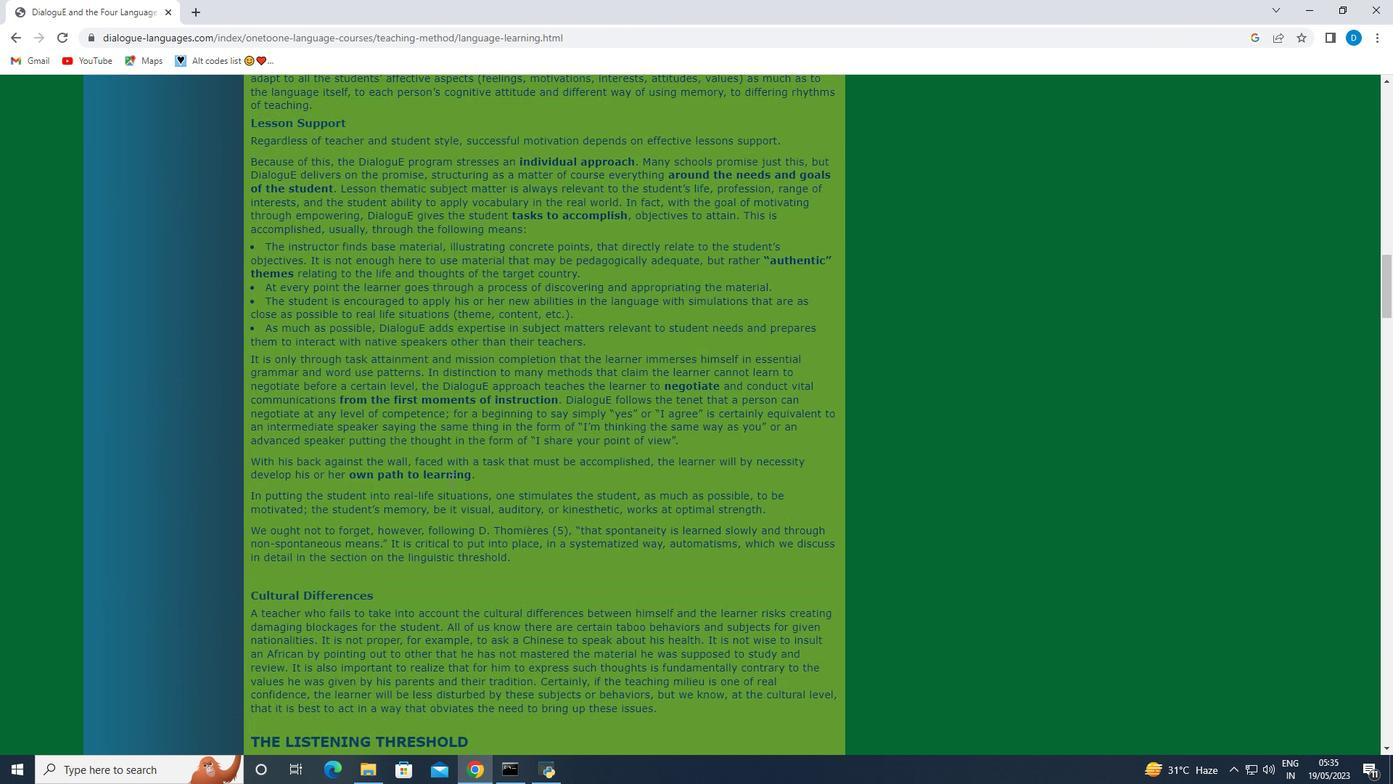 
Action: Mouse moved to (469, 468)
Screenshot: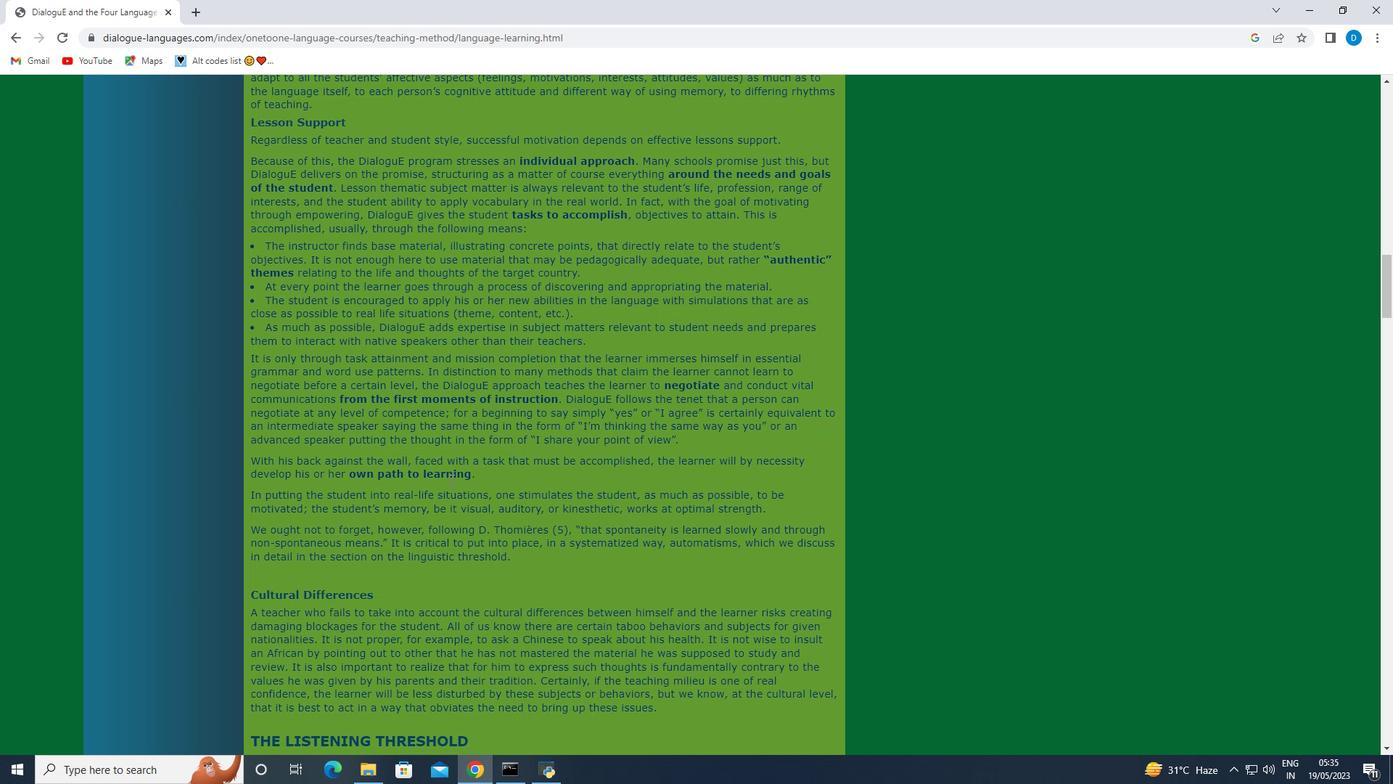 
Action: Mouse scrolled (469, 467) with delta (0, 0)
Screenshot: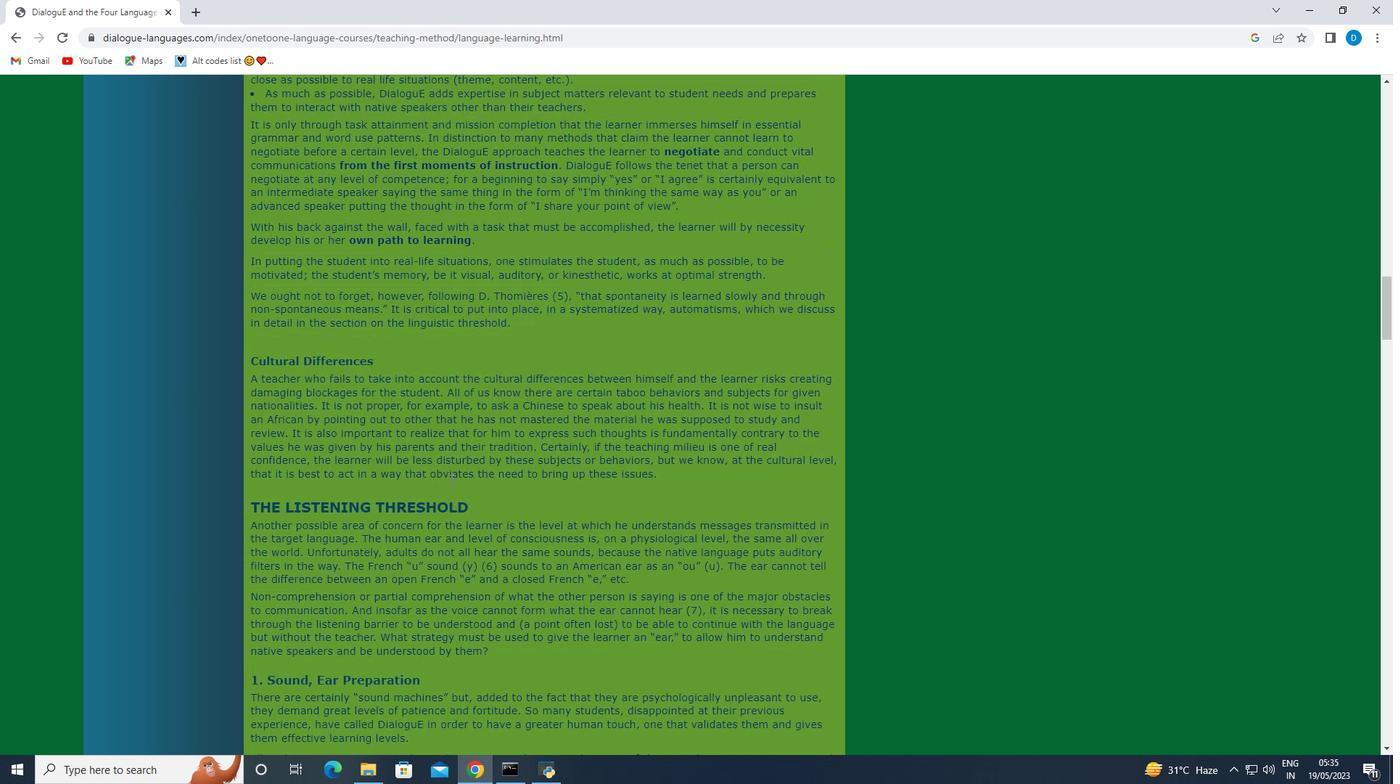 
Action: Mouse scrolled (469, 467) with delta (0, 0)
Screenshot: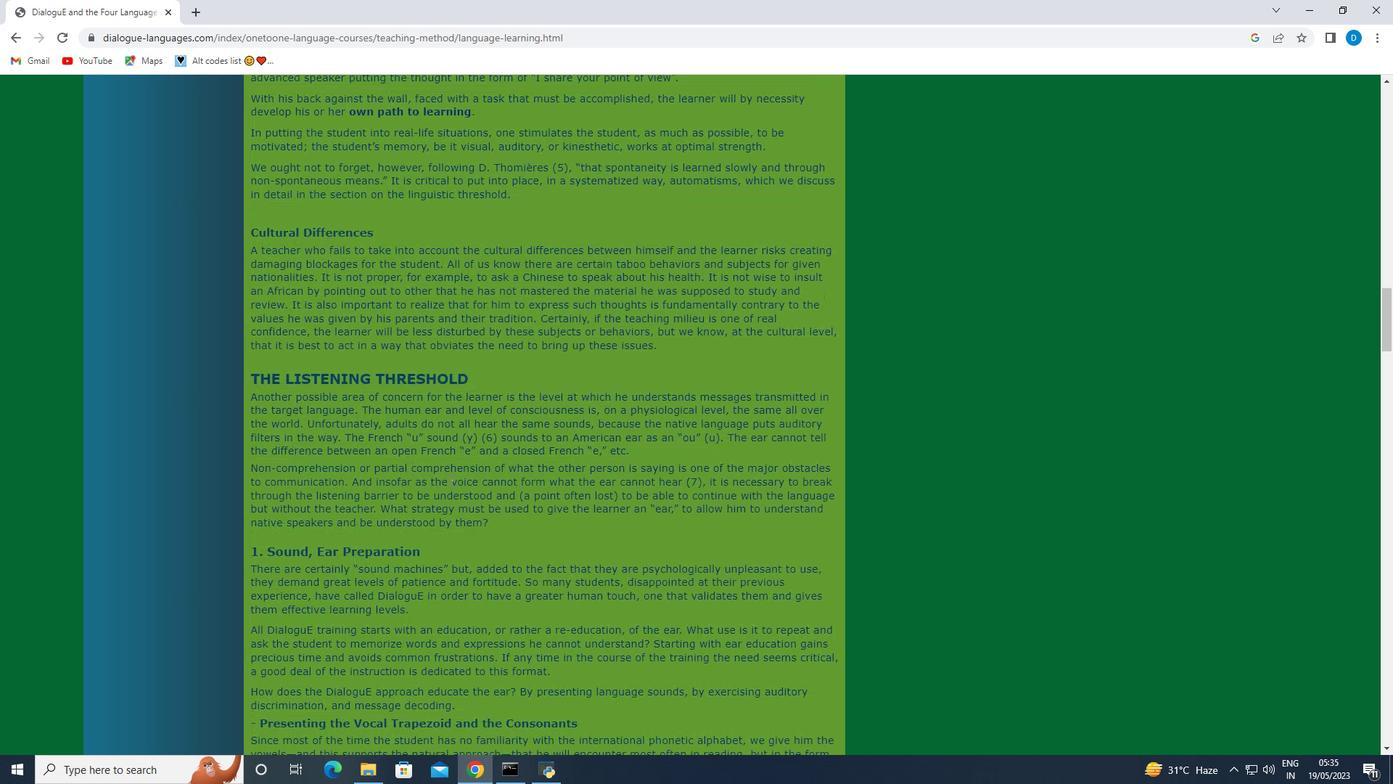 
Action: Mouse scrolled (469, 467) with delta (0, 0)
Screenshot: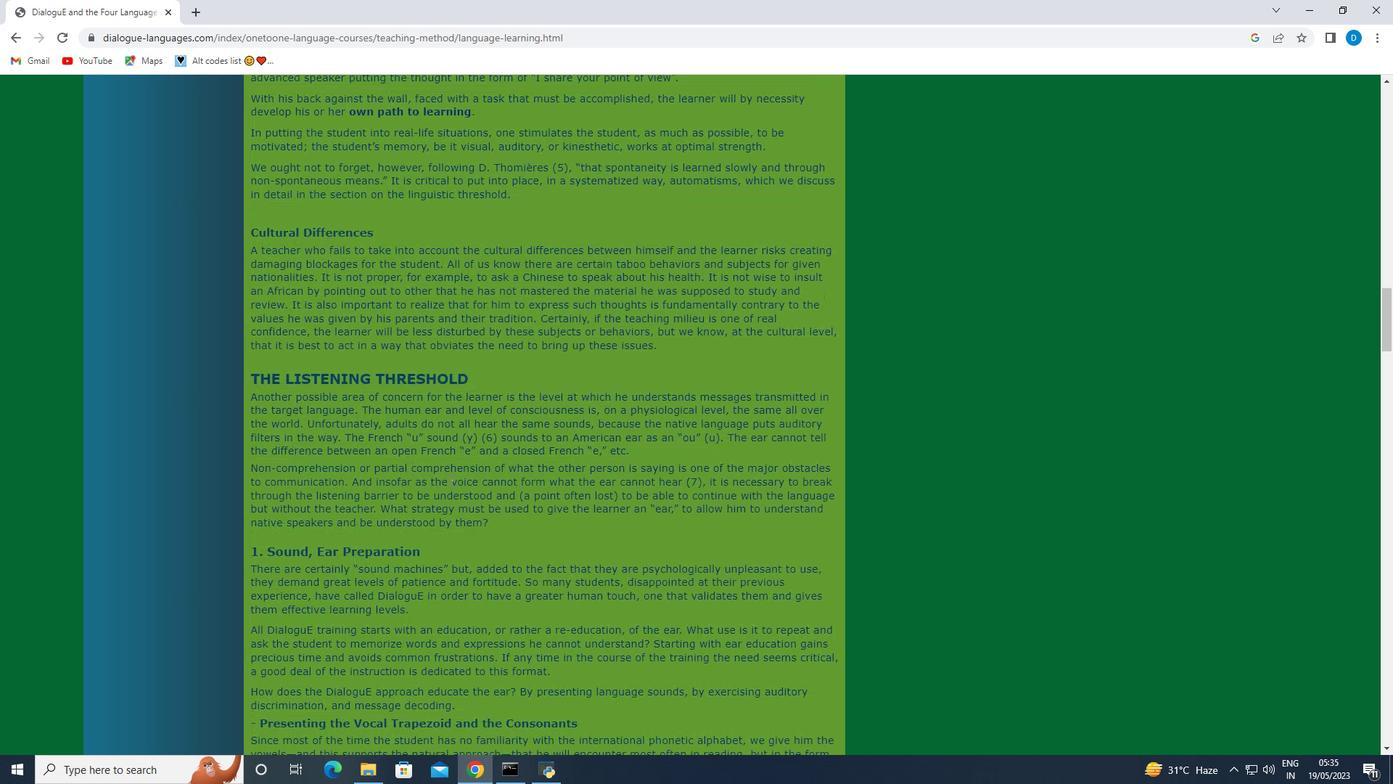 
Action: Mouse scrolled (469, 467) with delta (0, 0)
Screenshot: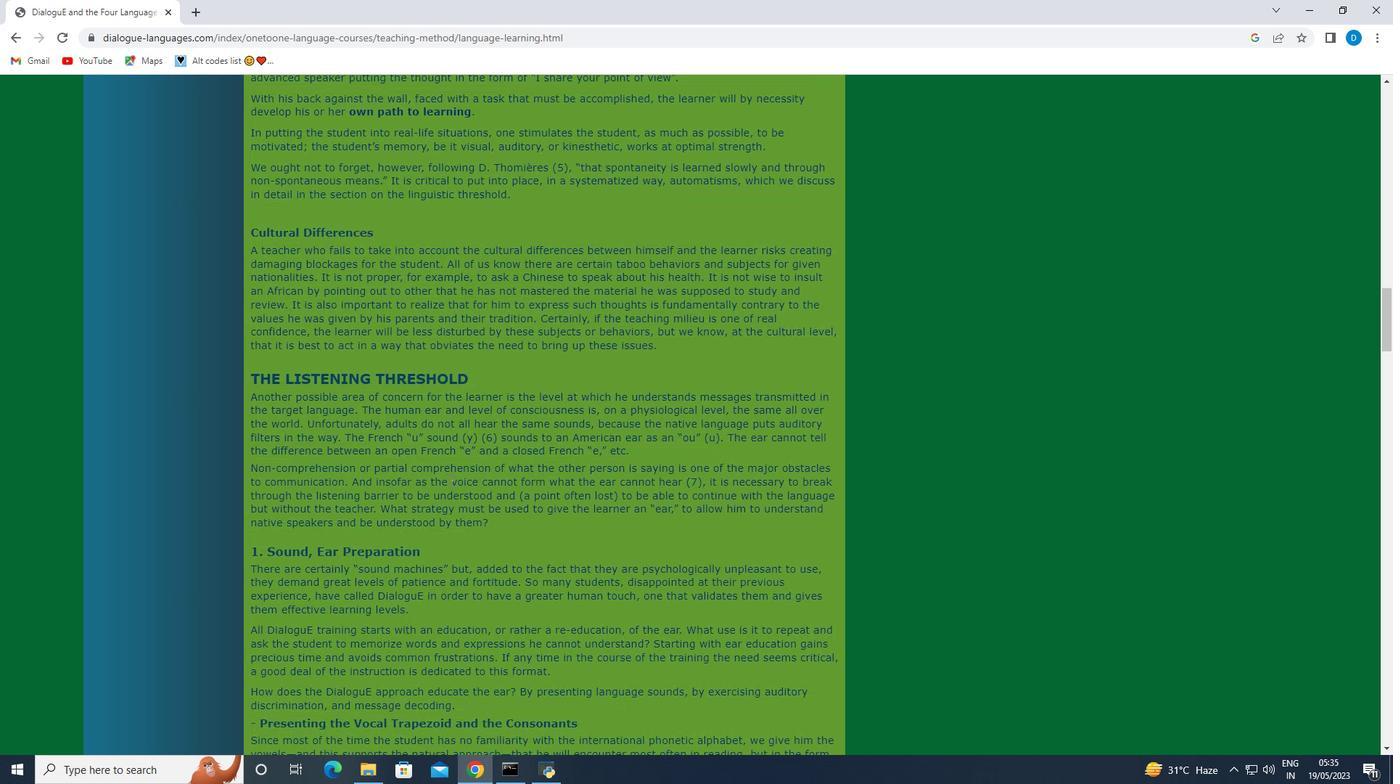 
Action: Mouse scrolled (469, 467) with delta (0, 0)
Screenshot: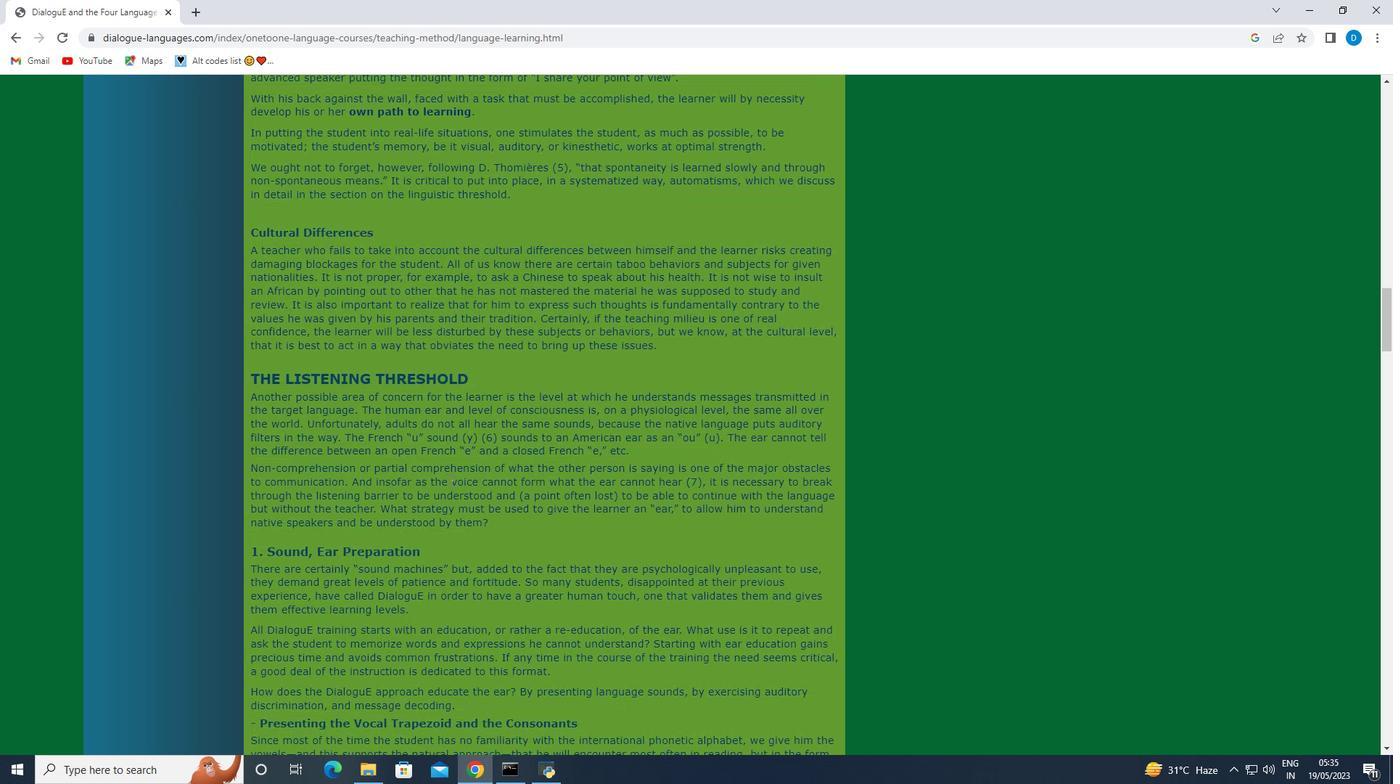 
Action: Mouse scrolled (469, 467) with delta (0, 0)
Screenshot: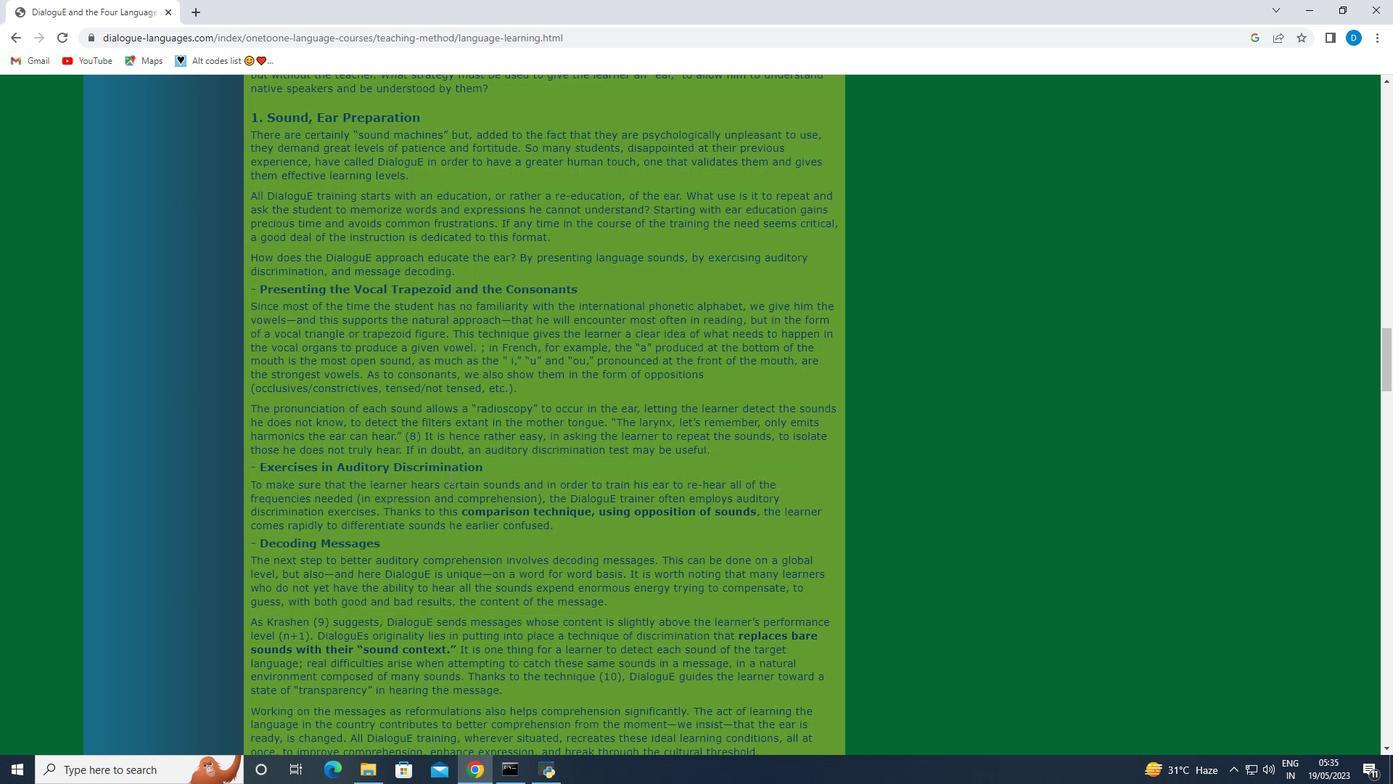 
Action: Mouse scrolled (469, 467) with delta (0, 0)
Screenshot: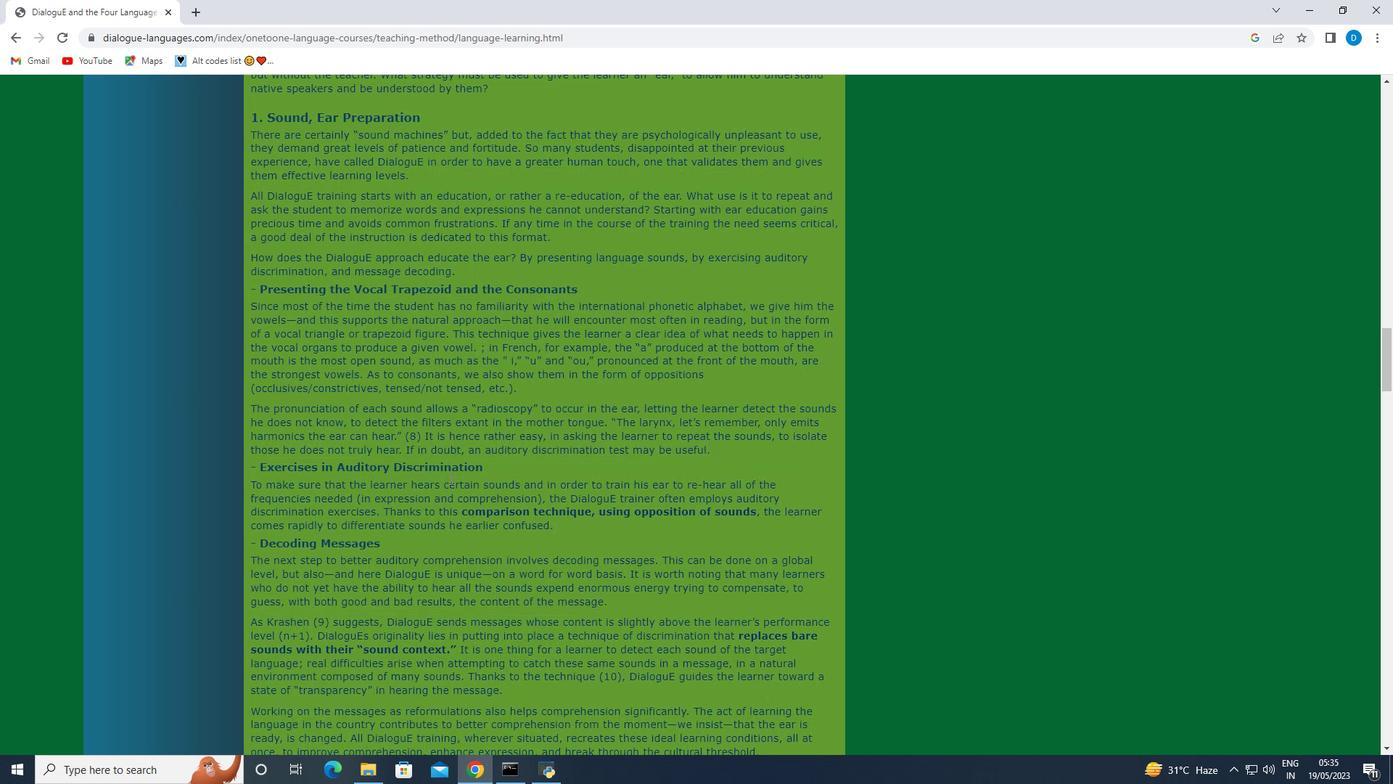 
Action: Mouse scrolled (469, 467) with delta (0, 0)
Screenshot: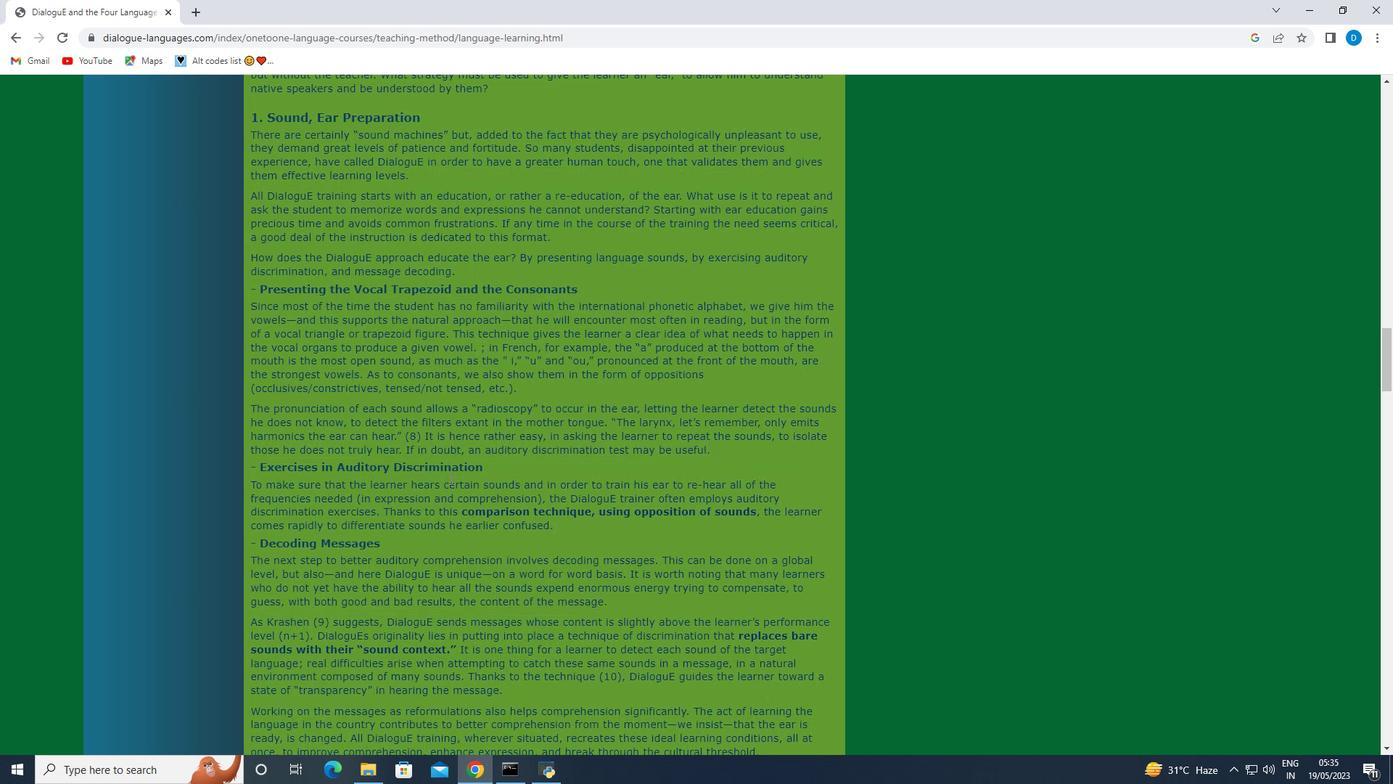 
Action: Mouse scrolled (469, 467) with delta (0, 0)
Screenshot: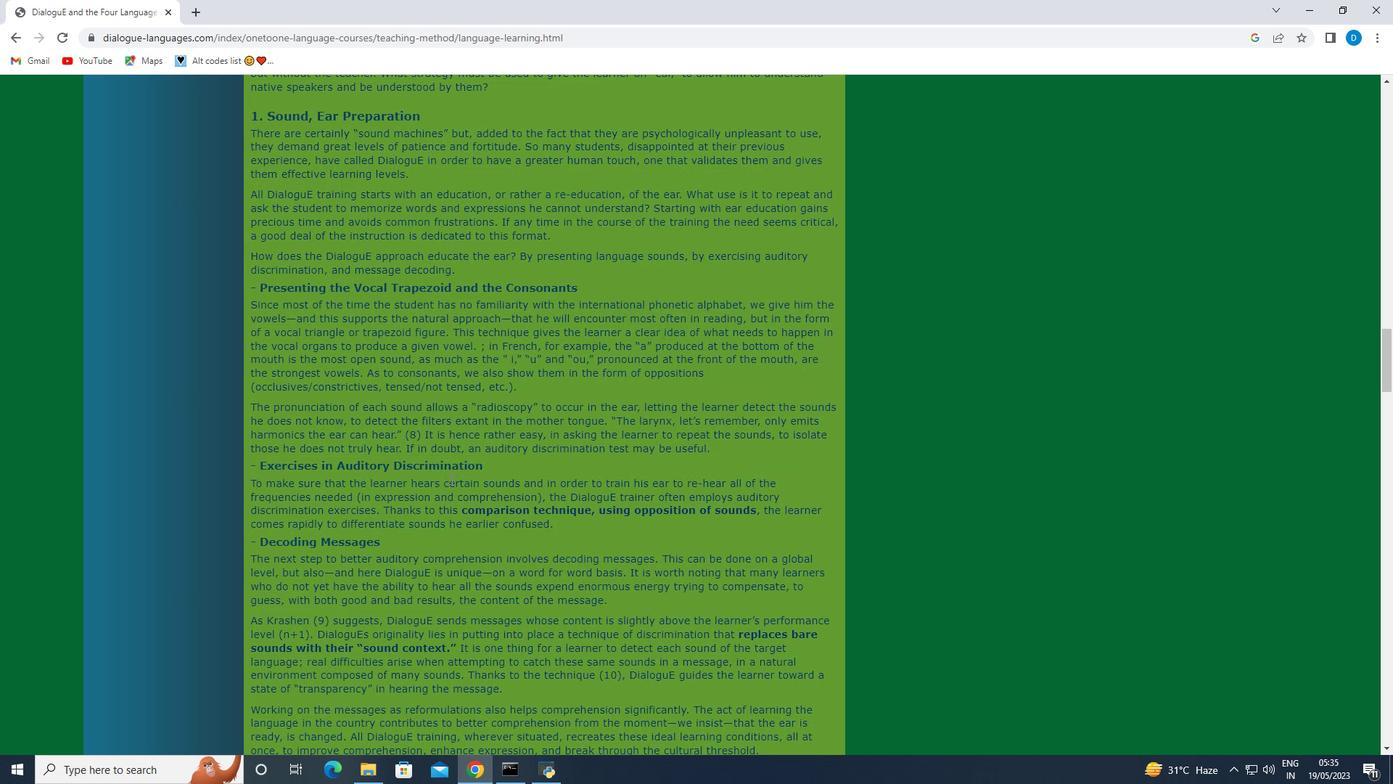 
Action: Mouse scrolled (469, 467) with delta (0, 0)
Screenshot: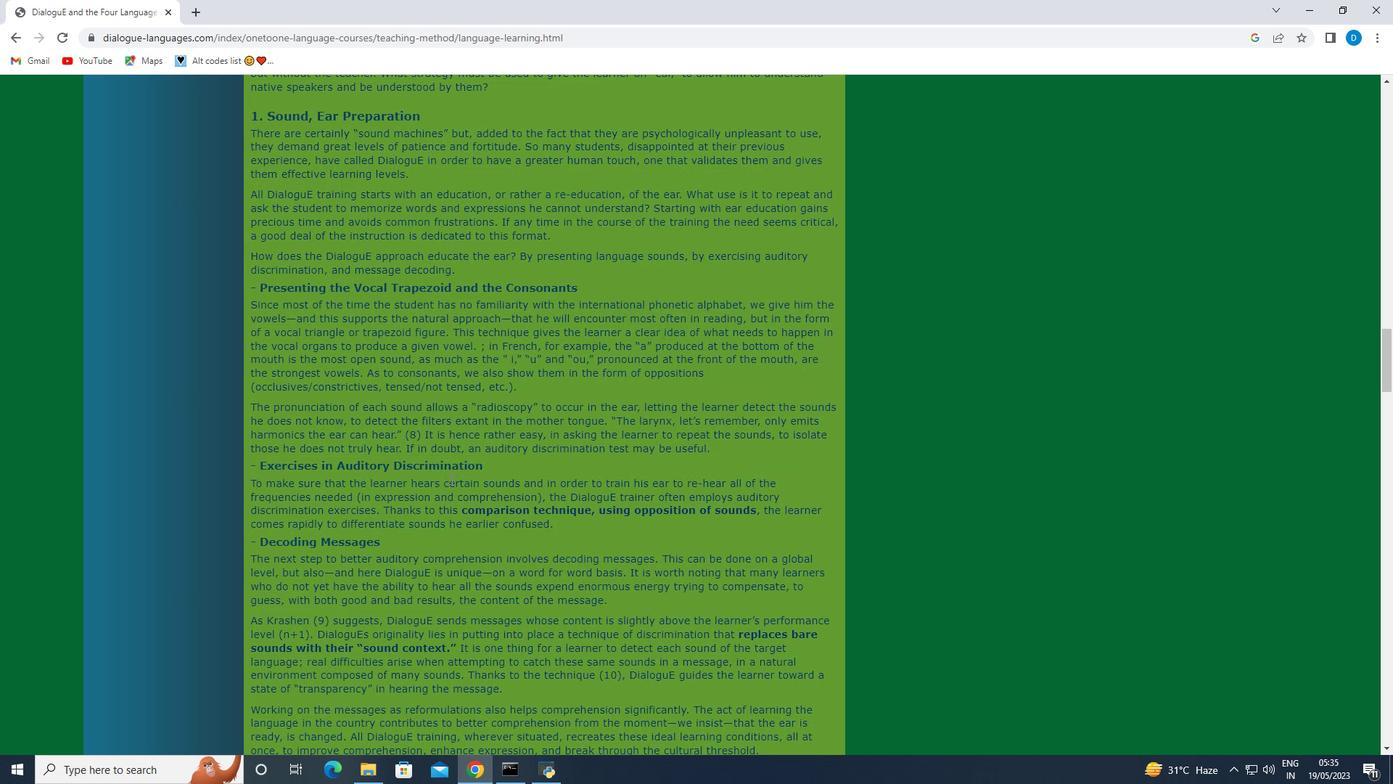 
Action: Mouse scrolled (469, 467) with delta (0, 0)
Screenshot: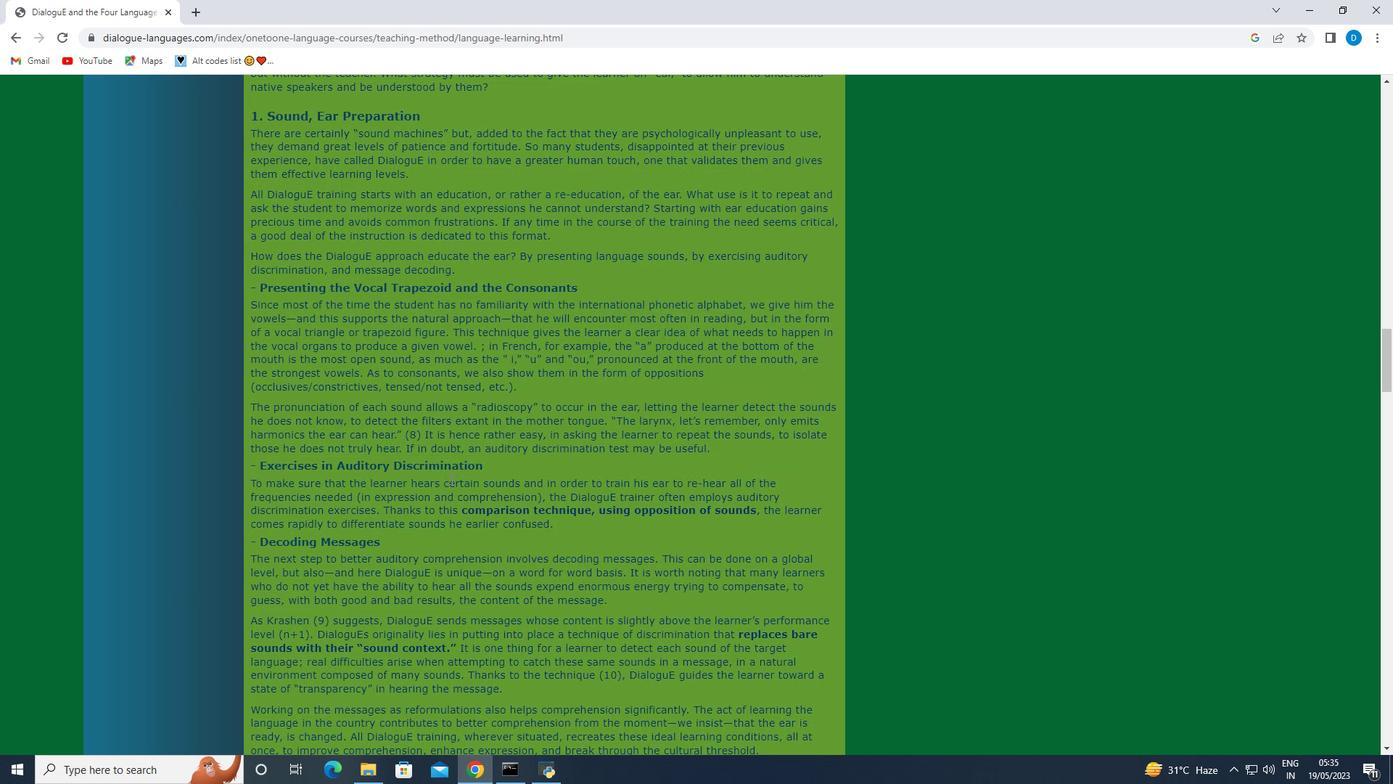 
Action: Mouse moved to (469, 465)
Screenshot: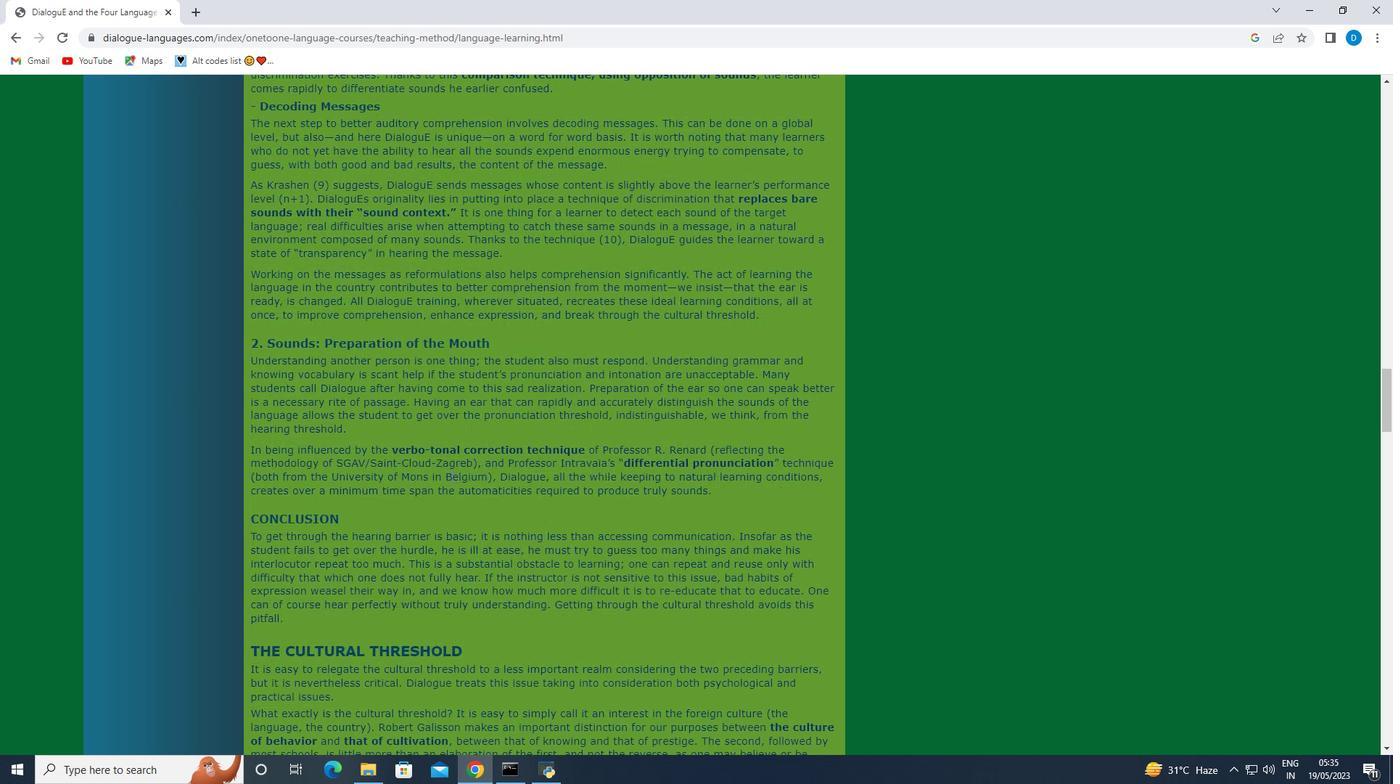 
Action: Mouse scrolled (469, 464) with delta (0, 0)
Screenshot: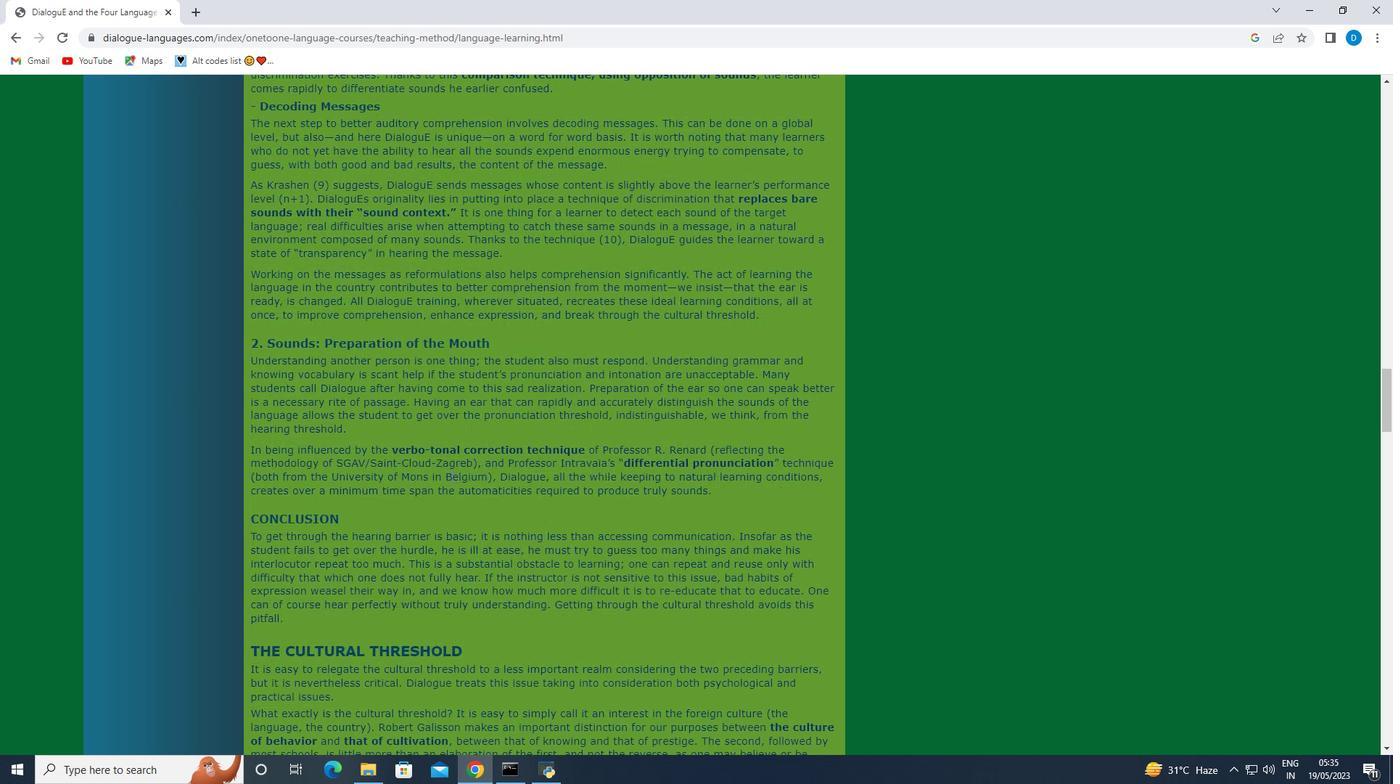 
Action: Mouse scrolled (469, 464) with delta (0, 0)
Screenshot: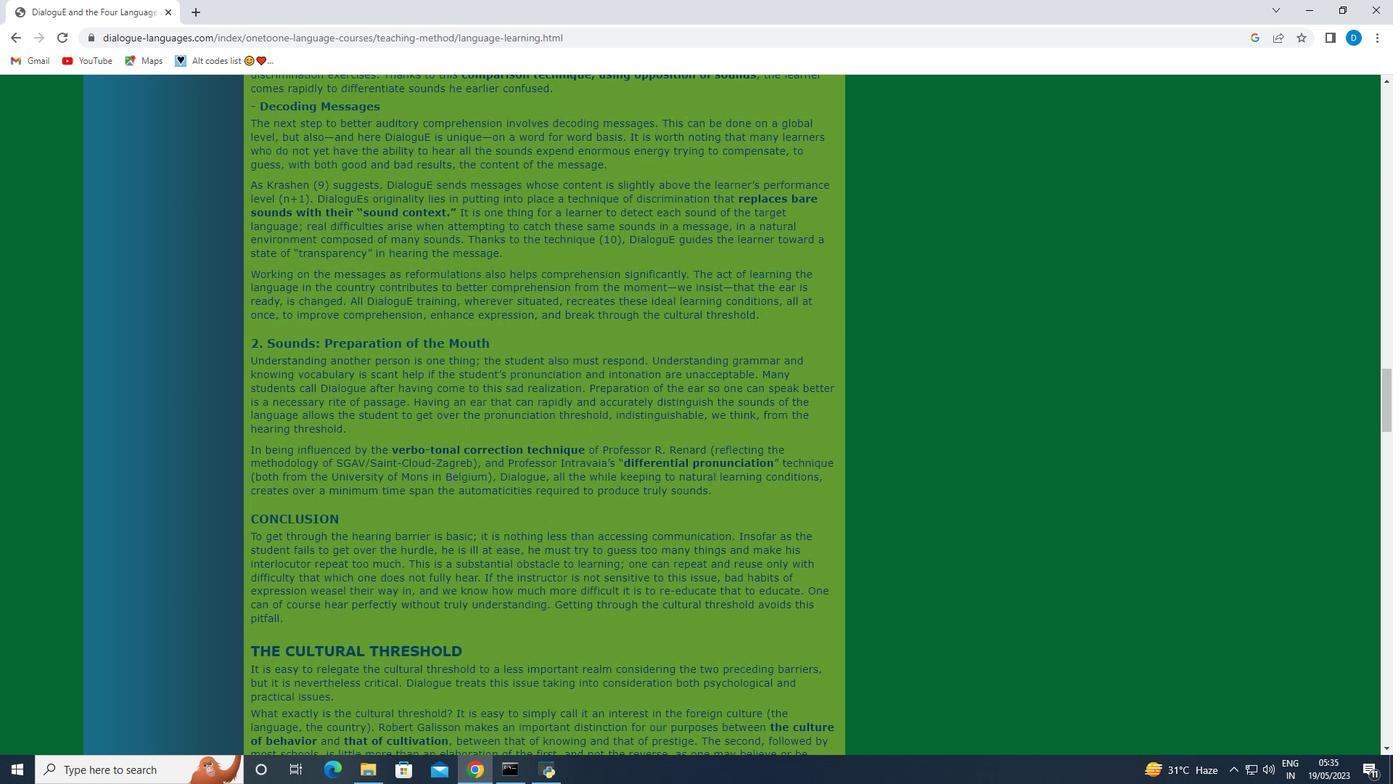 
Action: Mouse scrolled (469, 464) with delta (0, 0)
Screenshot: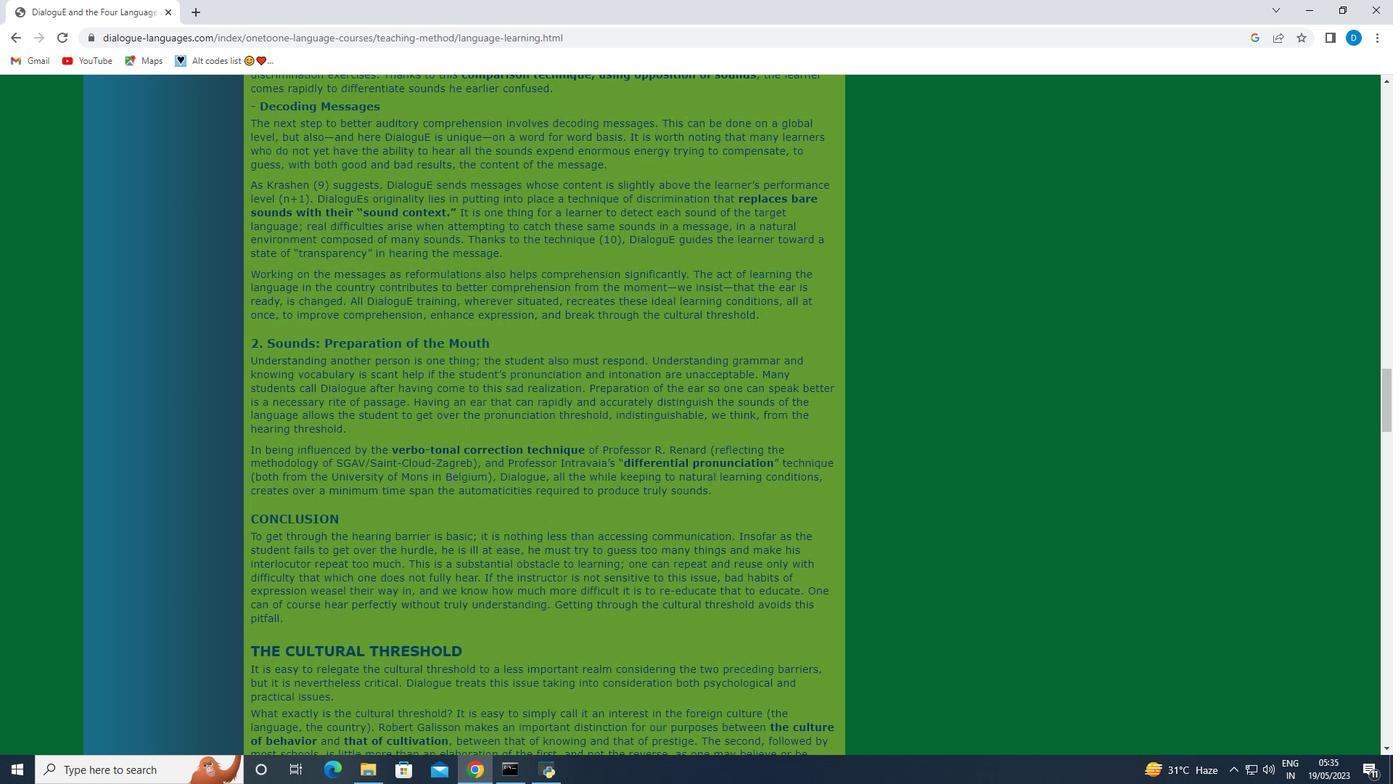 
Action: Mouse moved to (469, 465)
Screenshot: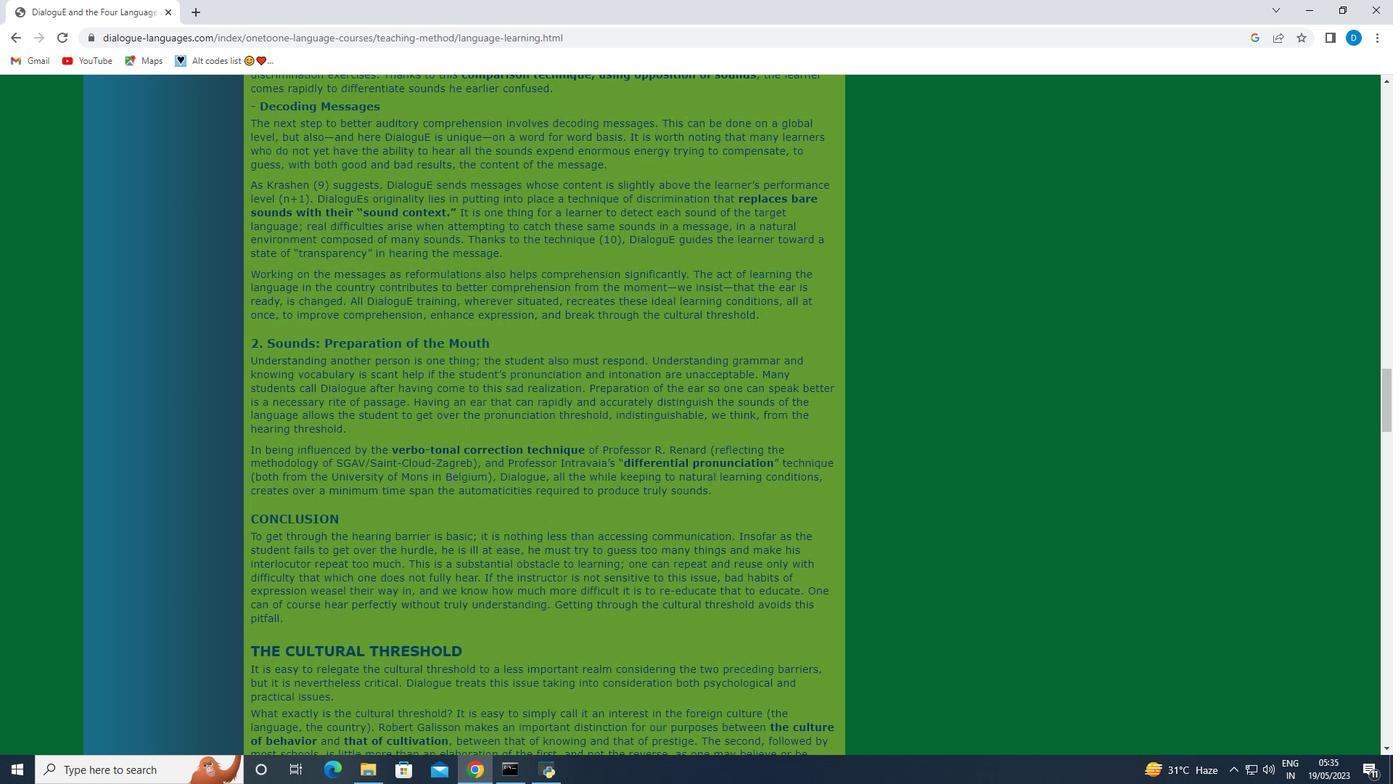 
Action: Mouse scrolled (469, 464) with delta (0, 0)
Screenshot: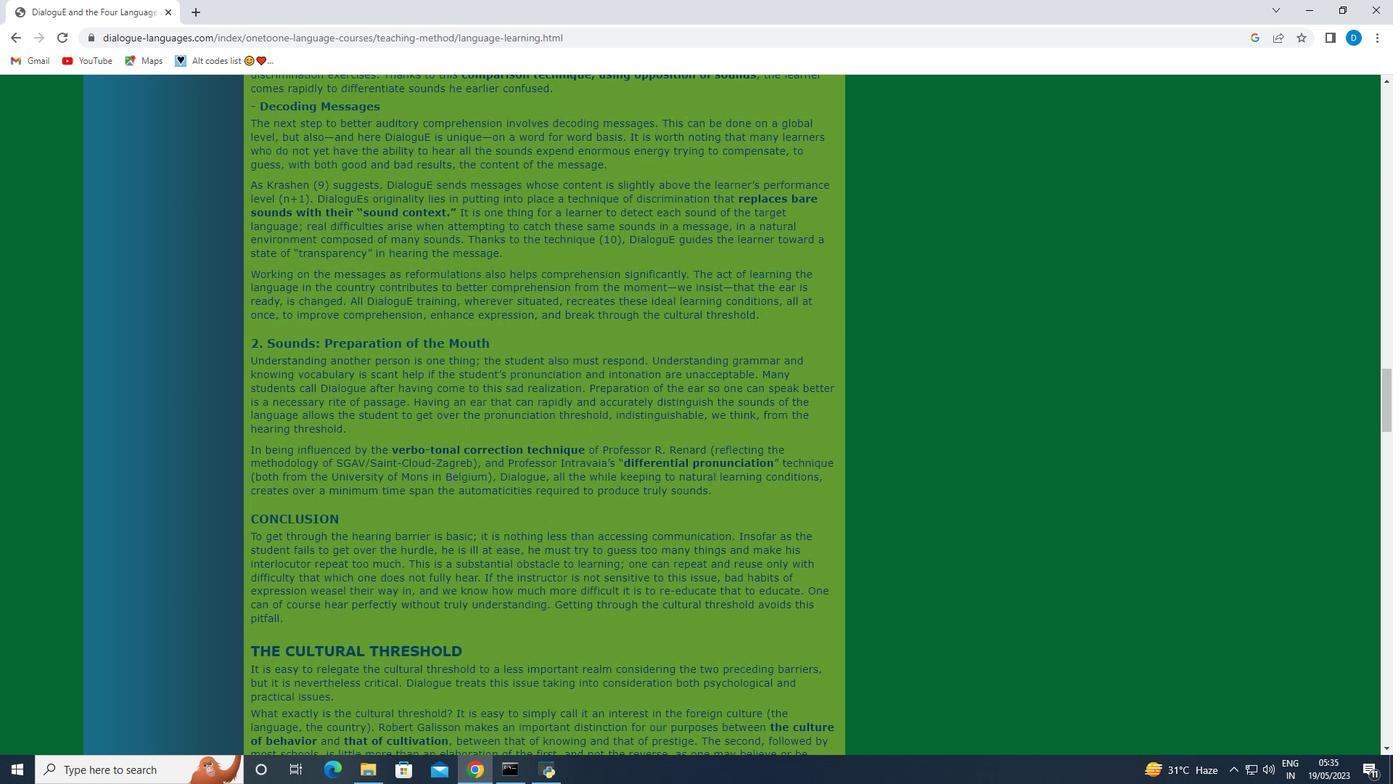 
Action: Mouse scrolled (469, 464) with delta (0, 0)
Screenshot: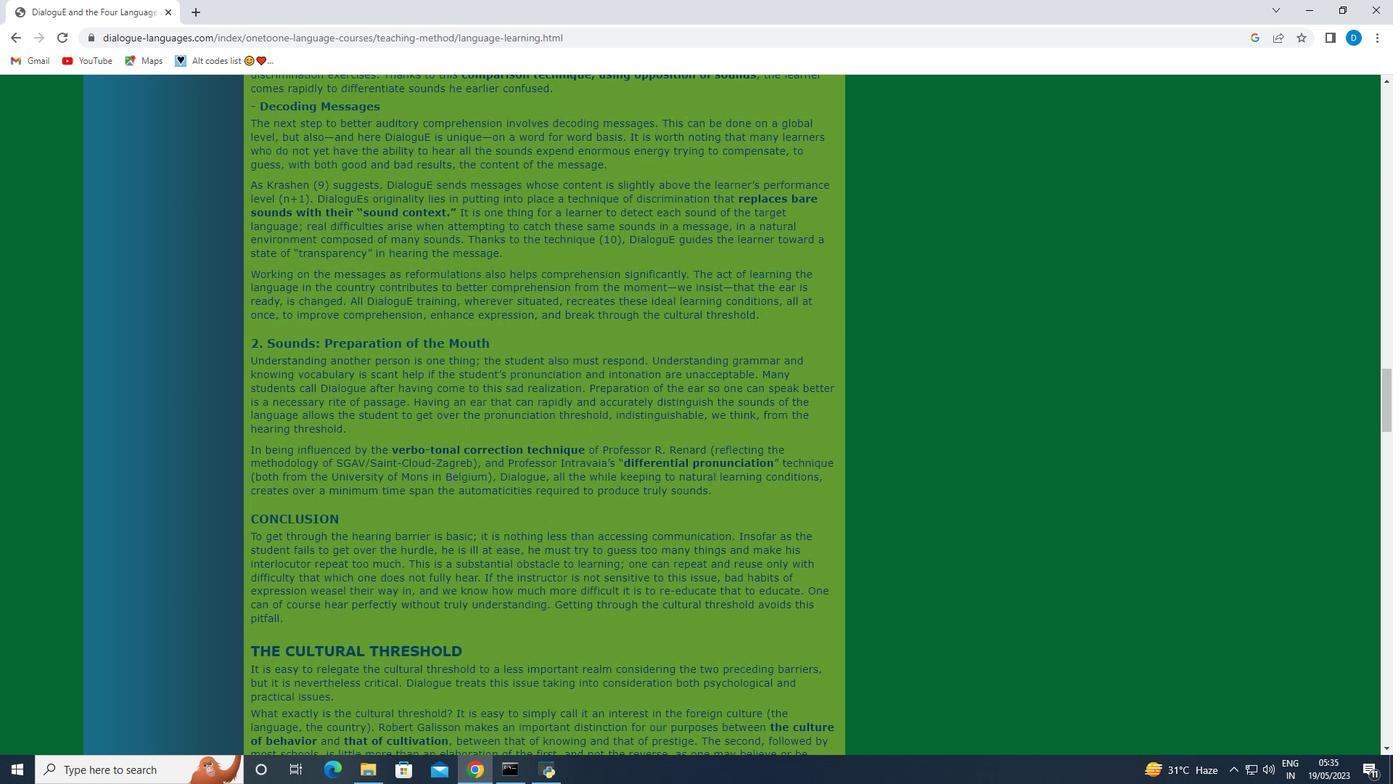 
Action: Mouse scrolled (469, 464) with delta (0, 0)
Screenshot: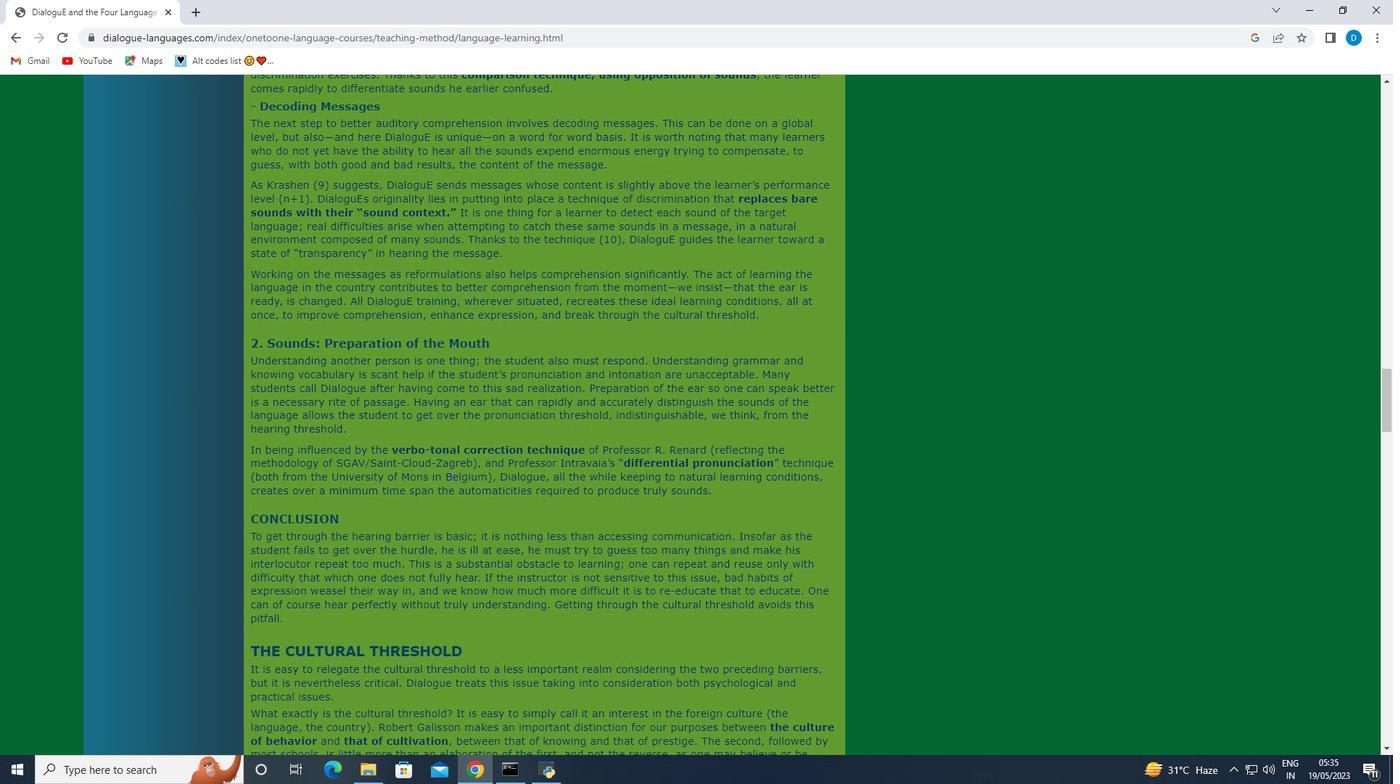 
Action: Mouse scrolled (469, 464) with delta (0, 0)
Screenshot: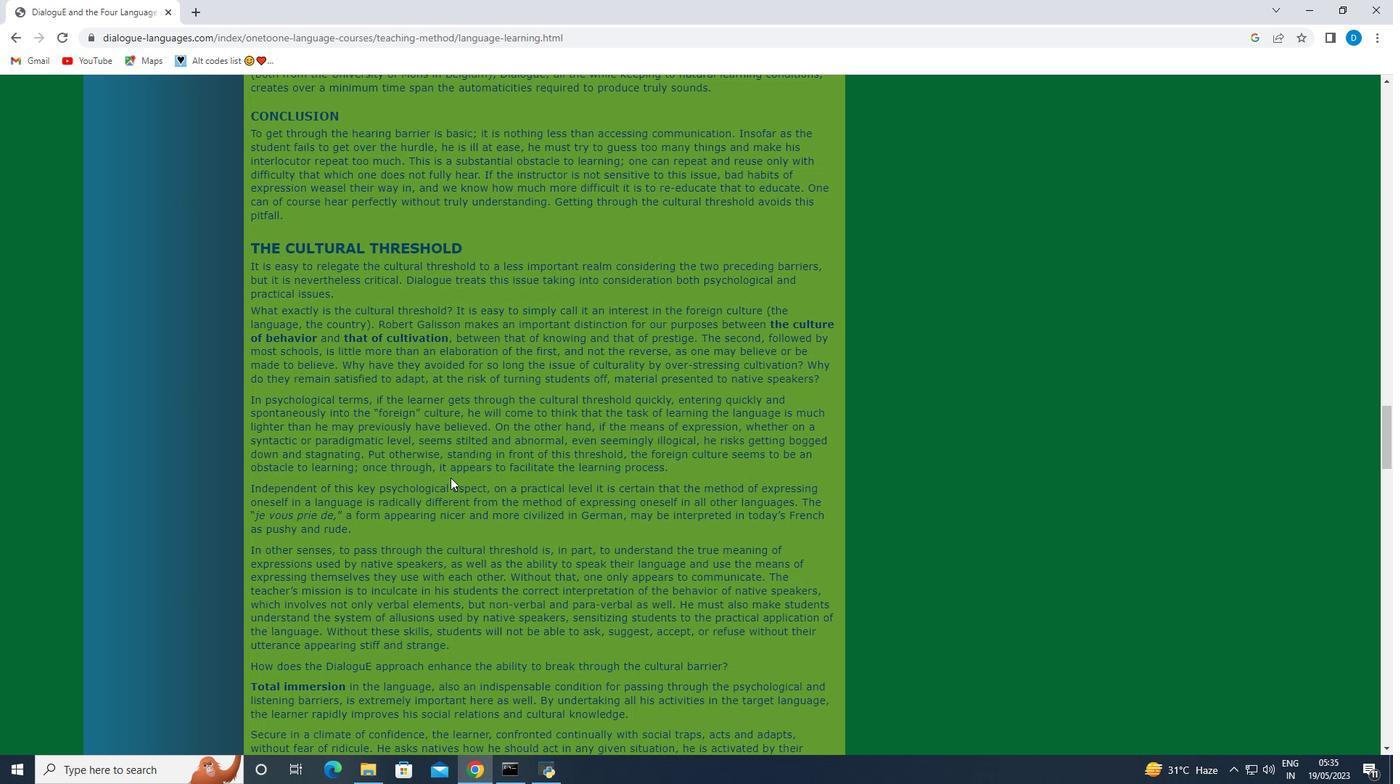 
Action: Mouse moved to (469, 465)
Screenshot: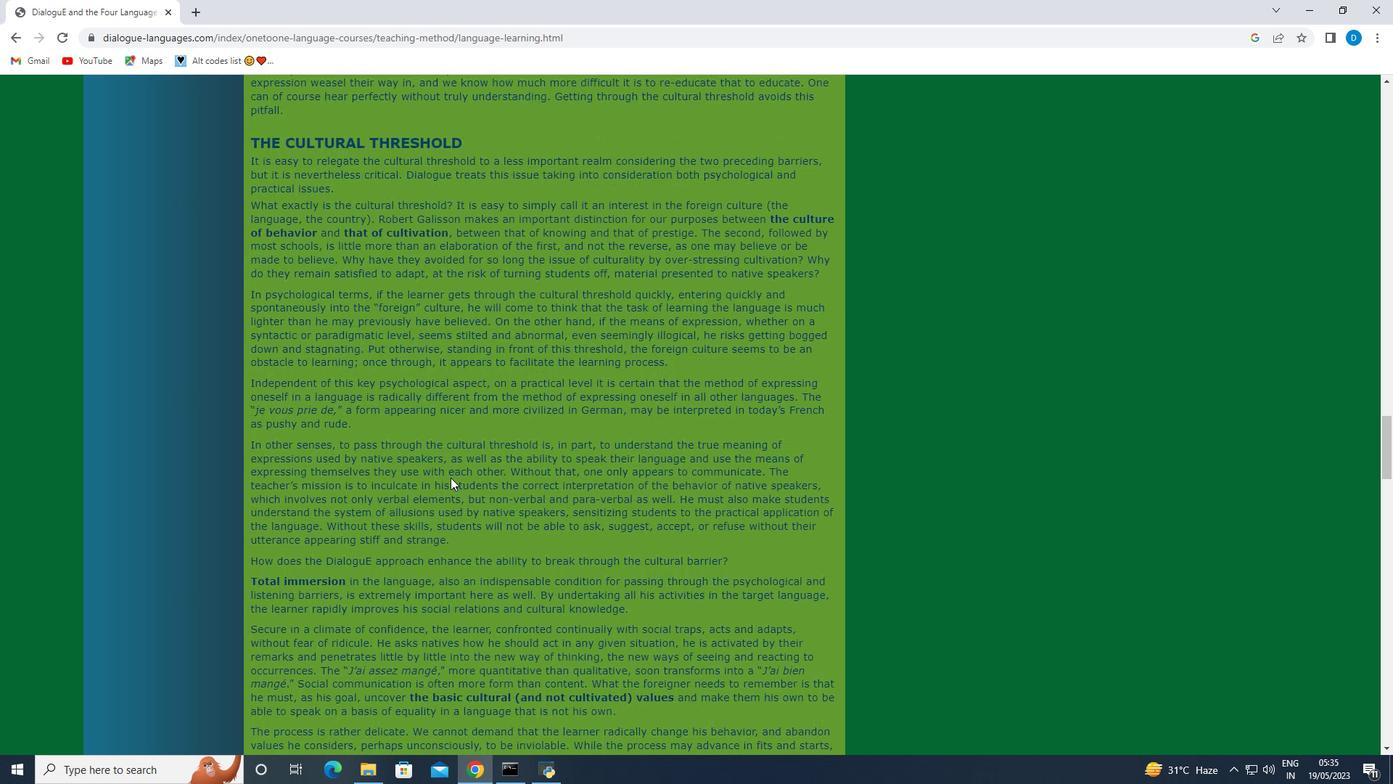 
Action: Mouse scrolled (469, 464) with delta (0, 0)
Screenshot: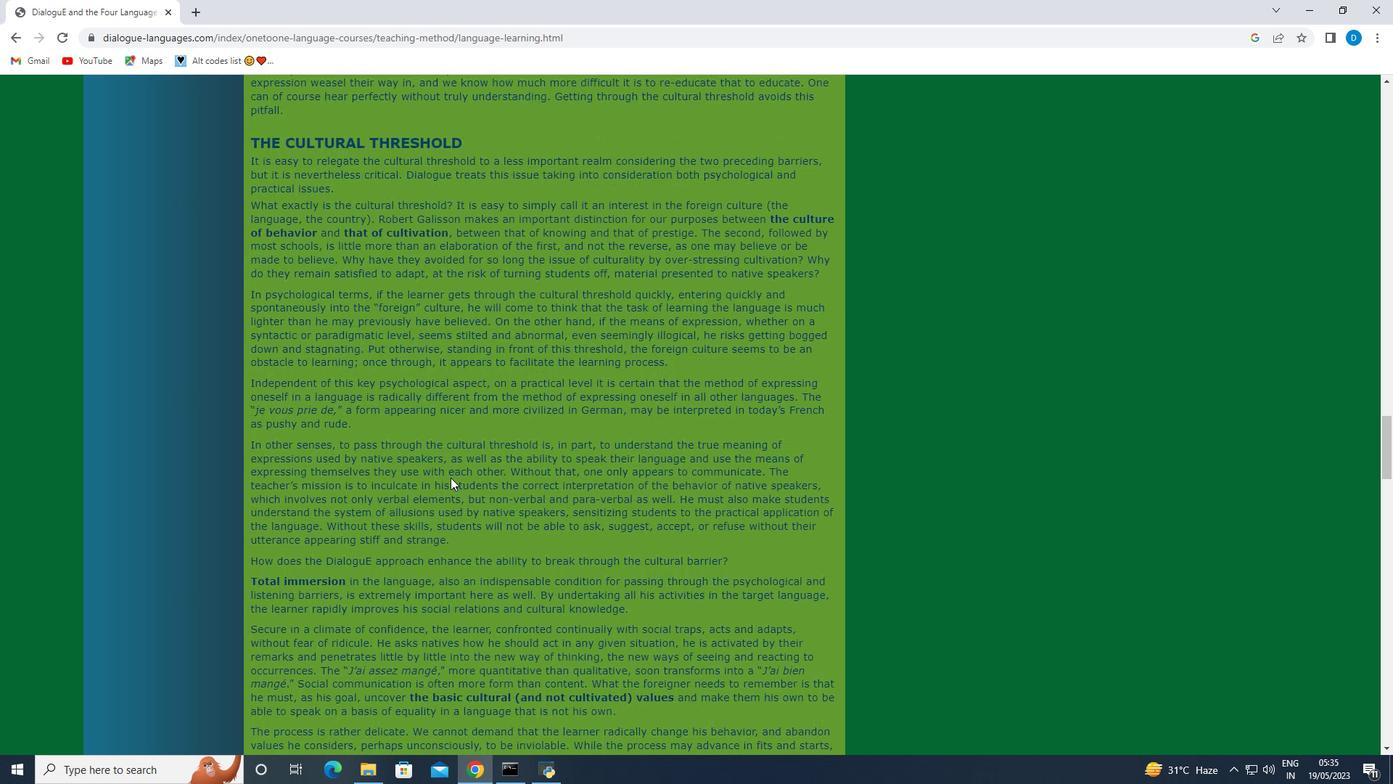 
Action: Mouse scrolled (469, 464) with delta (0, 0)
Screenshot: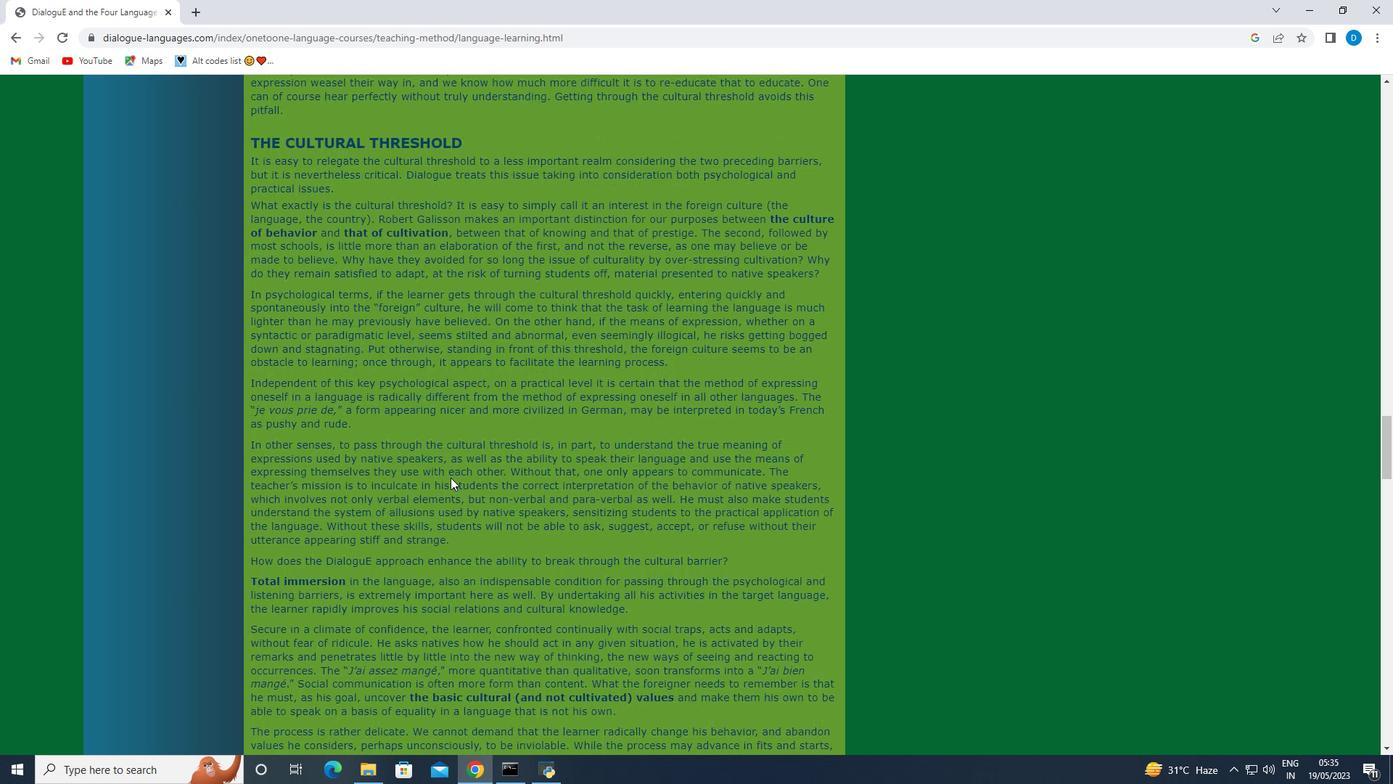 
Action: Mouse moved to (469, 466)
Screenshot: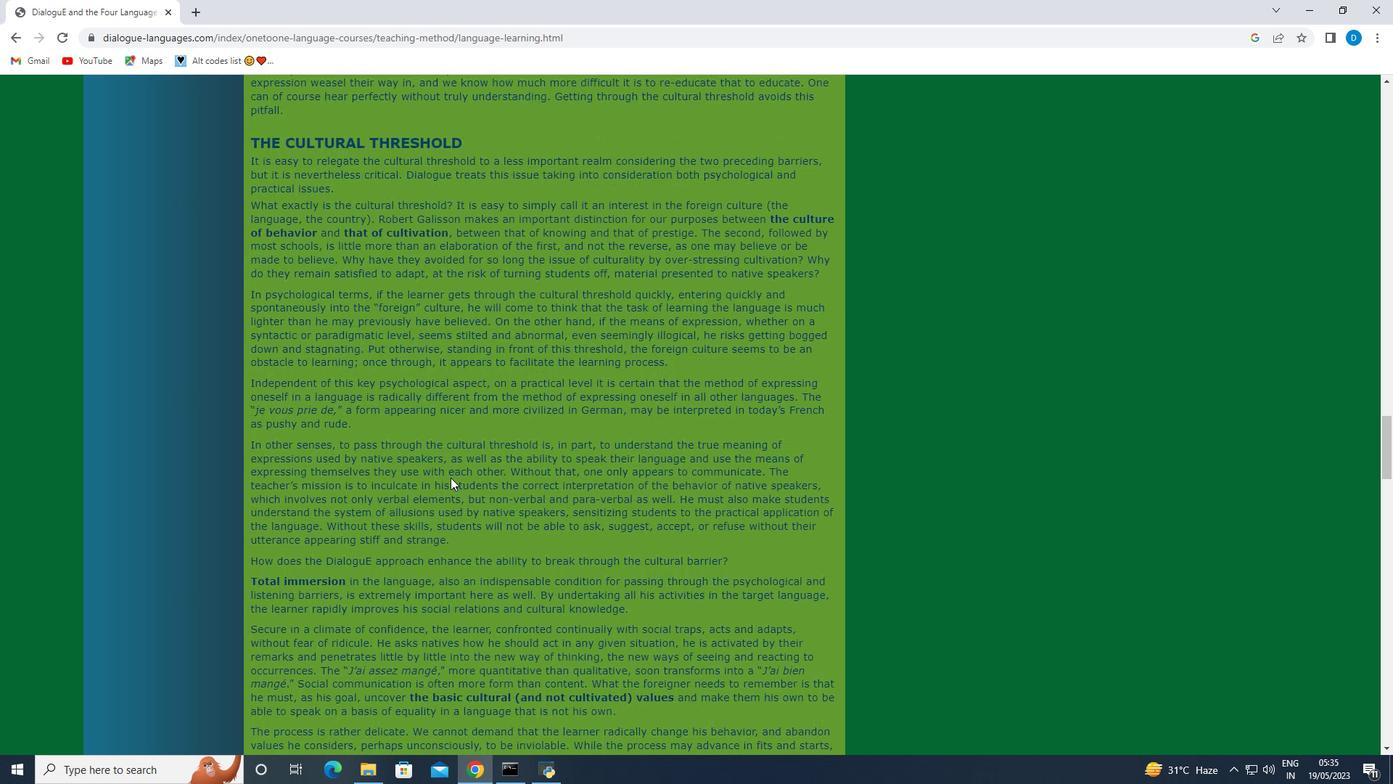 
Action: Mouse scrolled (469, 465) with delta (0, 0)
Screenshot: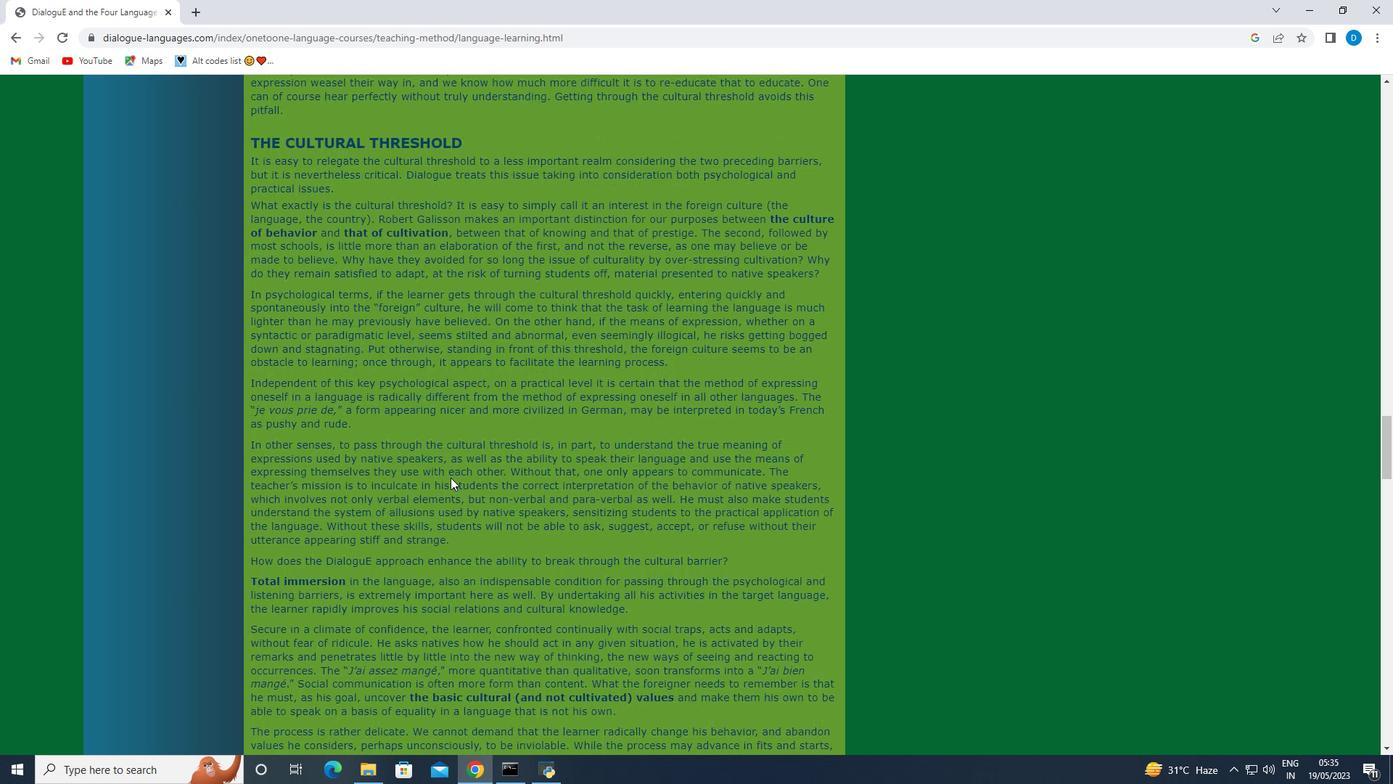 
Action: Mouse scrolled (469, 465) with delta (0, 0)
Screenshot: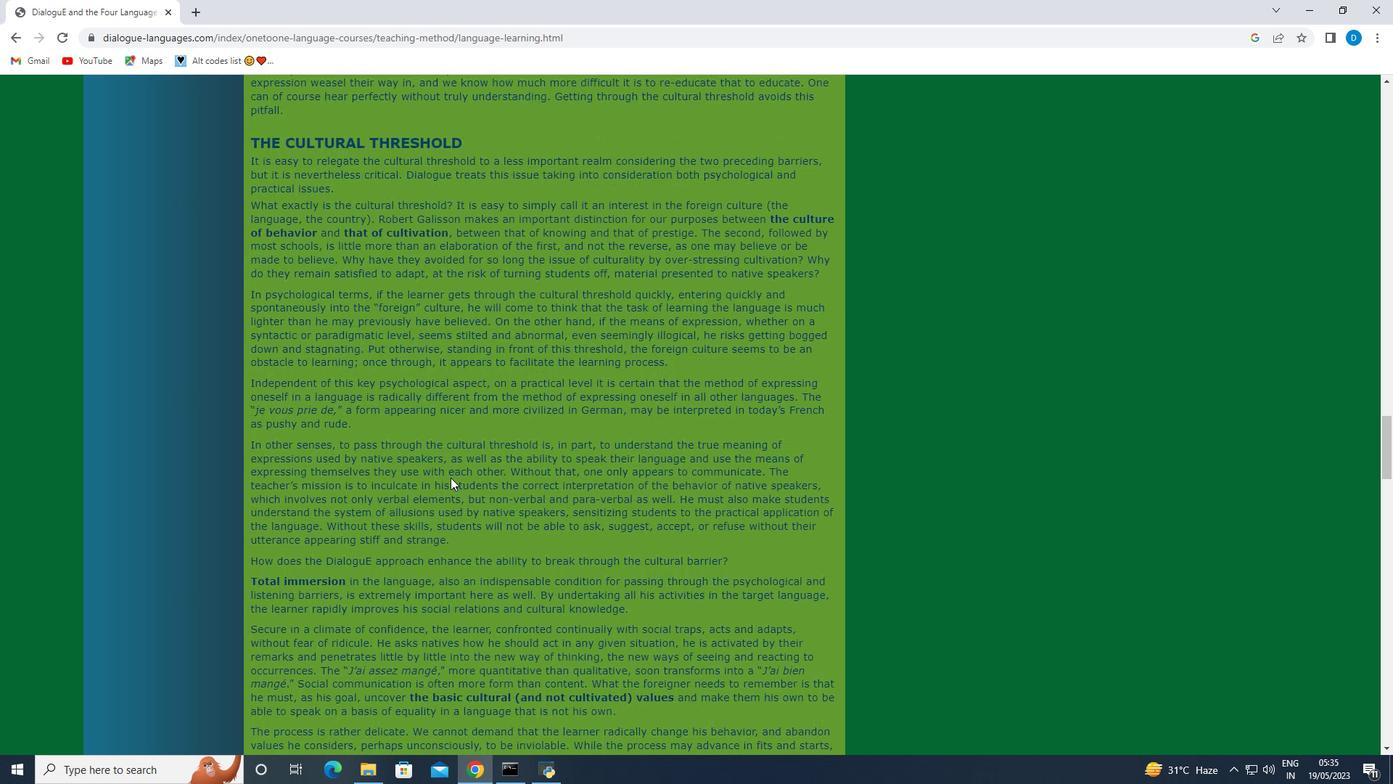 
Action: Mouse scrolled (469, 465) with delta (0, 0)
Screenshot: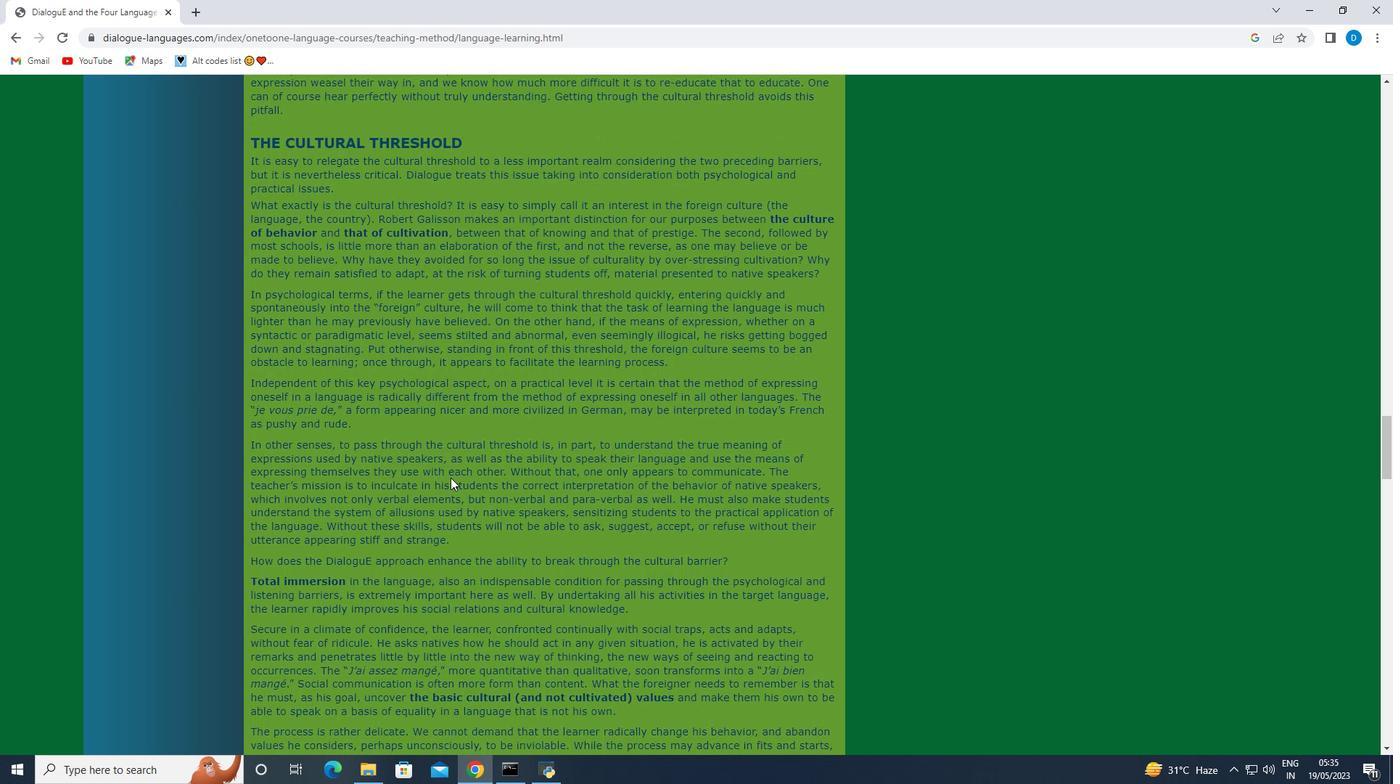 
Action: Mouse scrolled (469, 465) with delta (0, 0)
Screenshot: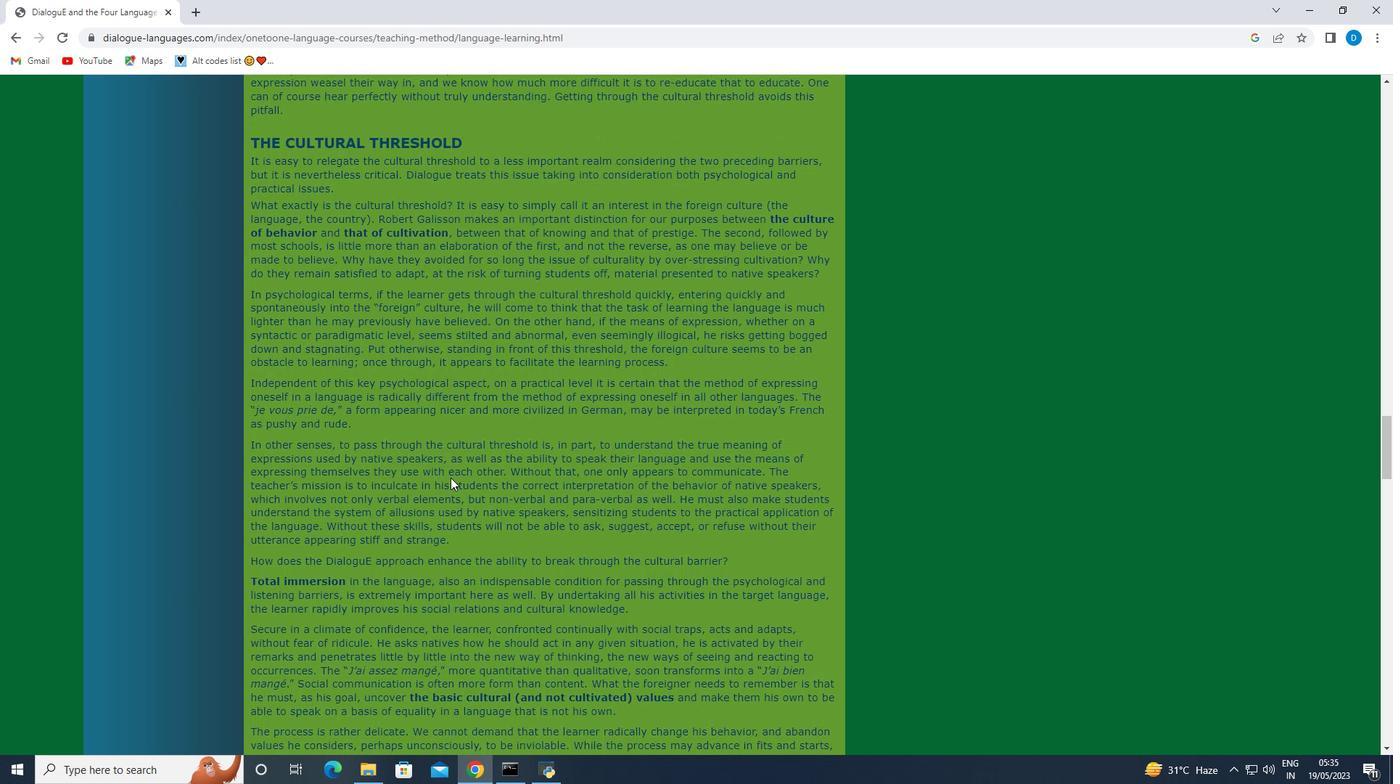 
Action: Mouse moved to (469, 466)
Screenshot: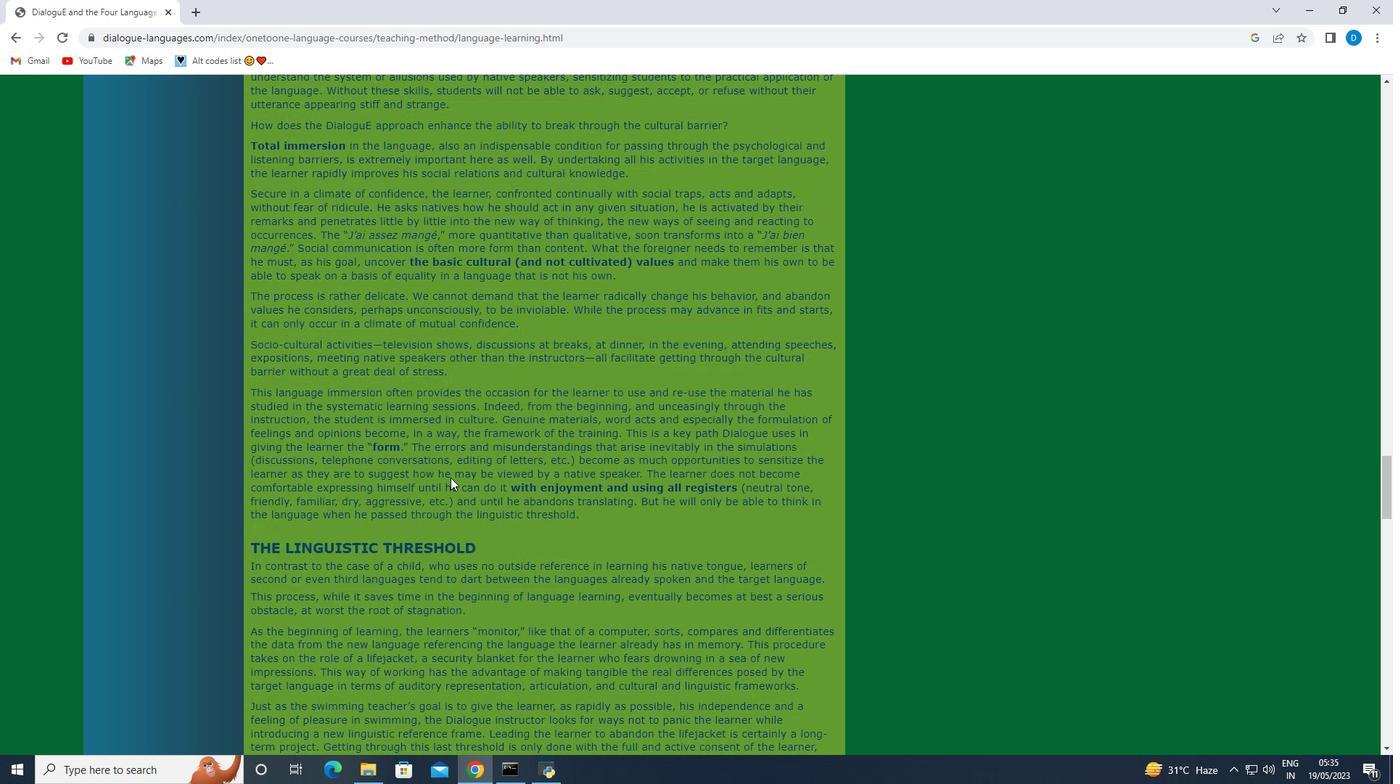 
Action: Mouse scrolled (469, 465) with delta (0, 0)
Screenshot: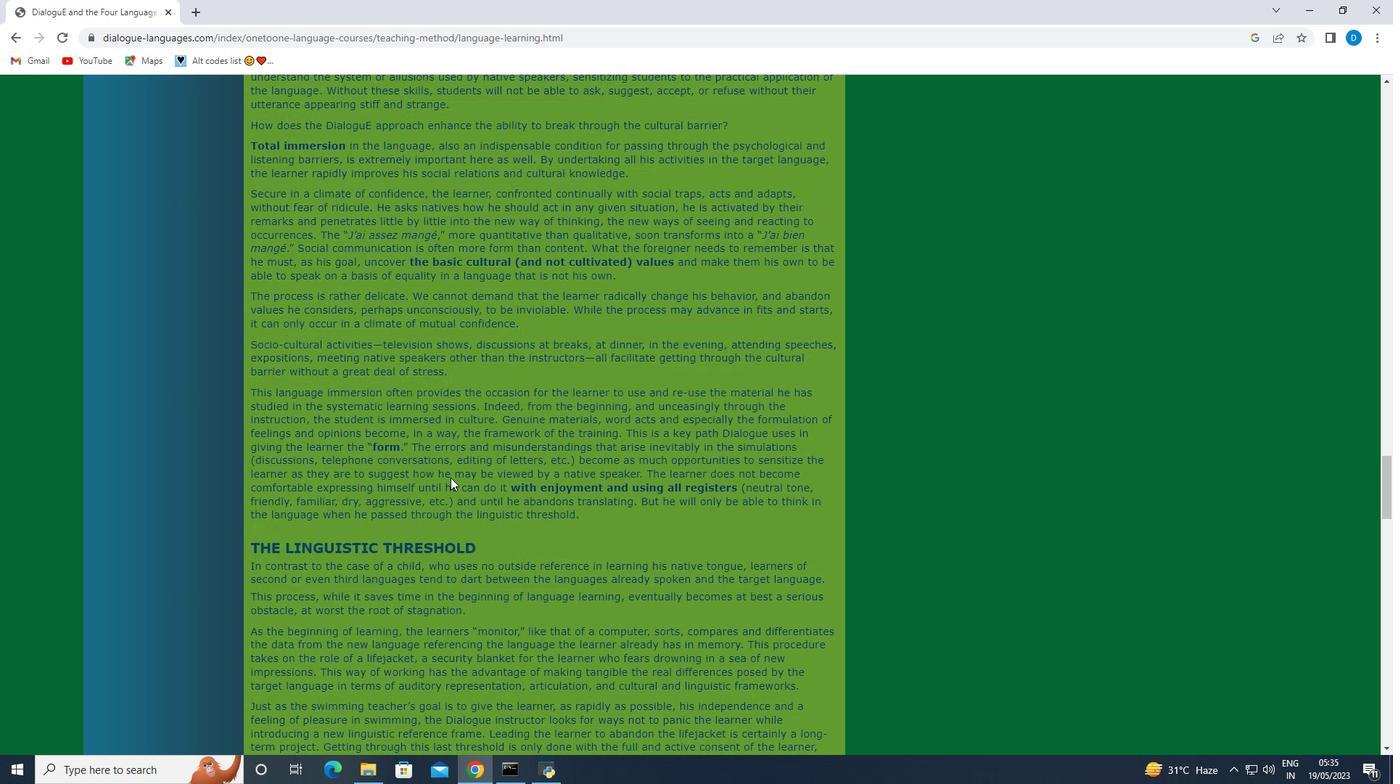 
Action: Mouse moved to (469, 466)
Screenshot: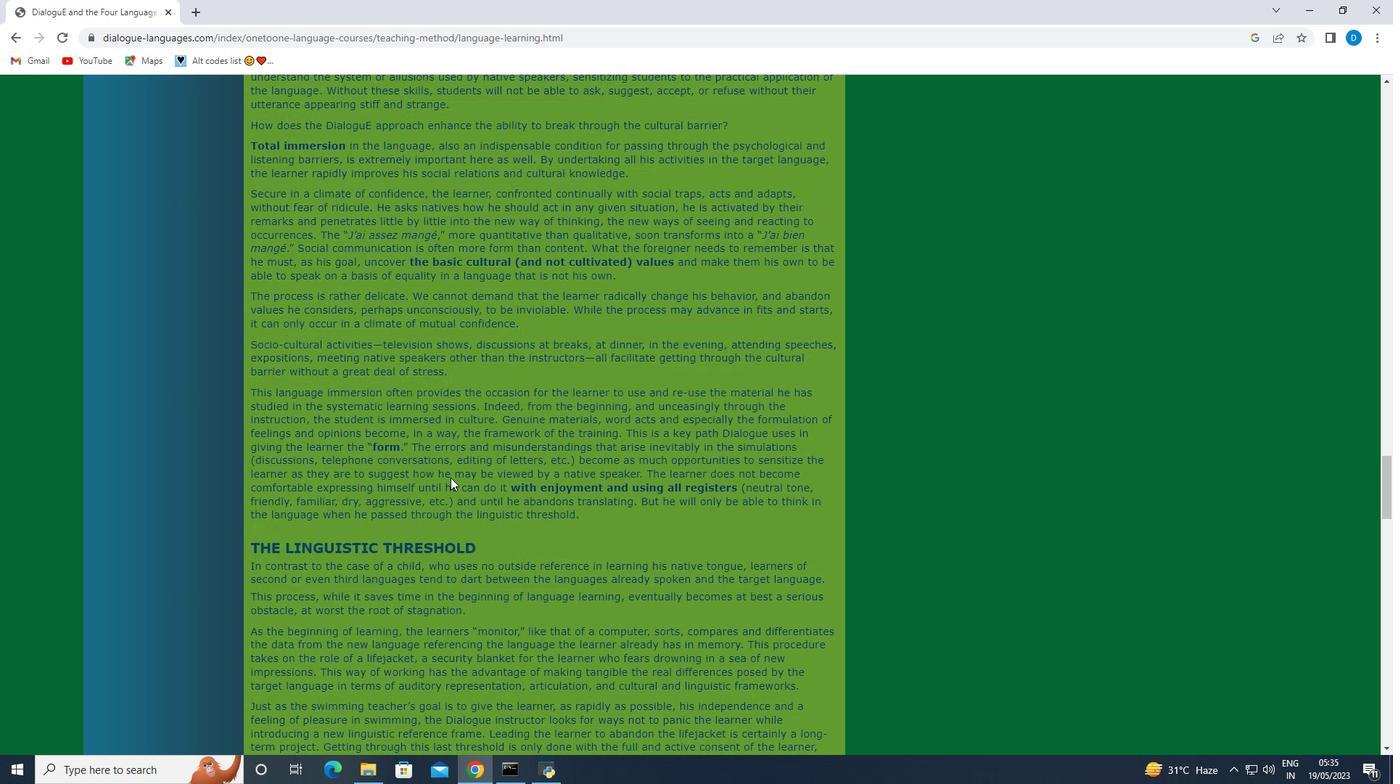 
Action: Mouse scrolled (469, 465) with delta (0, 0)
Screenshot: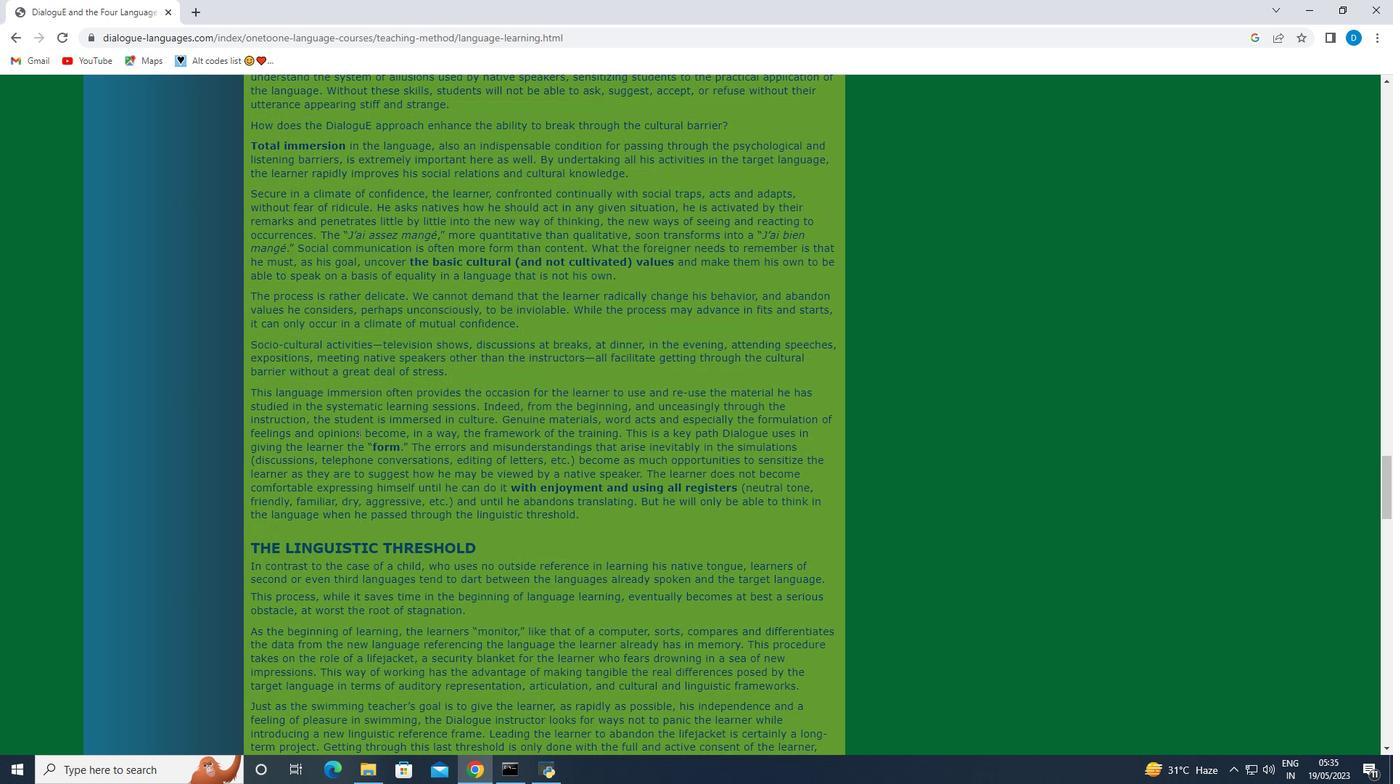 
Action: Mouse moved to (469, 466)
Screenshot: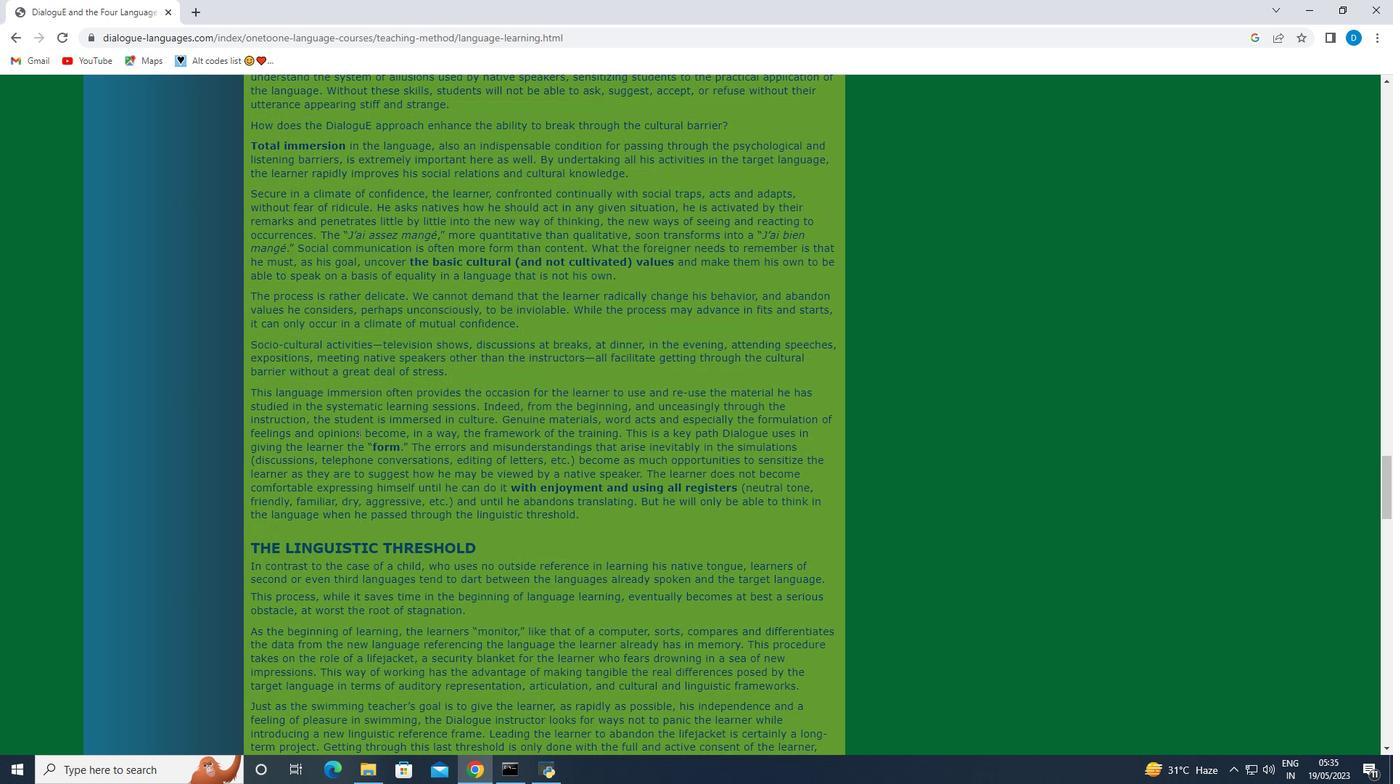 
Action: Mouse scrolled (469, 465) with delta (0, 0)
Screenshot: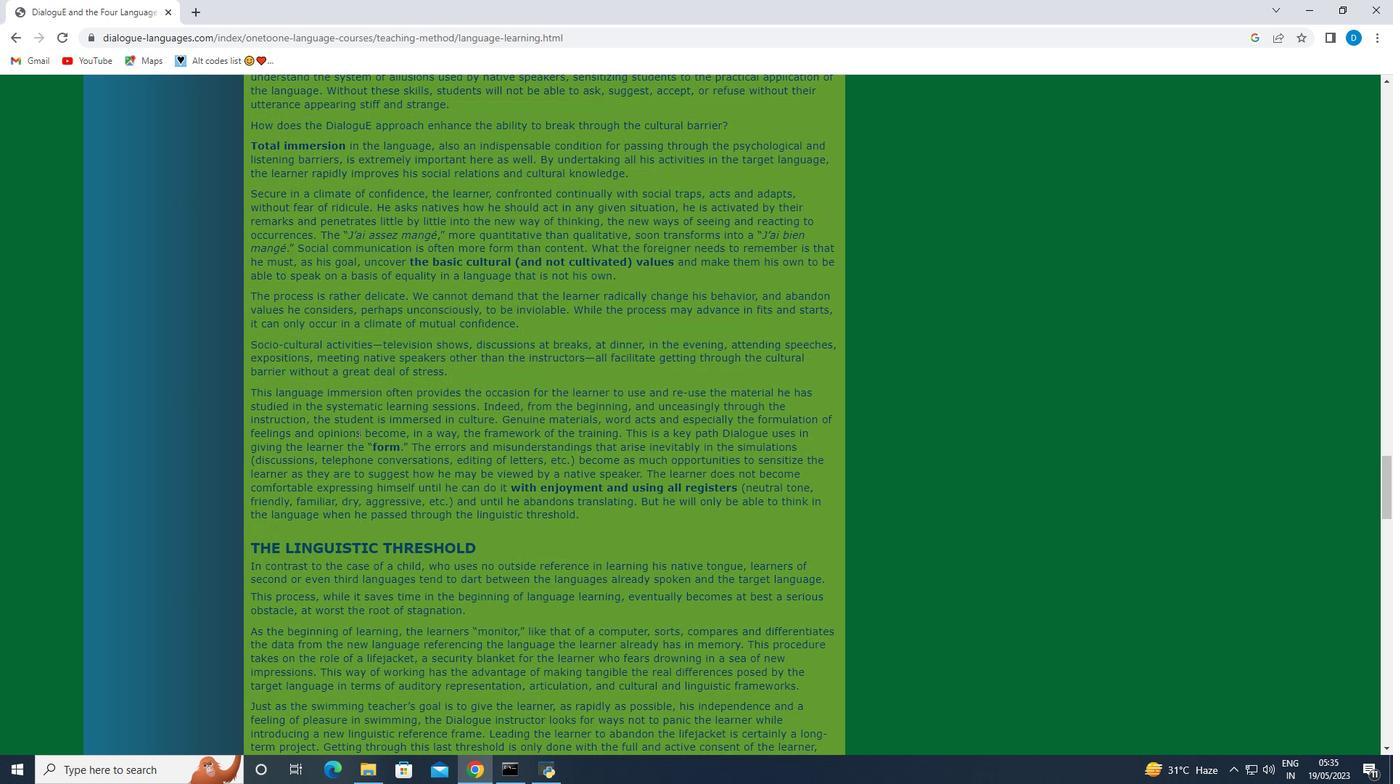 
Action: Mouse moved to (469, 466)
Screenshot: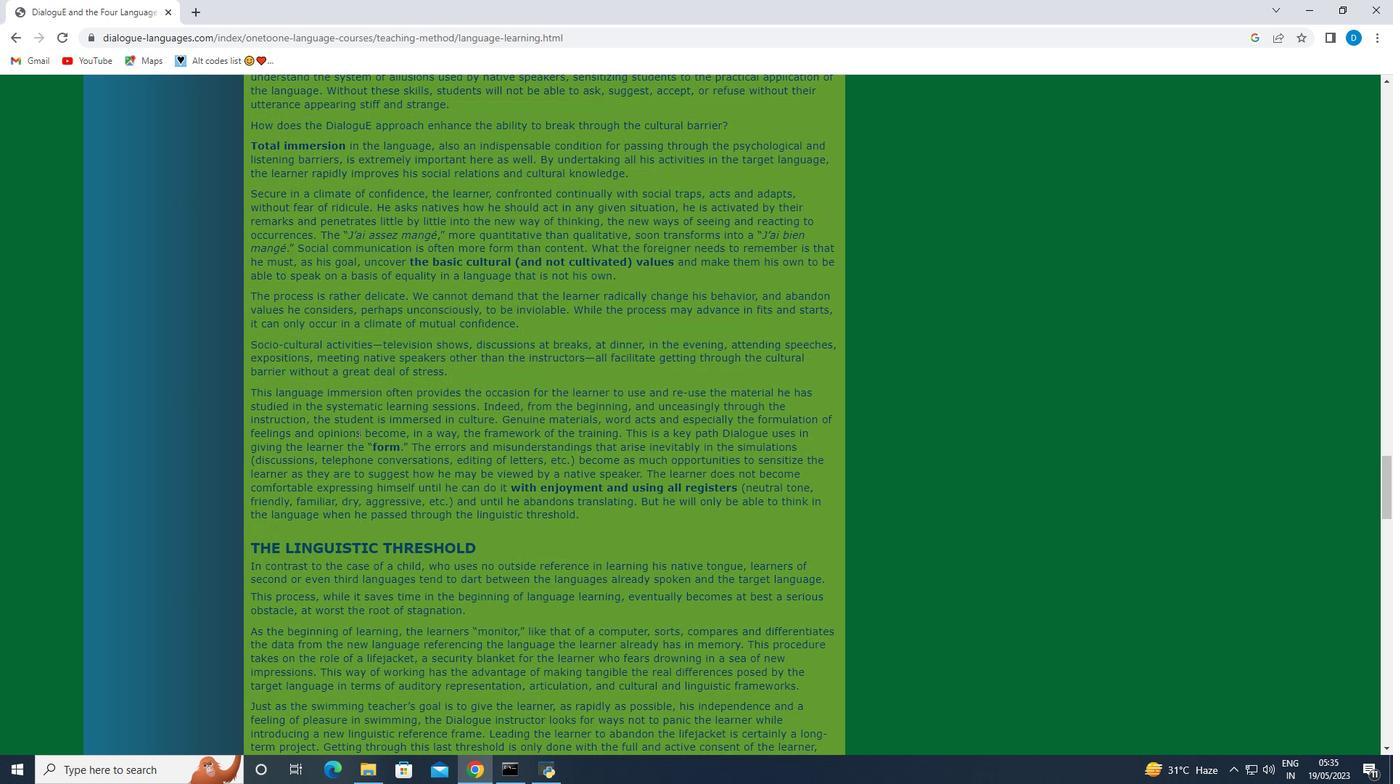 
Action: Mouse scrolled (469, 465) with delta (0, 0)
Screenshot: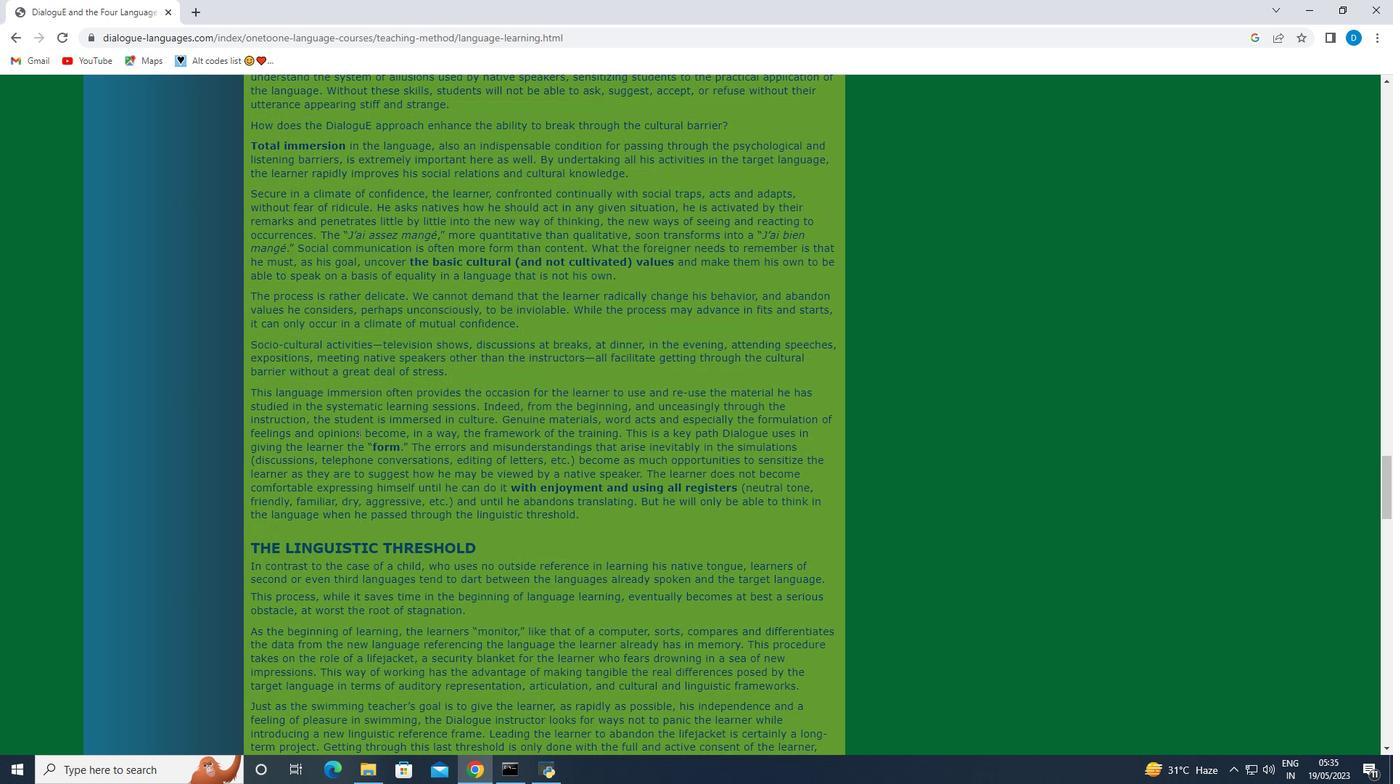 
Action: Mouse scrolled (469, 465) with delta (0, 0)
Screenshot: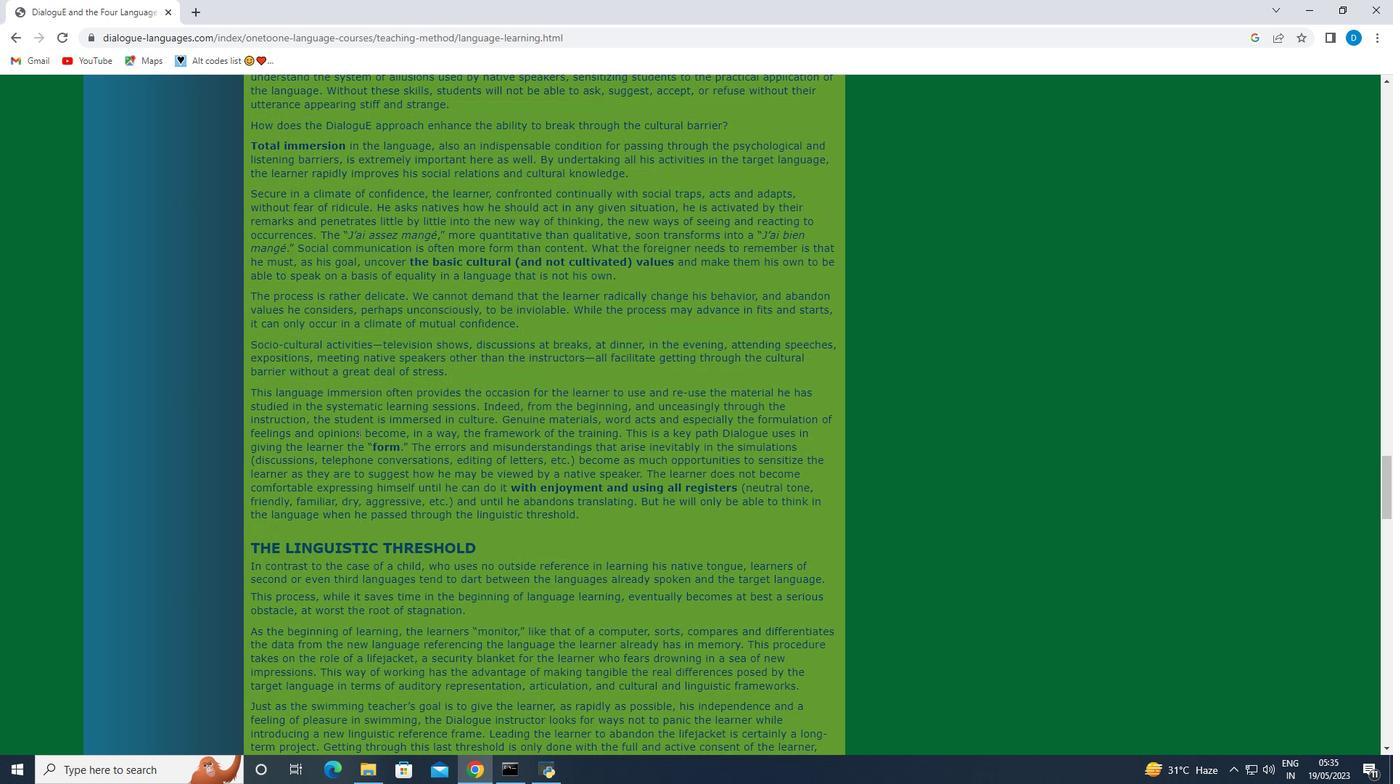 
Action: Mouse scrolled (469, 465) with delta (0, 0)
Screenshot: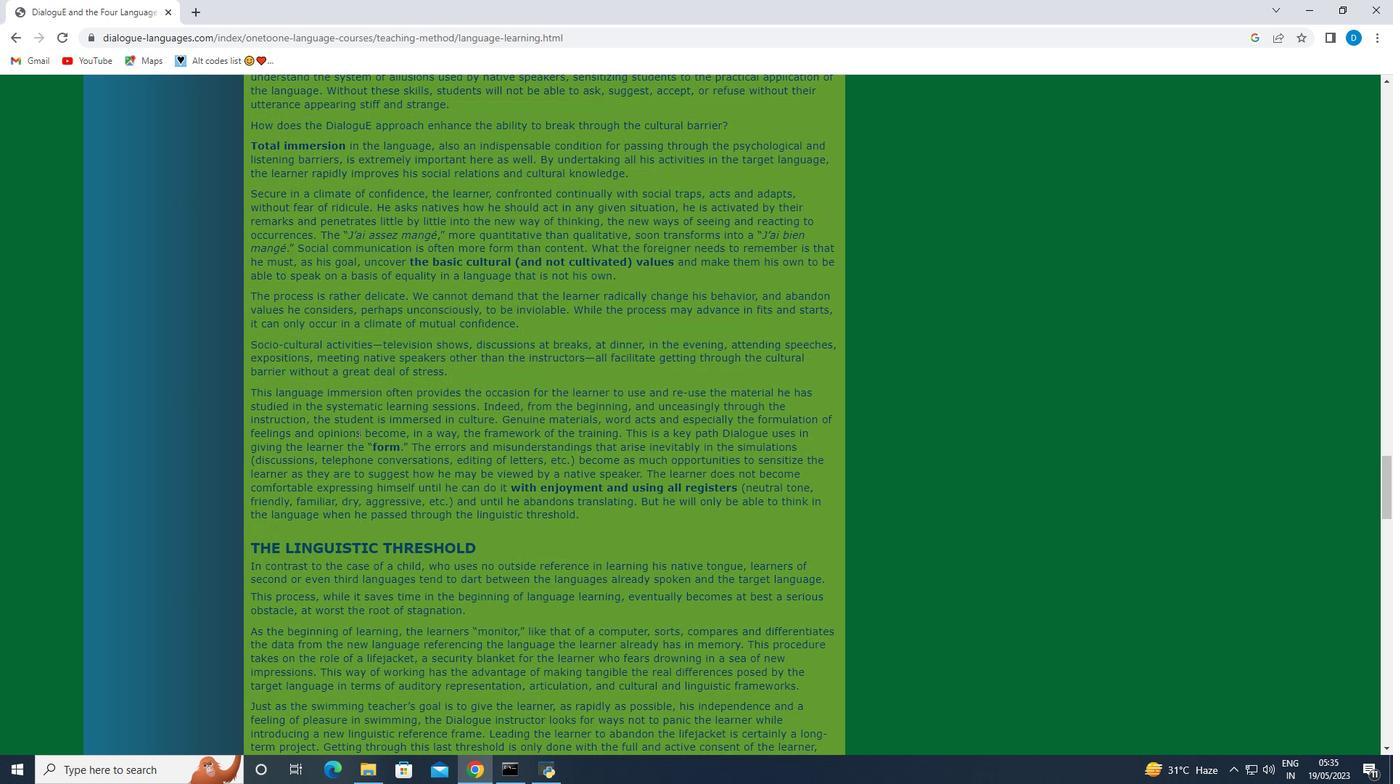 
Action: Mouse moved to (99, 12)
Screenshot: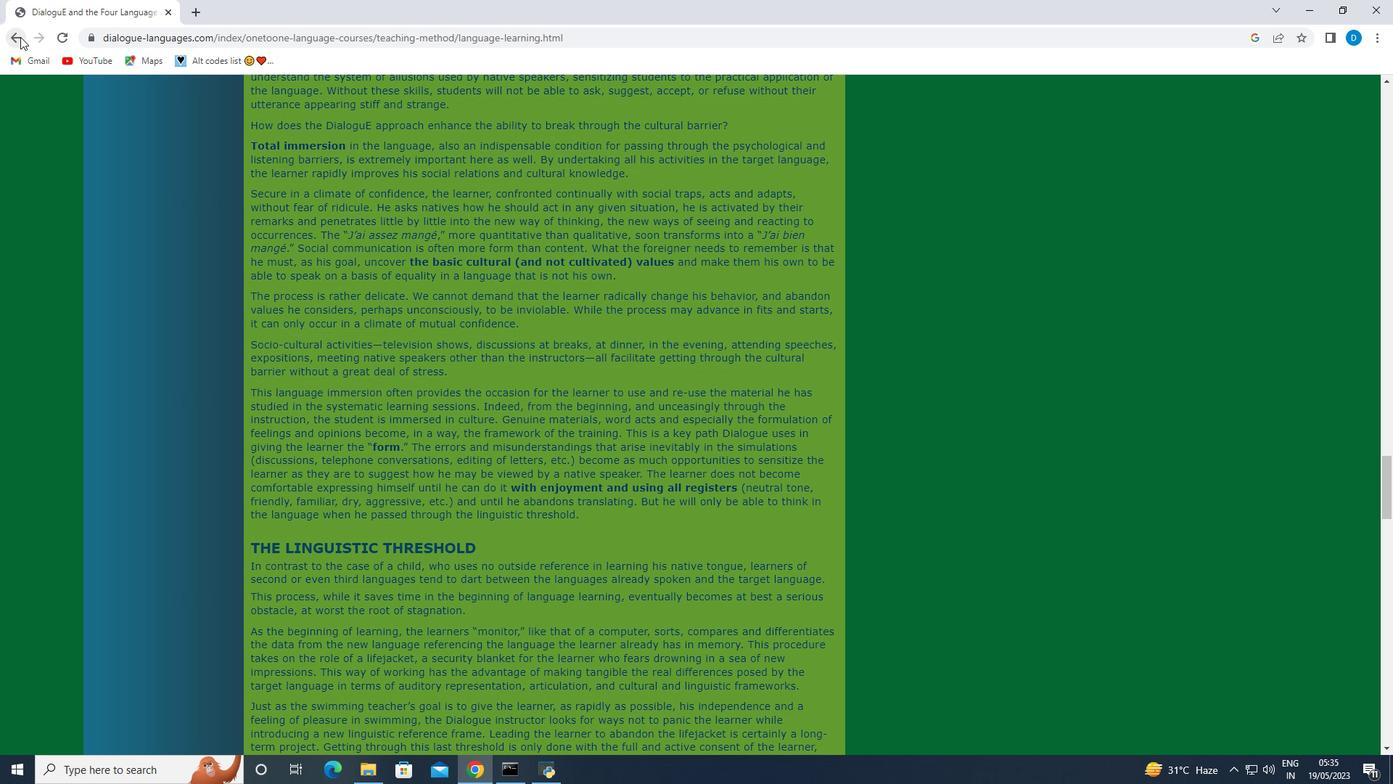 
Action: Mouse pressed left at (99, 12)
Screenshot: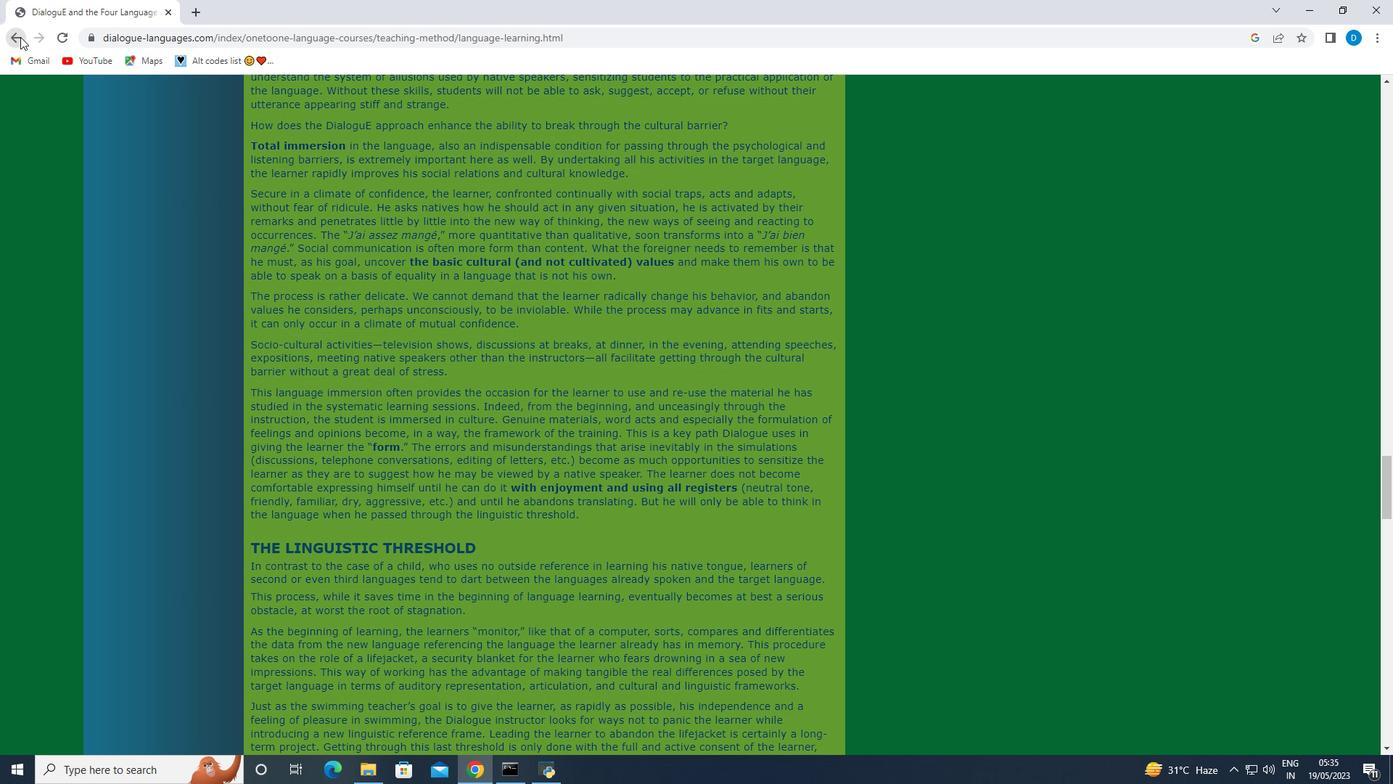 
Action: Mouse moved to (400, 431)
Screenshot: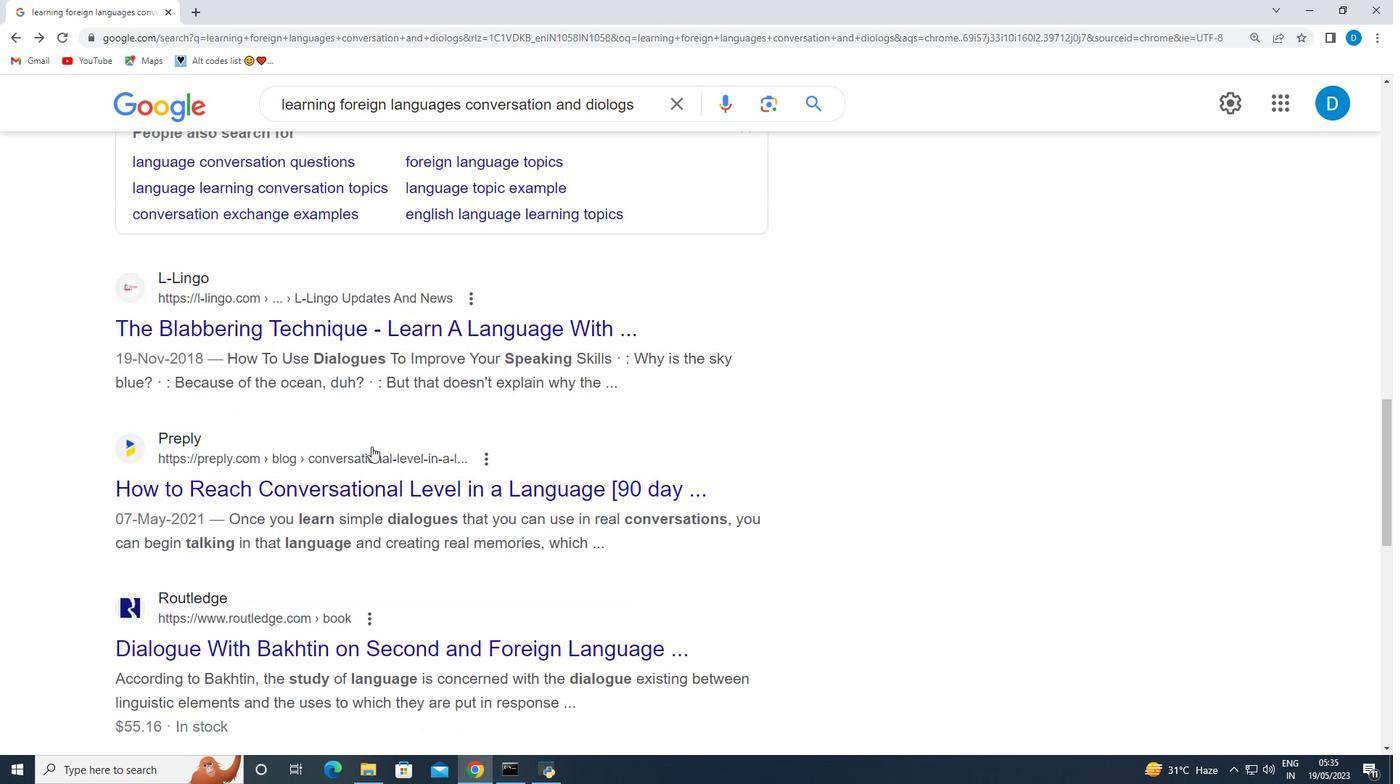 
Action: Mouse scrolled (400, 429) with delta (0, 0)
Screenshot: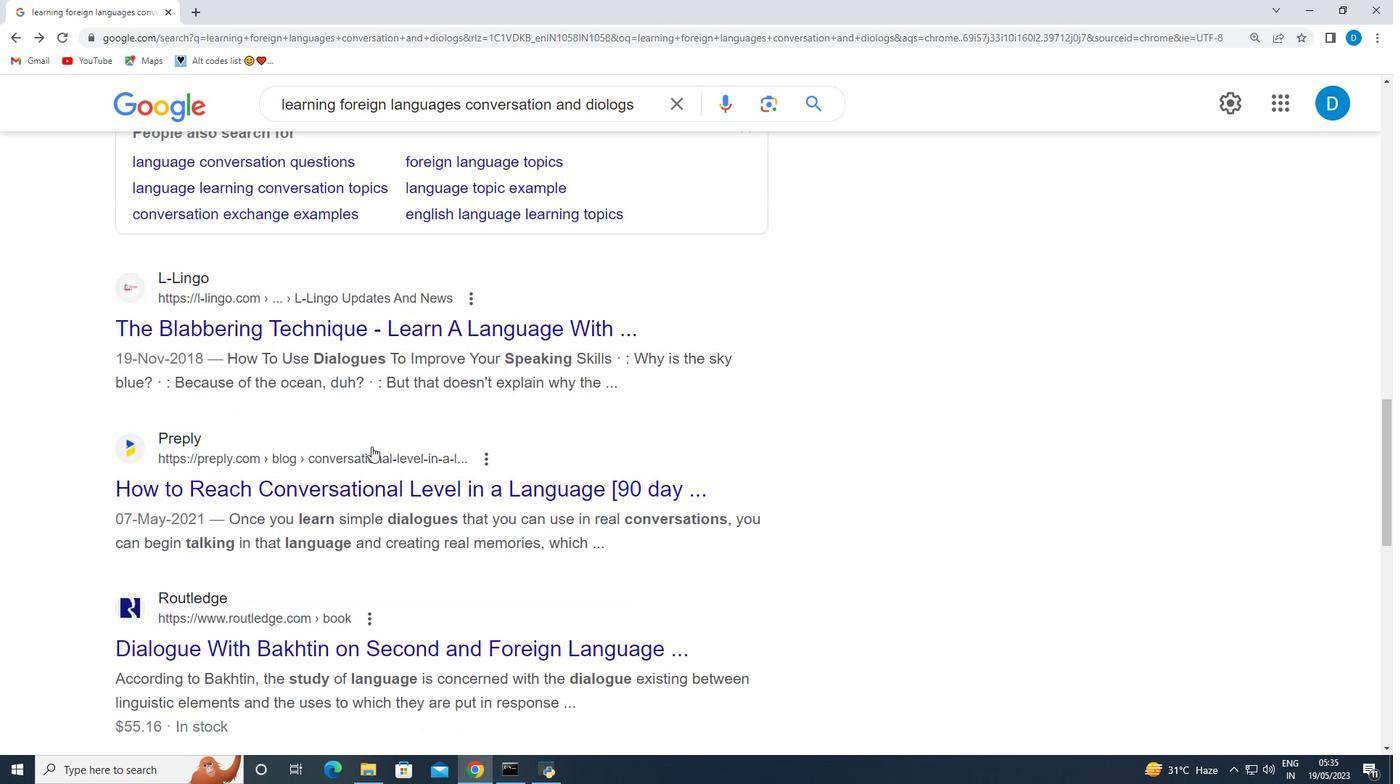 
Action: Mouse scrolled (400, 430) with delta (0, 0)
Screenshot: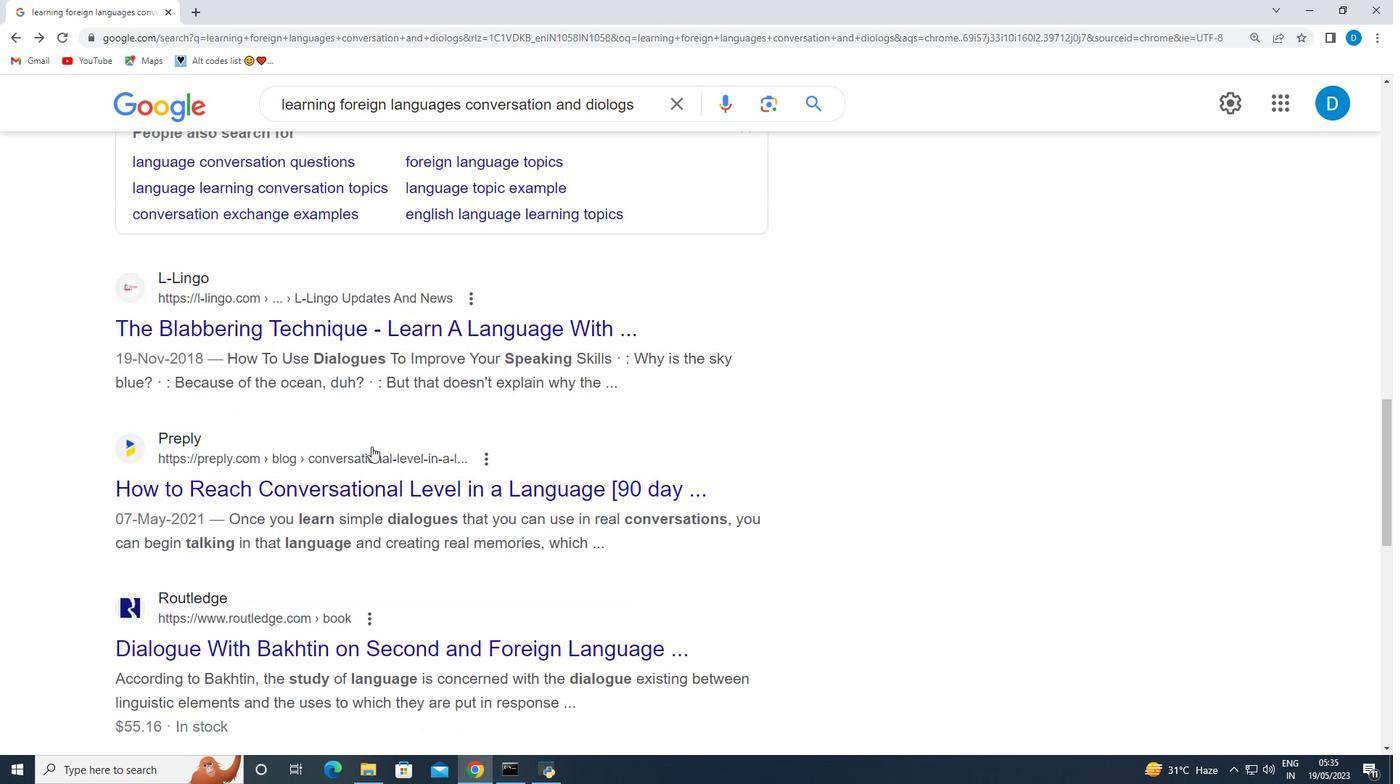 
Action: Mouse scrolled (400, 431) with delta (0, 0)
Screenshot: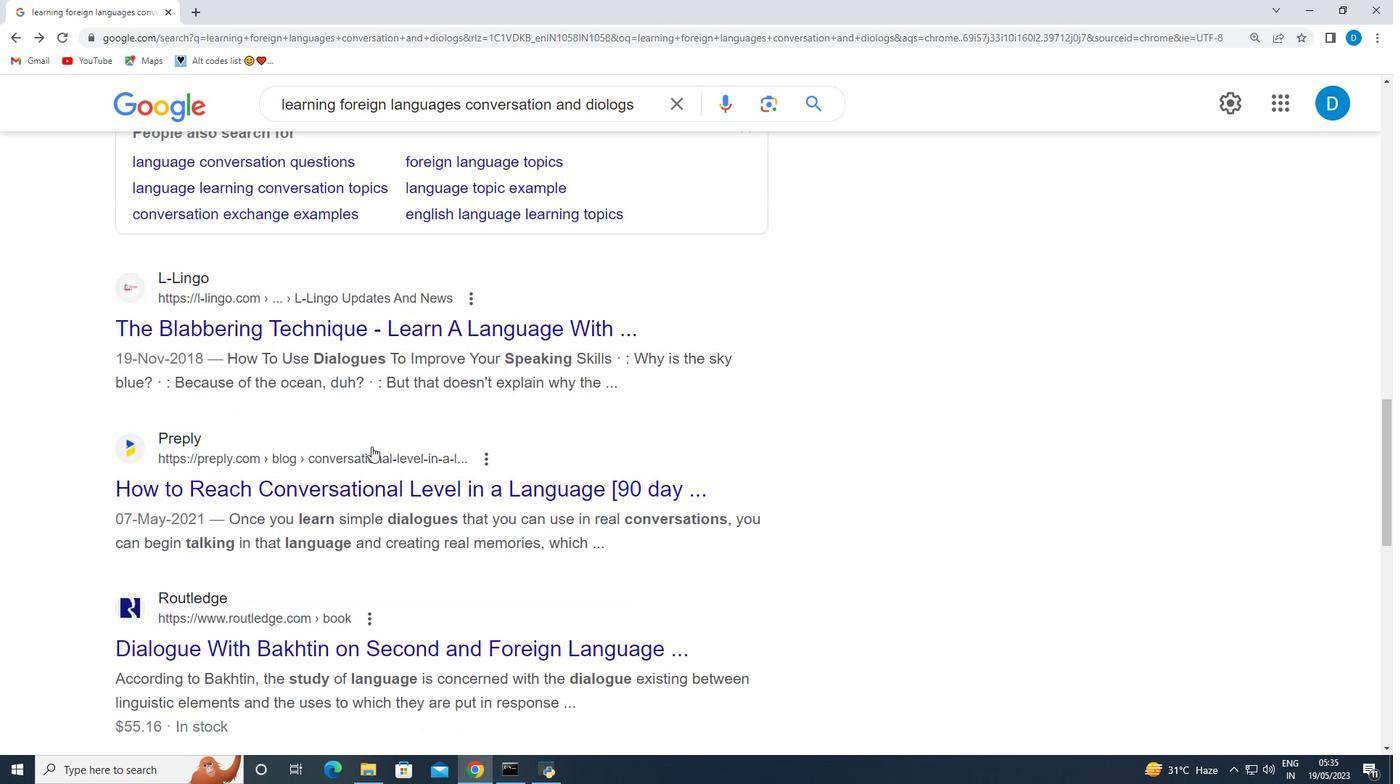 
Action: Mouse scrolled (400, 431) with delta (0, 0)
Screenshot: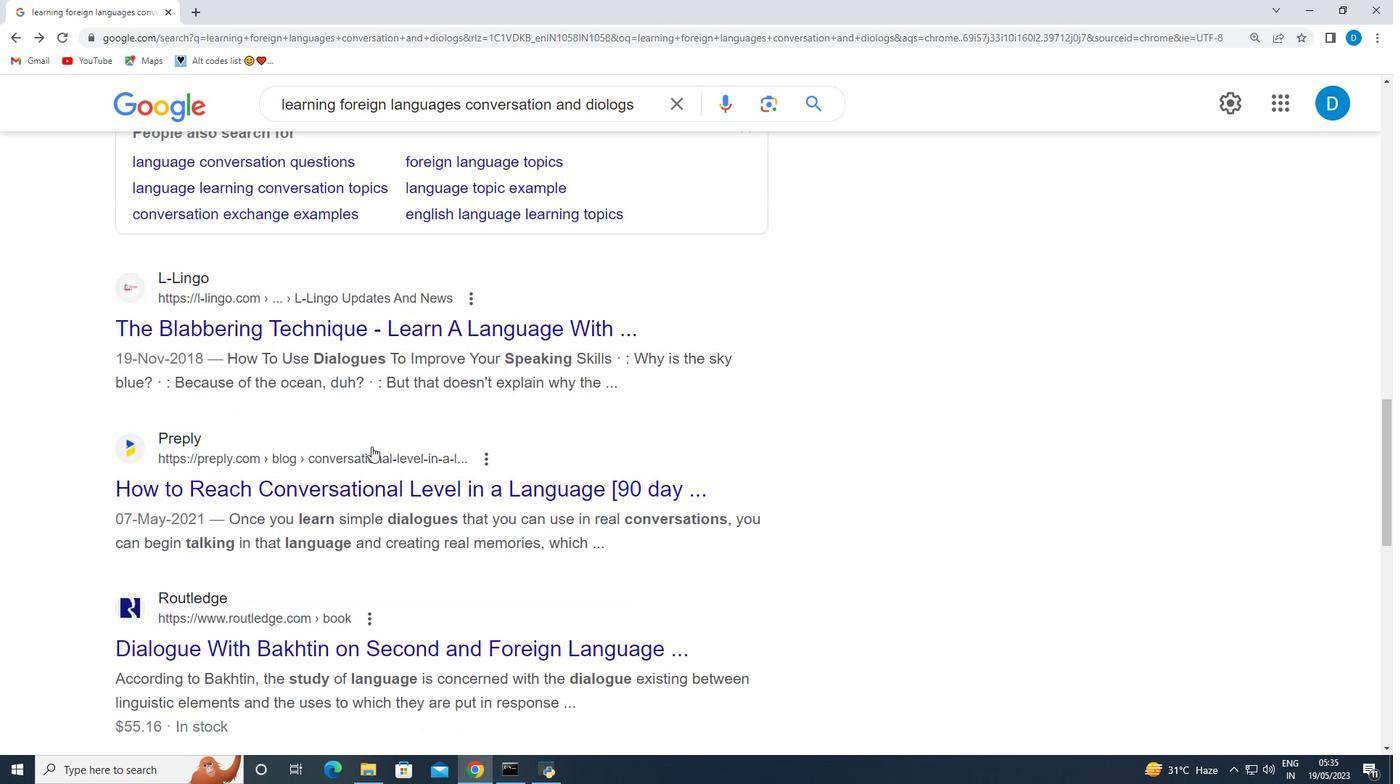 
Action: Mouse scrolled (400, 431) with delta (0, 0)
Screenshot: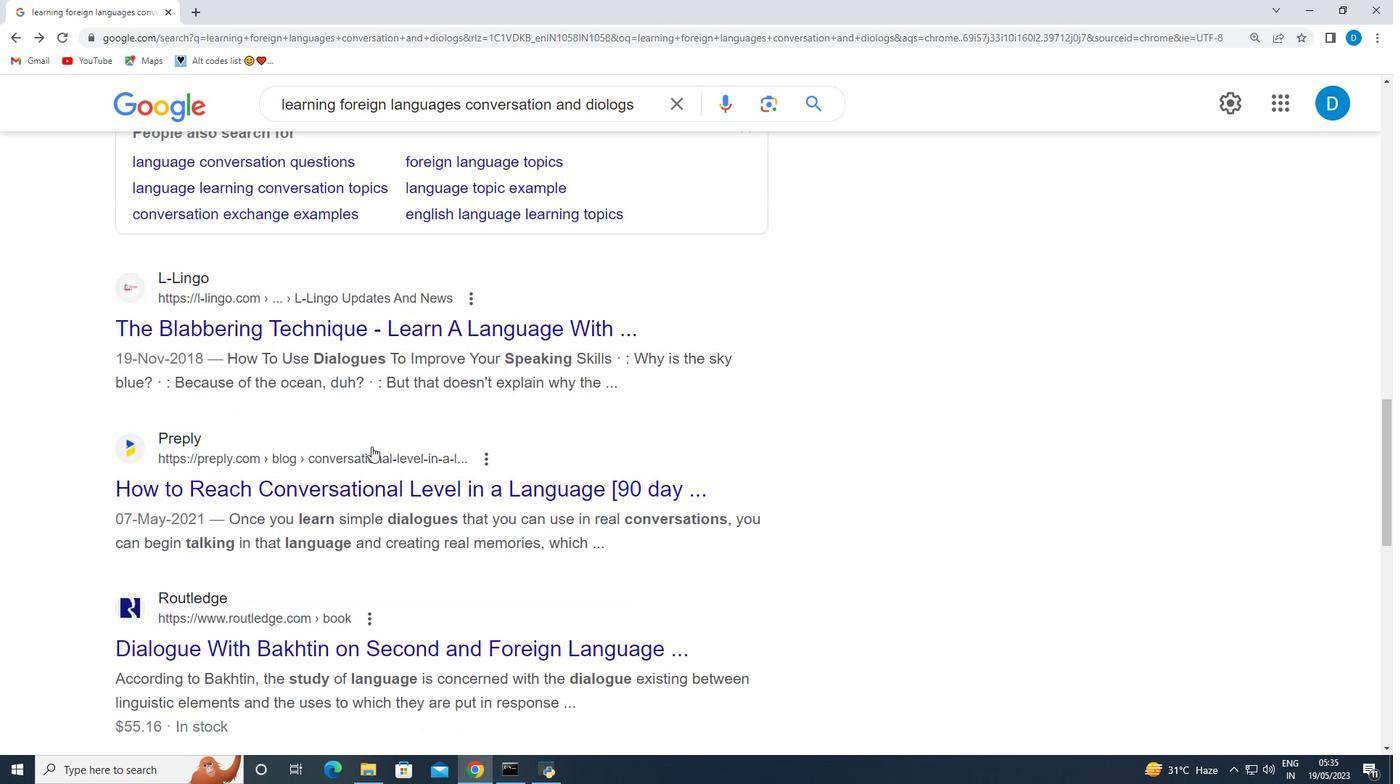 
Action: Mouse moved to (401, 434)
Screenshot: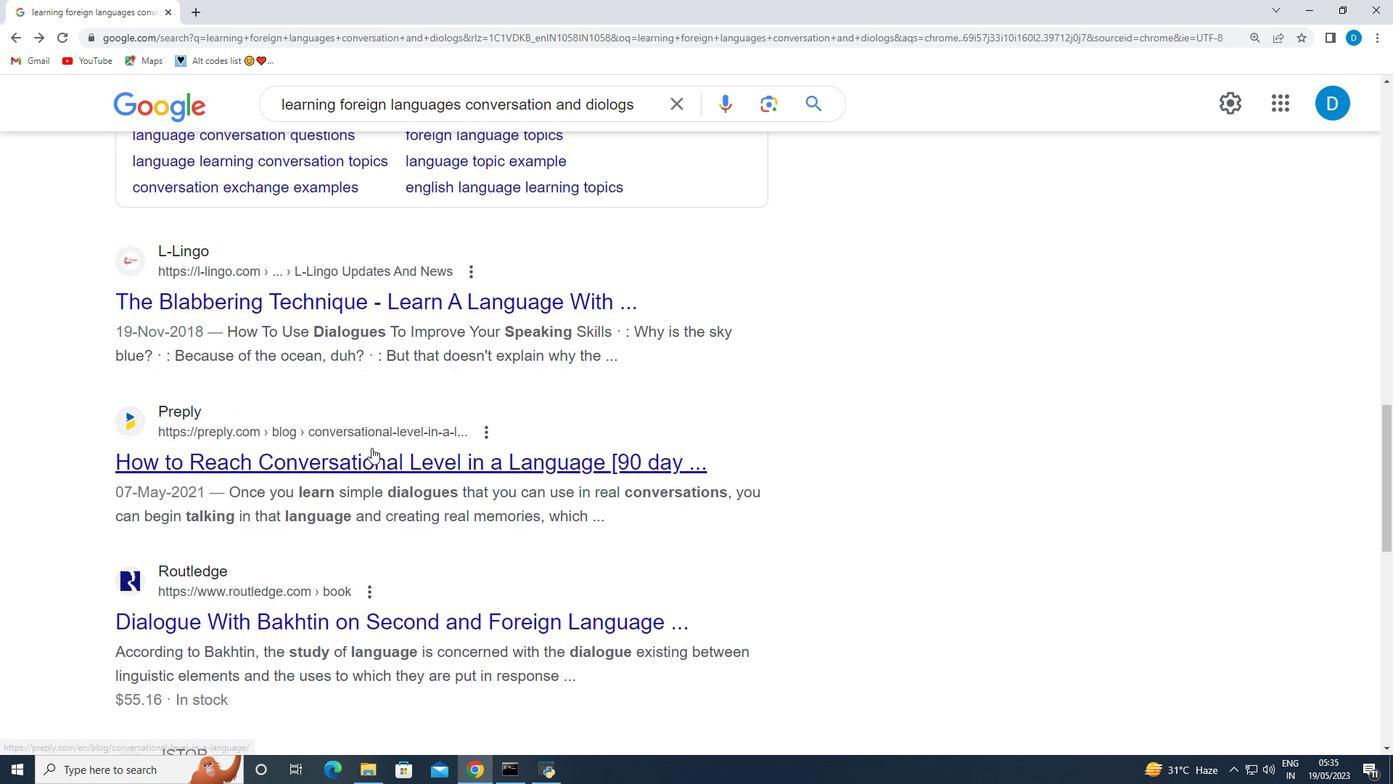 
Action: Mouse scrolled (401, 433) with delta (0, 0)
Screenshot: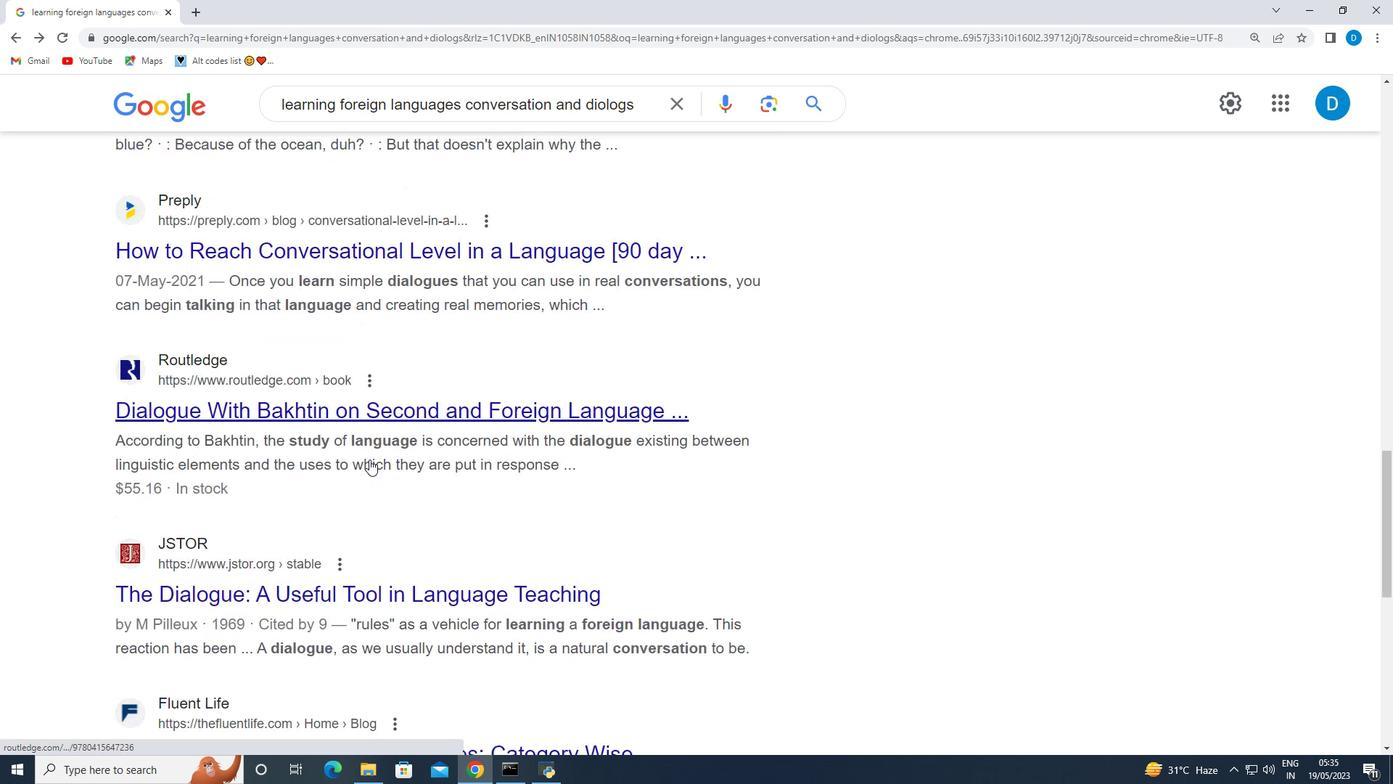 
Action: Mouse moved to (401, 434)
Screenshot: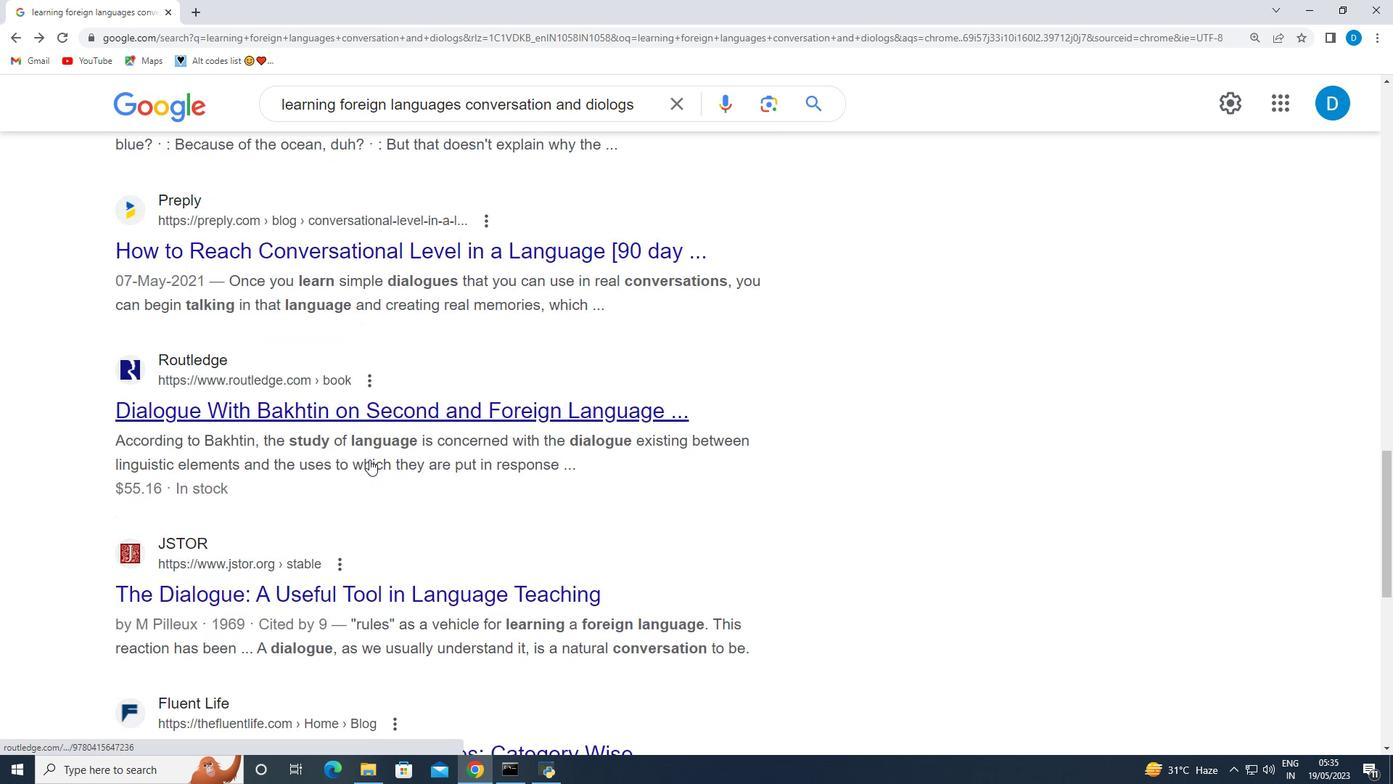 
Action: Mouse scrolled (401, 433) with delta (0, 0)
Screenshot: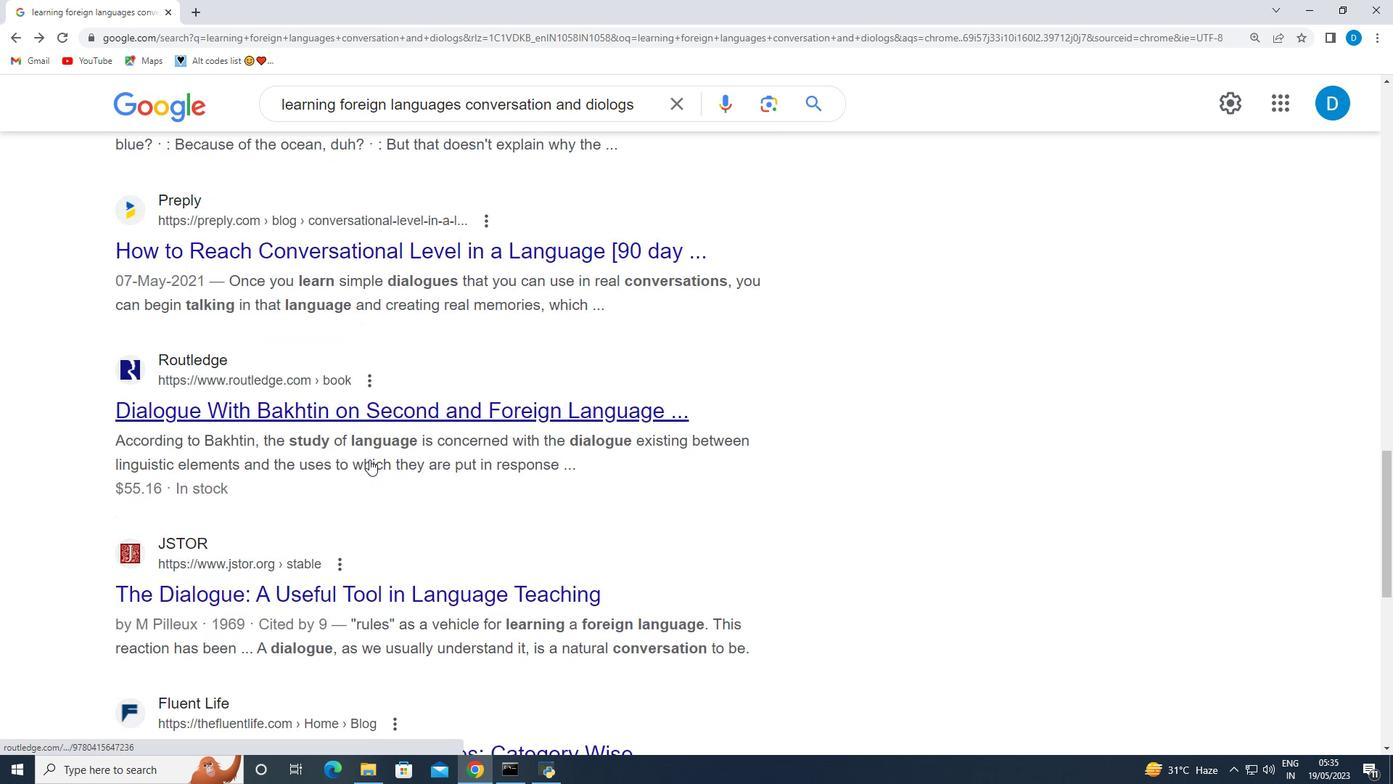 
Action: Mouse moved to (401, 434)
Screenshot: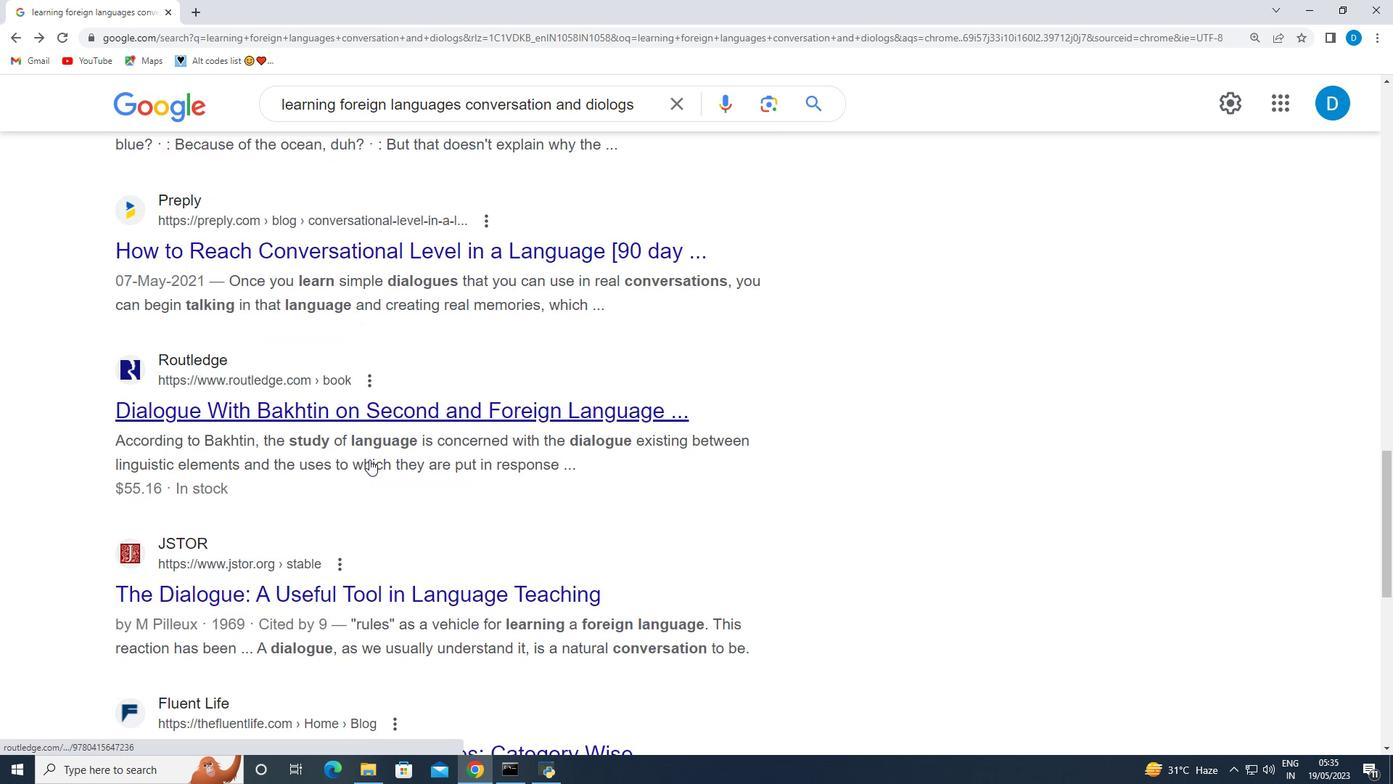 
Action: Mouse scrolled (401, 434) with delta (0, 0)
Screenshot: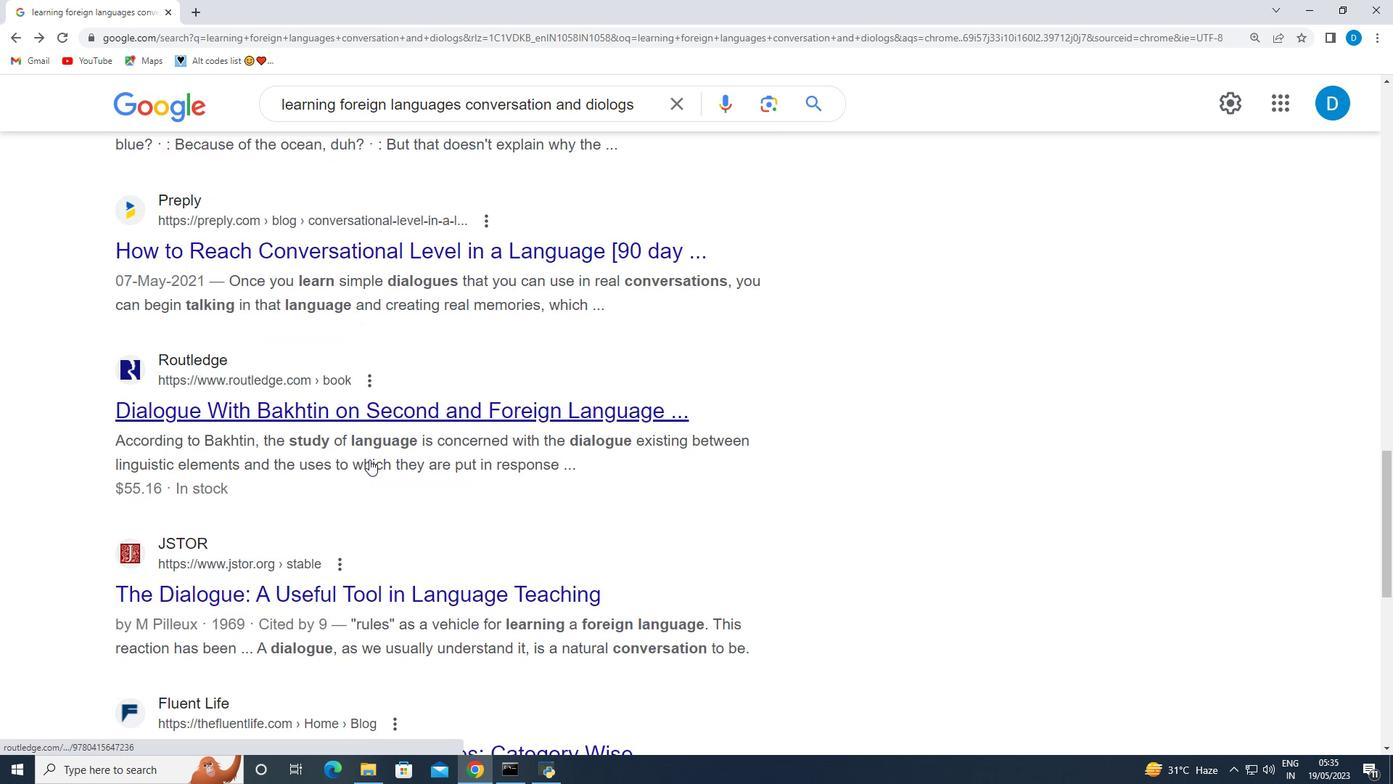 
Action: Mouse moved to (401, 434)
Screenshot: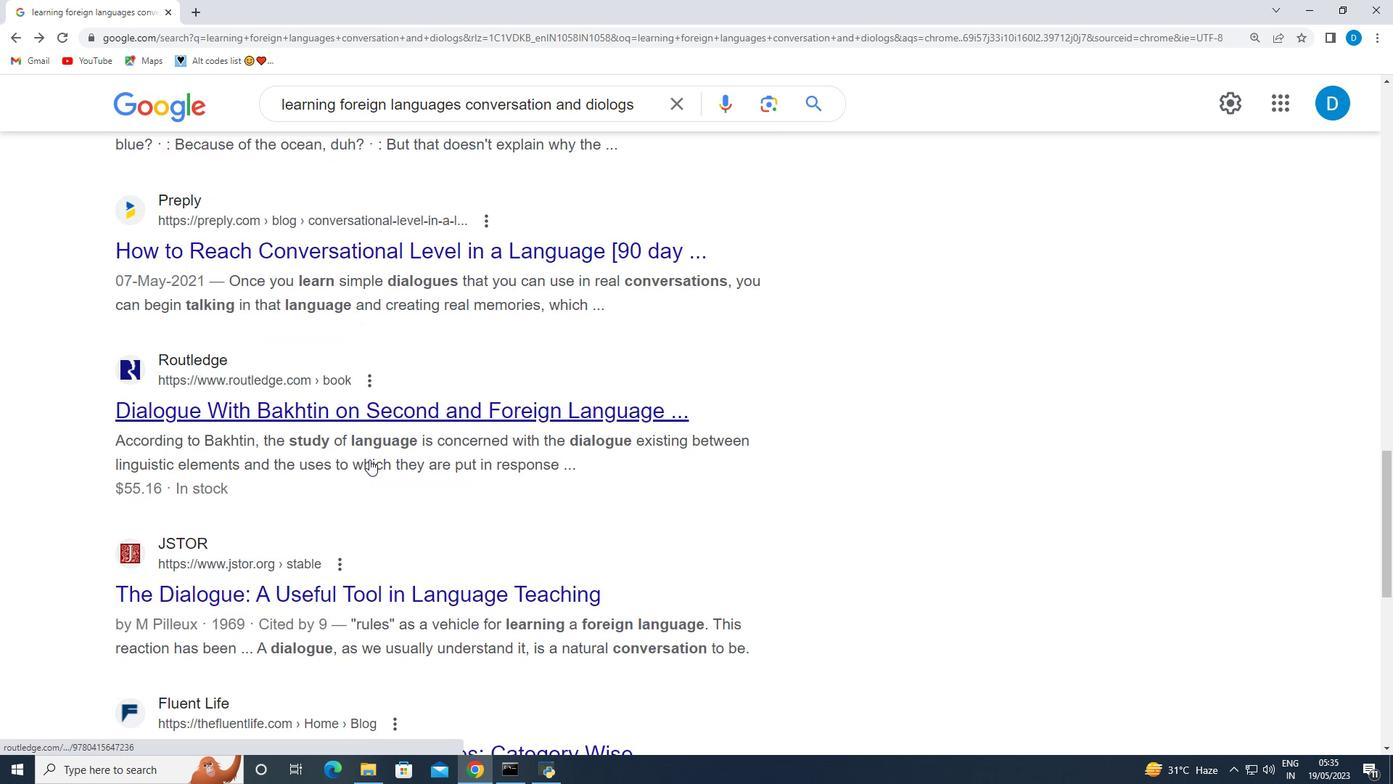 
Action: Mouse scrolled (401, 434) with delta (0, 0)
Screenshot: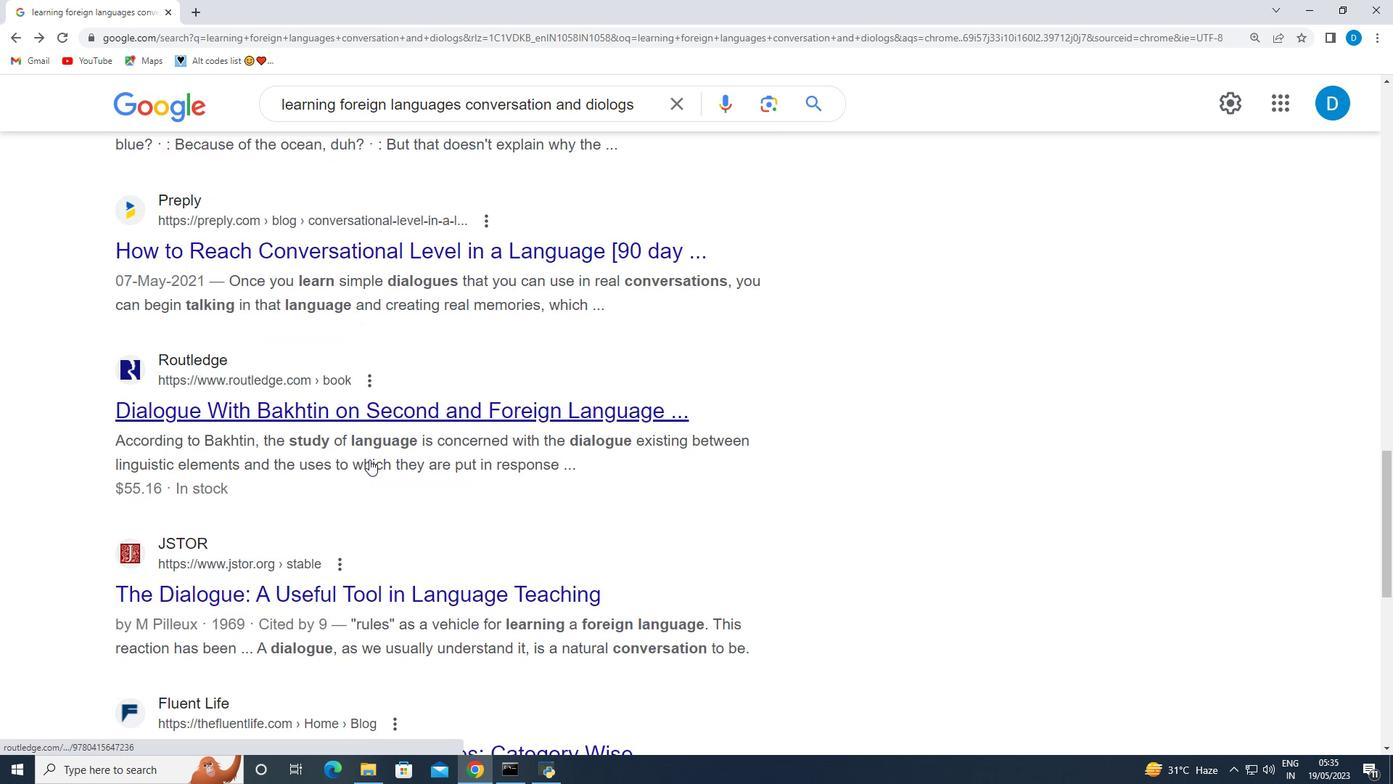 
Action: Mouse scrolled (401, 434) with delta (0, 0)
Screenshot: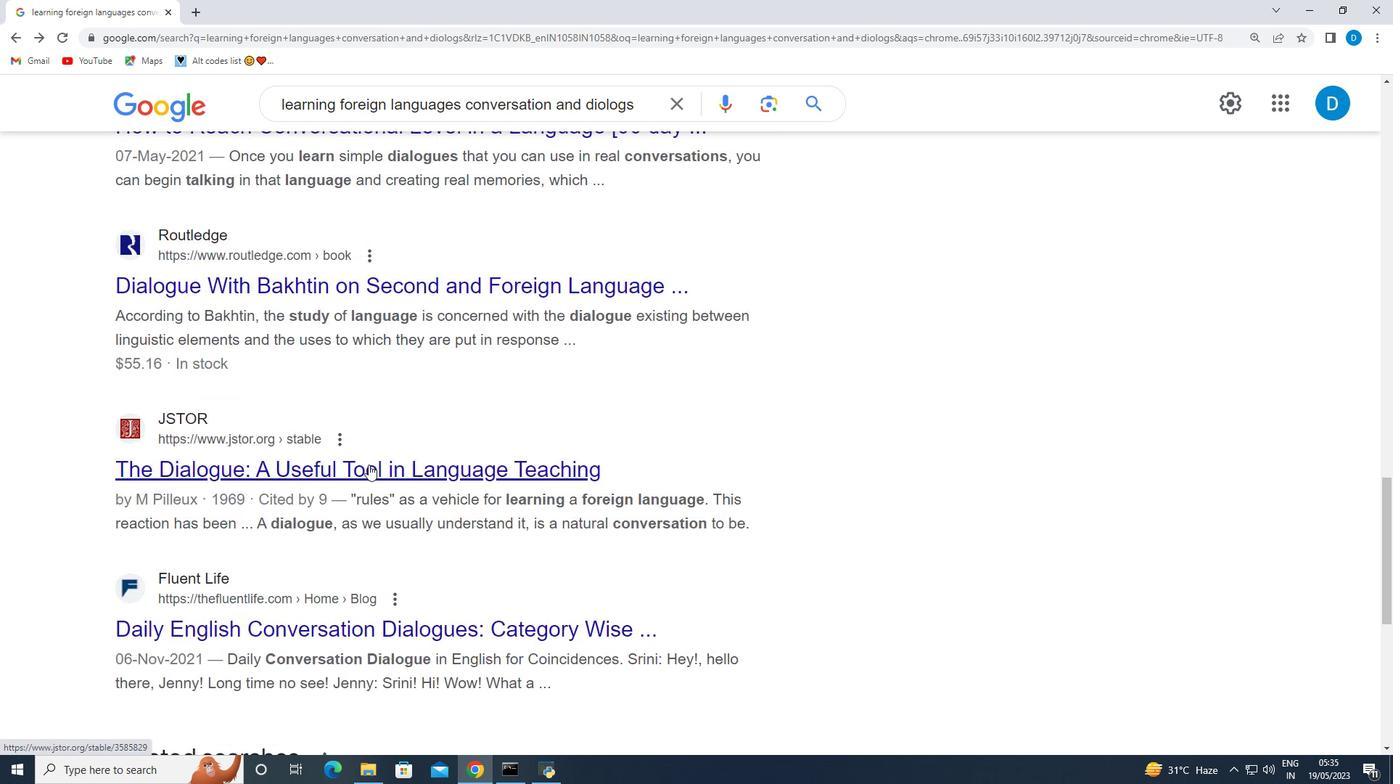 
Action: Mouse moved to (514, 455)
Screenshot: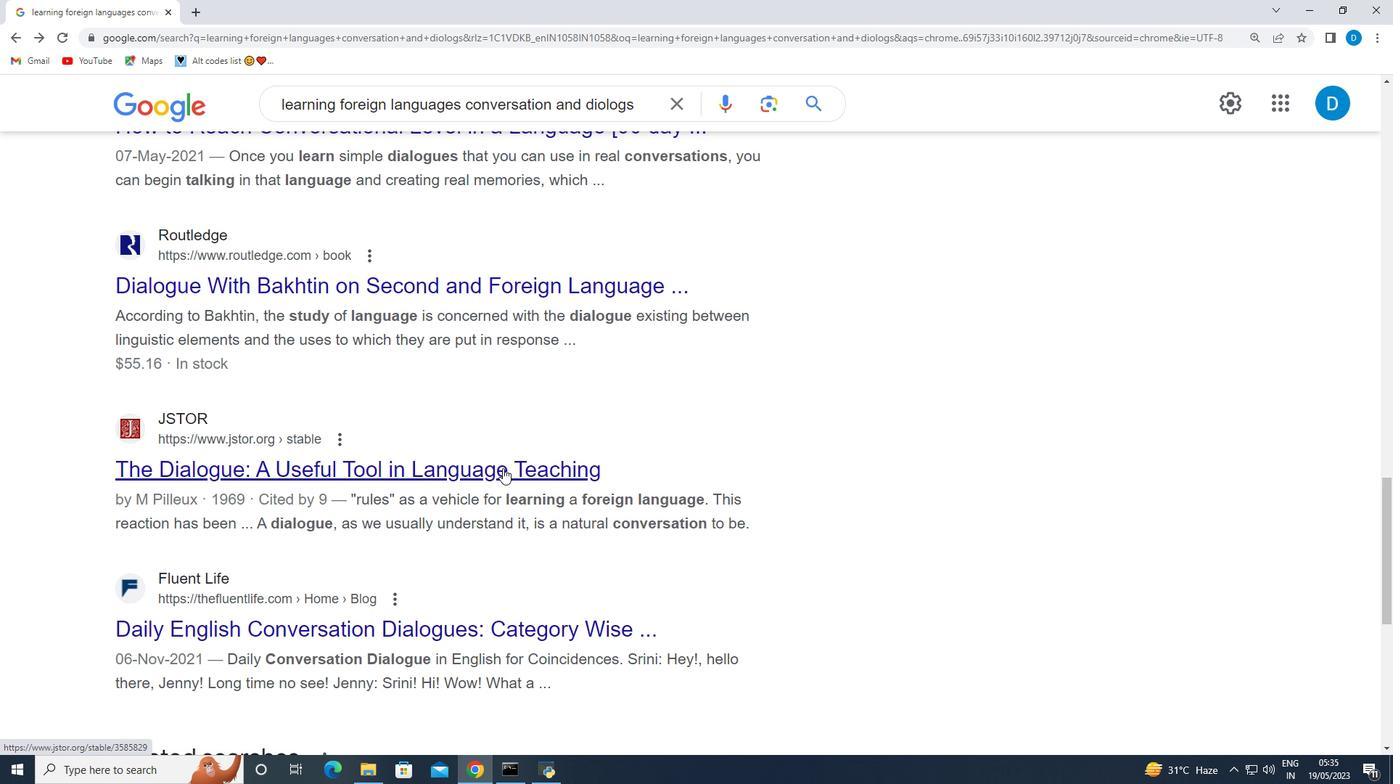 
Action: Mouse pressed left at (514, 455)
Screenshot: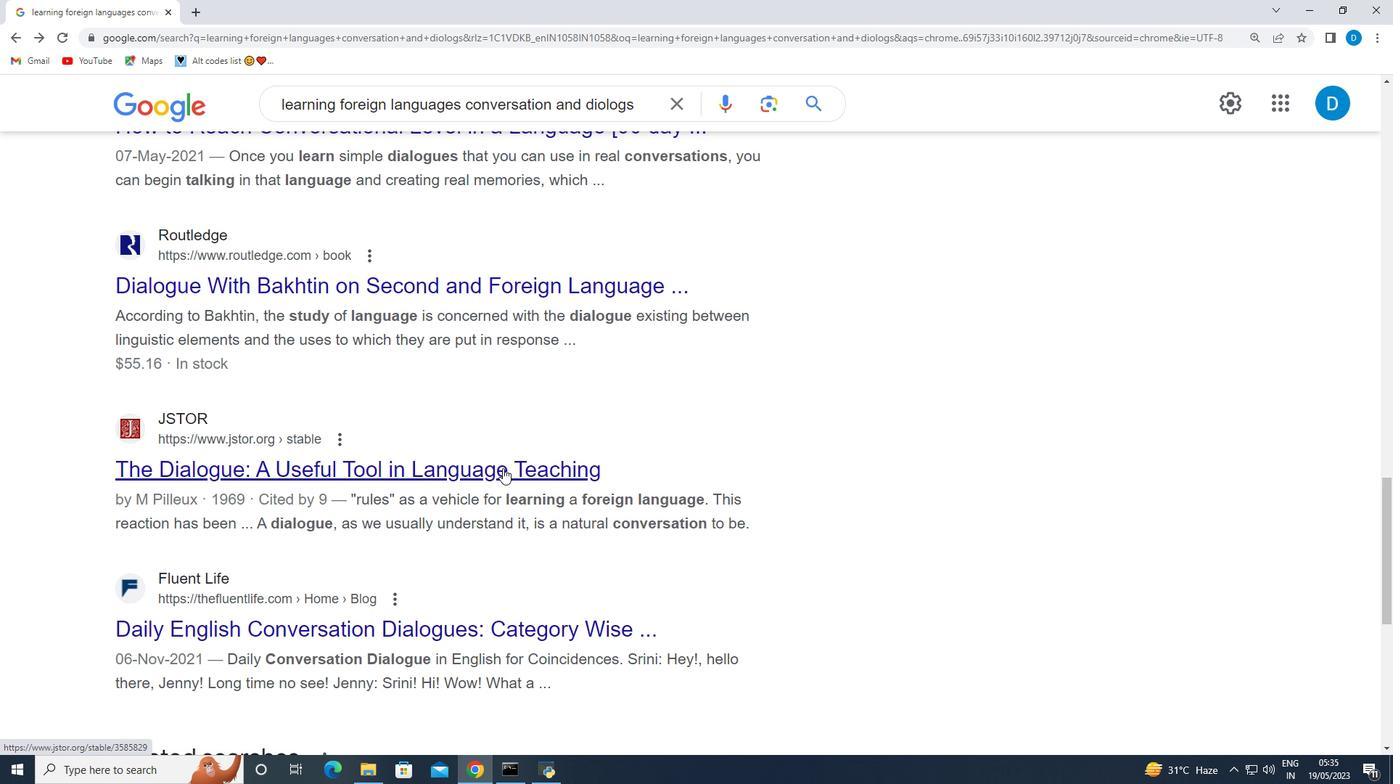 
Action: Mouse moved to (465, 424)
Screenshot: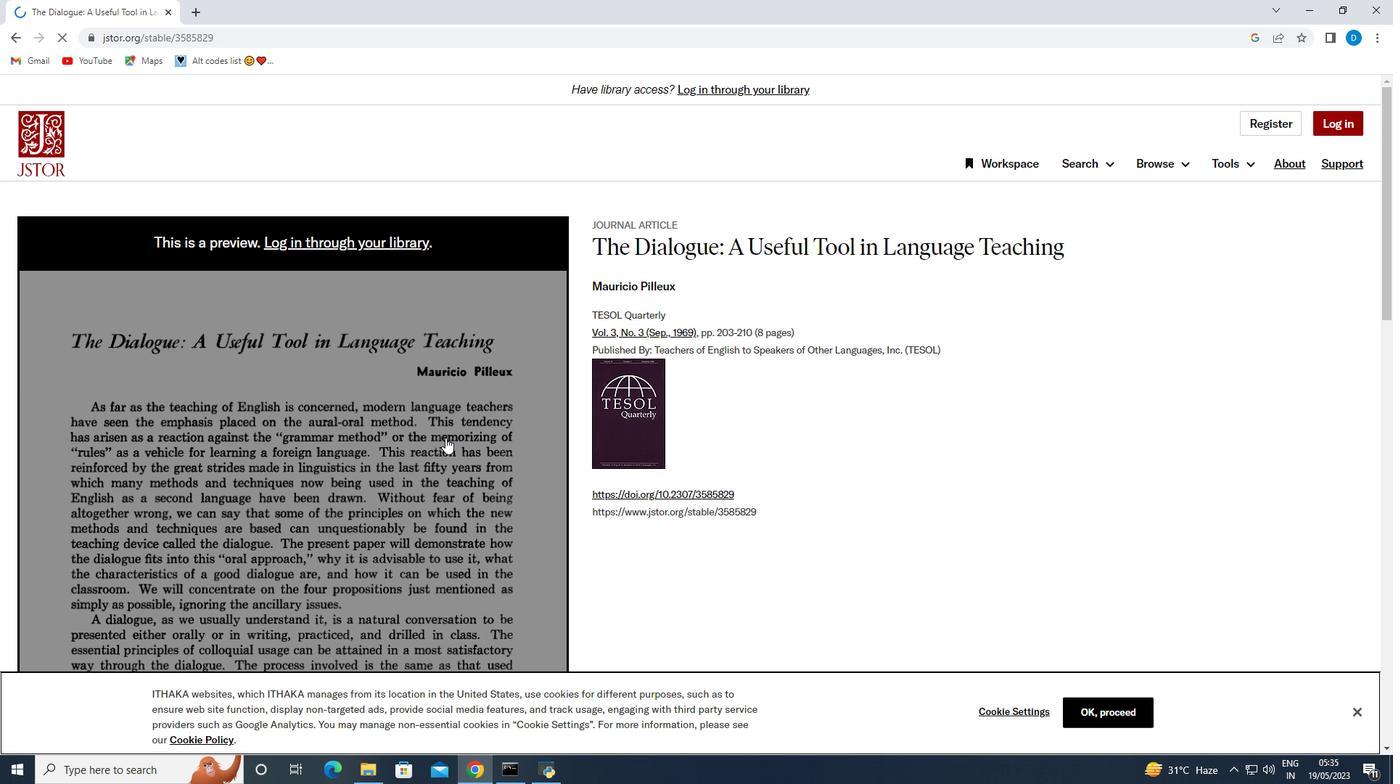 
Action: Mouse scrolled (465, 423) with delta (0, 0)
Screenshot: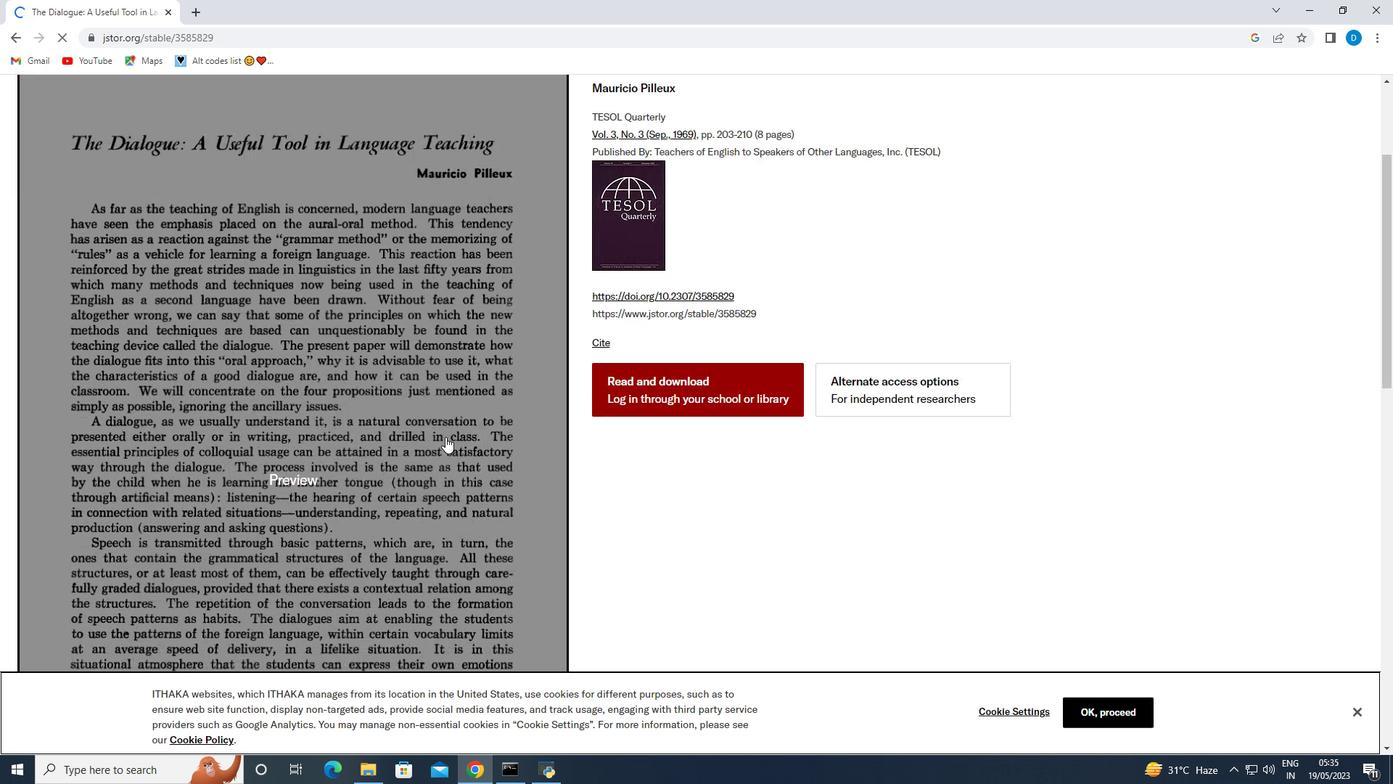 
Action: Mouse scrolled (465, 423) with delta (0, 0)
Screenshot: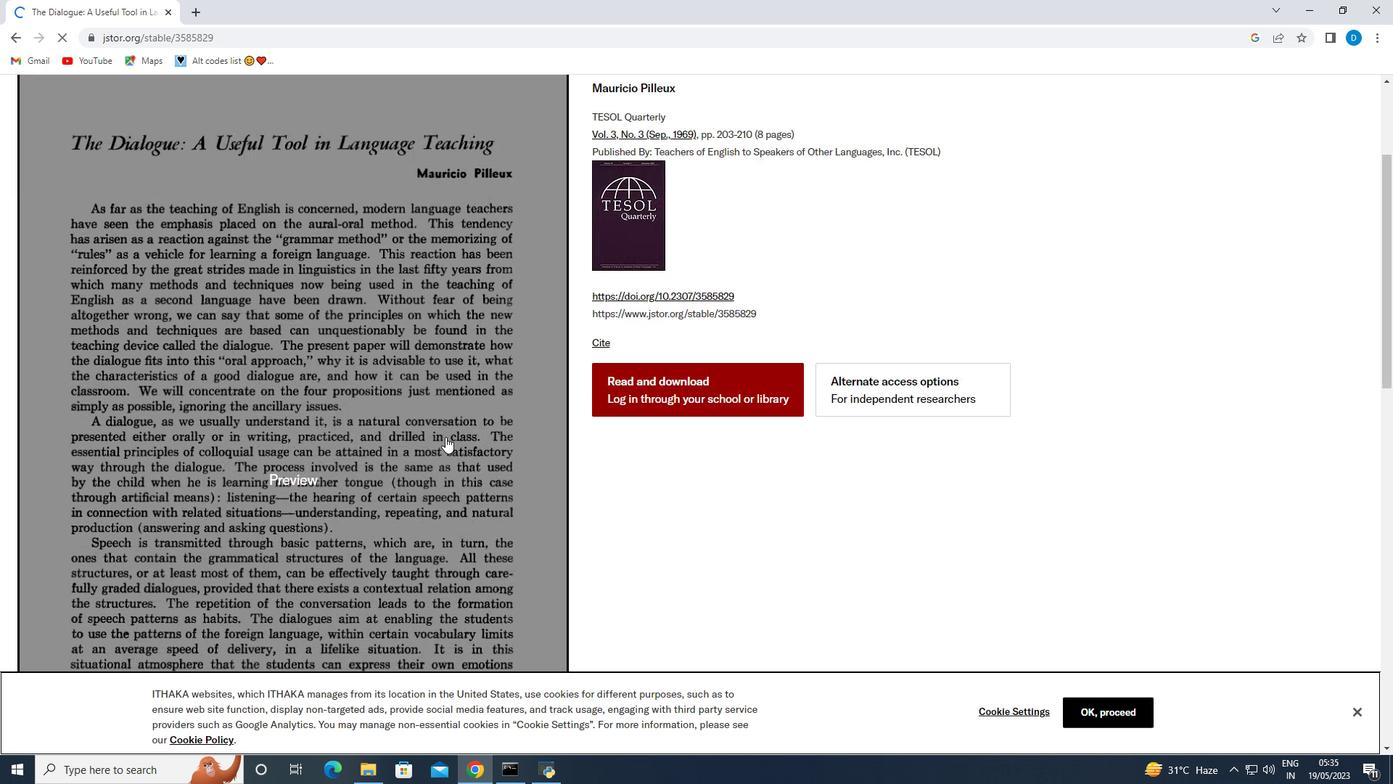 
Action: Mouse scrolled (465, 423) with delta (0, 0)
Screenshot: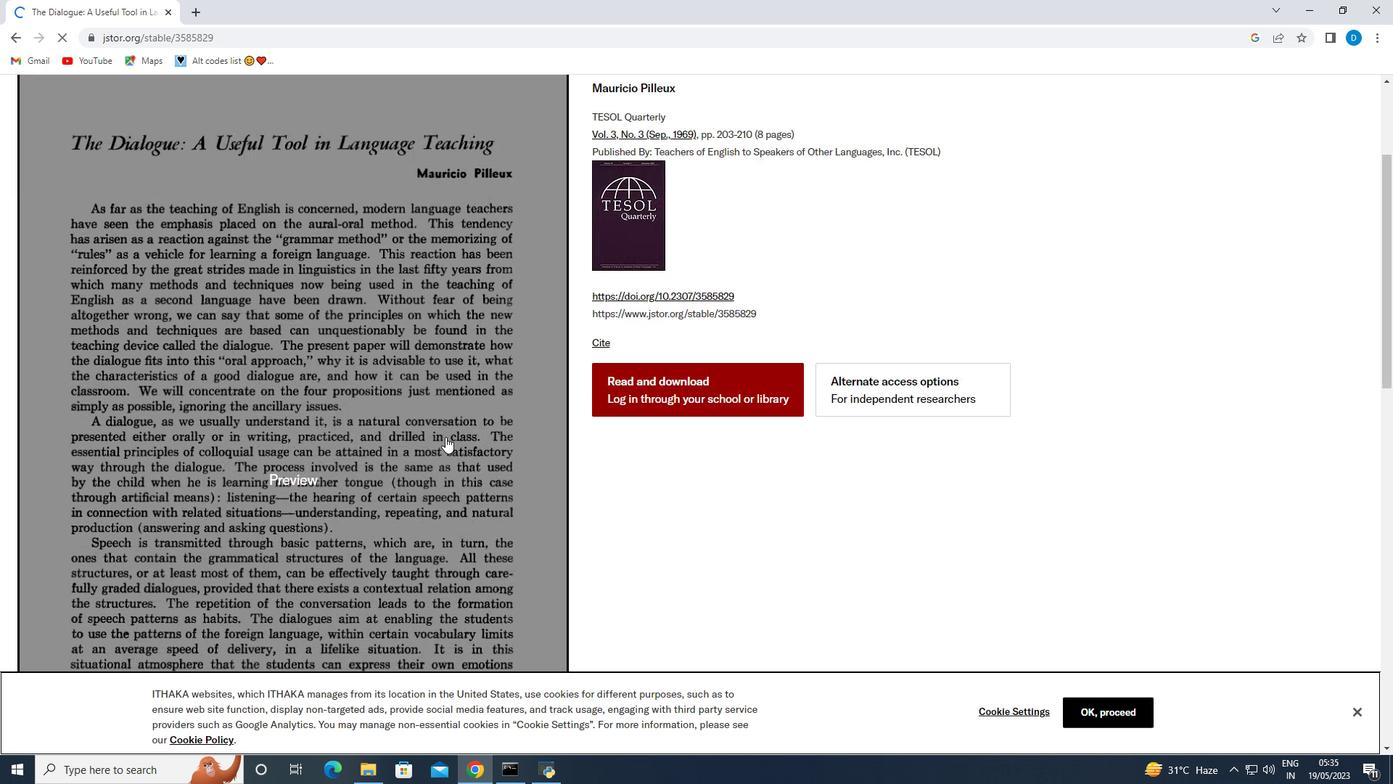 
Action: Mouse scrolled (465, 423) with delta (0, 0)
Screenshot: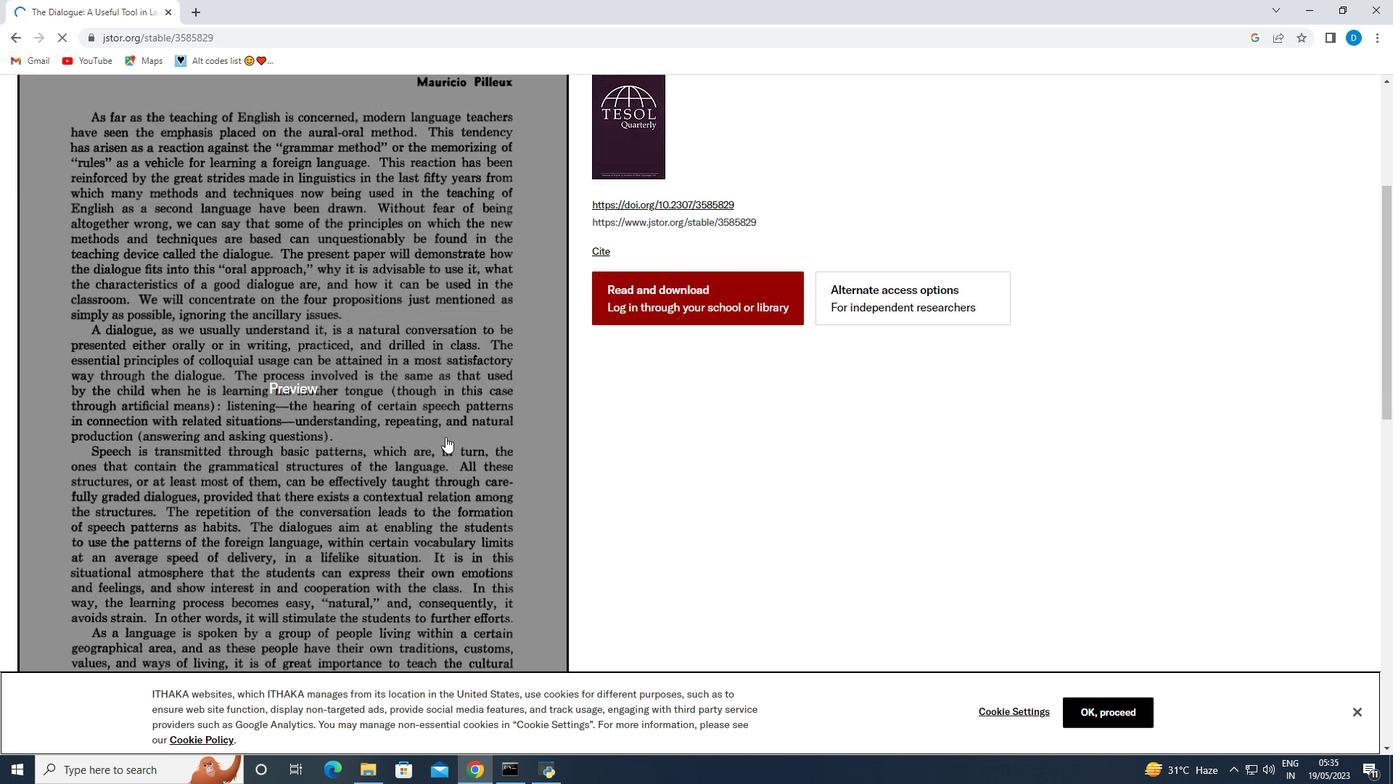 
Action: Mouse moved to (466, 423)
Screenshot: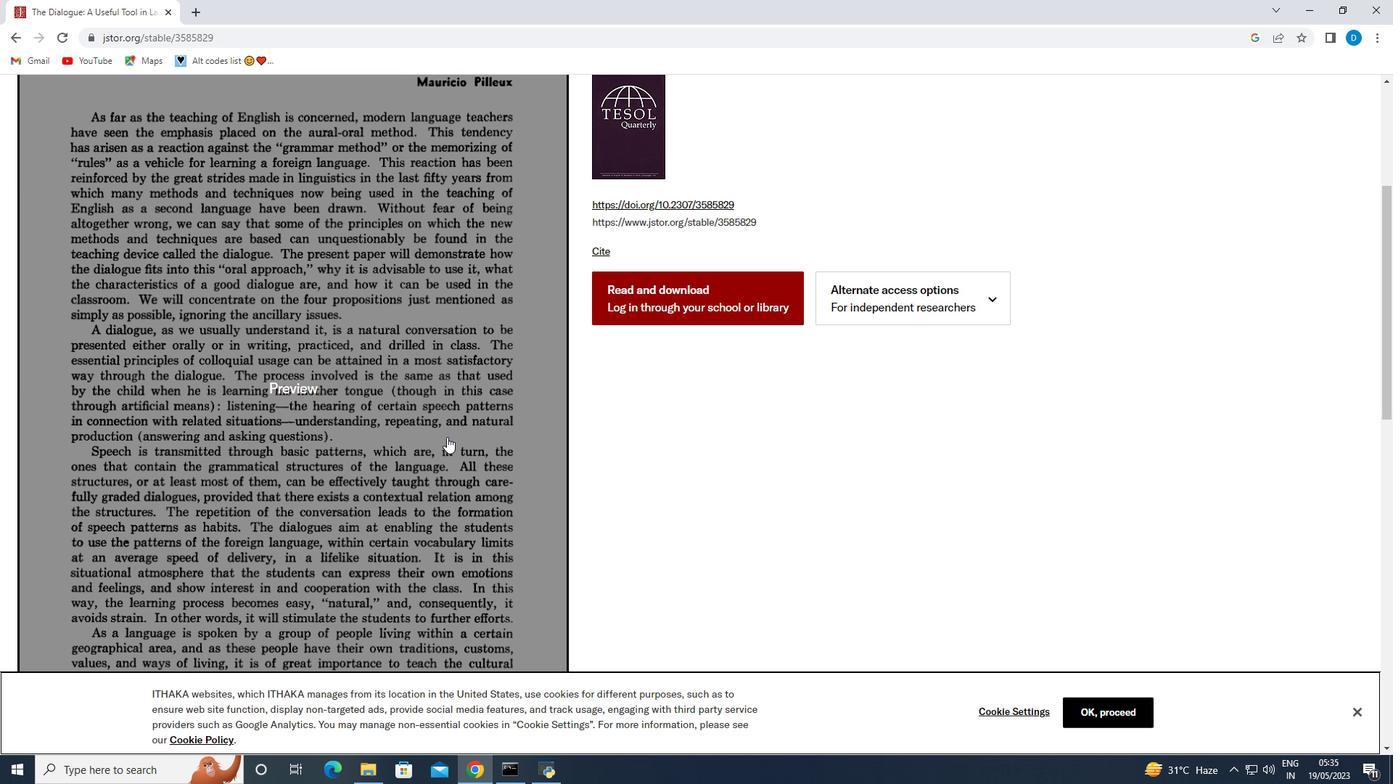 
Action: Mouse scrolled (466, 423) with delta (0, 0)
Screenshot: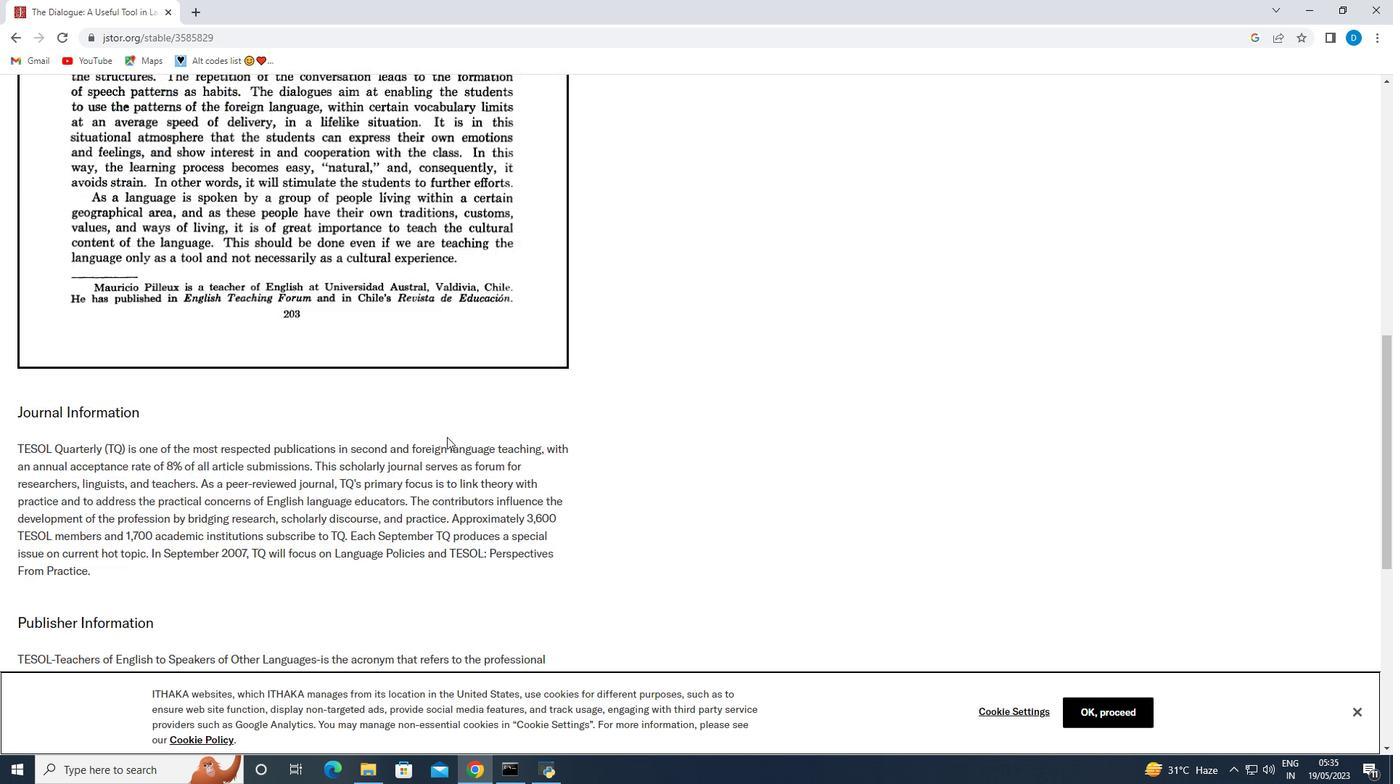 
Action: Mouse scrolled (466, 423) with delta (0, 0)
Screenshot: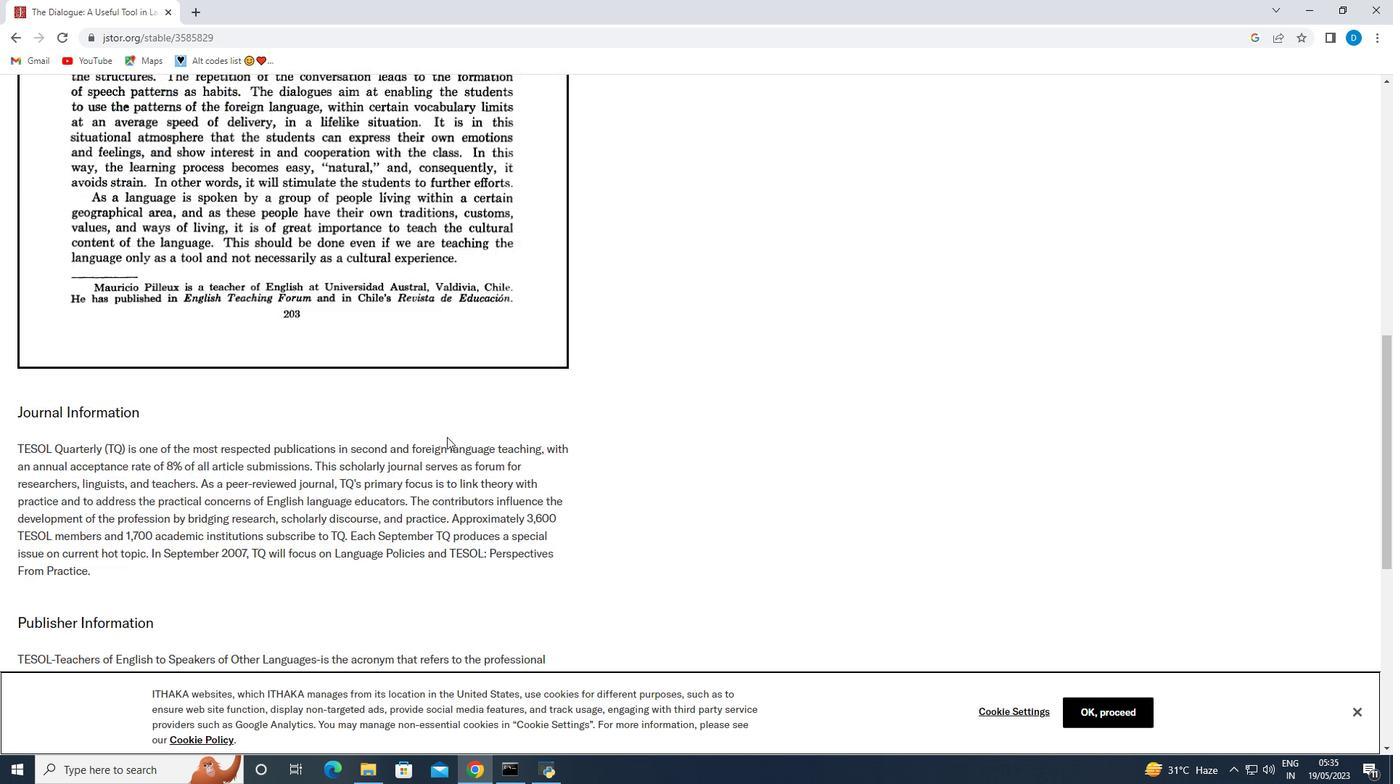 
Action: Mouse scrolled (466, 423) with delta (0, 0)
Screenshot: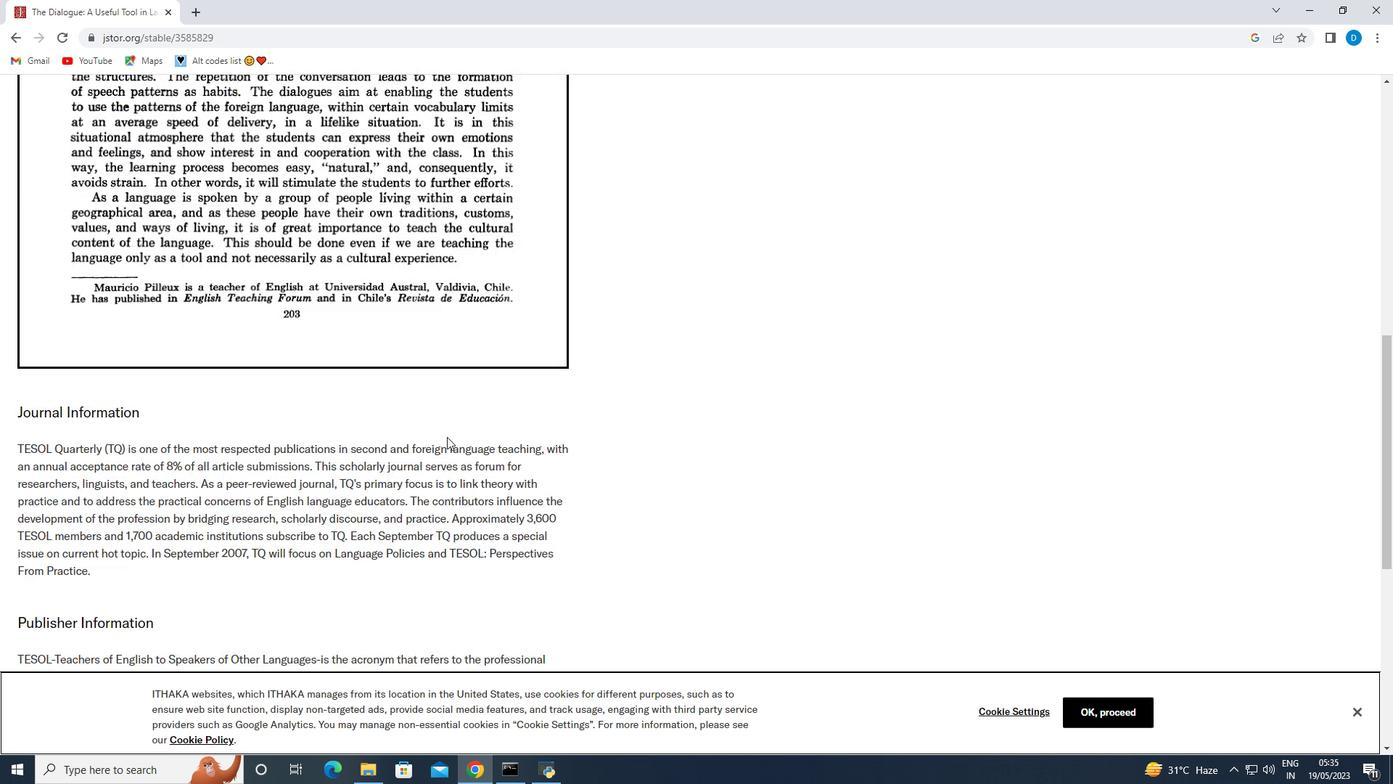 
Action: Mouse scrolled (466, 423) with delta (0, 0)
Screenshot: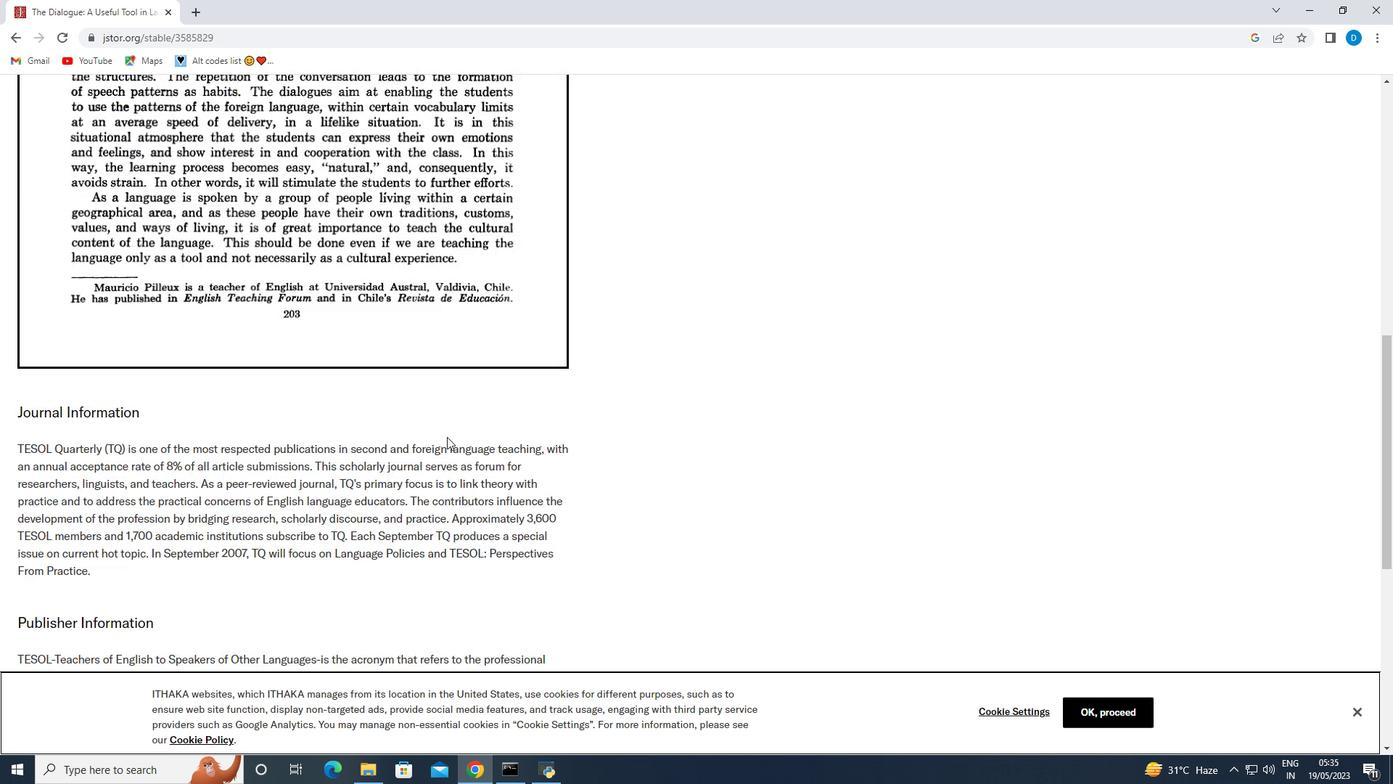 
Action: Mouse moved to (466, 423)
Screenshot: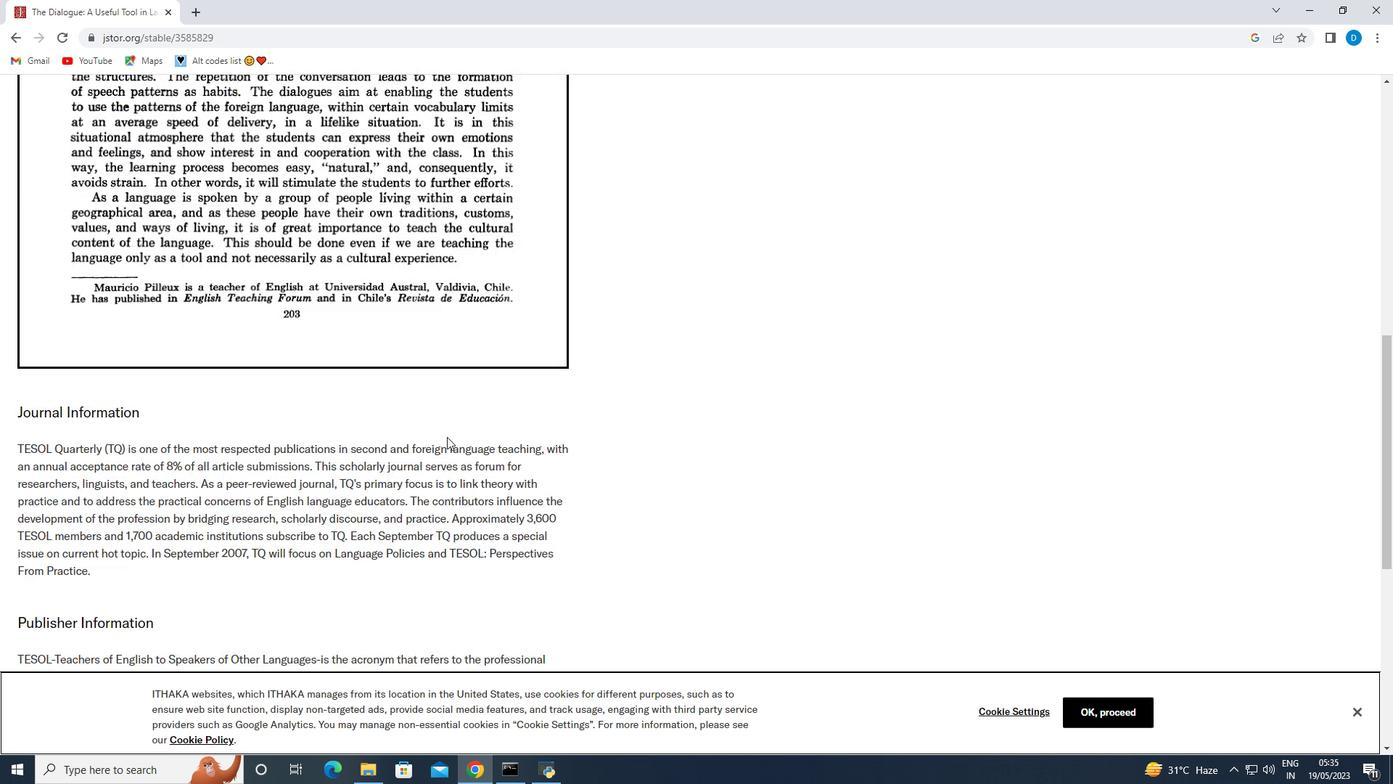 
Action: Mouse scrolled (466, 423) with delta (0, 0)
Screenshot: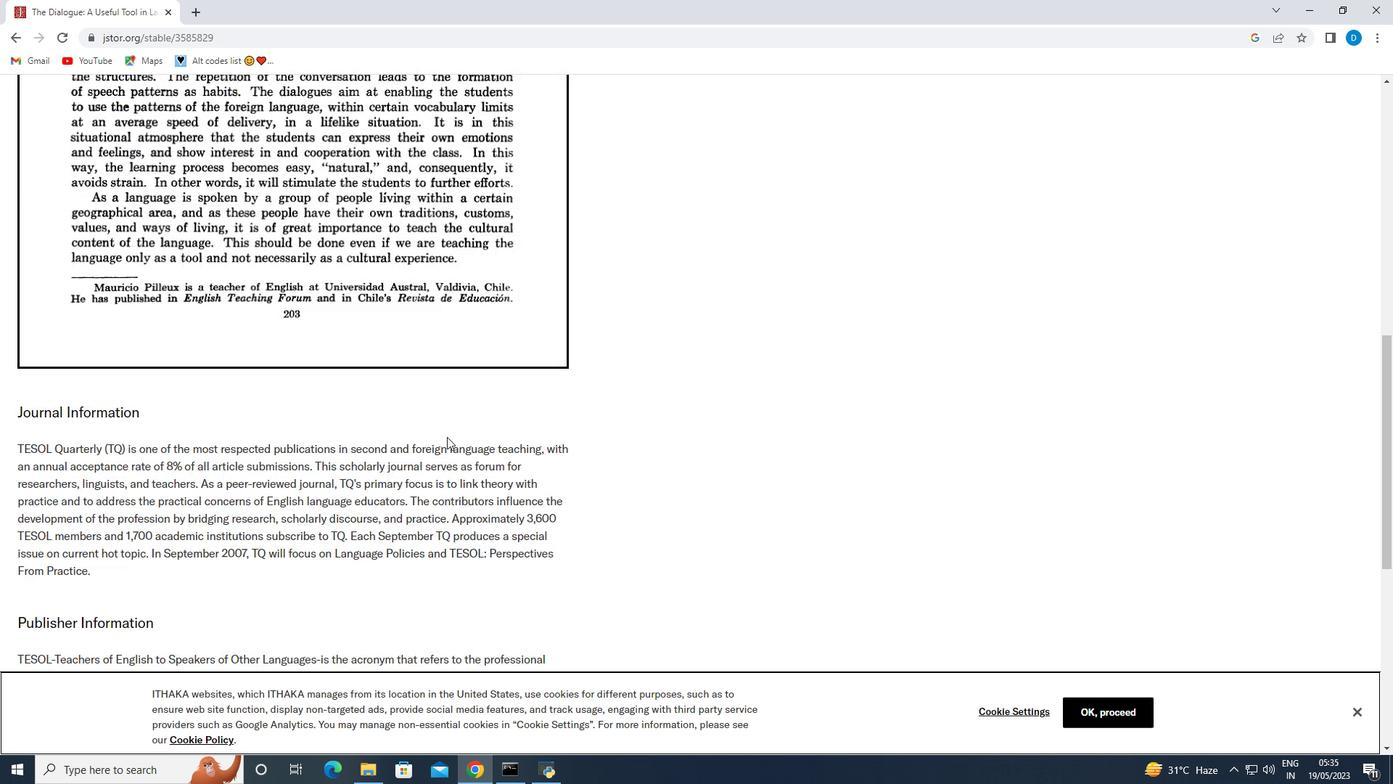 
Action: Mouse scrolled (466, 423) with delta (0, 0)
Screenshot: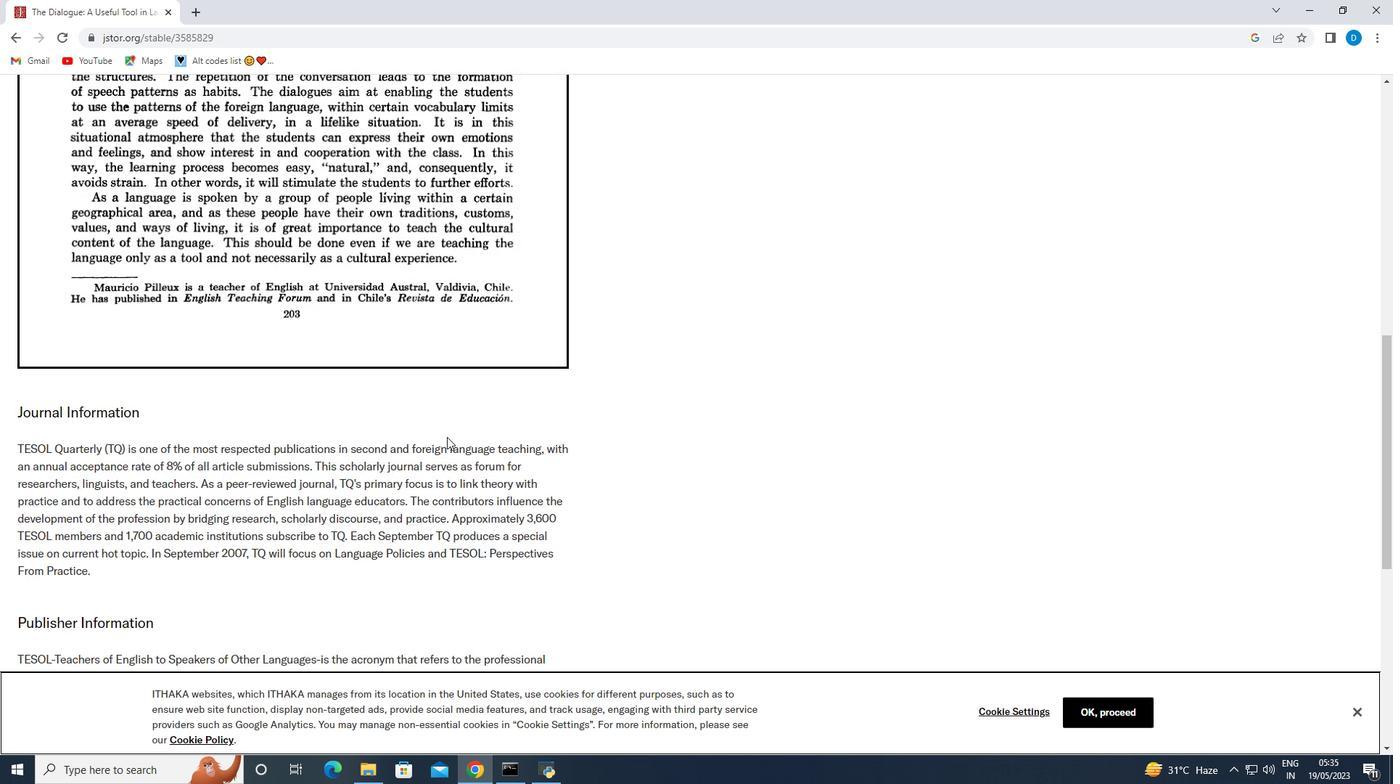 
Action: Mouse scrolled (466, 423) with delta (0, 0)
Screenshot: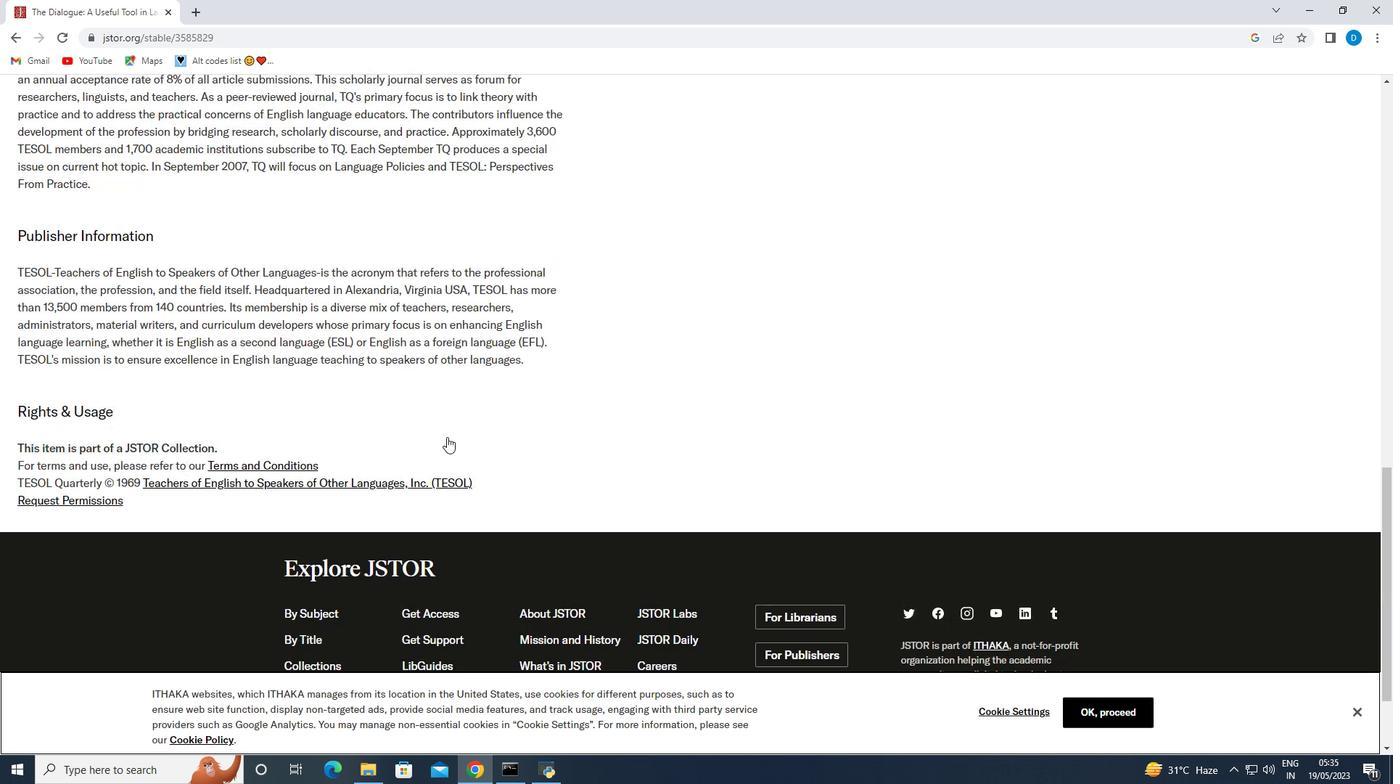 
Action: Mouse scrolled (466, 423) with delta (0, 0)
Screenshot: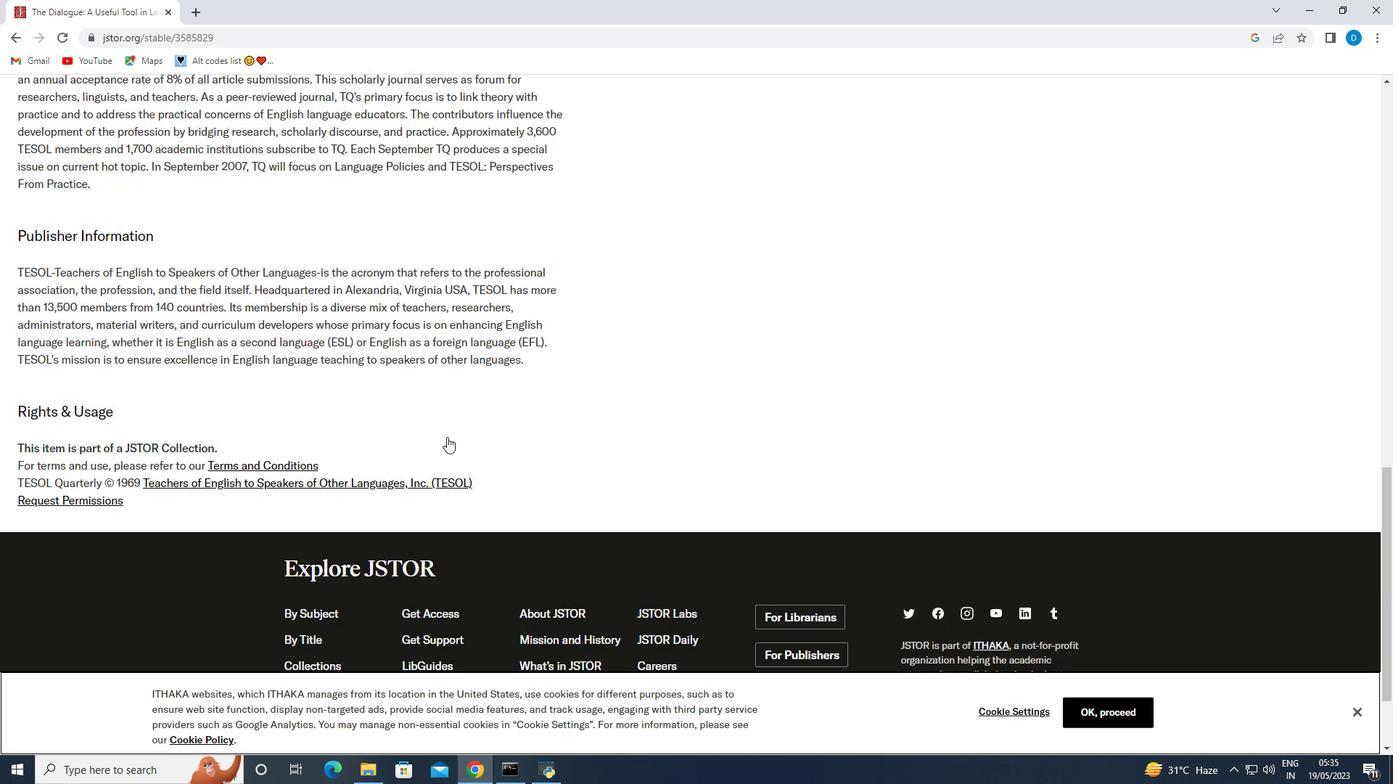 
Action: Mouse scrolled (466, 423) with delta (0, 0)
Screenshot: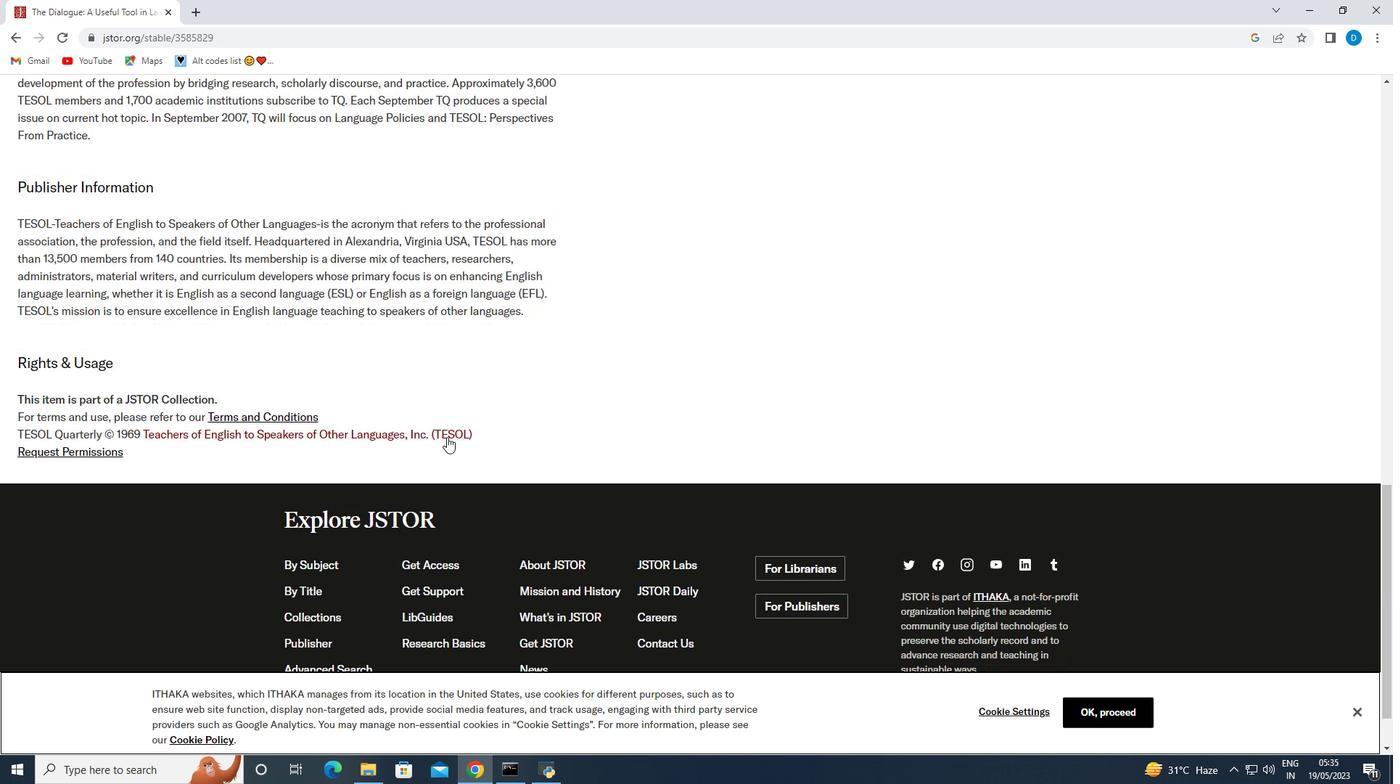 
Action: Mouse scrolled (466, 423) with delta (0, 0)
Screenshot: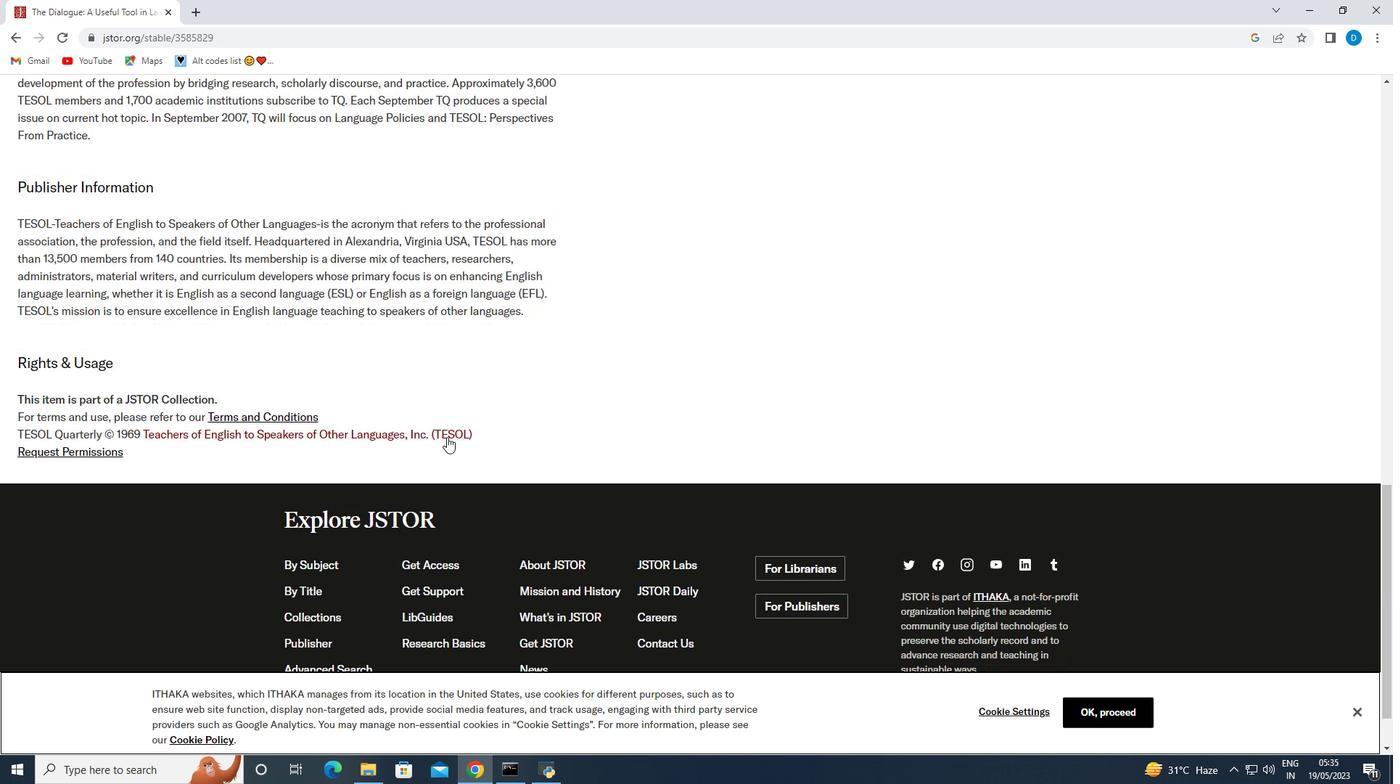 
Action: Mouse scrolled (466, 423) with delta (0, 0)
Screenshot: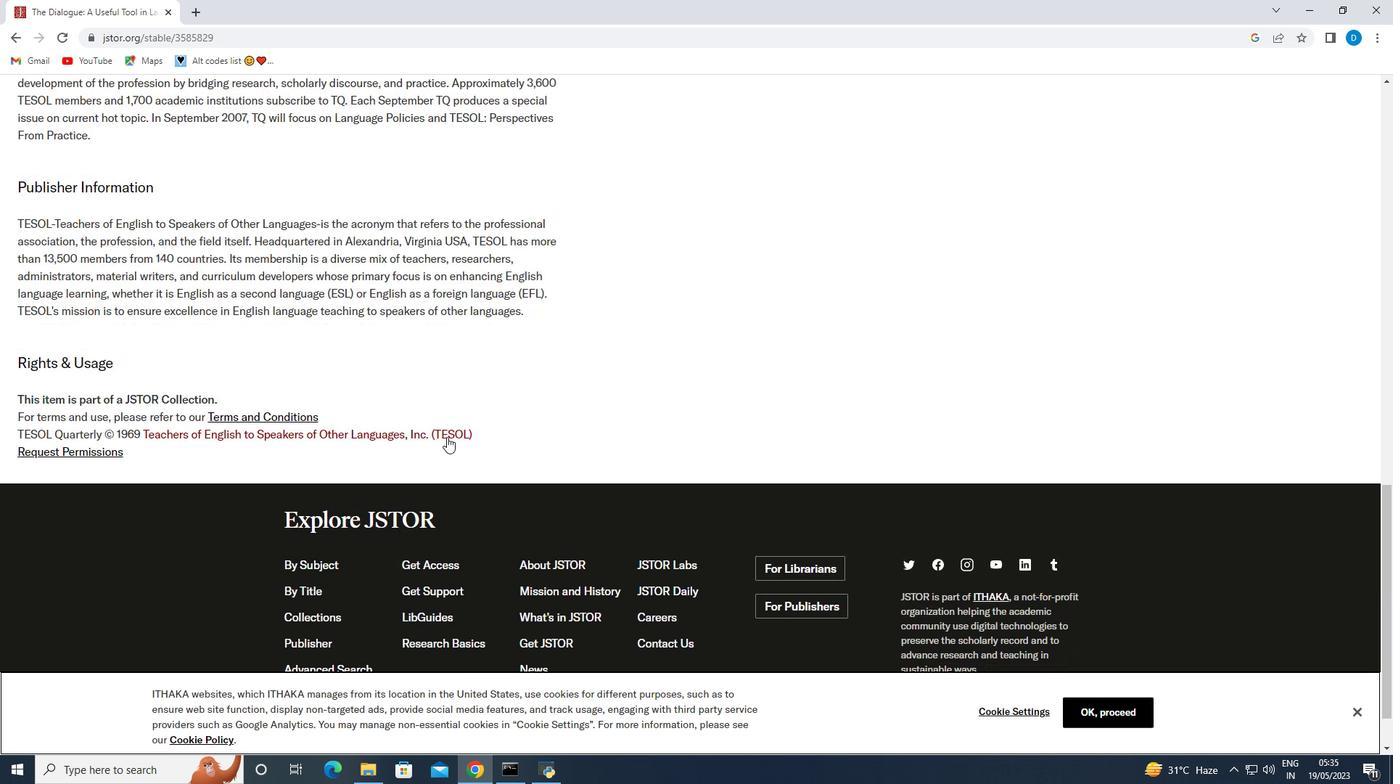 
Action: Mouse scrolled (466, 423) with delta (0, 0)
Screenshot: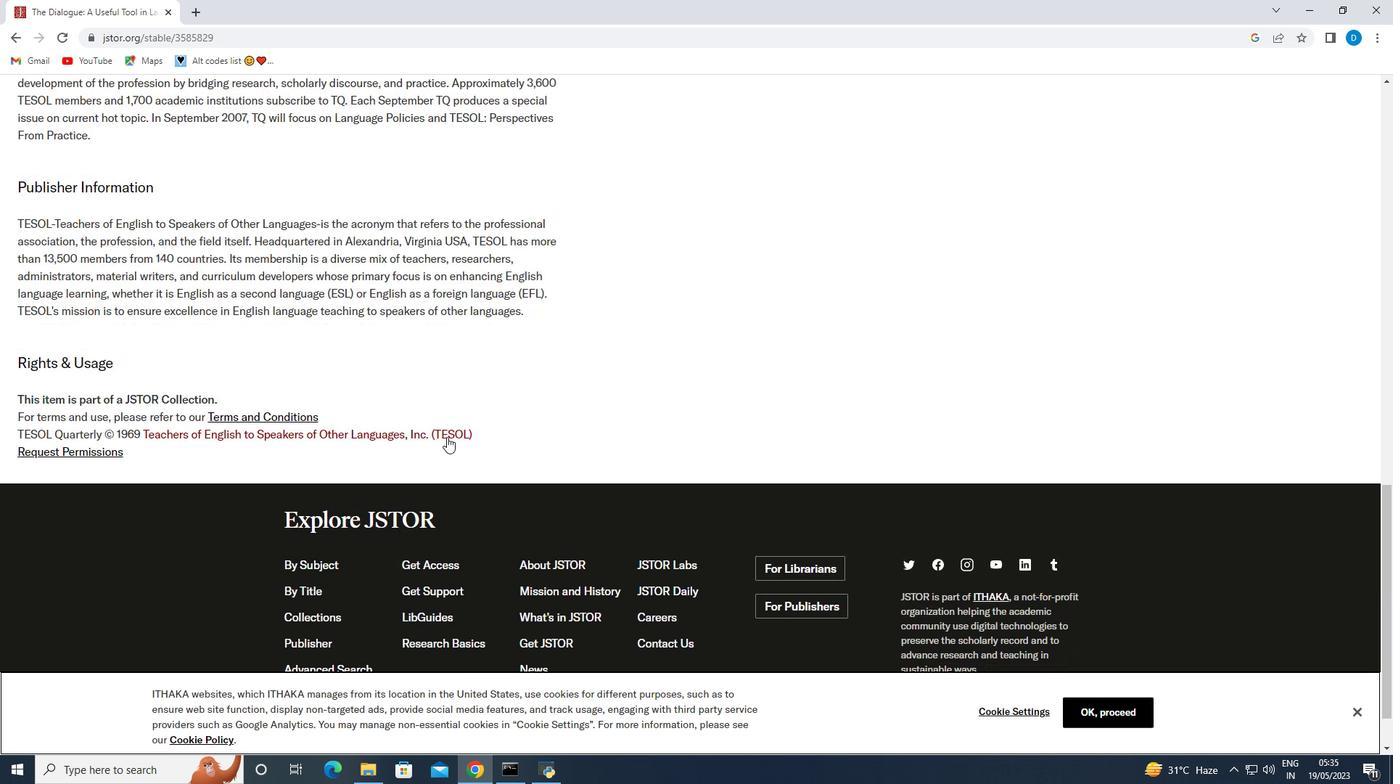 
Action: Mouse moved to (92, 7)
Screenshot: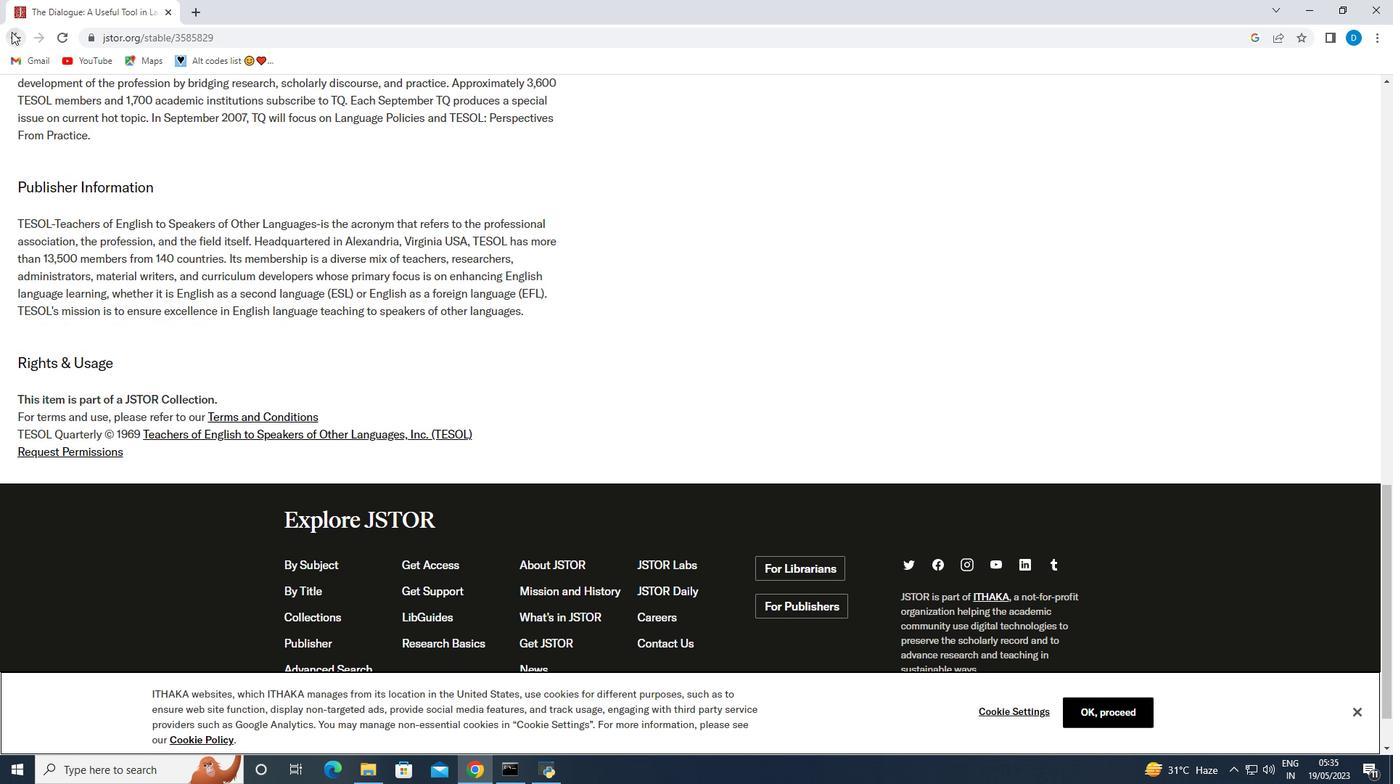 
Action: Mouse pressed left at (92, 7)
Screenshot: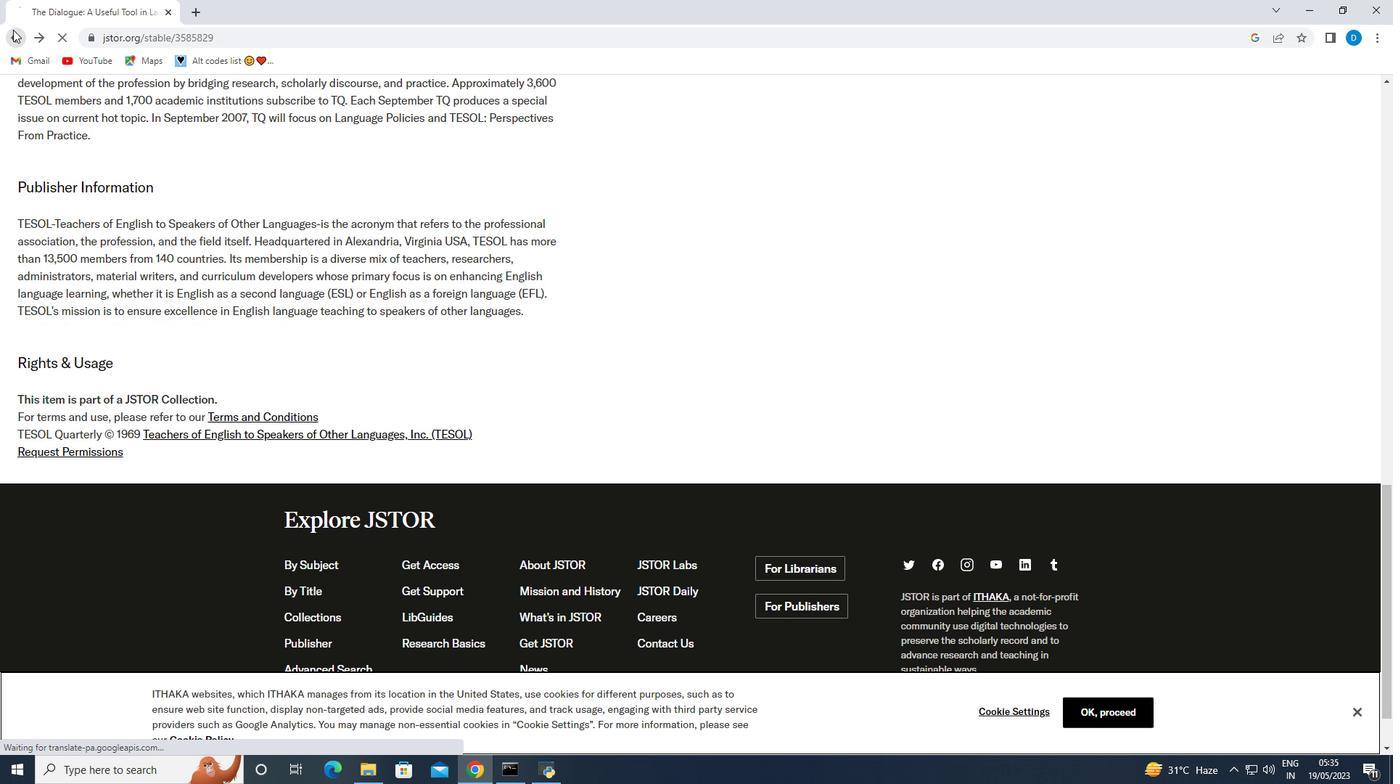 
Action: Mouse moved to (230, 153)
Screenshot: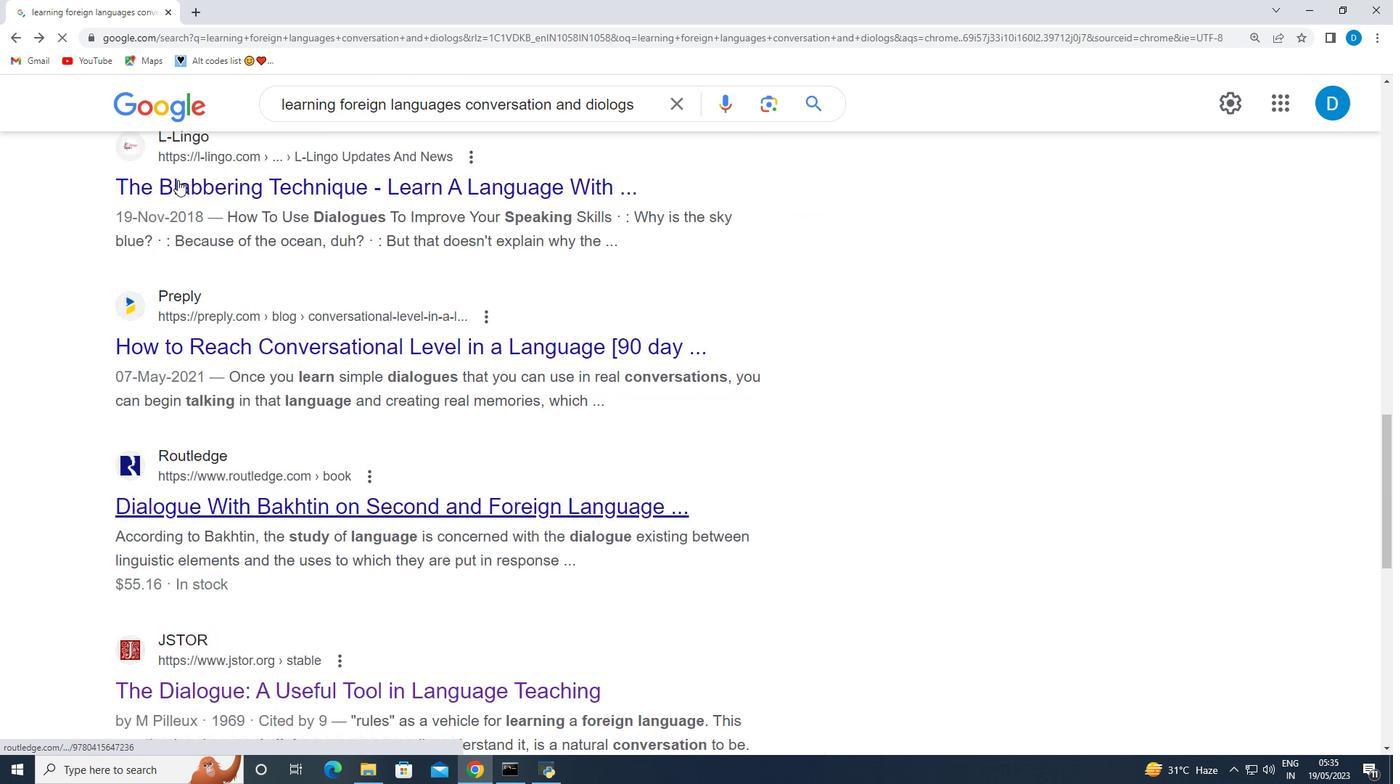 
Action: Mouse scrolled (230, 153) with delta (0, 0)
Screenshot: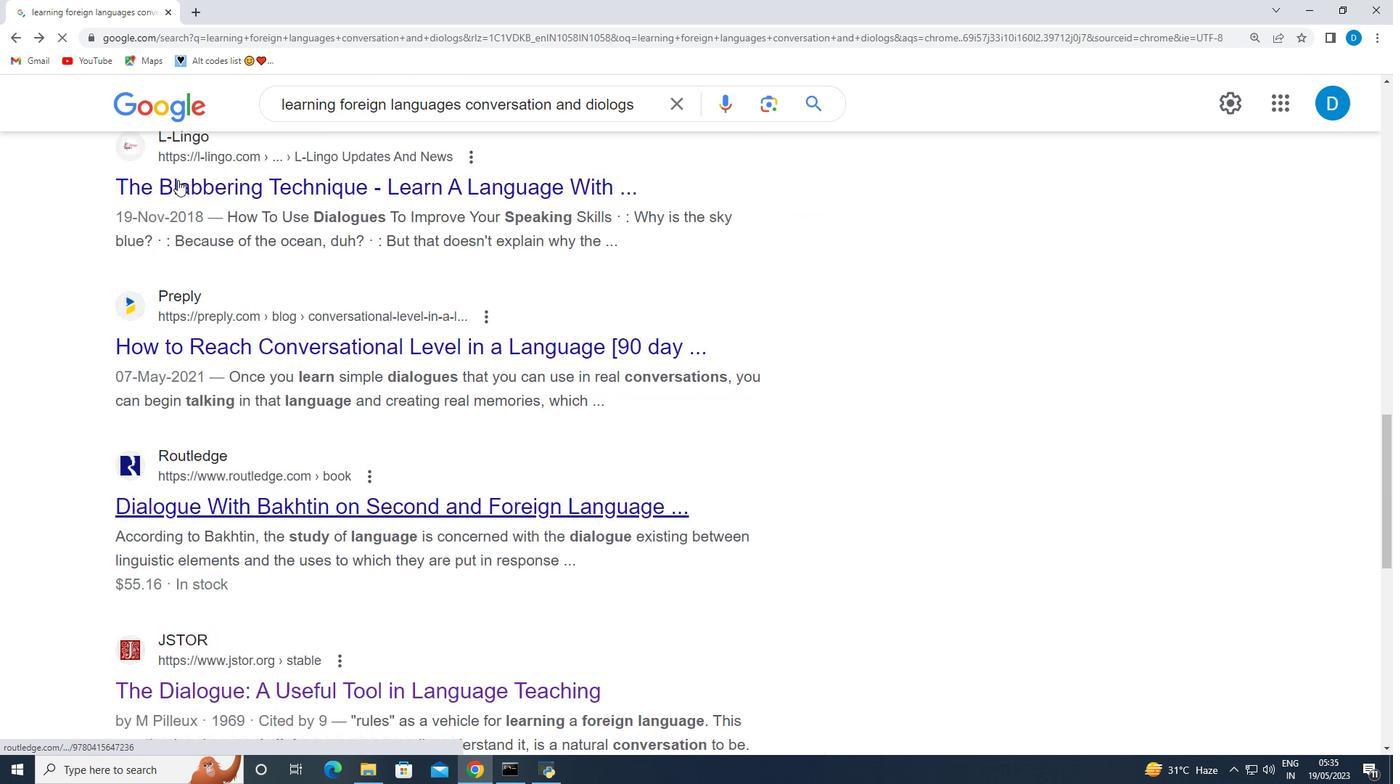 
Action: Mouse moved to (230, 153)
Screenshot: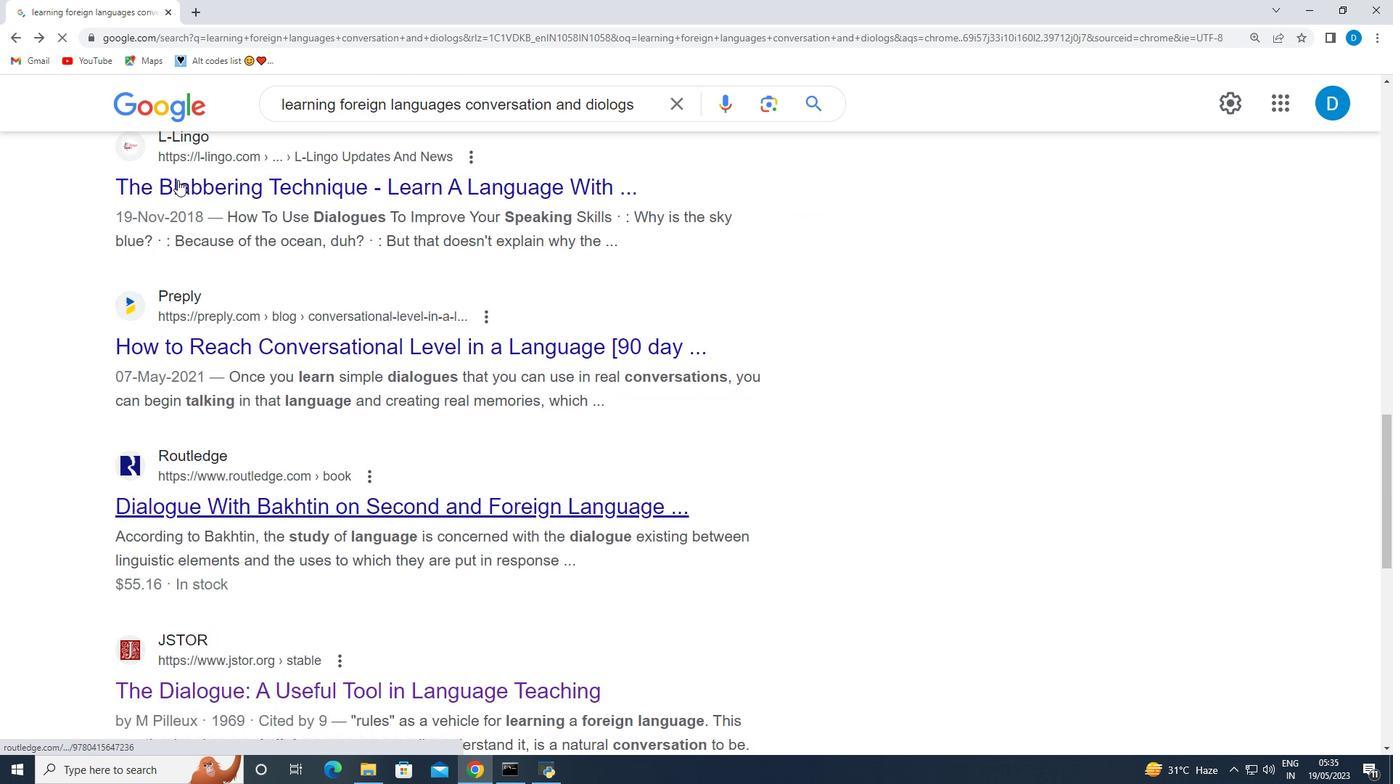 
Action: Mouse scrolled (230, 153) with delta (0, 0)
Screenshot: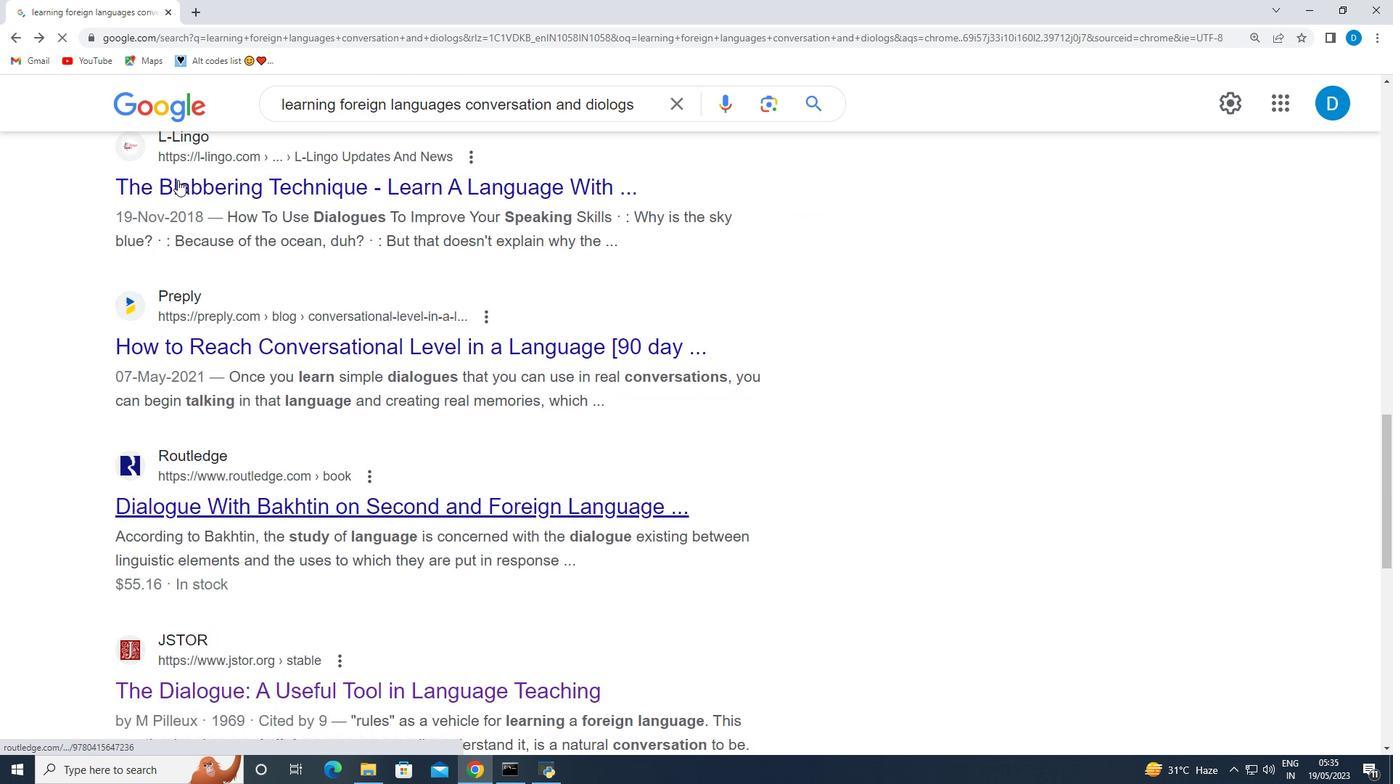 
Action: Mouse moved to (231, 153)
Screenshot: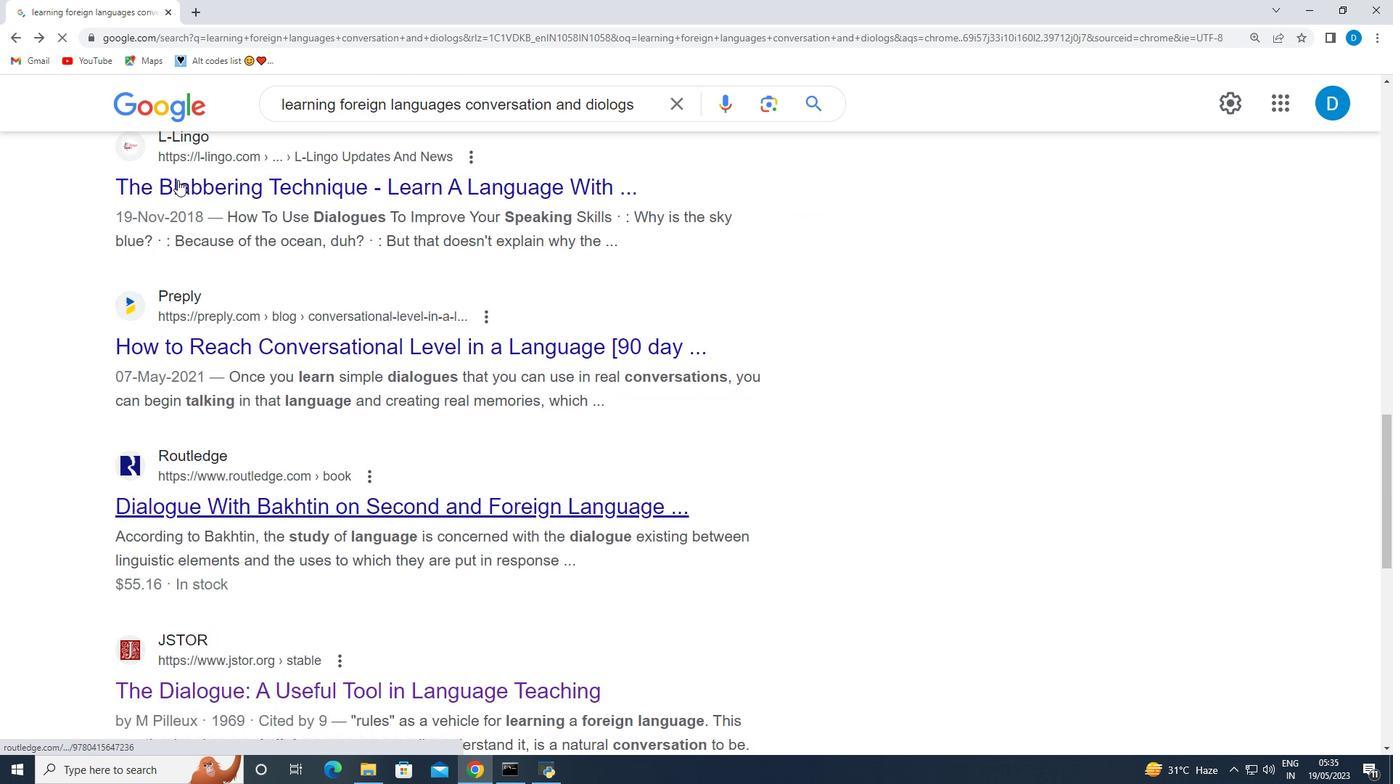
Action: Mouse scrolled (231, 153) with delta (0, 0)
Screenshot: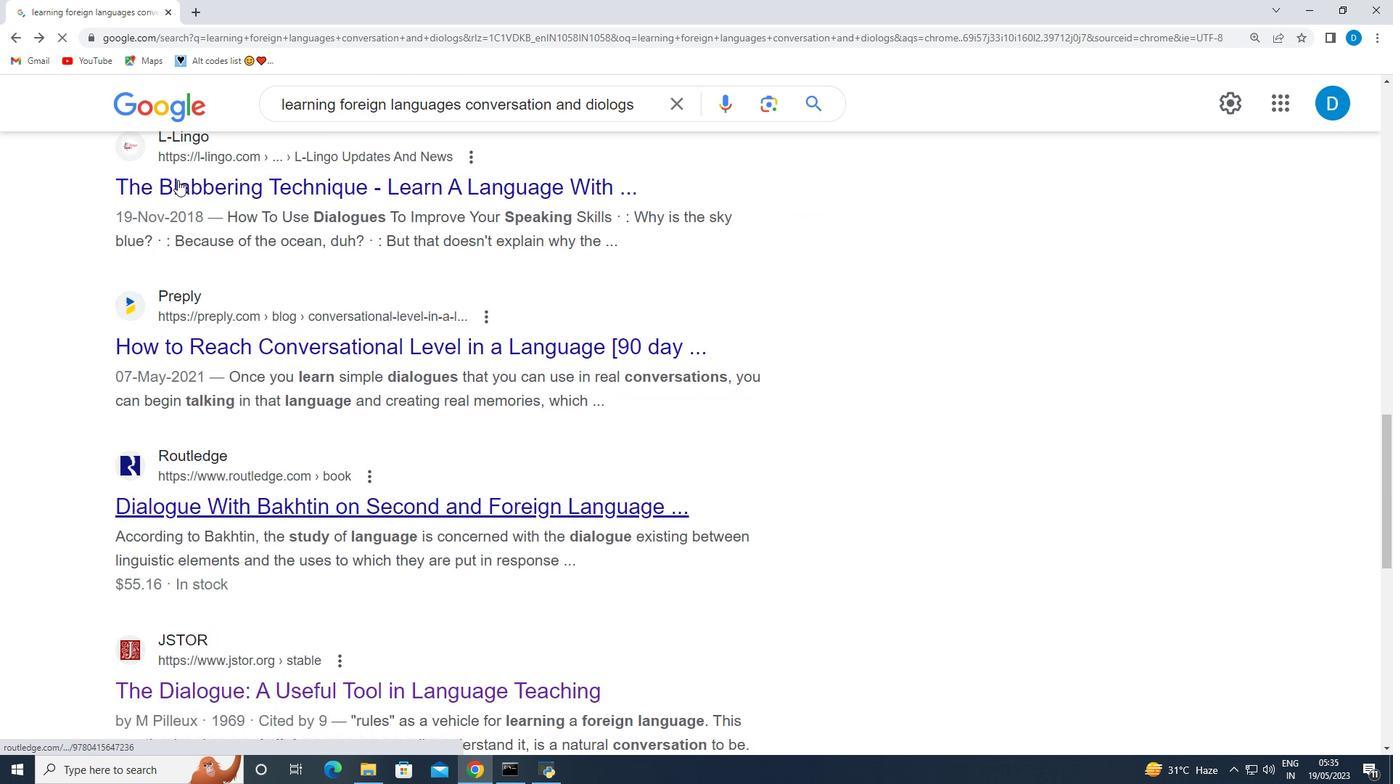 
Action: Mouse moved to (231, 153)
Screenshot: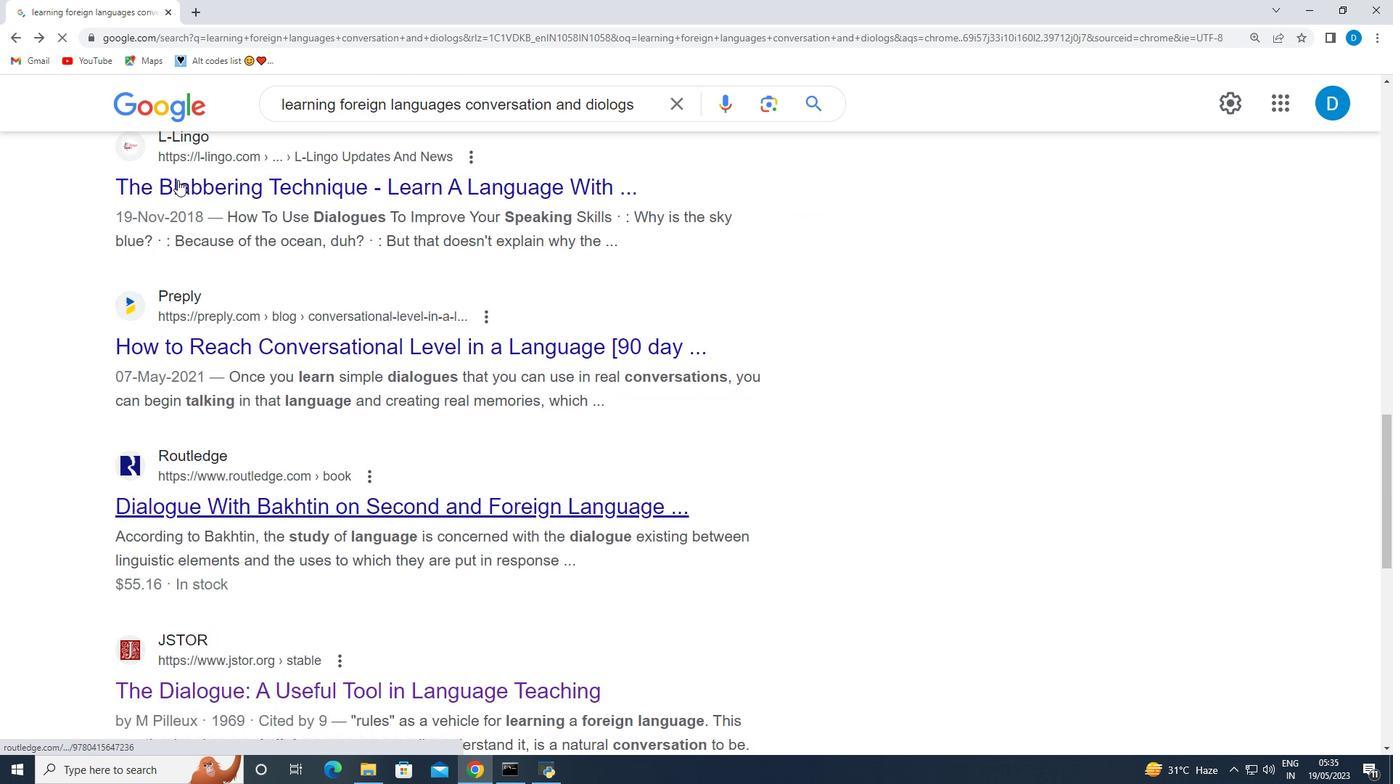 
Action: Mouse scrolled (231, 153) with delta (0, 0)
Screenshot: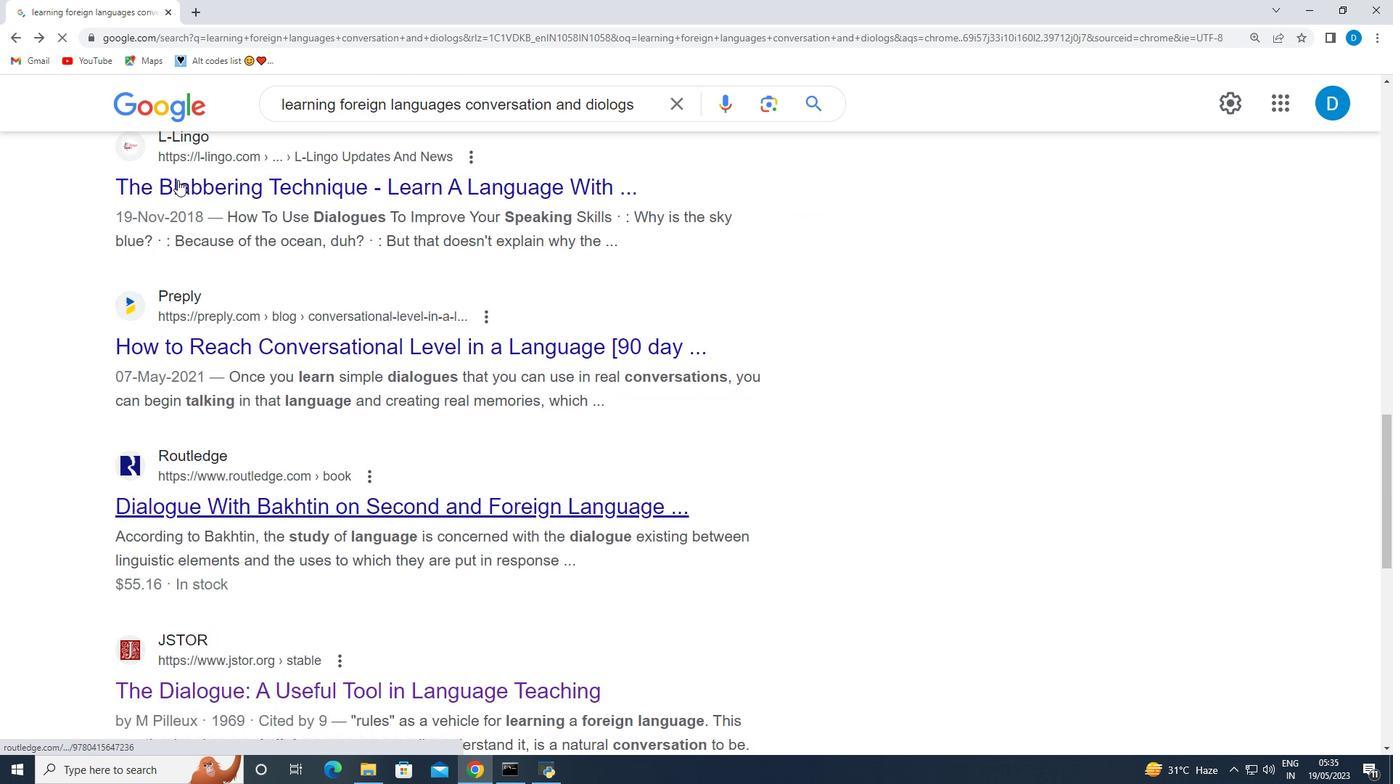 
Action: Mouse scrolled (231, 153) with delta (0, 0)
Screenshot: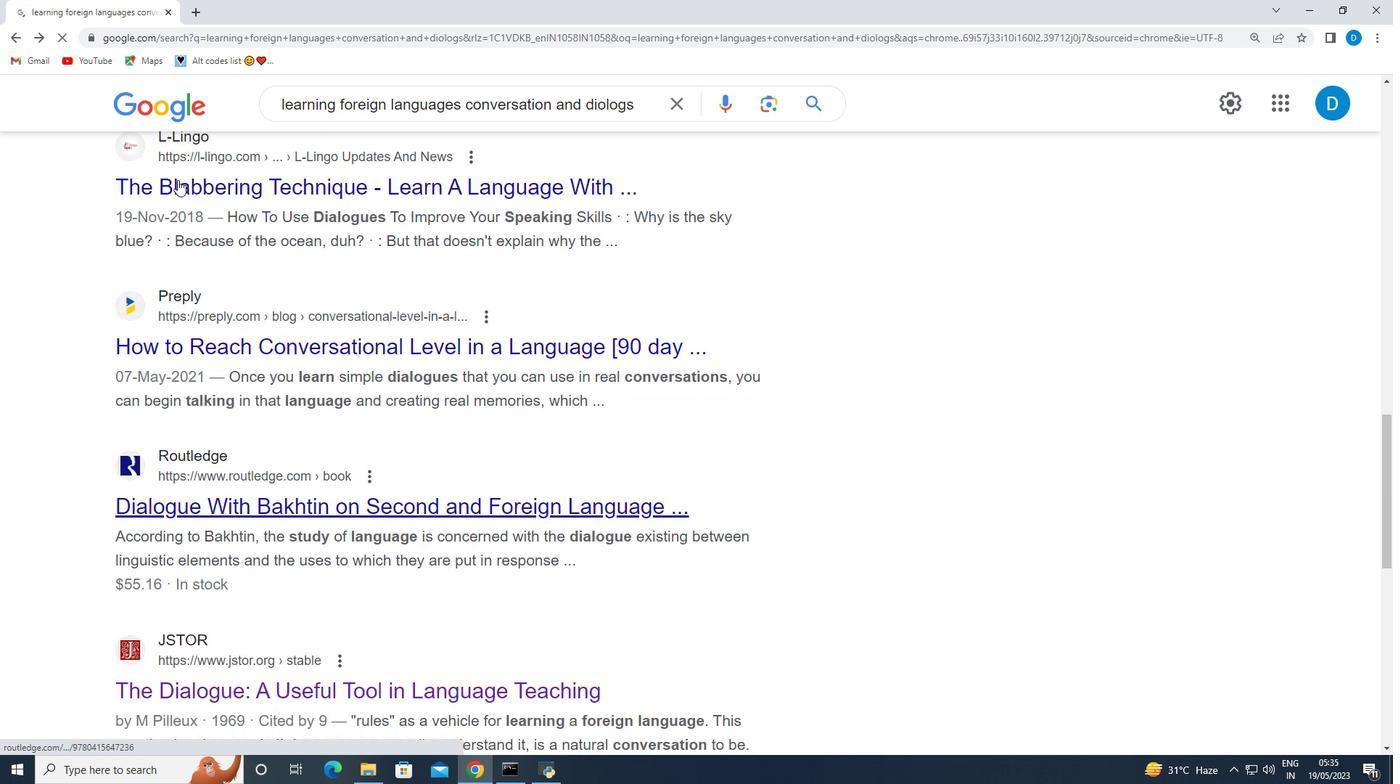 
Action: Mouse moved to (234, 148)
Screenshot: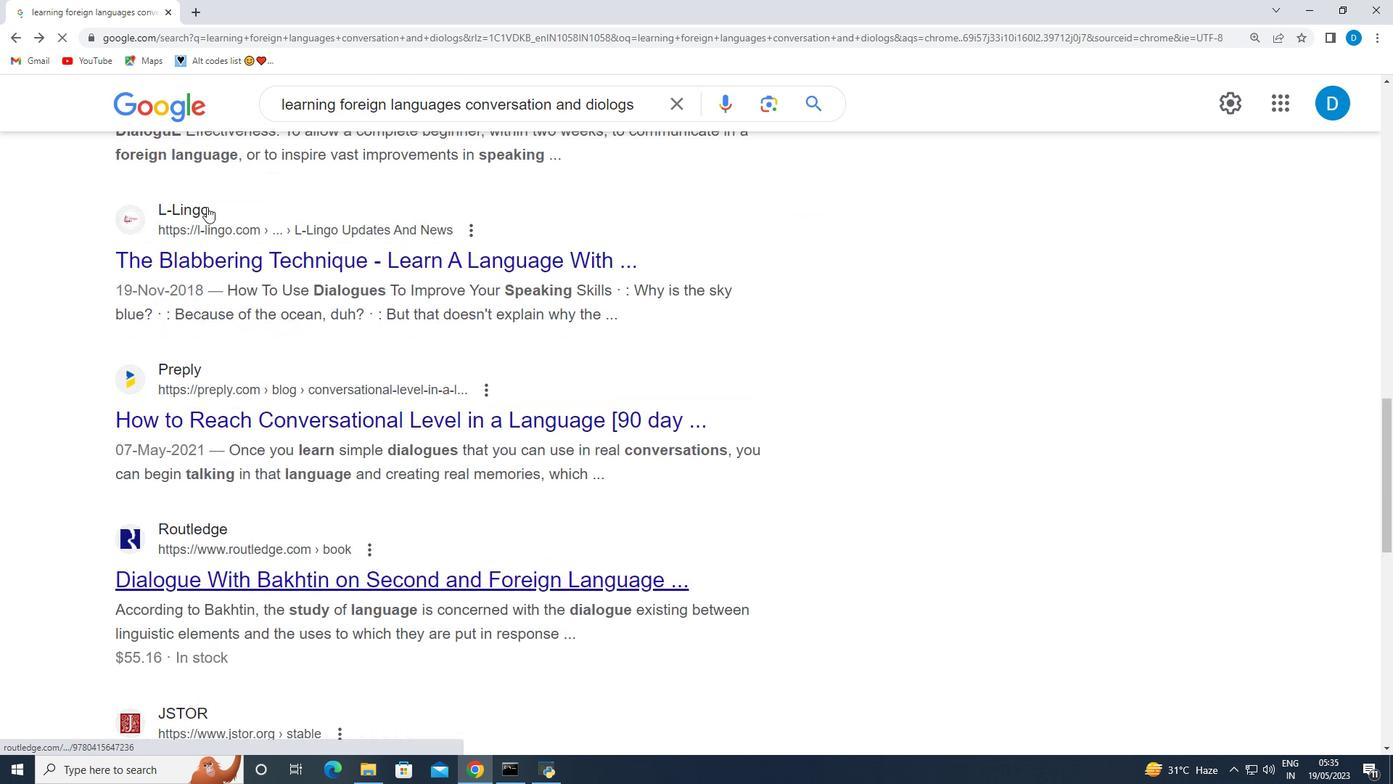 
Action: Mouse scrolled (233, 150) with delta (0, 0)
Screenshot: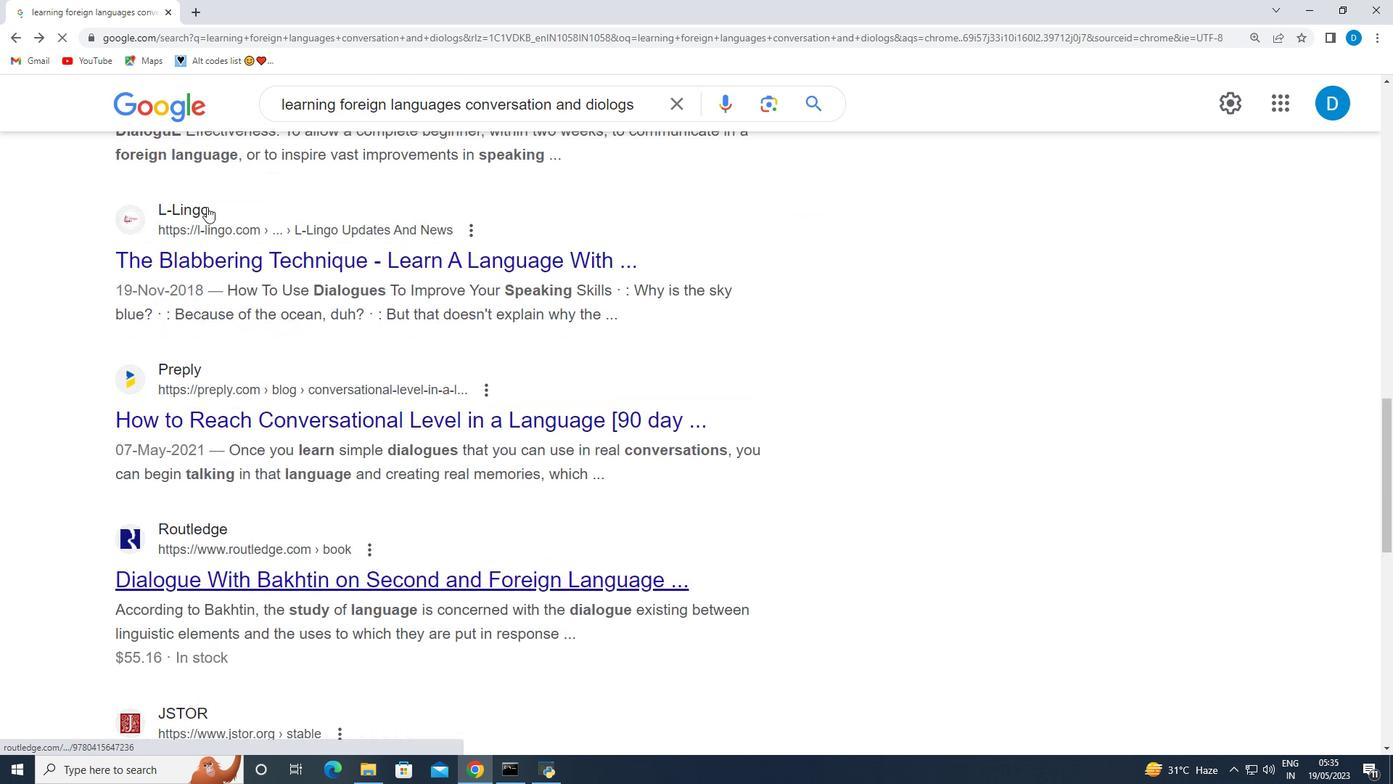
Action: Mouse moved to (260, 186)
Screenshot: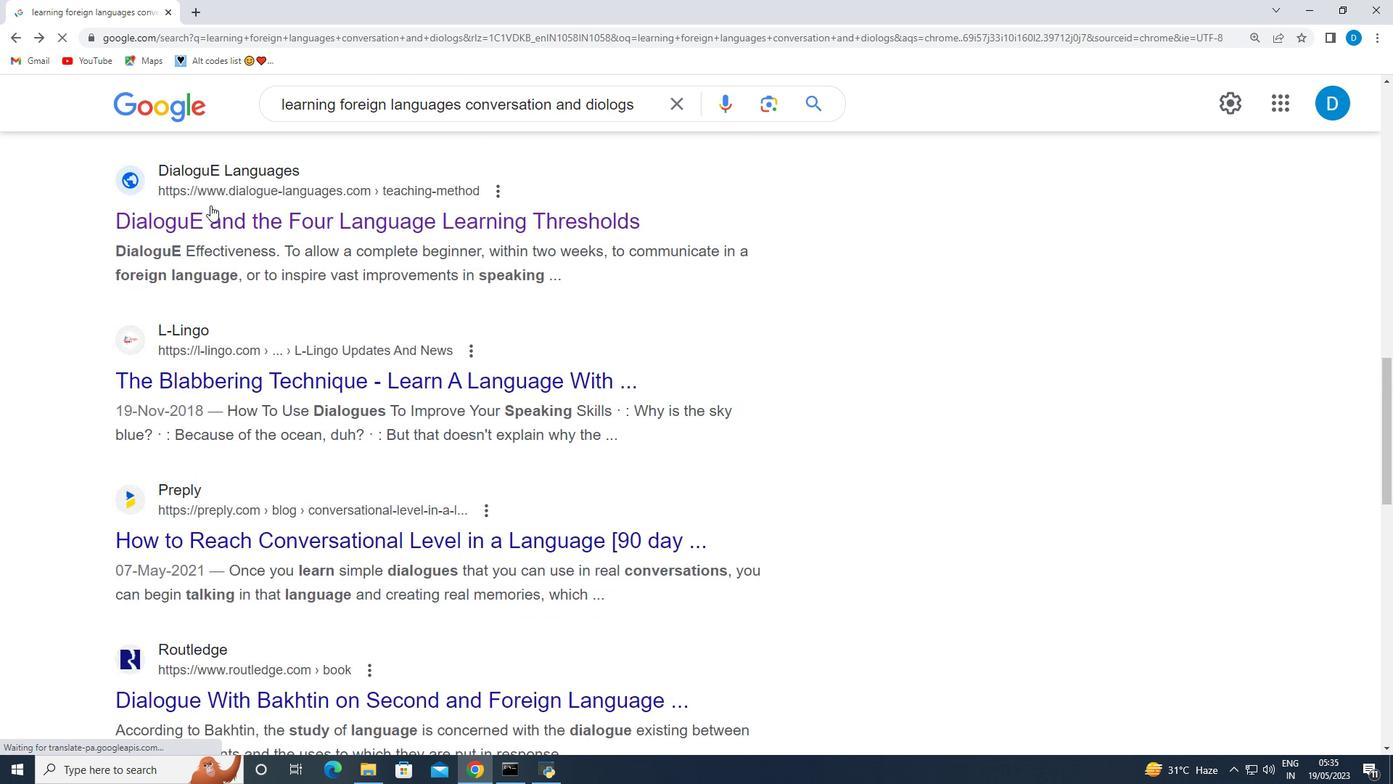
Action: Mouse scrolled (260, 187) with delta (0, 0)
Screenshot: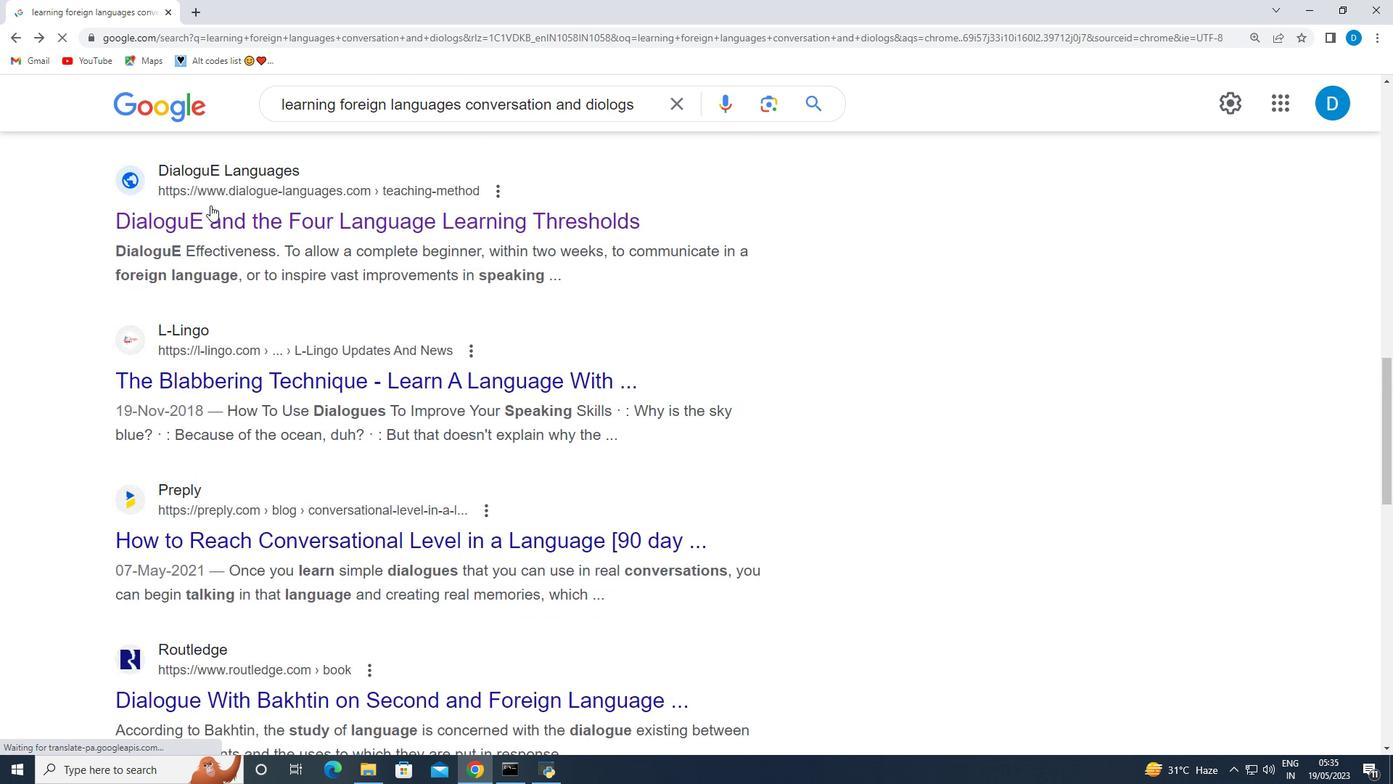 
Action: Mouse moved to (261, 186)
Screenshot: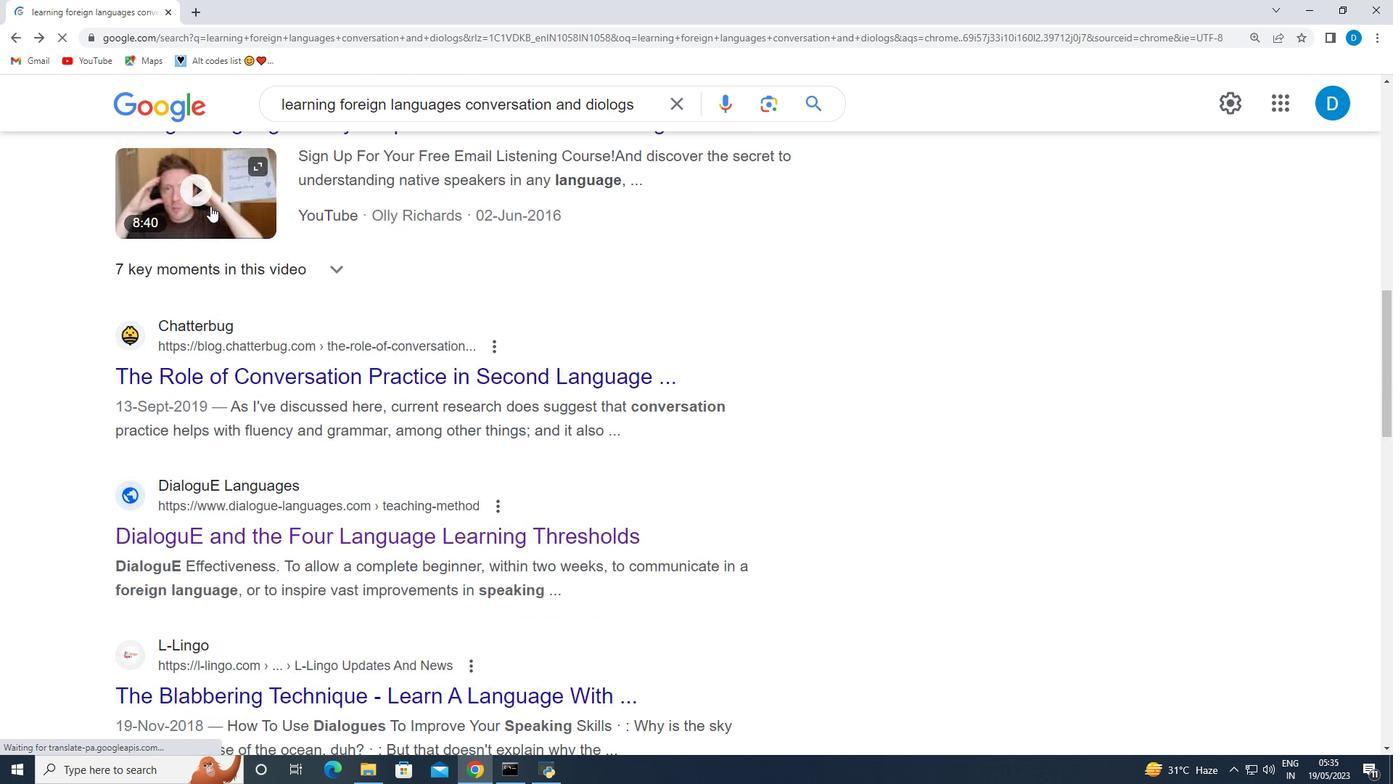 
Action: Mouse scrolled (260, 187) with delta (0, 0)
Screenshot: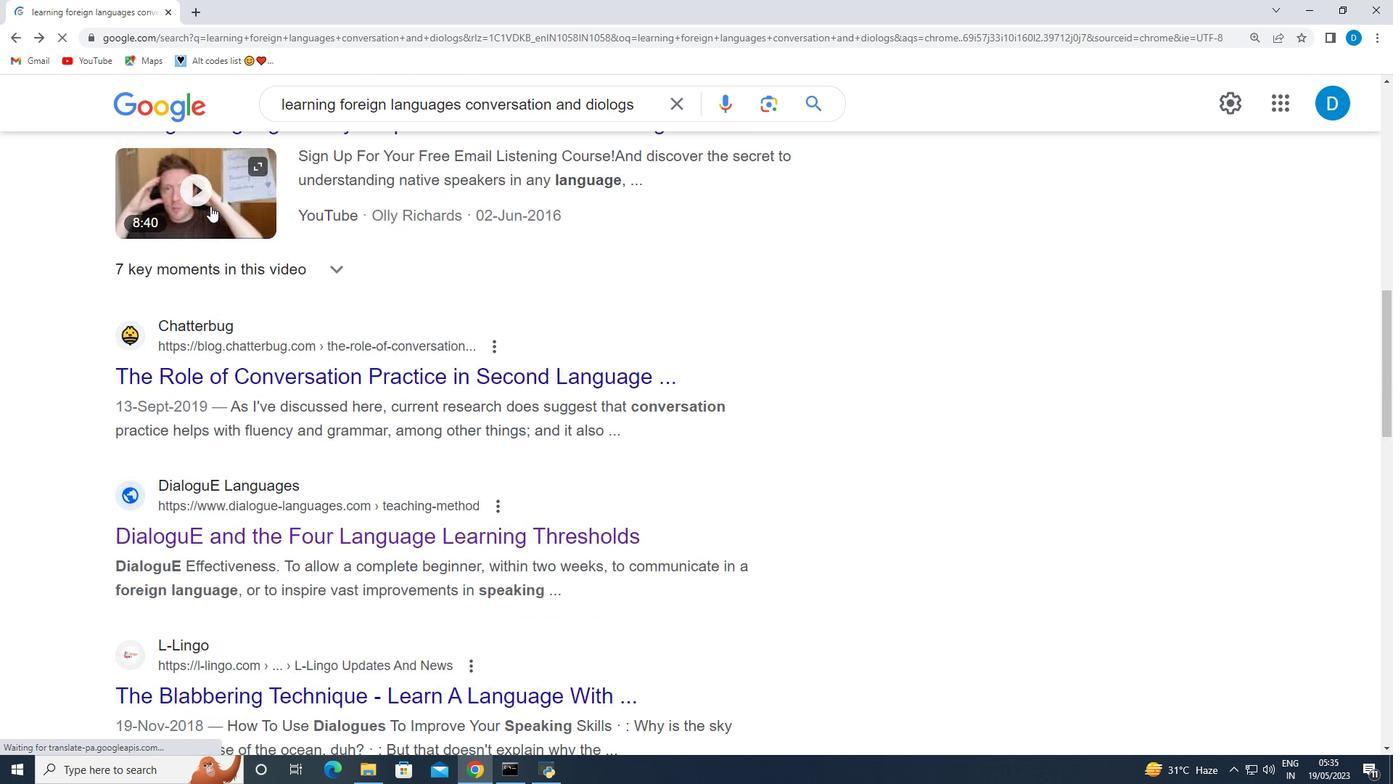 
Action: Mouse moved to (261, 185)
Screenshot: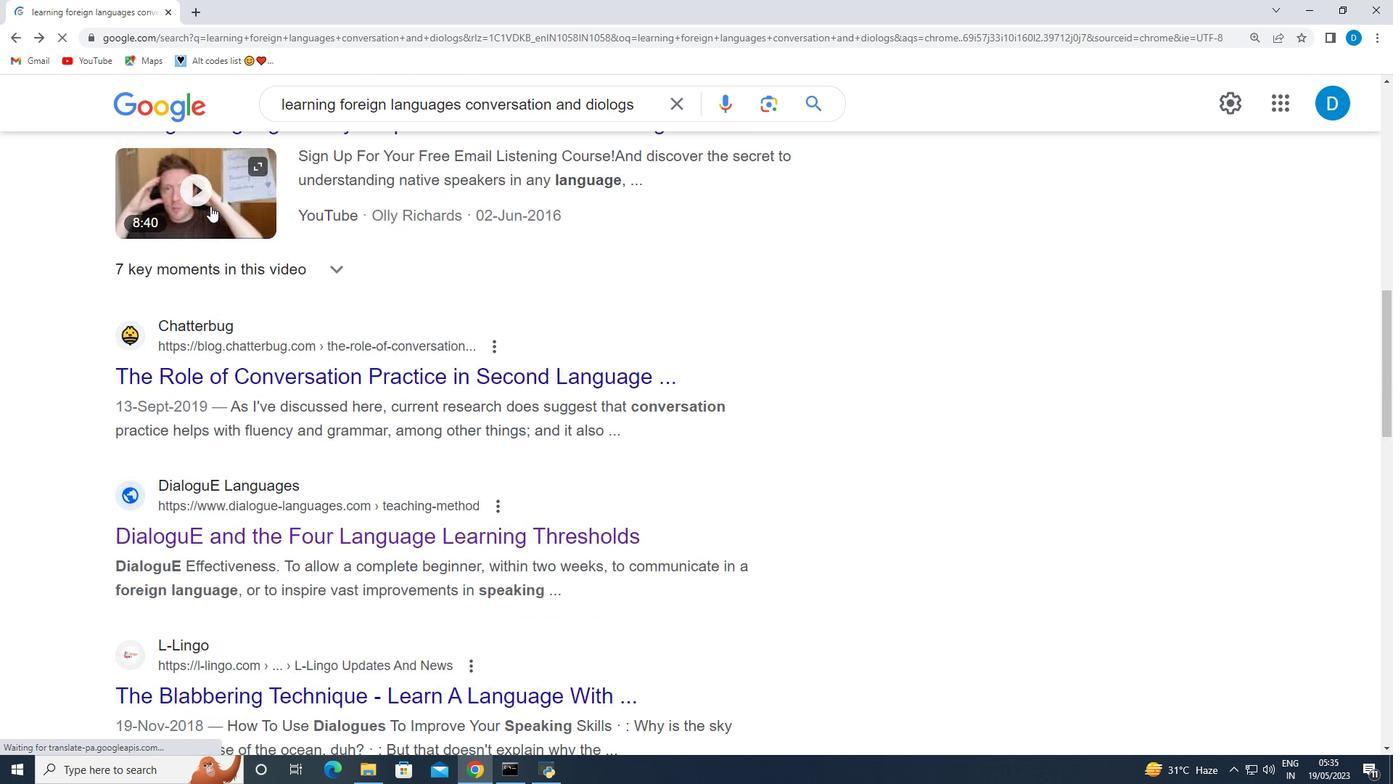 
Action: Mouse scrolled (261, 187) with delta (0, 0)
Screenshot: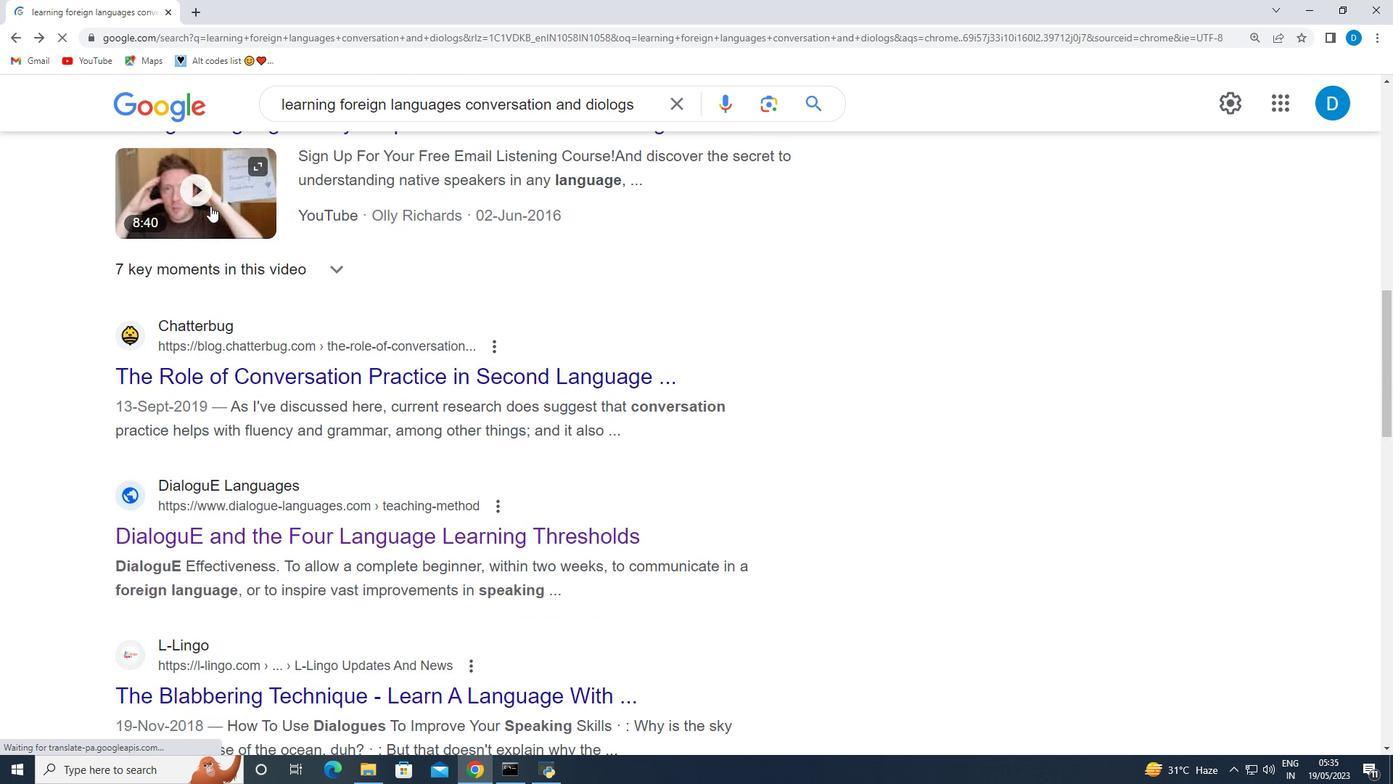 
Action: Mouse moved to (261, 185)
Screenshot: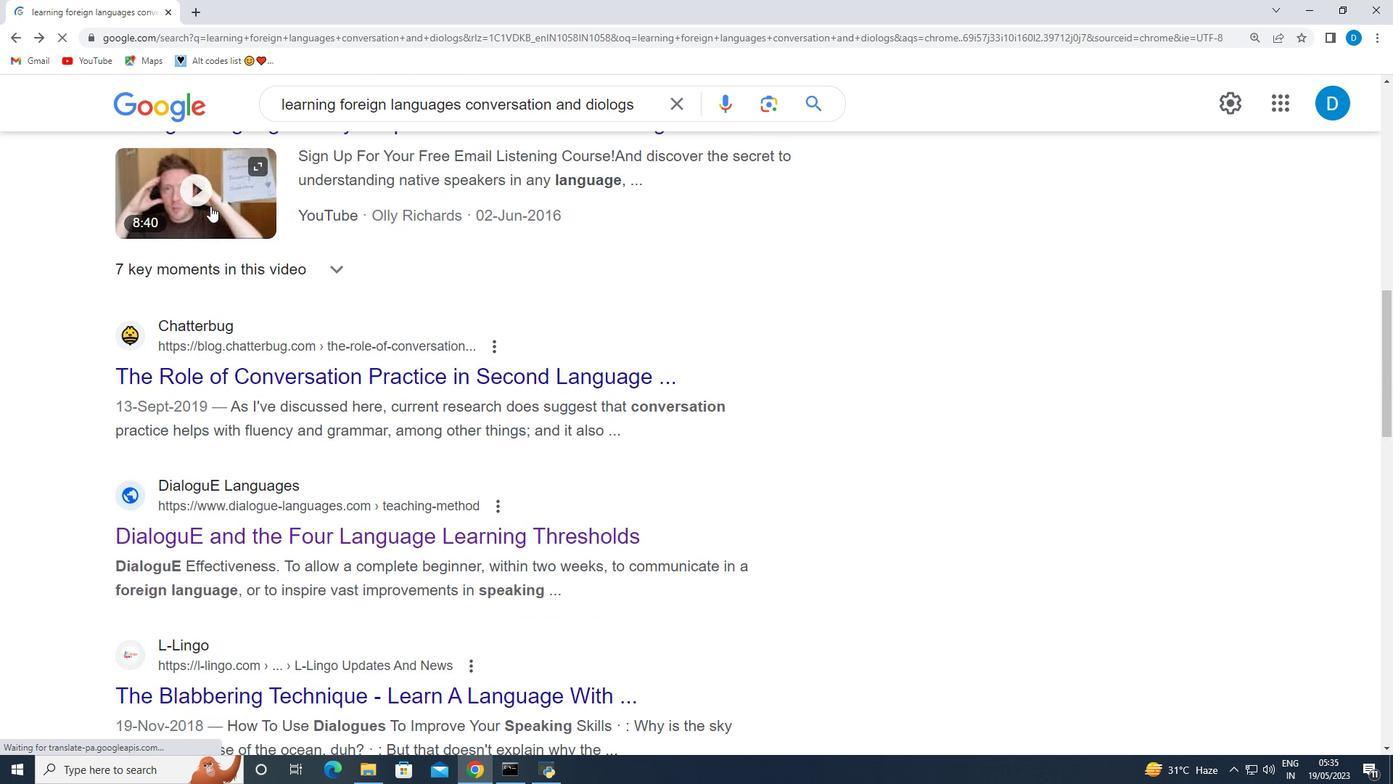 
Action: Mouse scrolled (261, 187) with delta (0, 0)
Screenshot: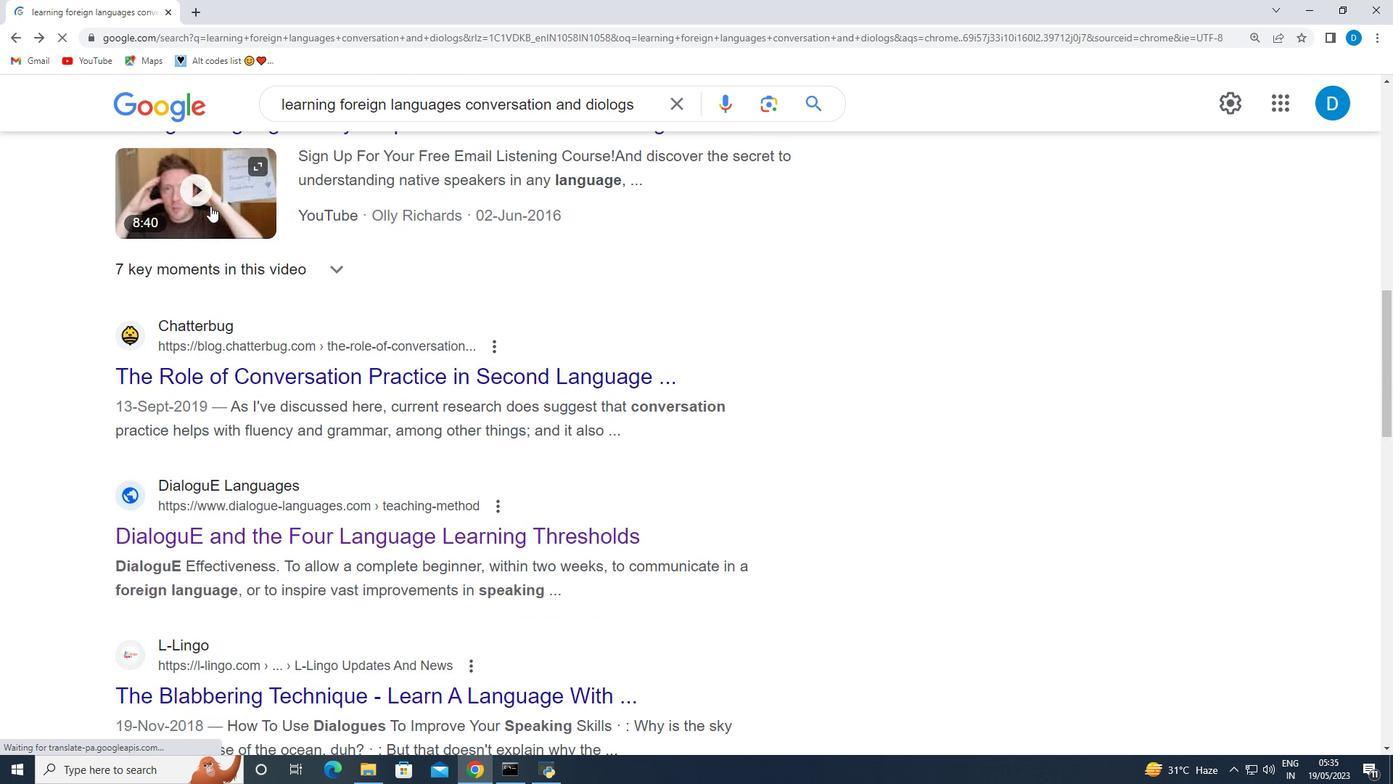 
Action: Mouse moved to (262, 185)
Screenshot: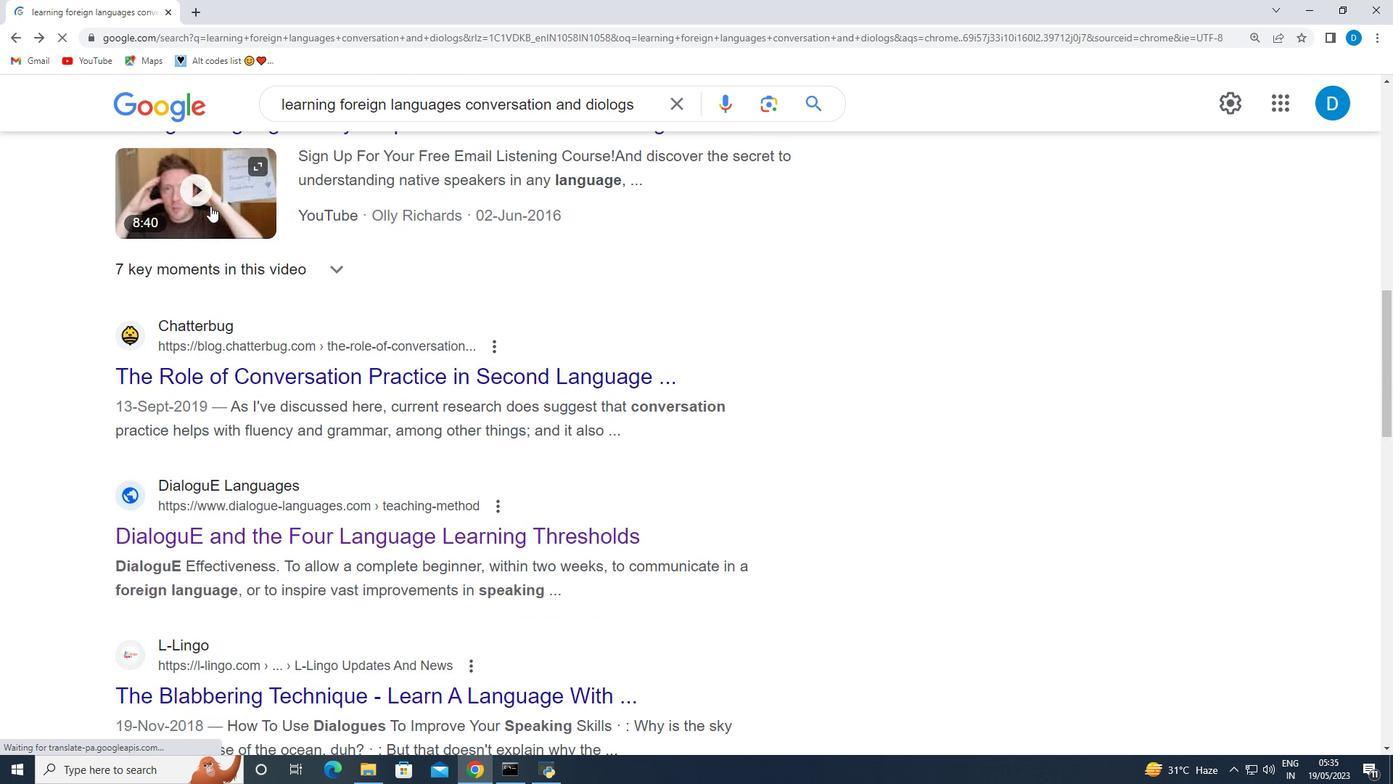 
Action: Mouse scrolled (261, 186) with delta (0, 0)
Screenshot: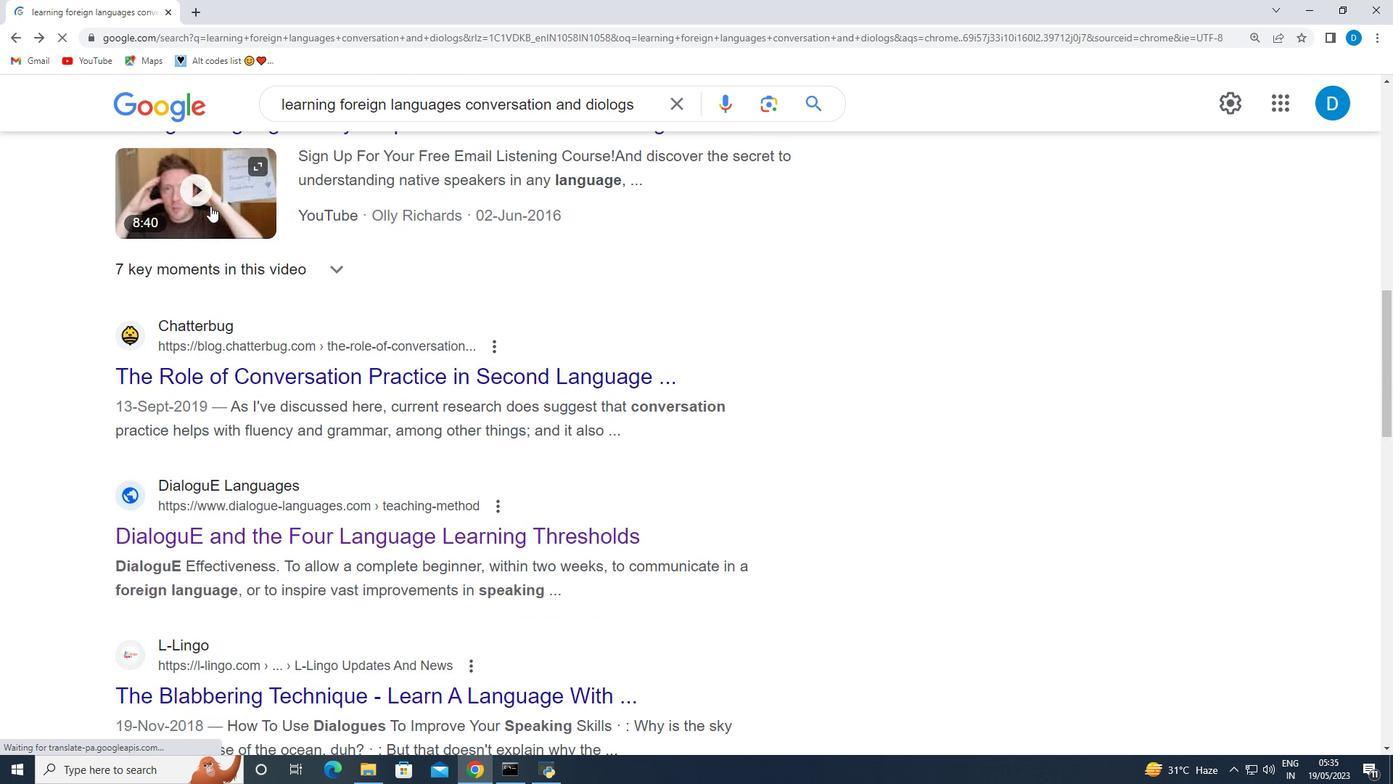 
Action: Mouse moved to (262, 185)
Screenshot: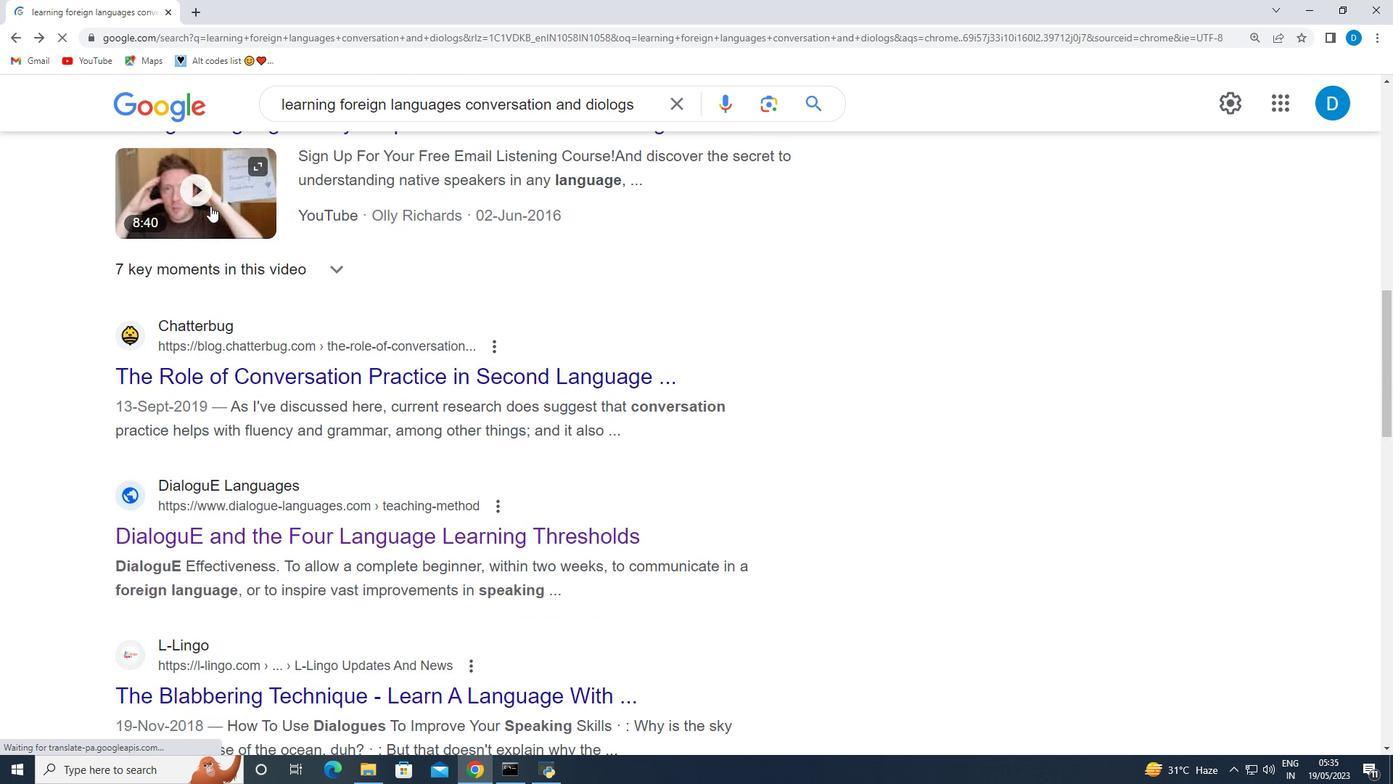 
Action: Mouse scrolled (261, 186) with delta (0, 0)
Screenshot: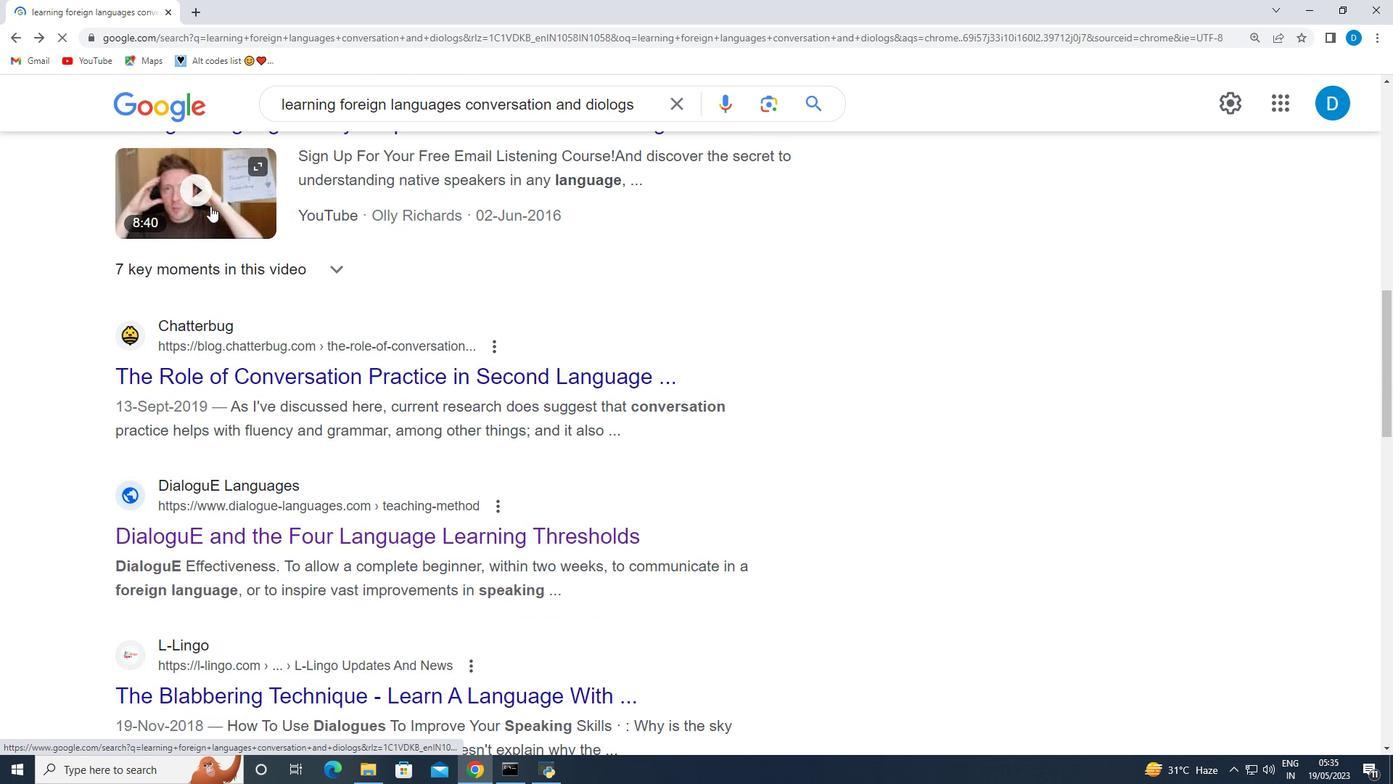
Action: Mouse moved to (262, 186)
Screenshot: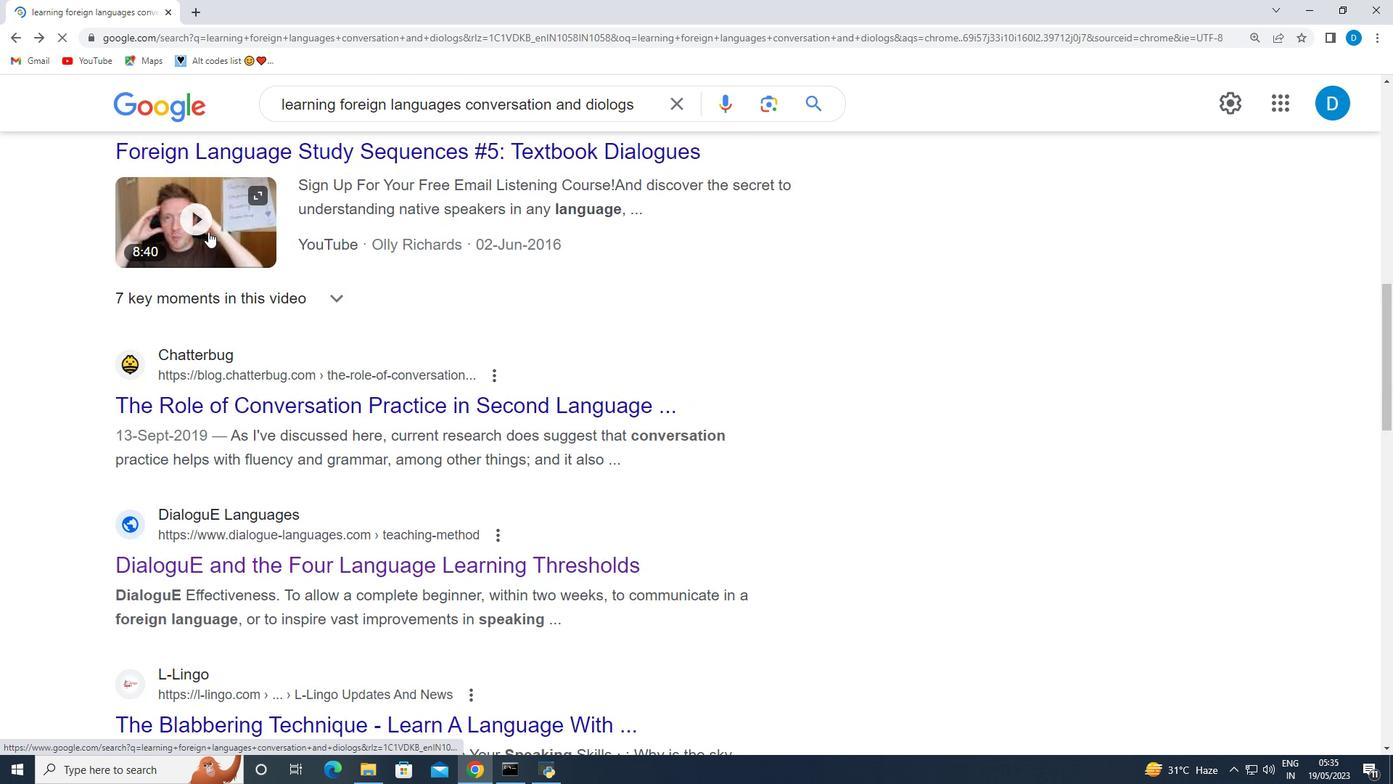 
Action: Mouse scrolled (262, 187) with delta (0, 0)
Screenshot: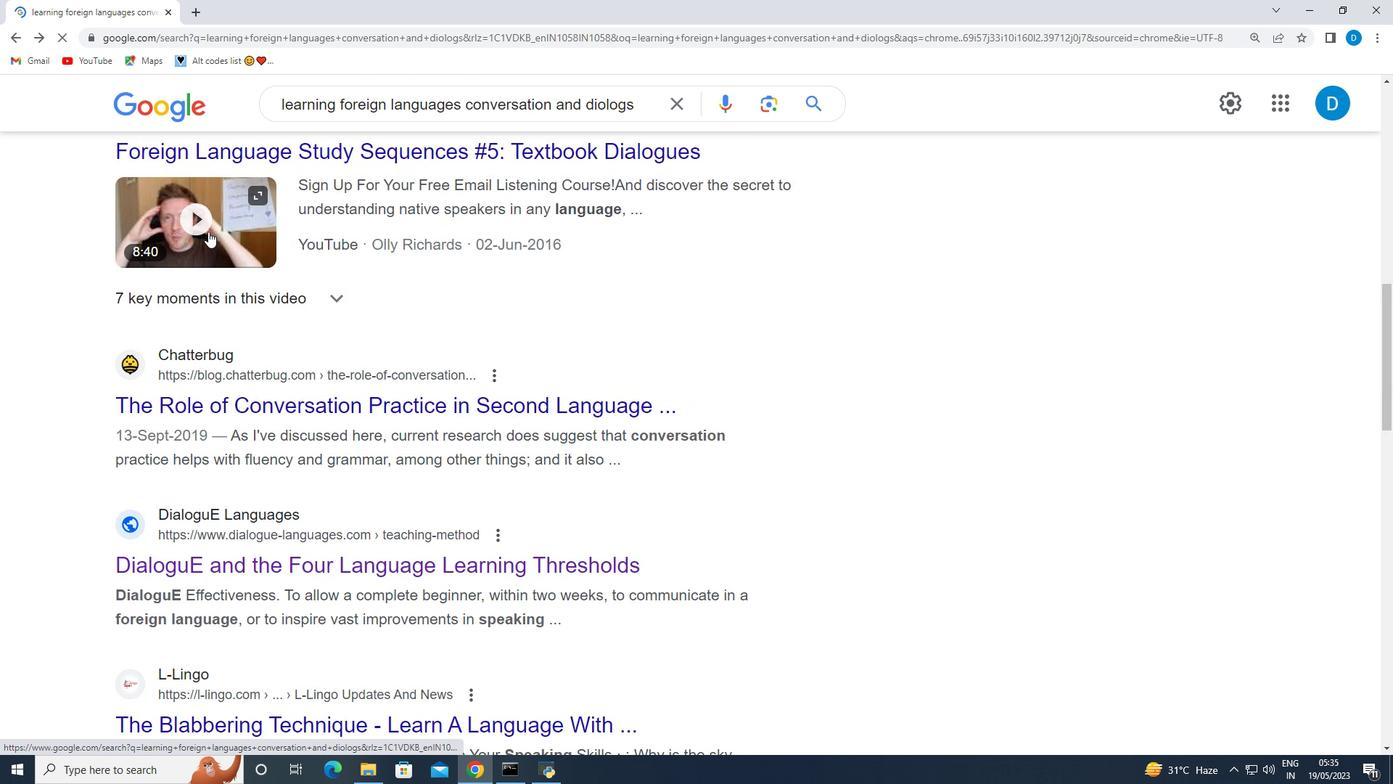 
Action: Mouse scrolled (262, 187) with delta (0, 0)
Screenshot: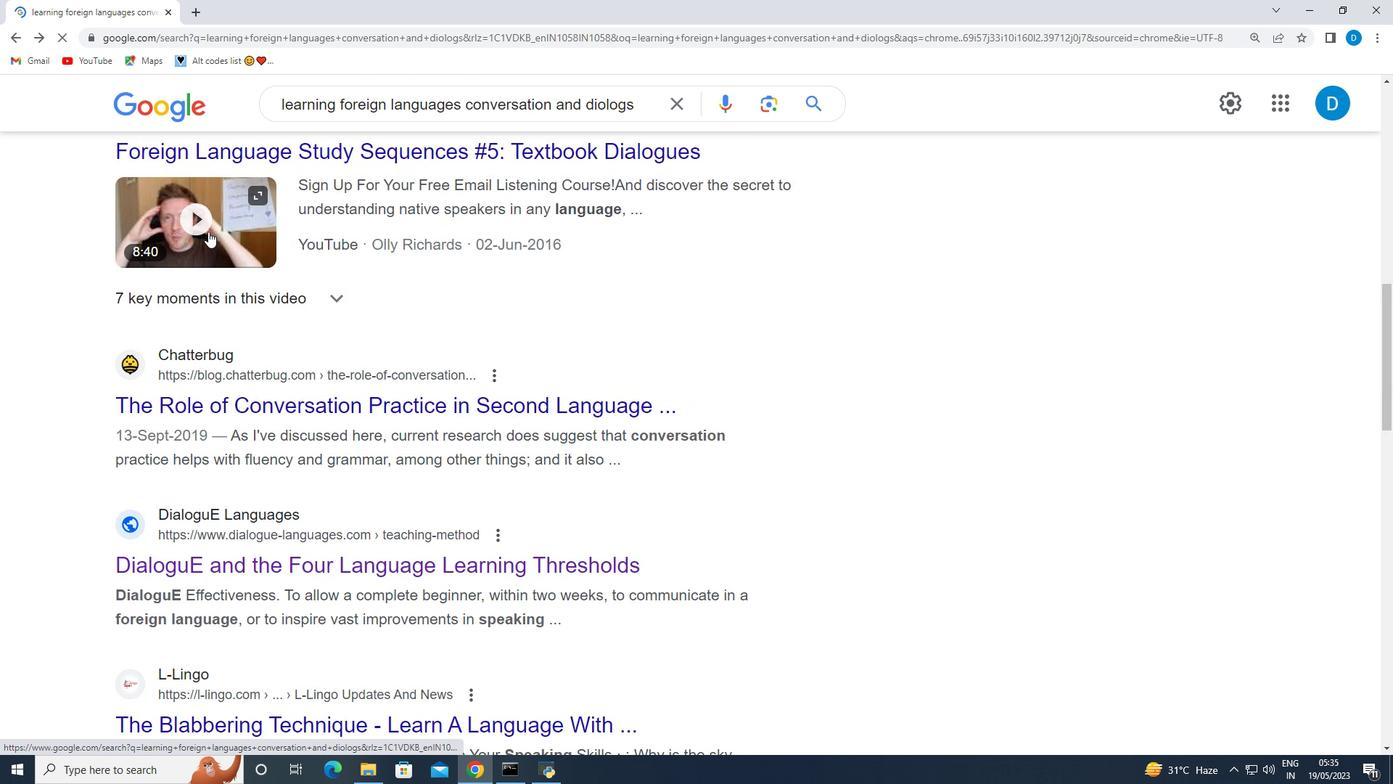 
Action: Mouse scrolled (262, 187) with delta (0, 0)
Screenshot: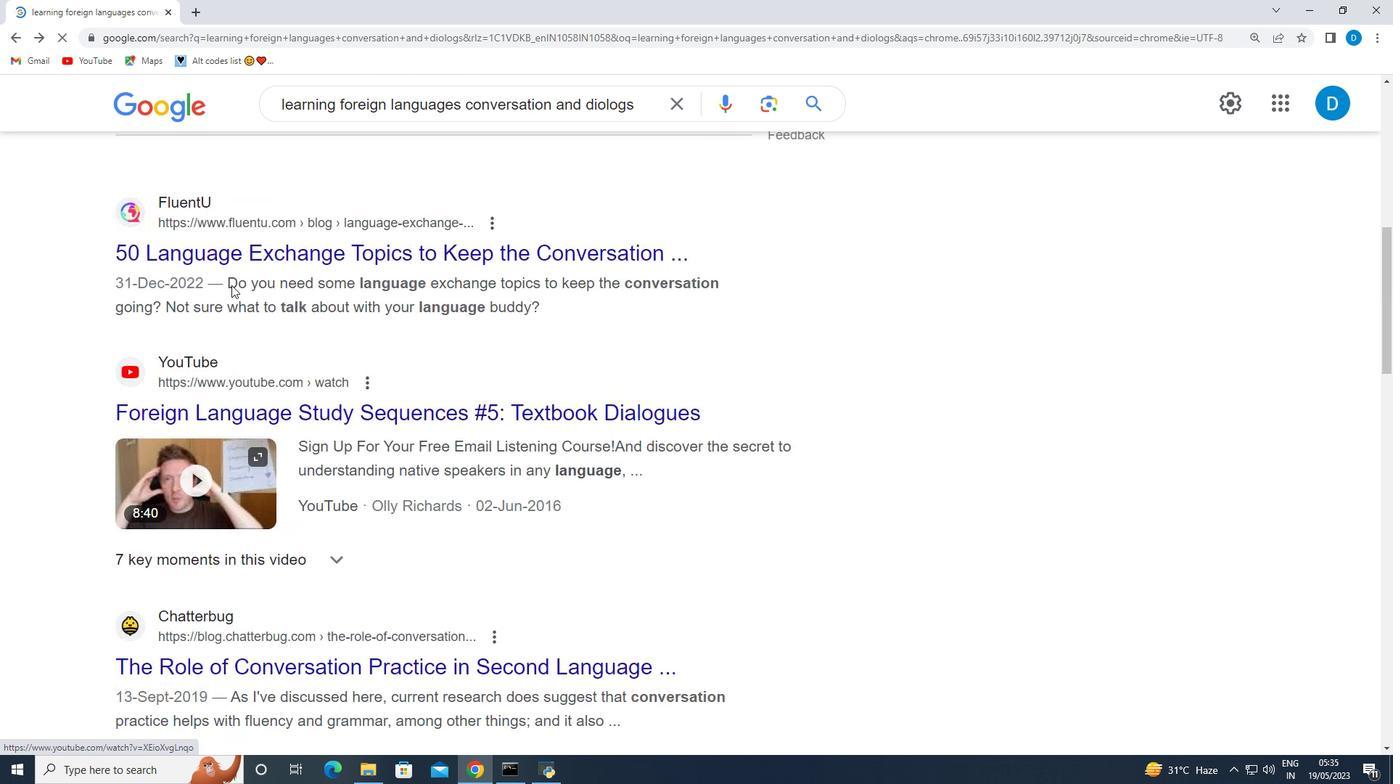 
Action: Mouse scrolled (262, 187) with delta (0, 0)
Screenshot: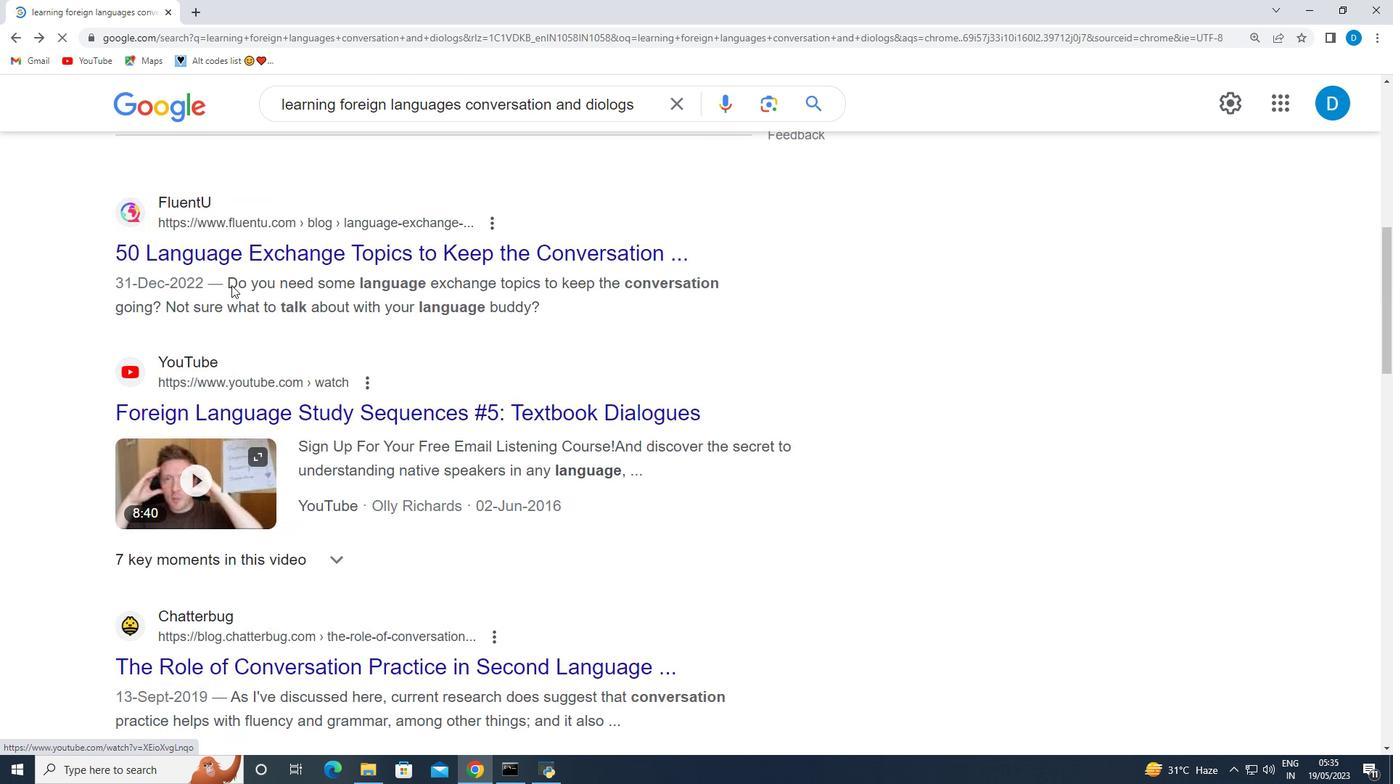 
Action: Mouse moved to (293, 267)
Screenshot: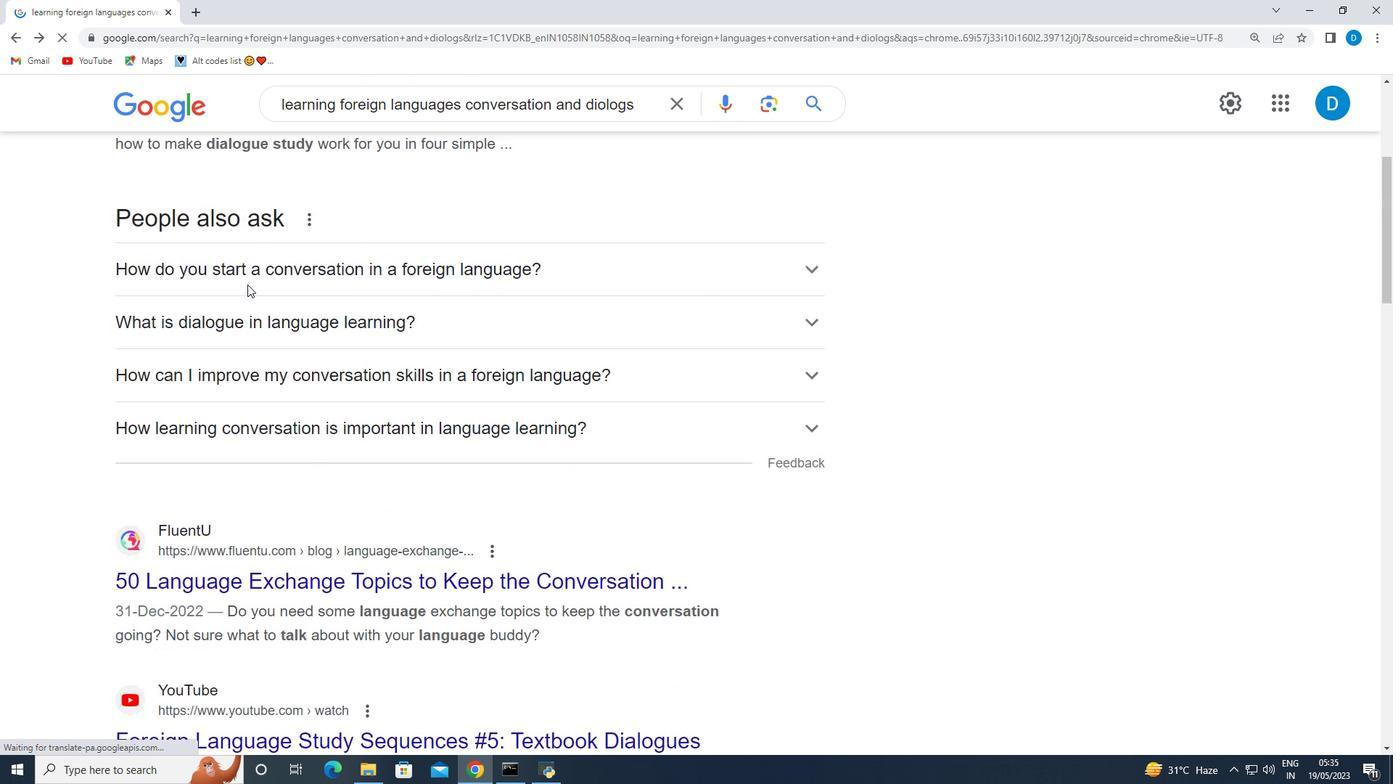 
Action: Mouse scrolled (293, 268) with delta (0, 0)
Screenshot: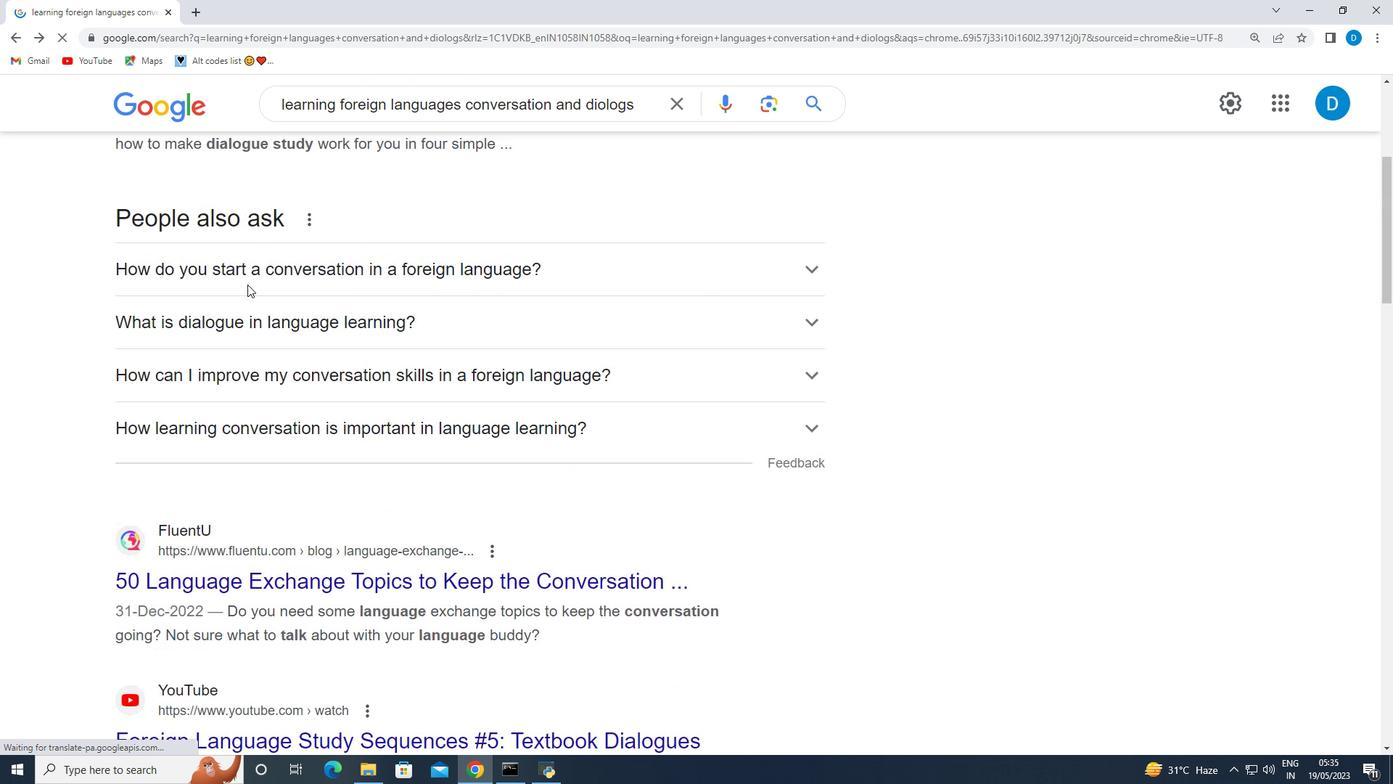 
Action: Mouse moved to (294, 267)
Screenshot: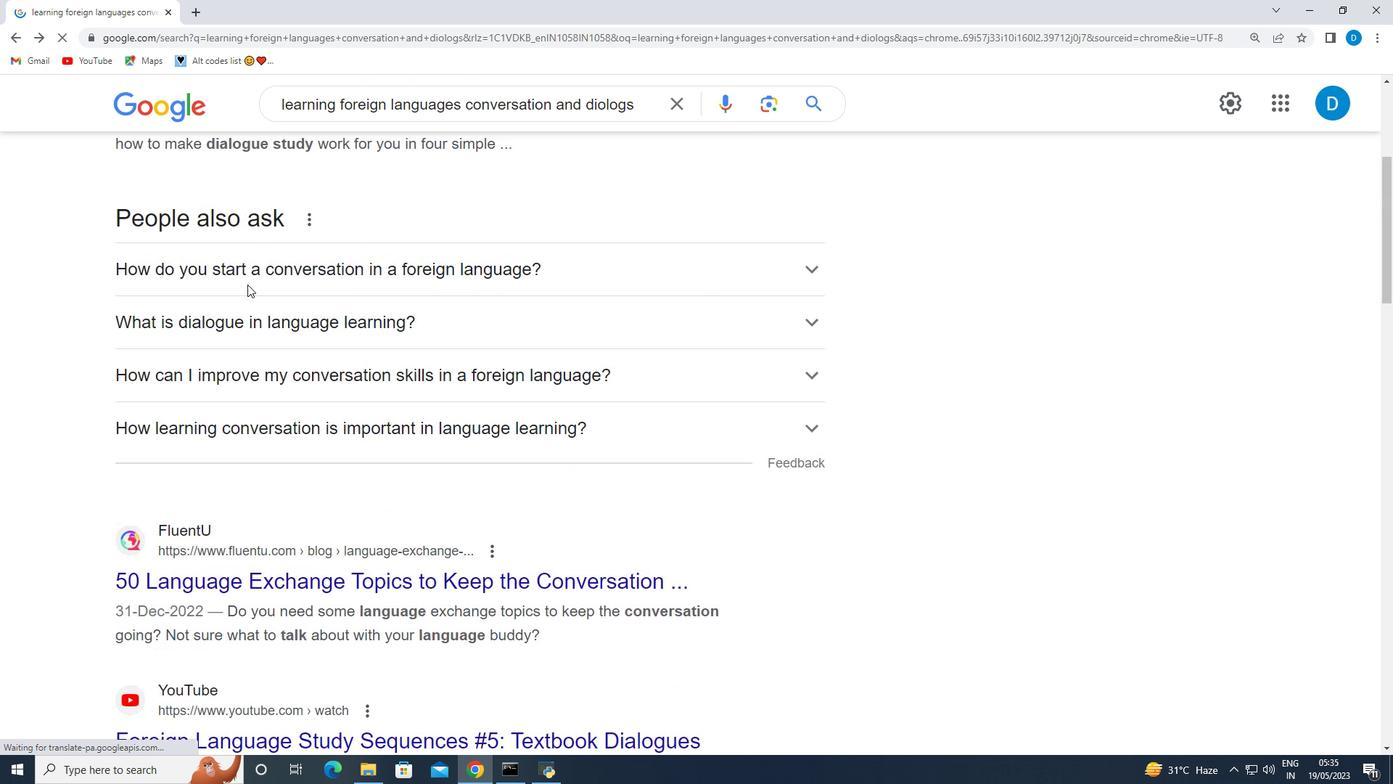 
Action: Mouse scrolled (294, 268) with delta (0, 0)
Screenshot: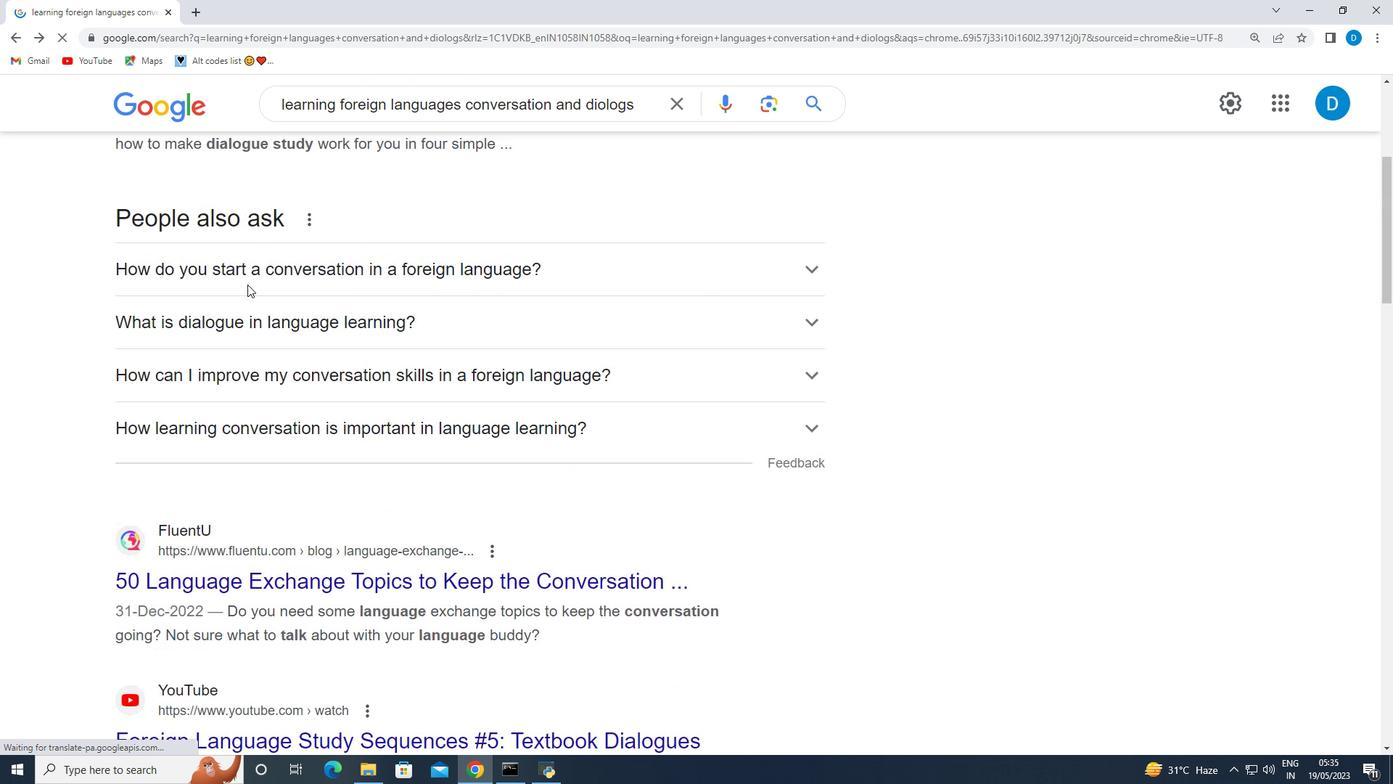 
Action: Mouse moved to (294, 267)
Screenshot: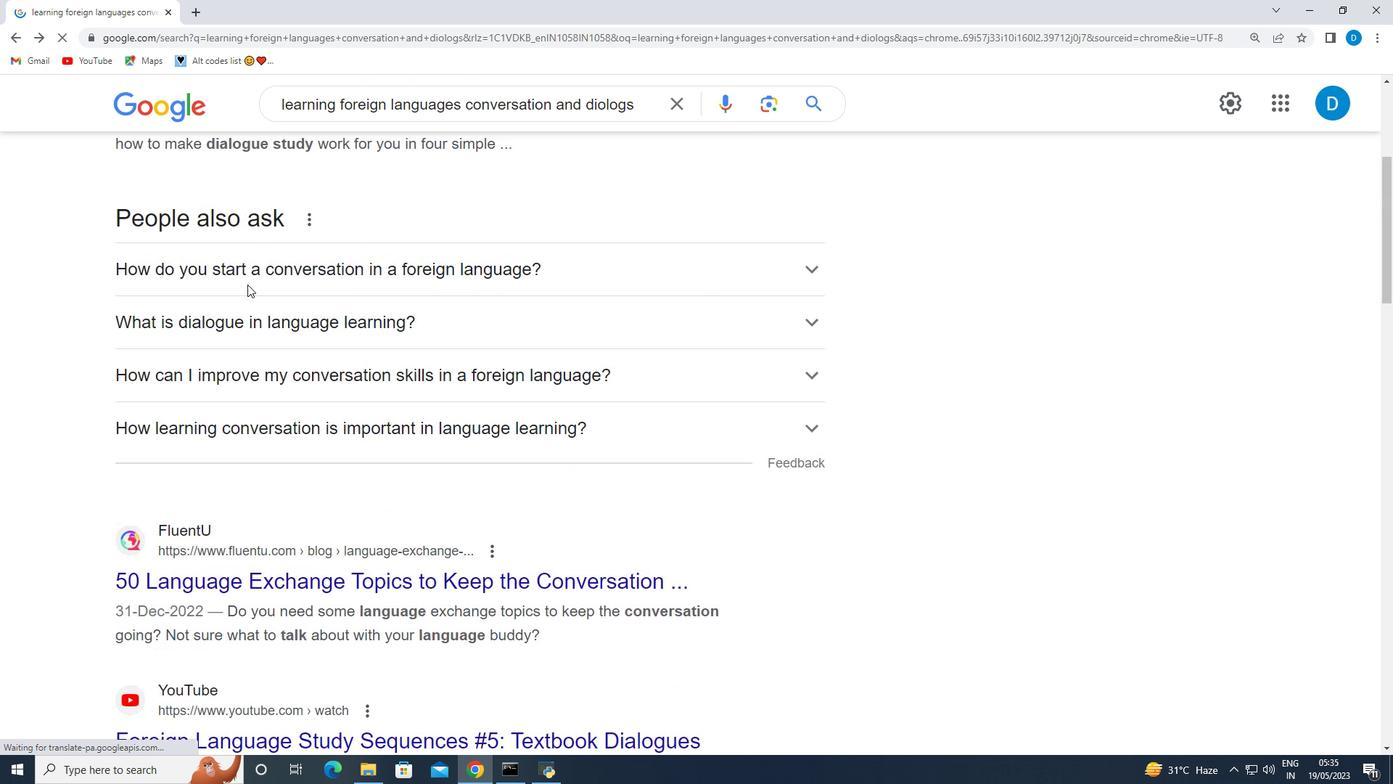 
Action: Mouse scrolled (294, 268) with delta (0, 0)
Screenshot: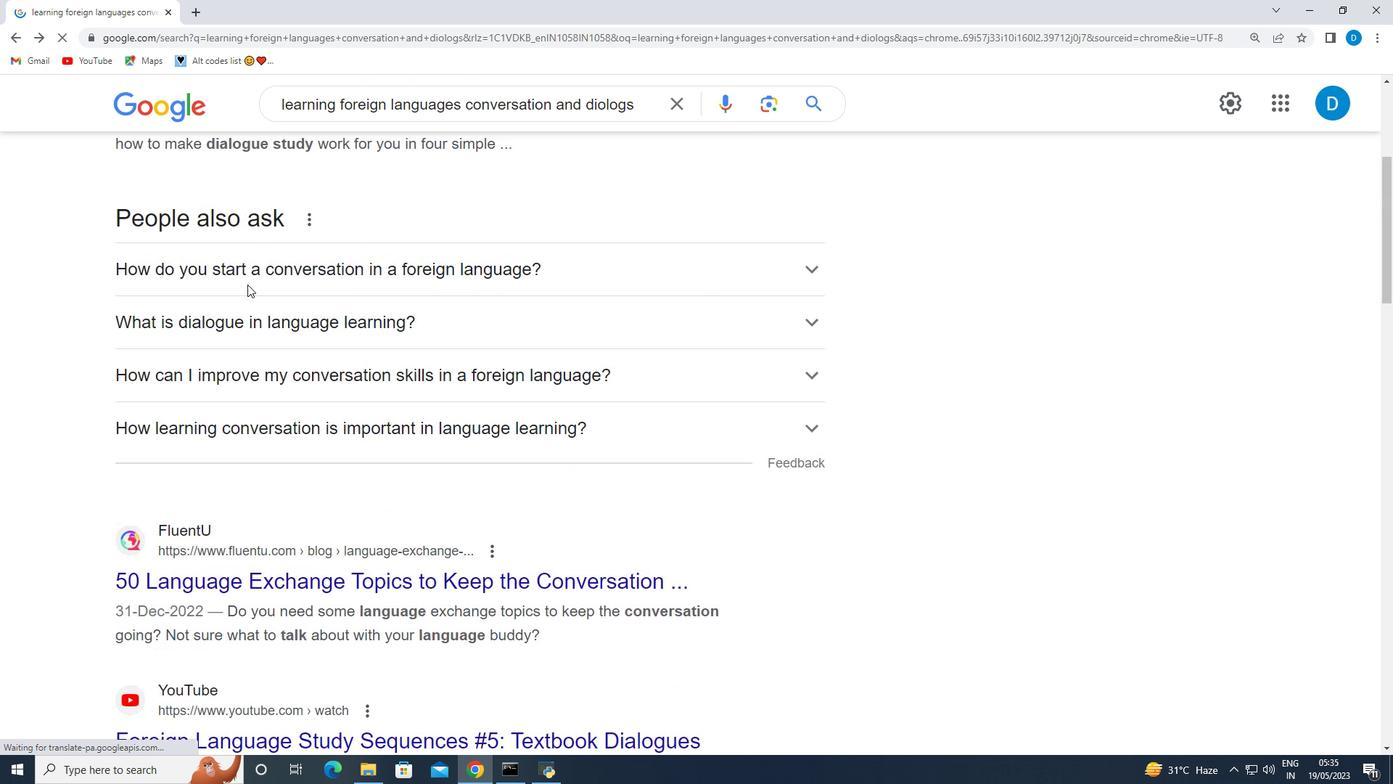 
Action: Mouse scrolled (294, 268) with delta (0, 0)
Screenshot: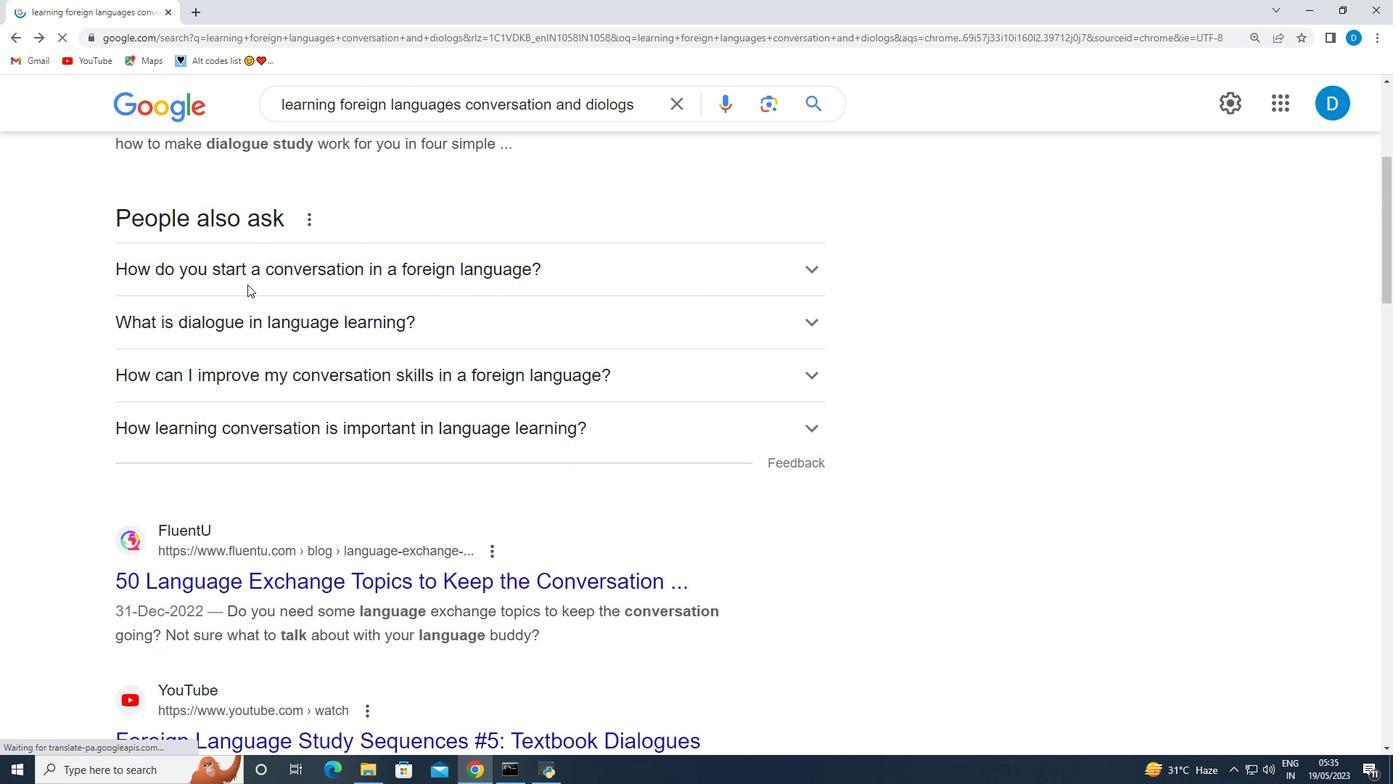 
Action: Mouse moved to (294, 267)
Screenshot: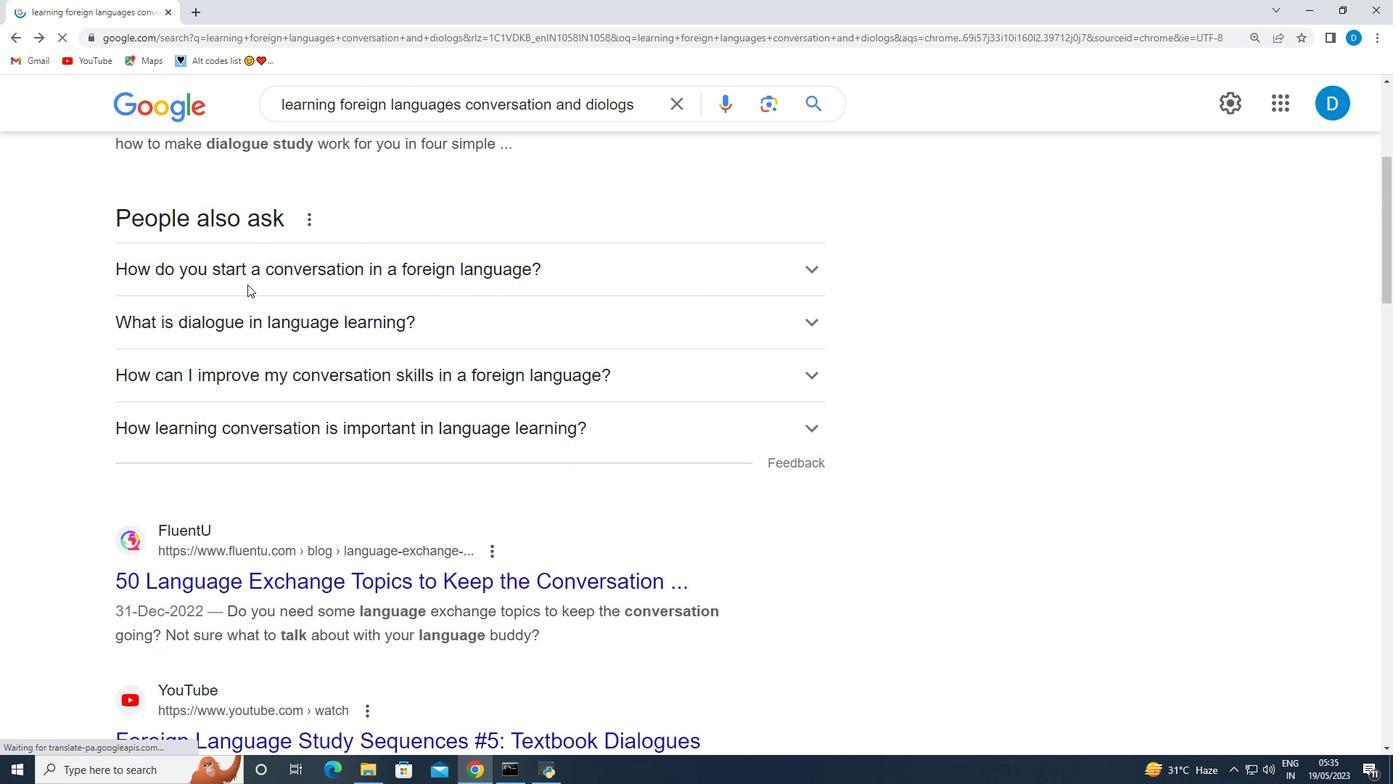 
Action: Mouse scrolled (294, 268) with delta (0, 0)
Screenshot: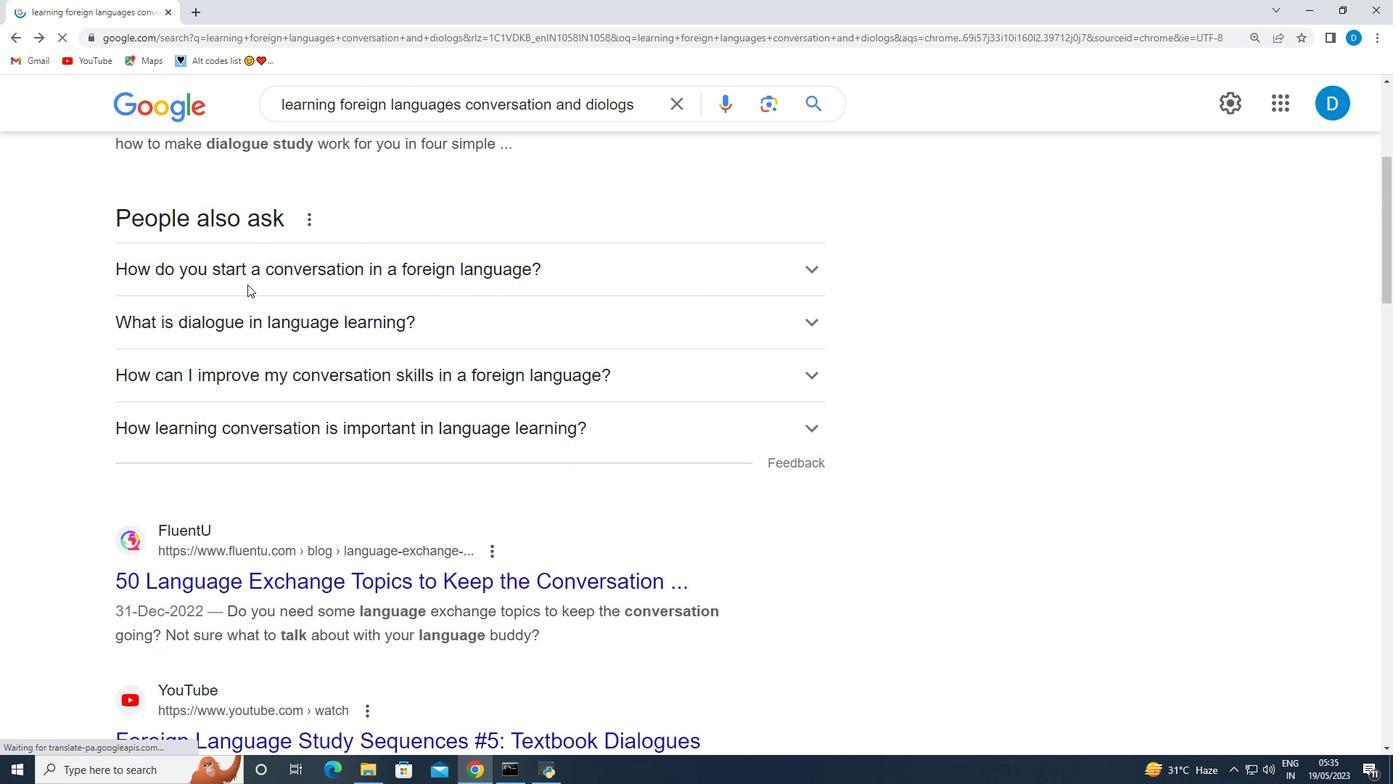 
Action: Mouse scrolled (294, 268) with delta (0, 0)
Screenshot: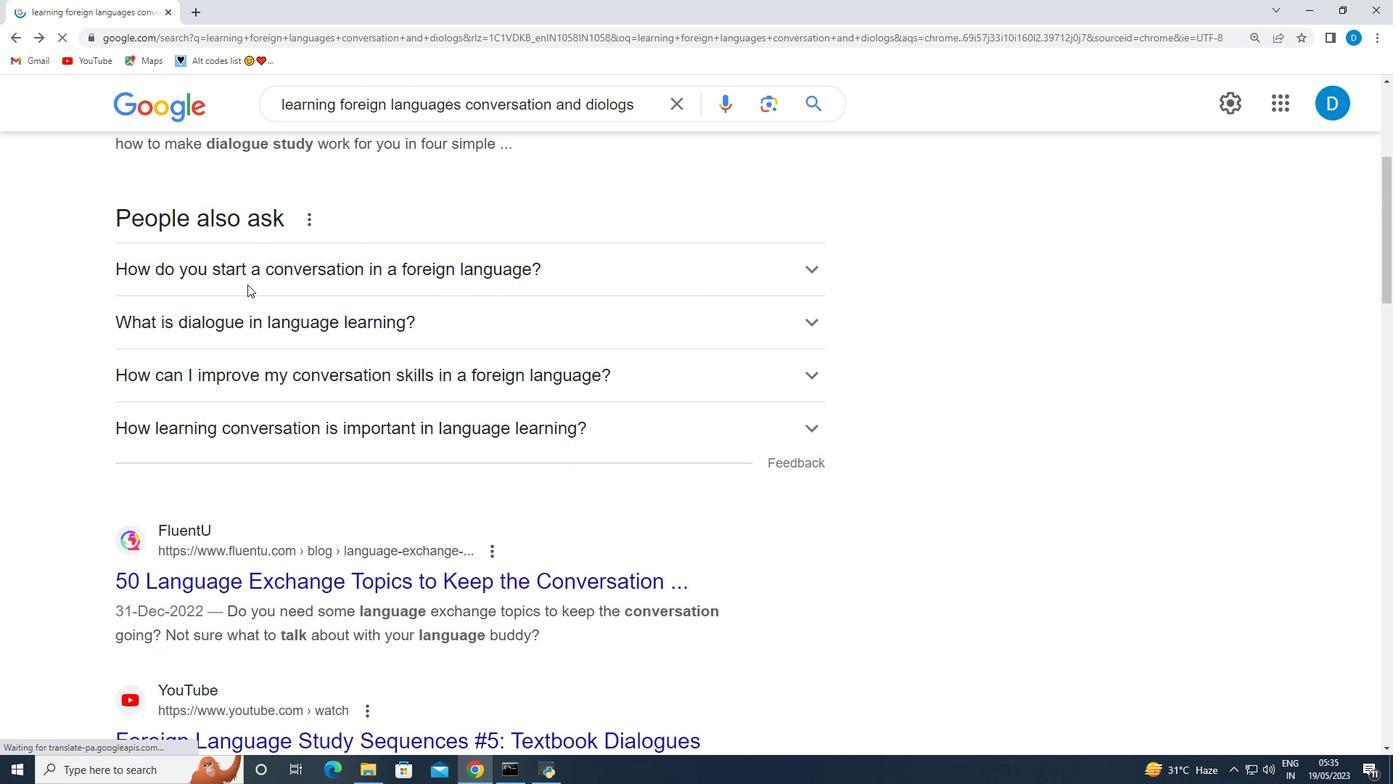 
Action: Mouse scrolled (294, 268) with delta (0, 0)
Screenshot: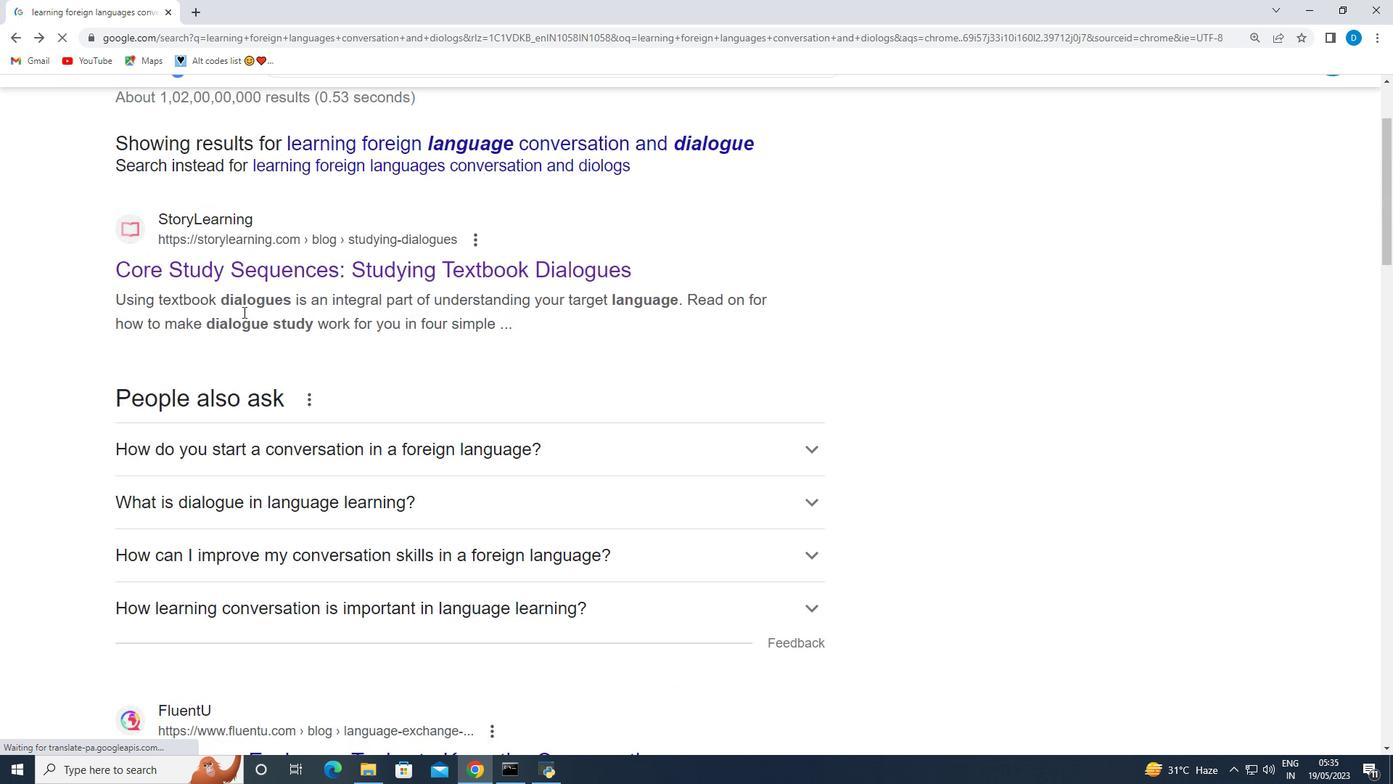 
Action: Mouse moved to (293, 348)
Screenshot: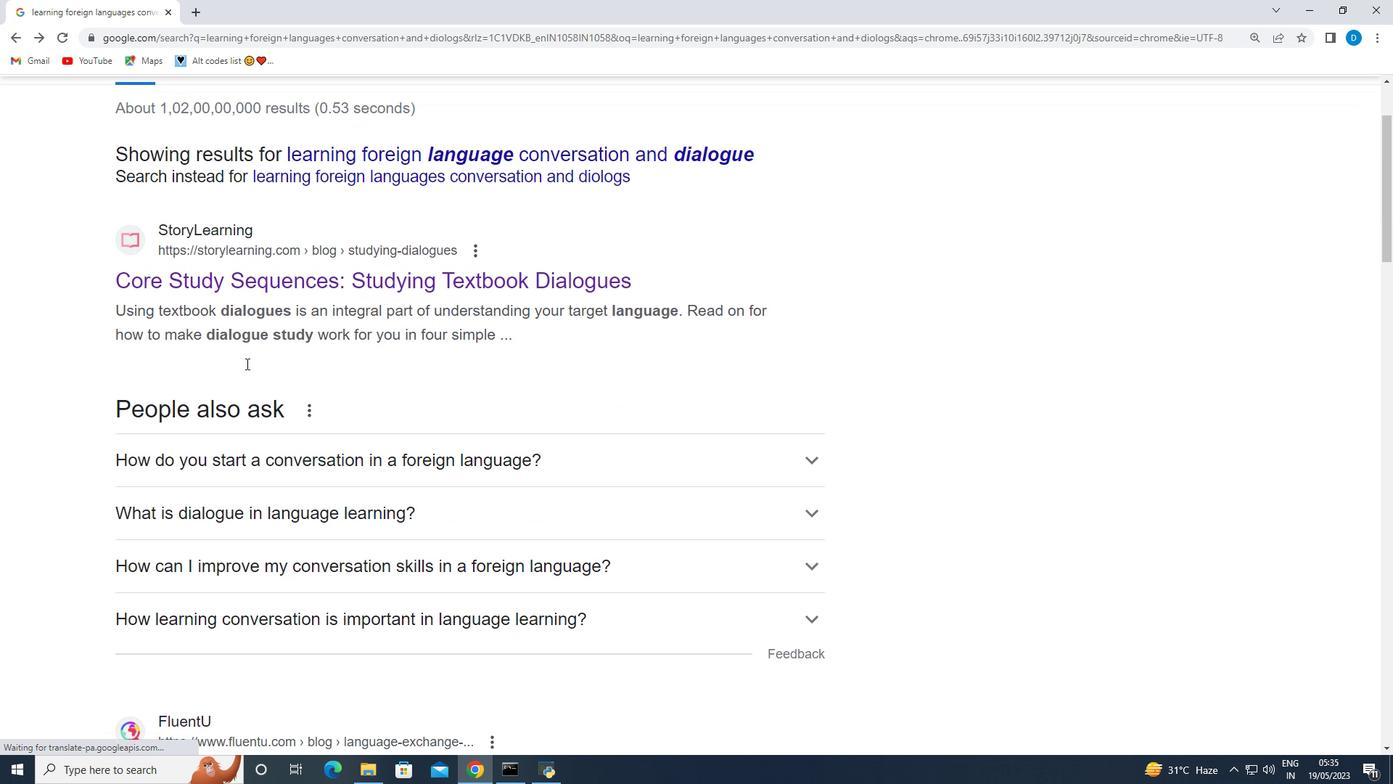 
Action: Mouse scrolled (293, 349) with delta (0, 0)
Screenshot: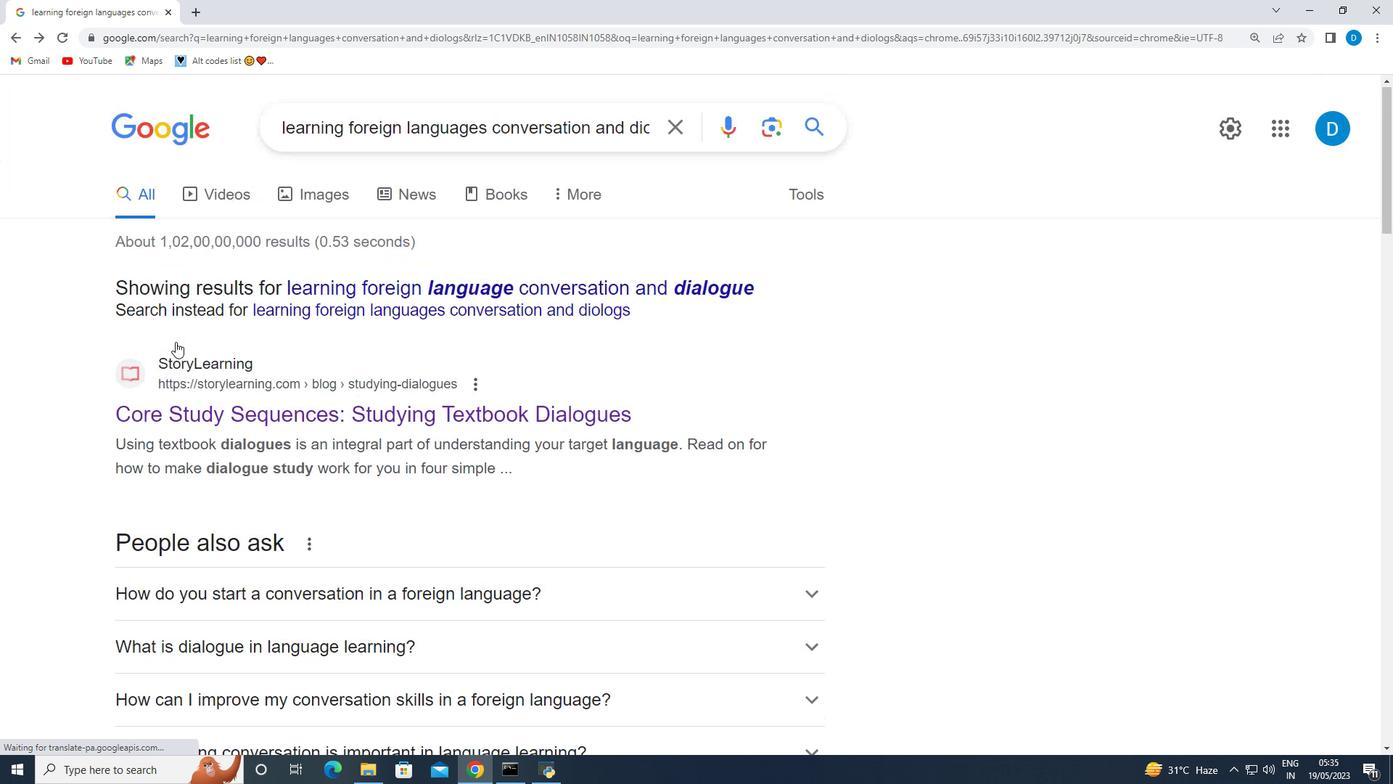 
Action: Mouse scrolled (293, 349) with delta (0, 0)
Screenshot: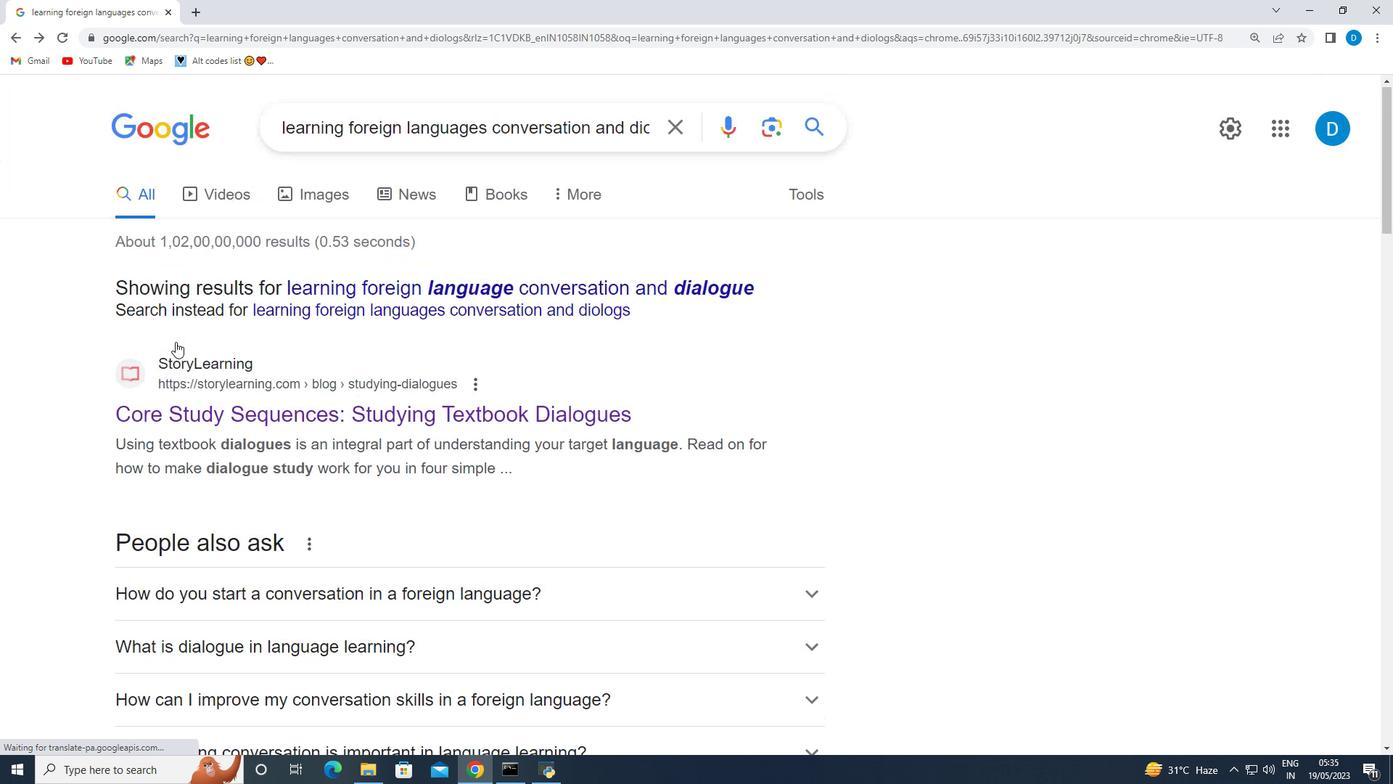 
Action: Mouse scrolled (293, 349) with delta (0, 0)
Screenshot: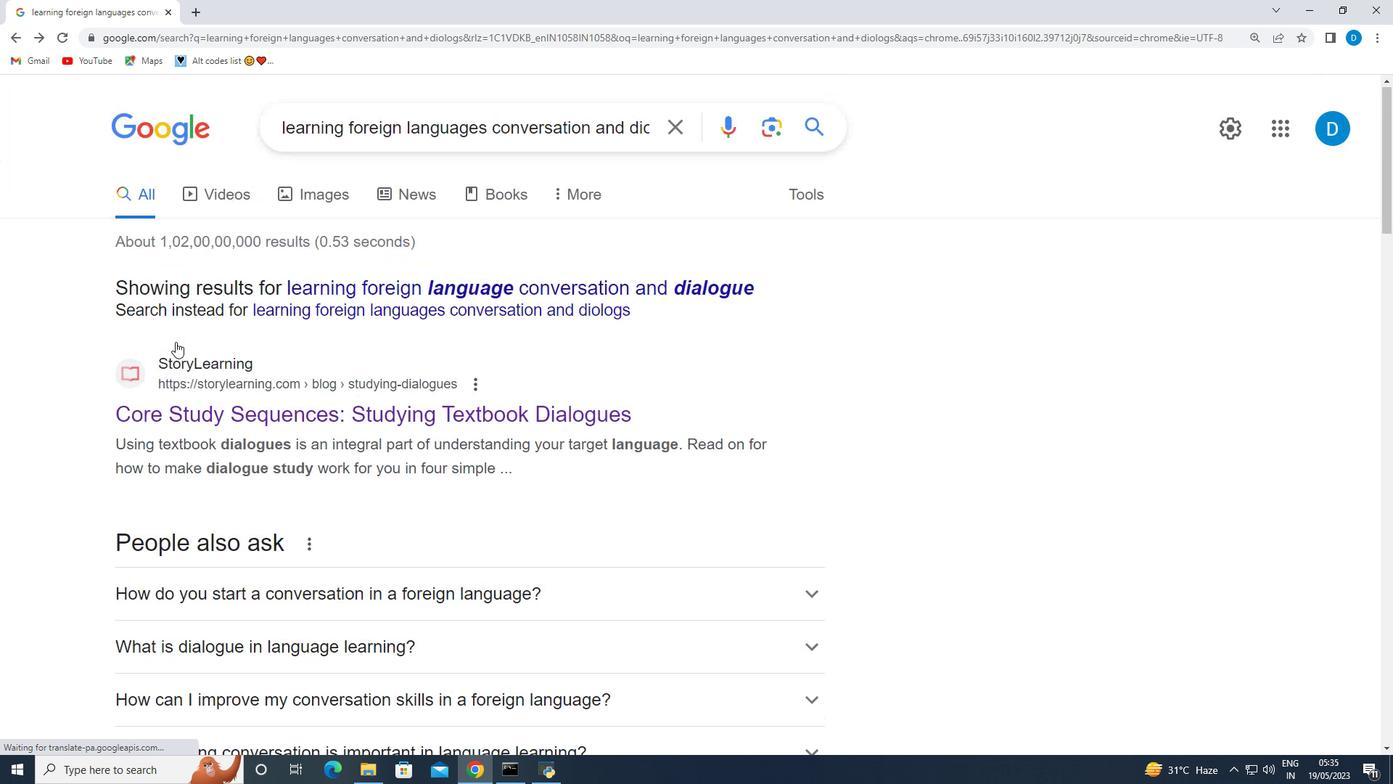 
Action: Mouse scrolled (293, 349) with delta (0, 0)
Screenshot: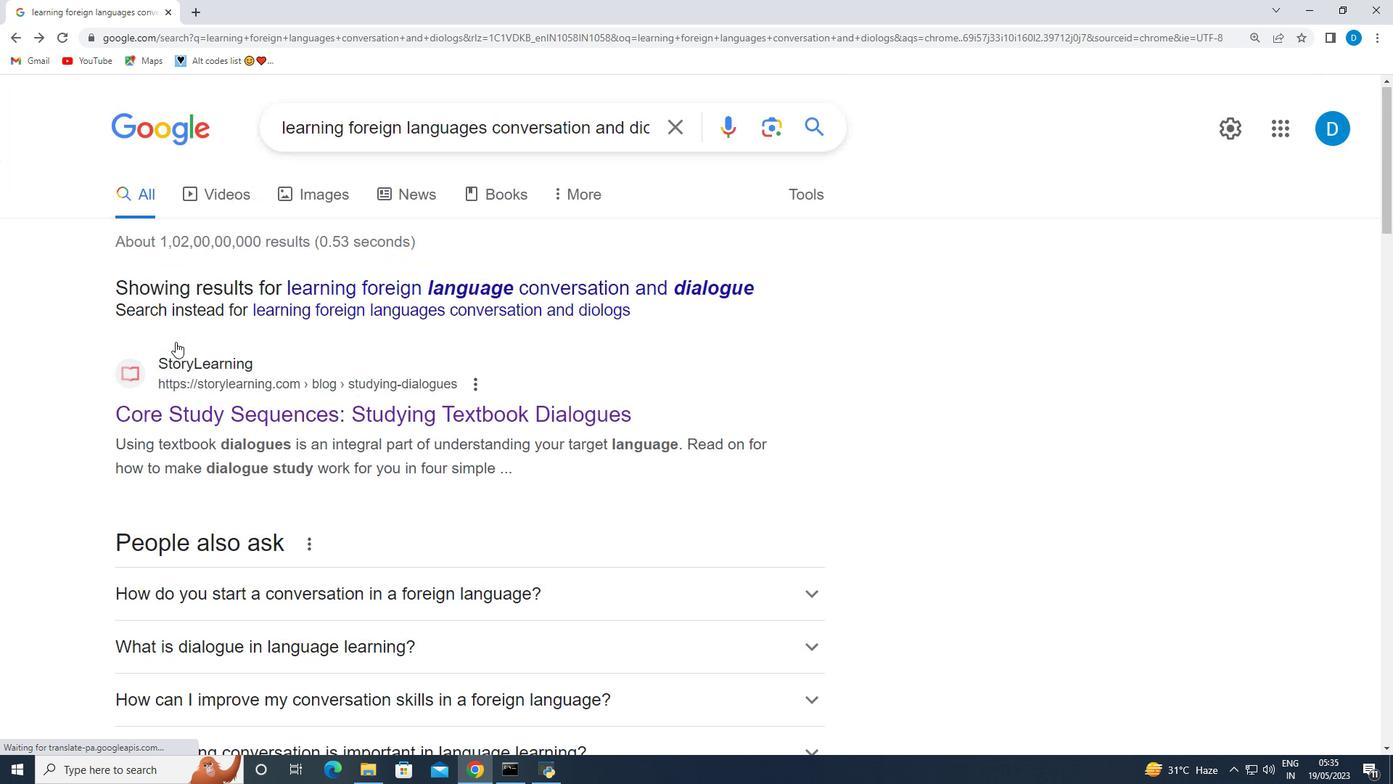 
Action: Mouse scrolled (293, 349) with delta (0, 0)
Screenshot: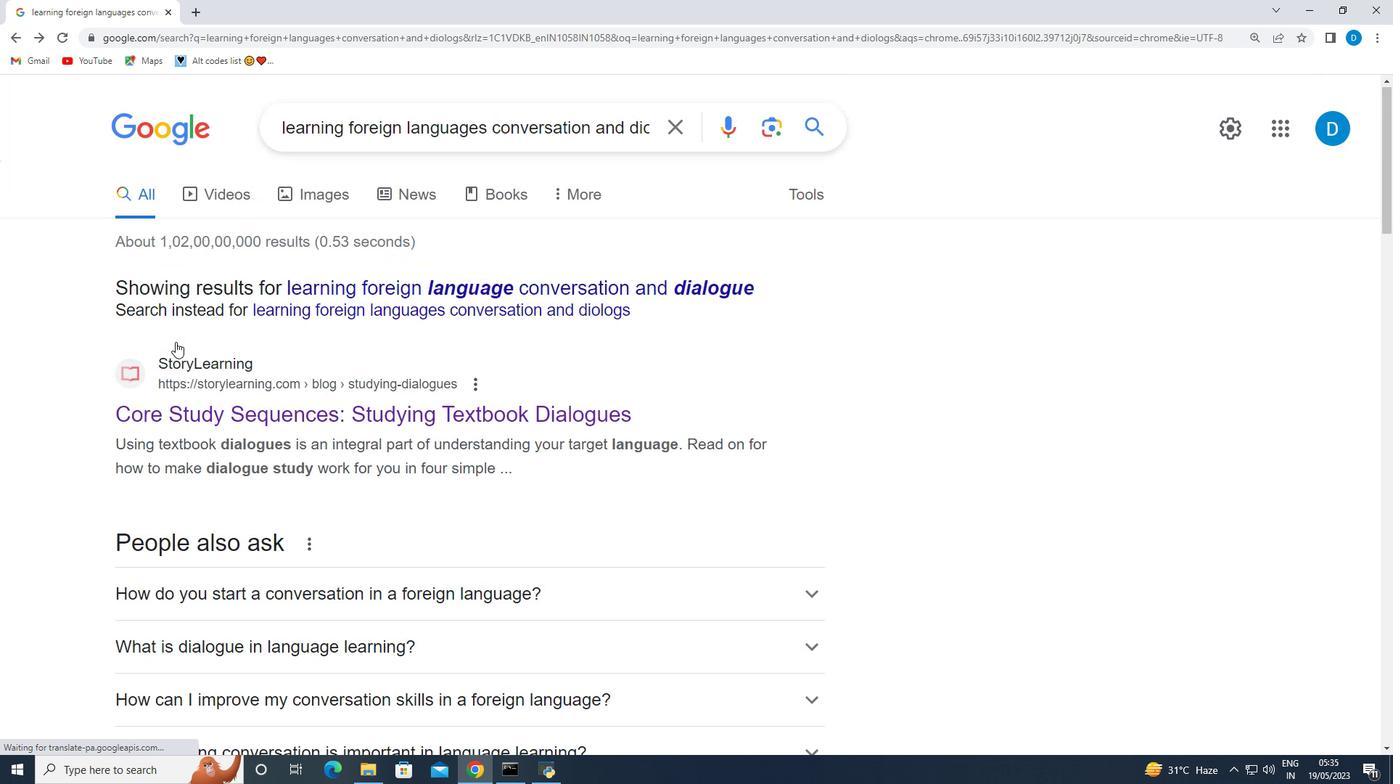 
Action: Mouse moved to (121, 309)
Screenshot: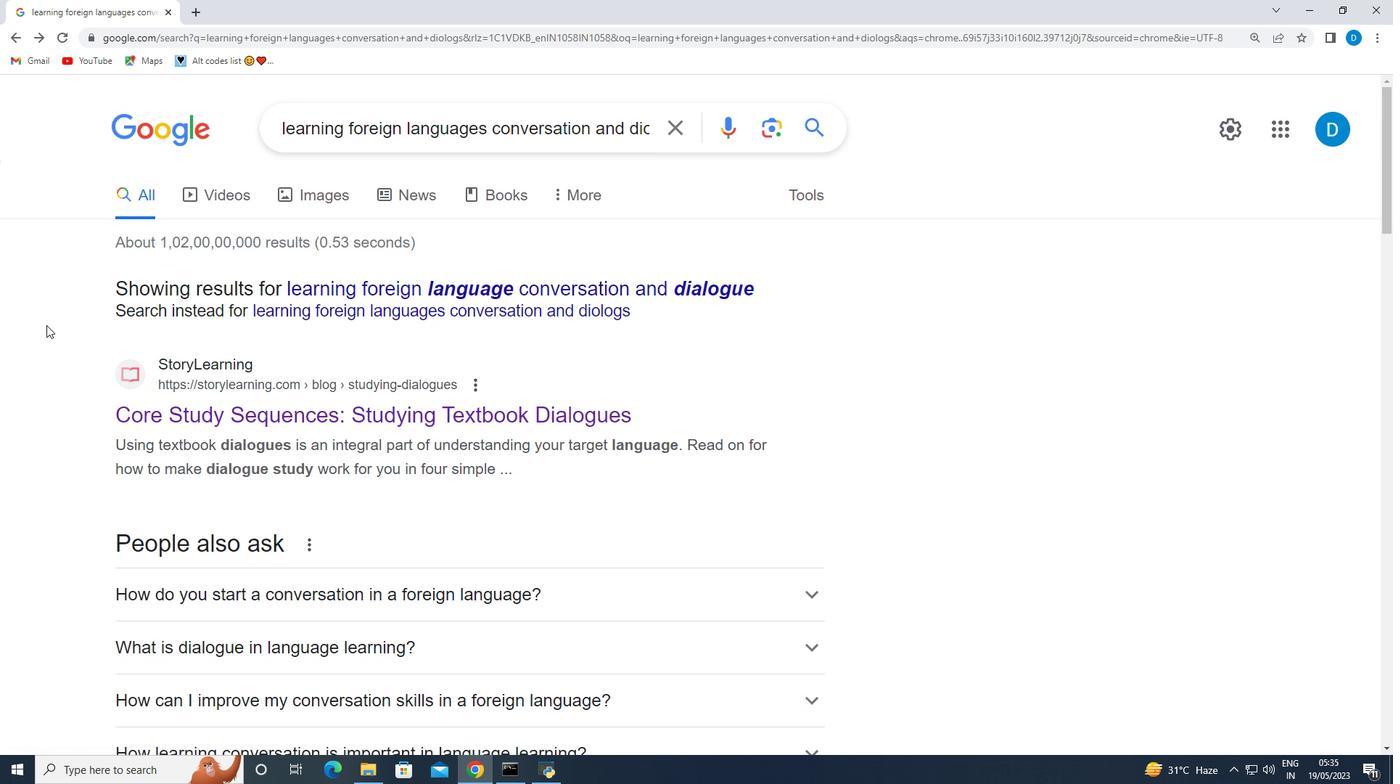 
Action: Mouse scrolled (121, 310) with delta (0, 0)
